 Task: Engineering: Innovation Weeks.
Action: Mouse pressed left at (343, 451)
Screenshot: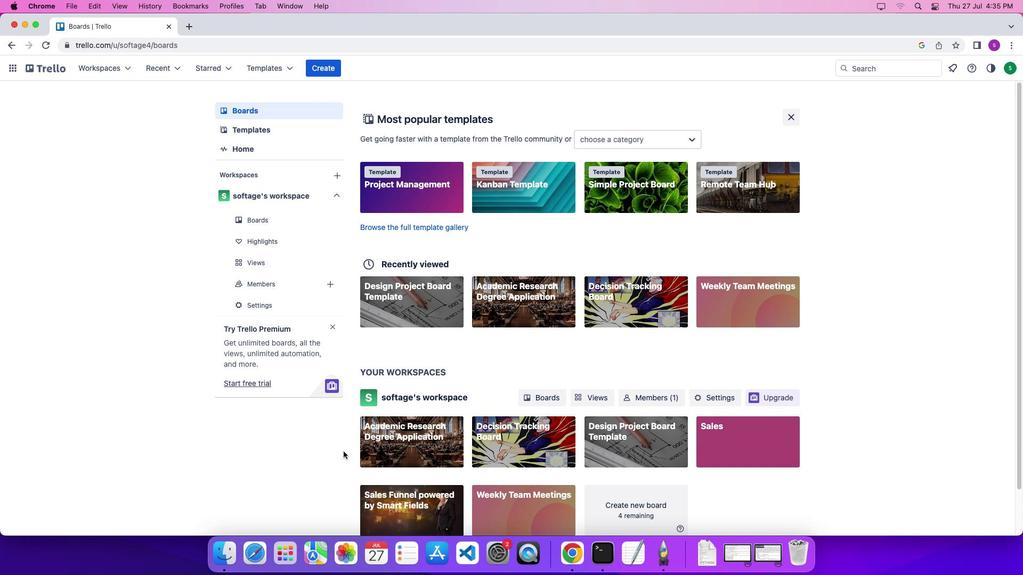 
Action: Mouse moved to (45, 69)
Screenshot: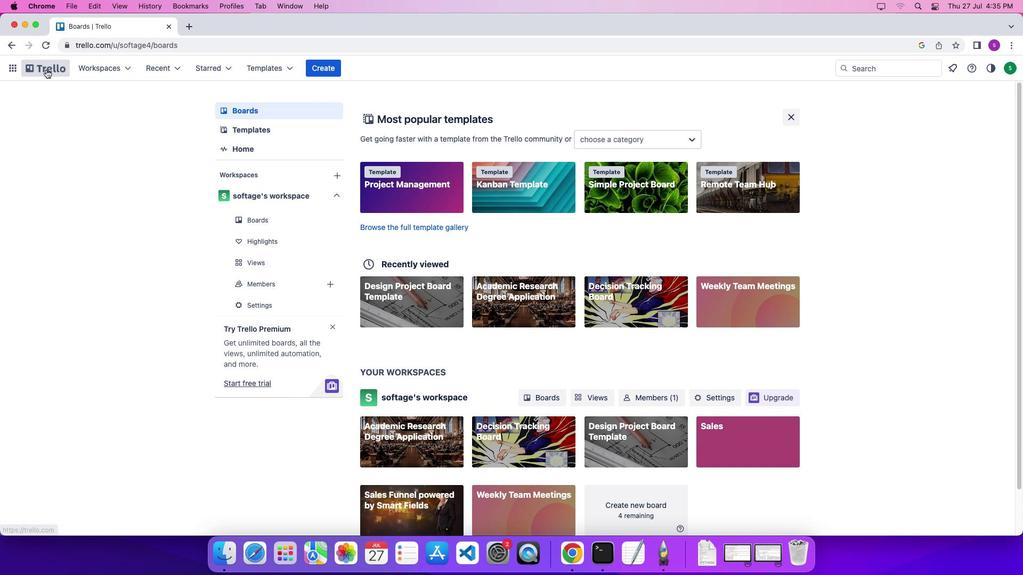 
Action: Mouse pressed left at (45, 69)
Screenshot: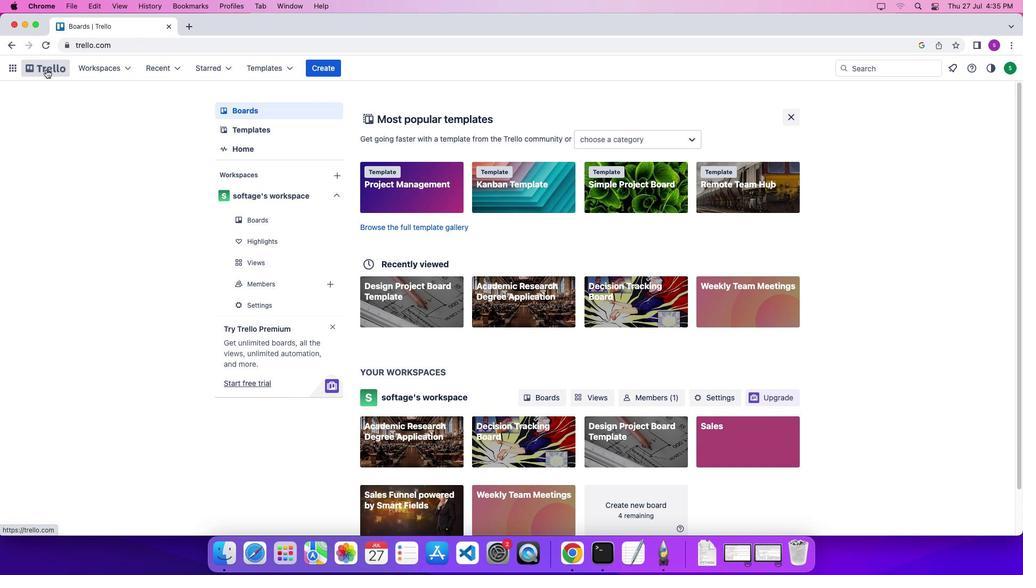 
Action: Mouse moved to (49, 68)
Screenshot: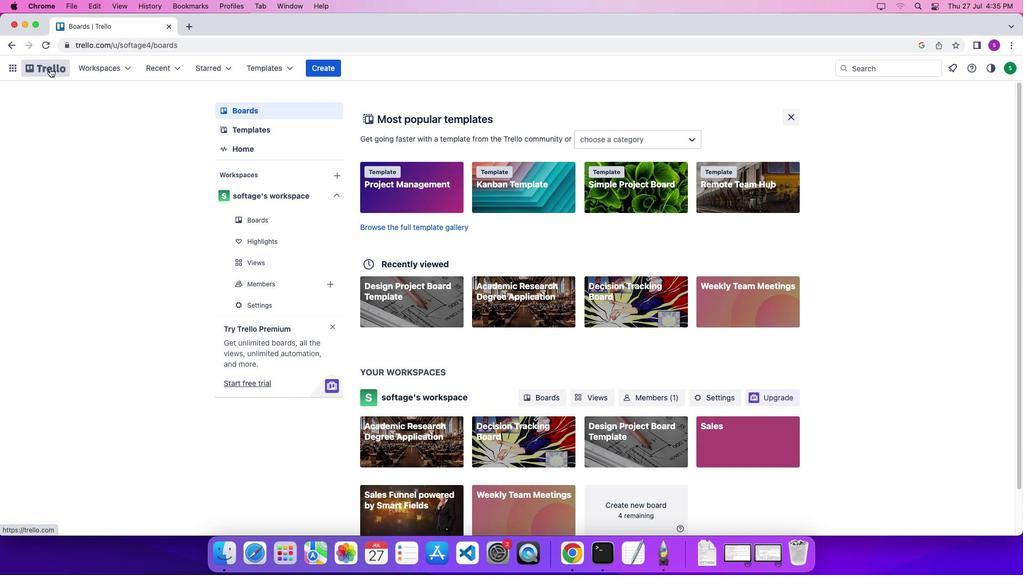 
Action: Mouse pressed left at (49, 68)
Screenshot: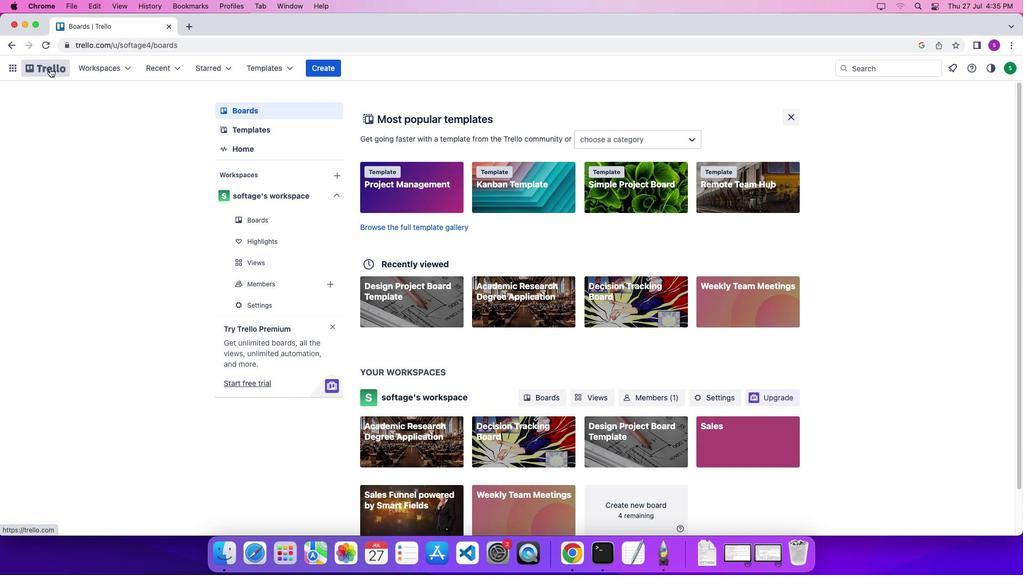 
Action: Mouse moved to (251, 68)
Screenshot: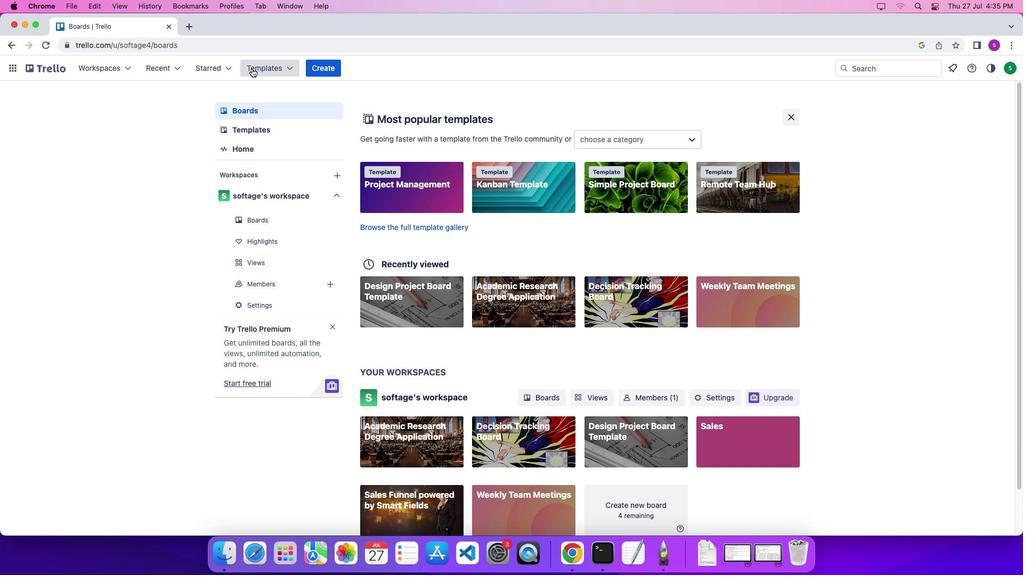 
Action: Mouse pressed left at (251, 68)
Screenshot: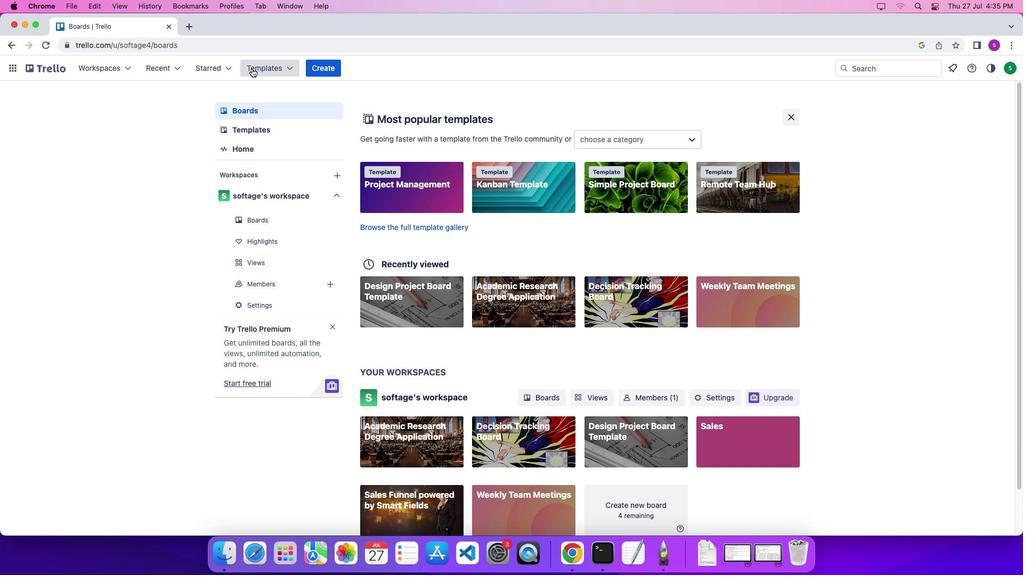 
Action: Mouse moved to (314, 382)
Screenshot: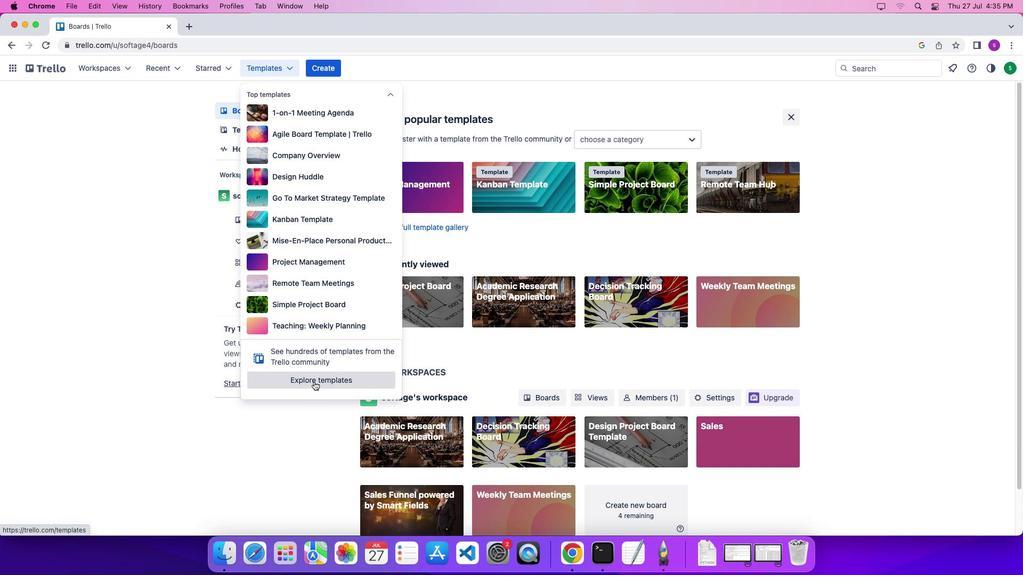 
Action: Mouse pressed left at (314, 382)
Screenshot: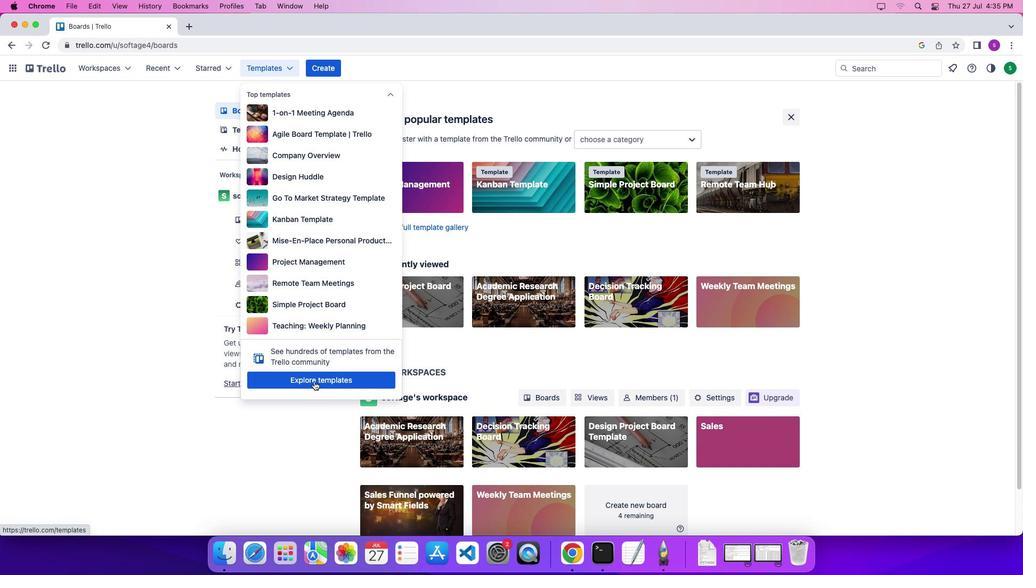 
Action: Mouse moved to (707, 113)
Screenshot: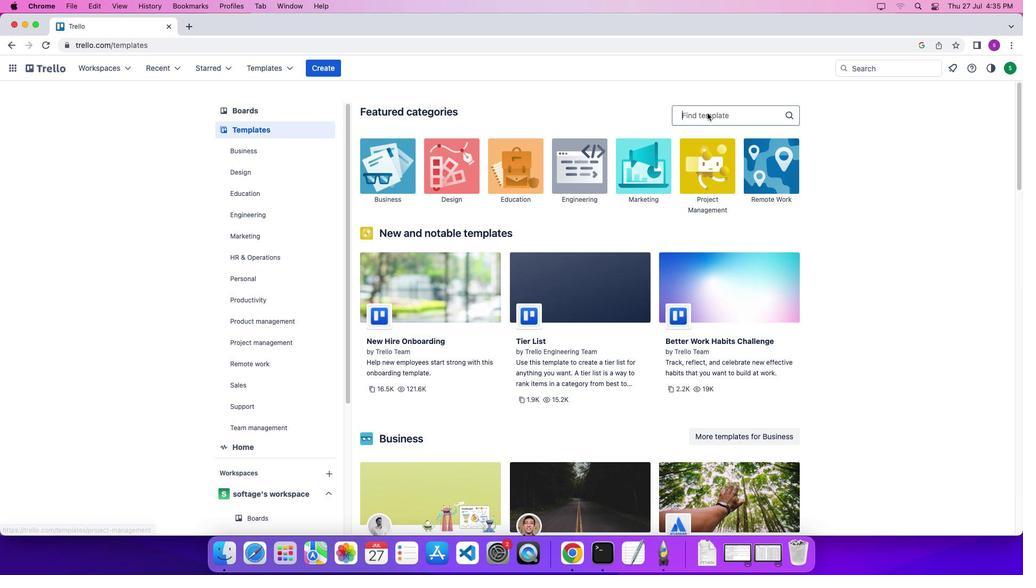
Action: Mouse pressed left at (707, 113)
Screenshot: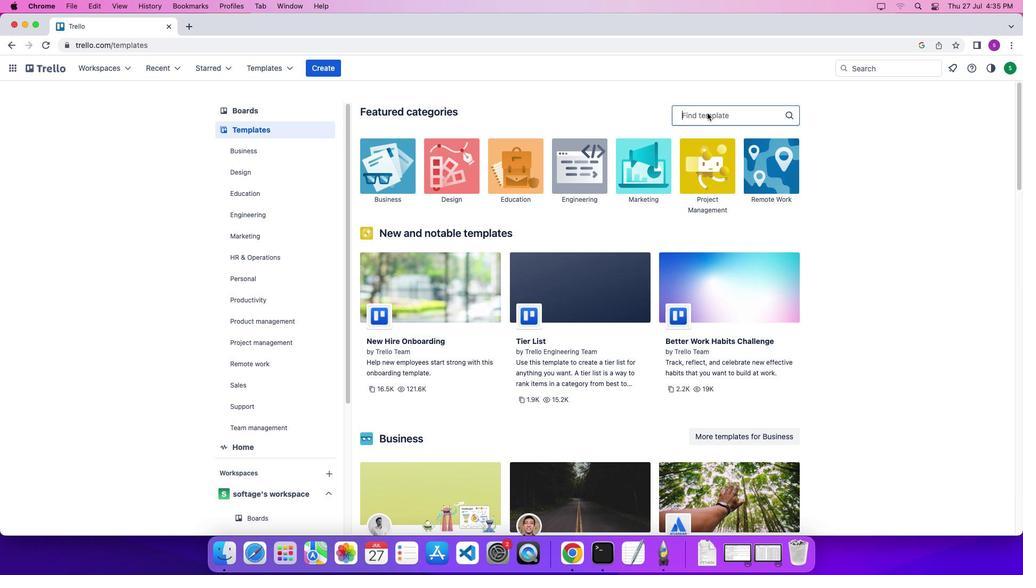 
Action: Mouse moved to (701, 110)
Screenshot: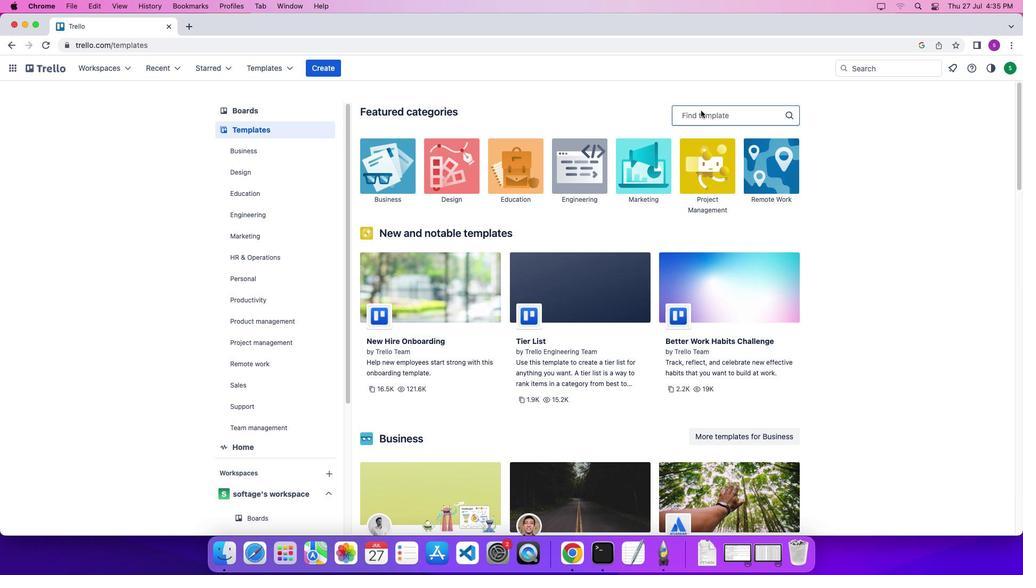
Action: Mouse pressed left at (701, 110)
Screenshot: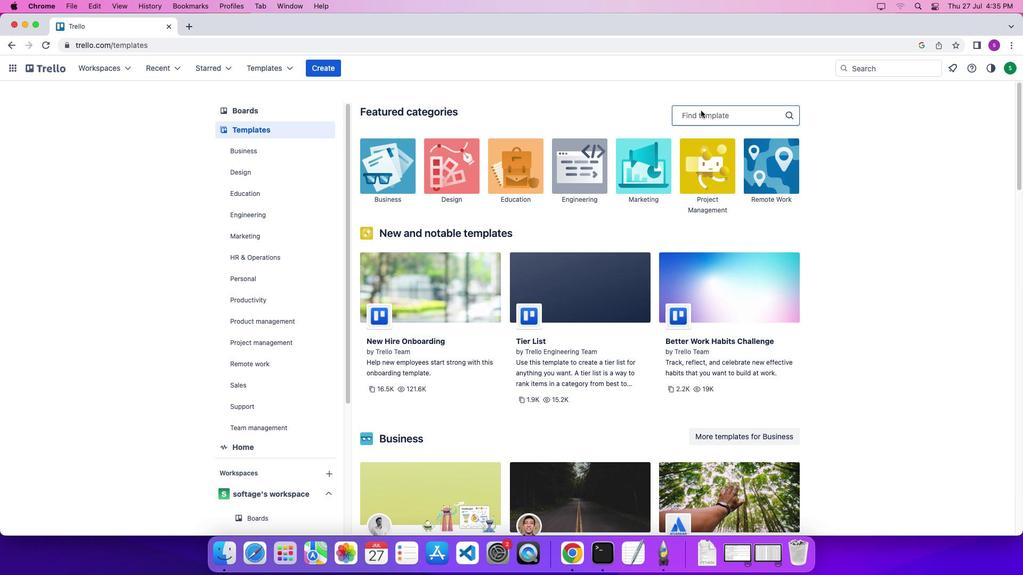 
Action: Key pressed Key.shift'O'Key.backspaceKey.shift'I''n''n''o''v''a''t''i''o''n'Key.spaceKey.shift'W''e''e''k''s'
Screenshot: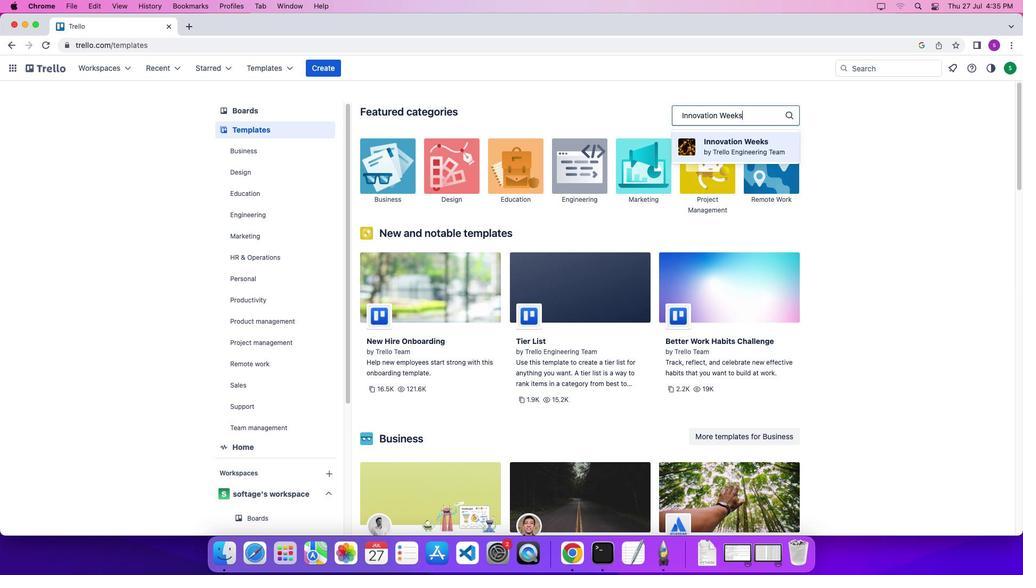 
Action: Mouse moved to (714, 139)
Screenshot: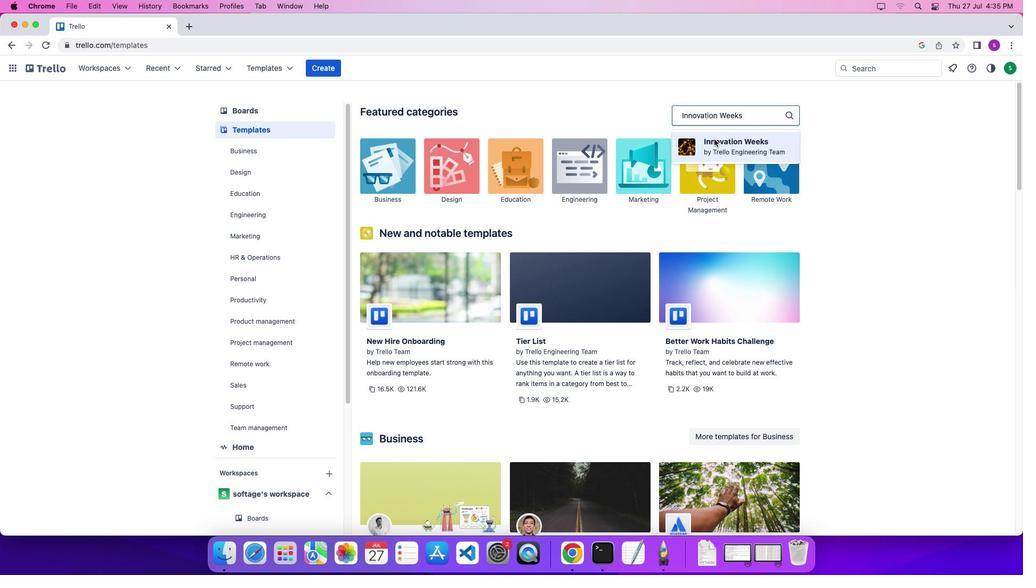 
Action: Mouse pressed left at (714, 139)
Screenshot: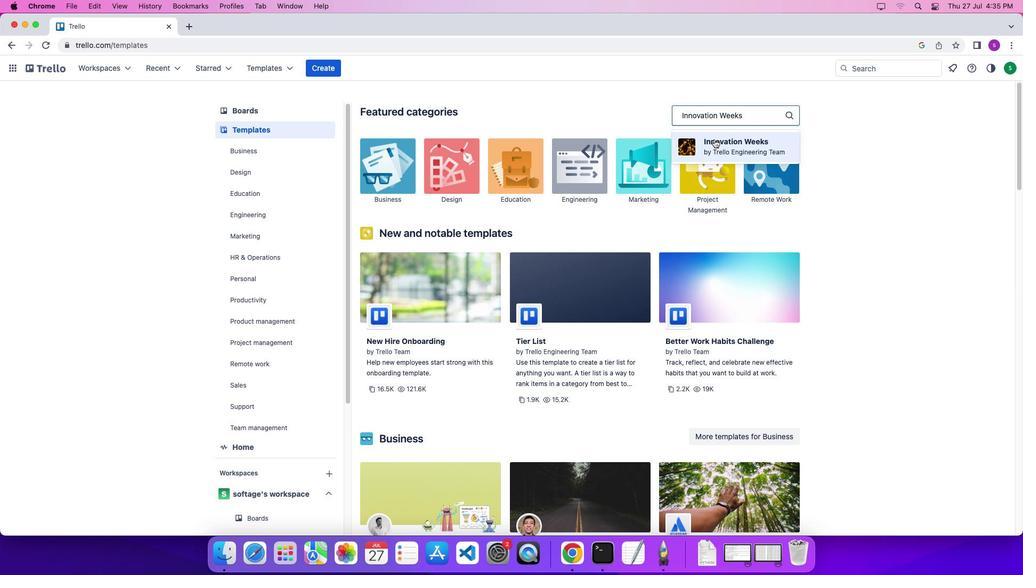 
Action: Mouse moved to (569, 232)
Screenshot: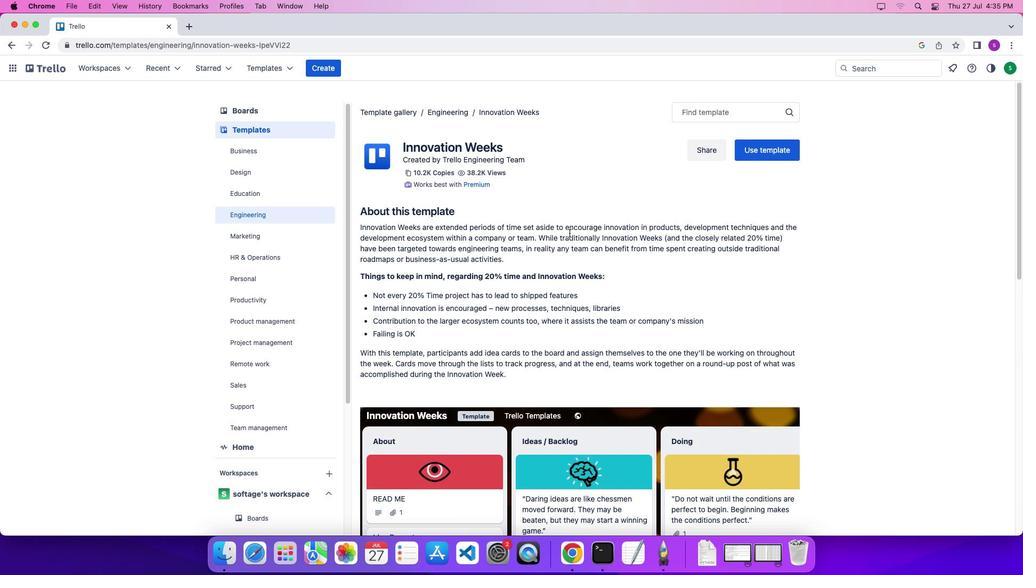 
Action: Mouse scrolled (569, 232) with delta (0, 0)
Screenshot: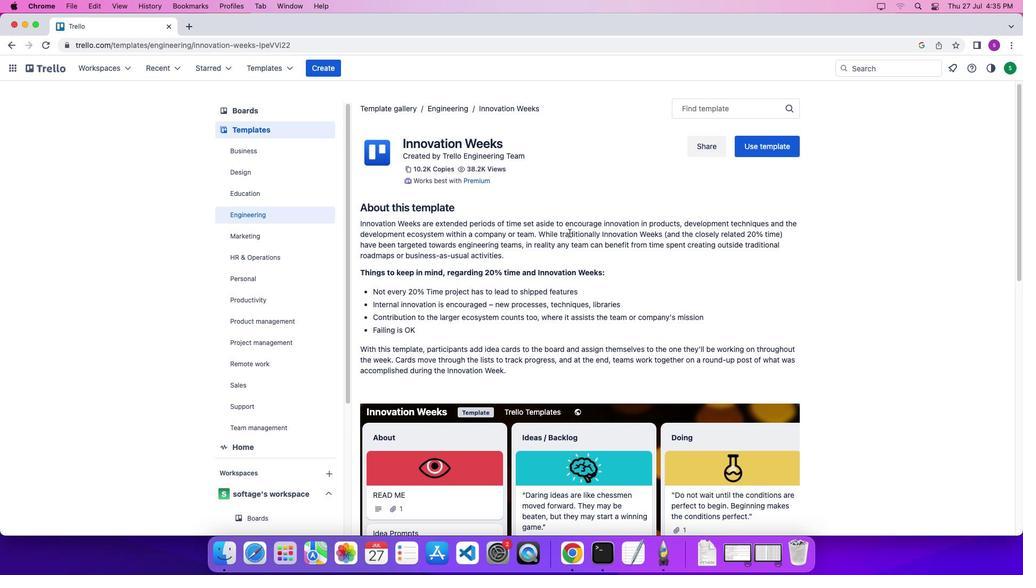 
Action: Mouse scrolled (569, 232) with delta (0, 0)
Screenshot: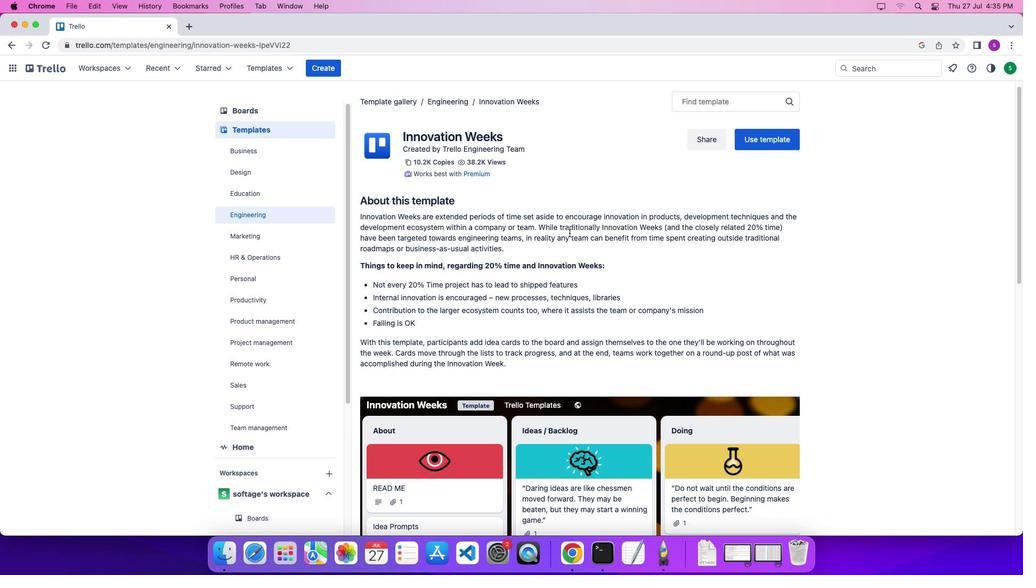 
Action: Mouse scrolled (569, 232) with delta (0, 0)
Screenshot: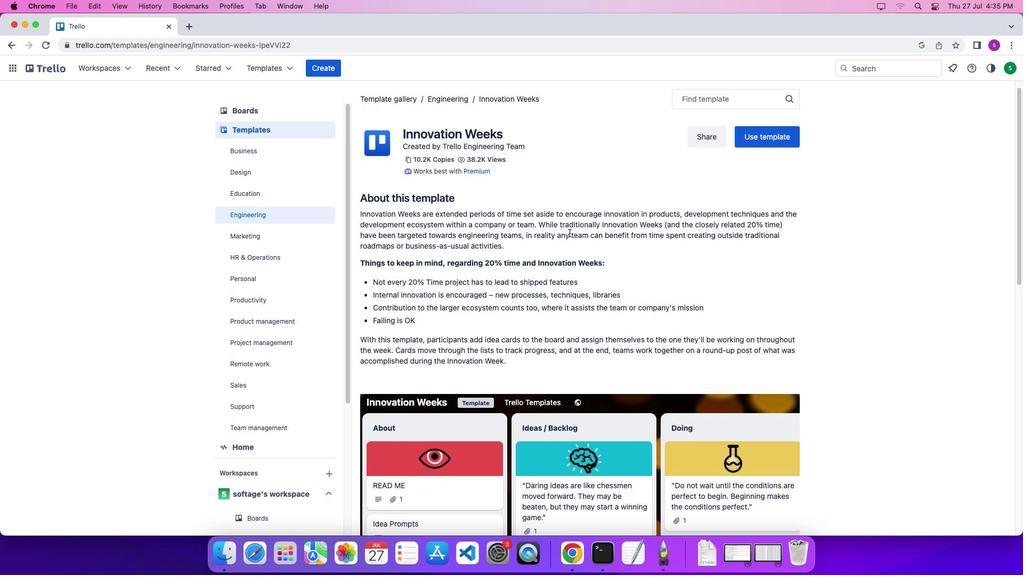 
Action: Mouse moved to (438, 221)
Screenshot: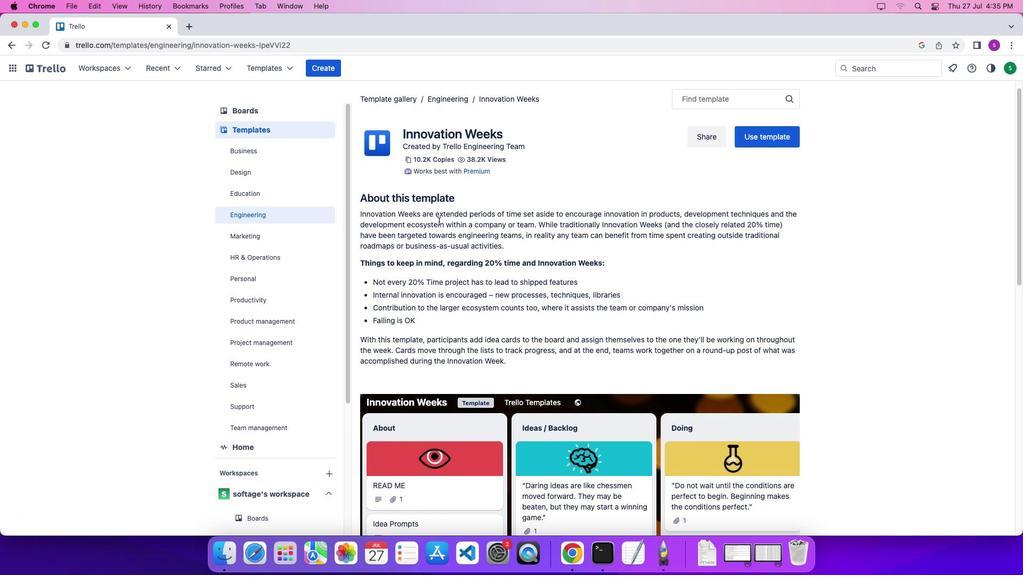 
Action: Mouse scrolled (438, 221) with delta (0, 0)
Screenshot: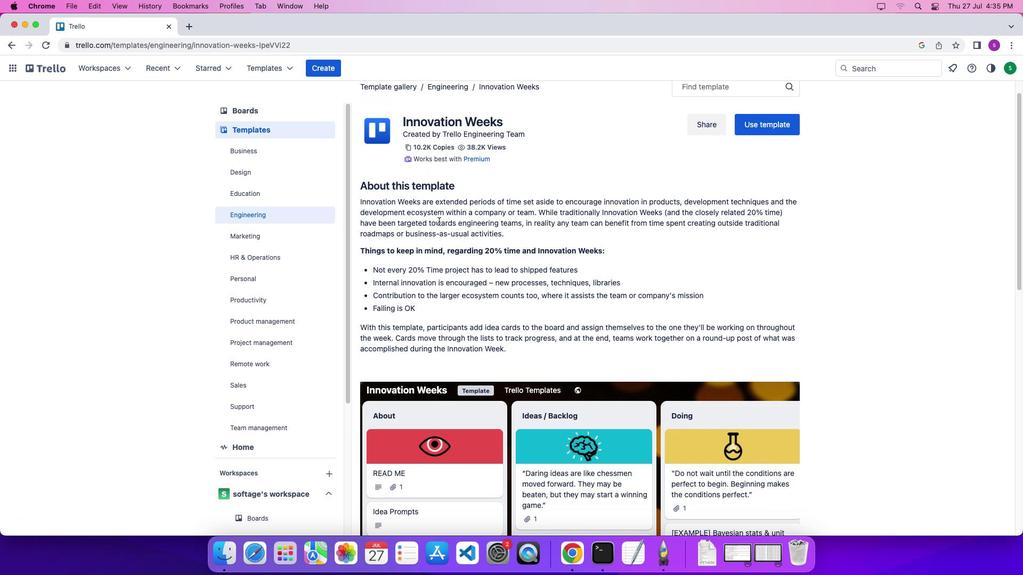 
Action: Mouse scrolled (438, 221) with delta (0, 0)
Screenshot: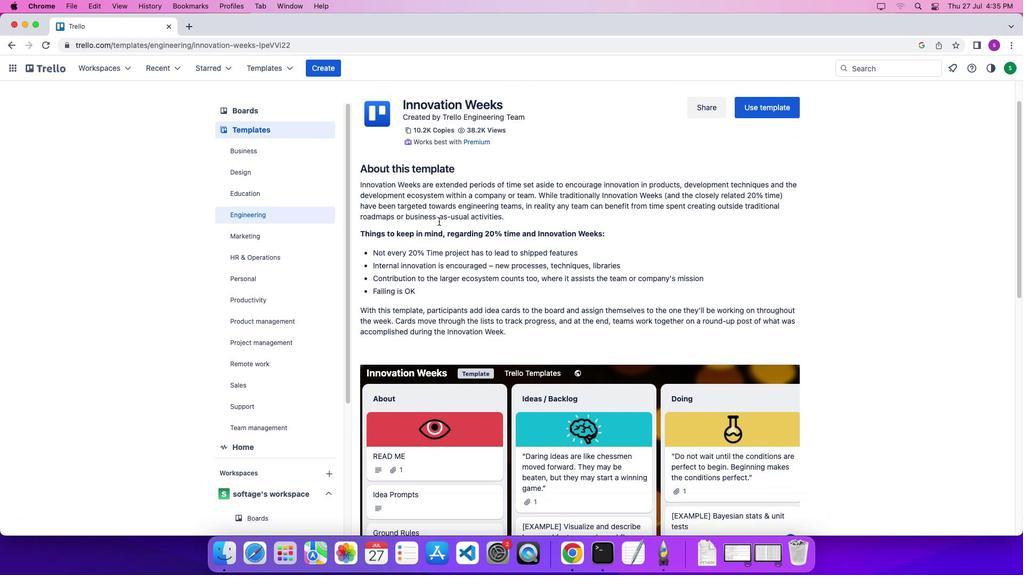 
Action: Mouse scrolled (438, 221) with delta (0, 0)
Screenshot: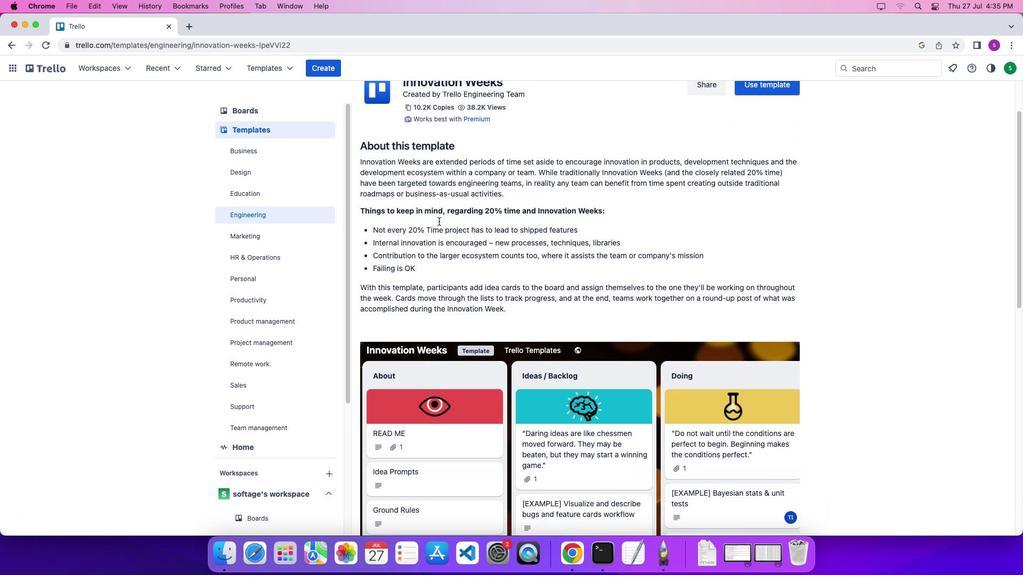 
Action: Mouse scrolled (438, 221) with delta (0, 0)
Screenshot: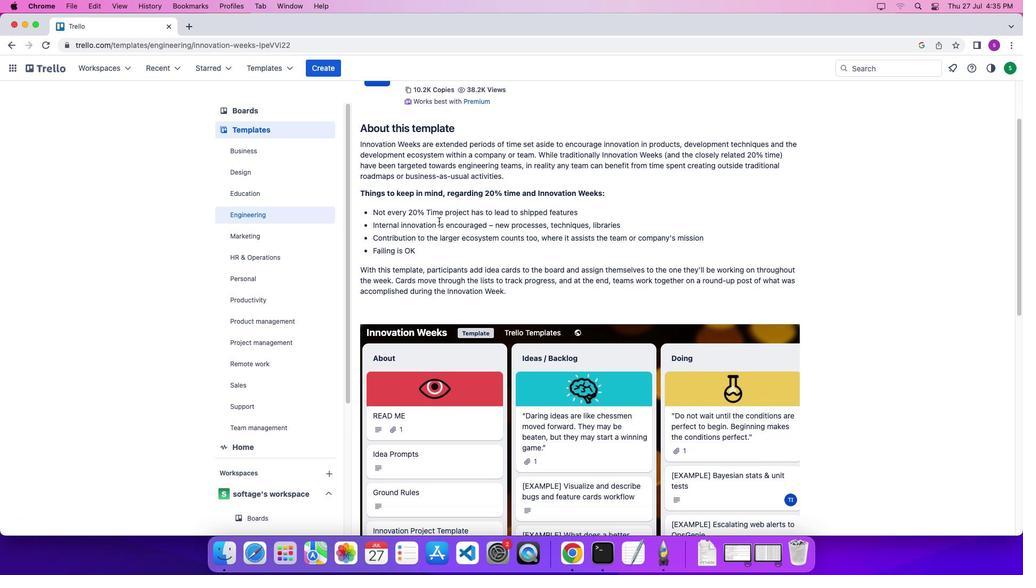 
Action: Mouse scrolled (438, 221) with delta (0, 0)
Screenshot: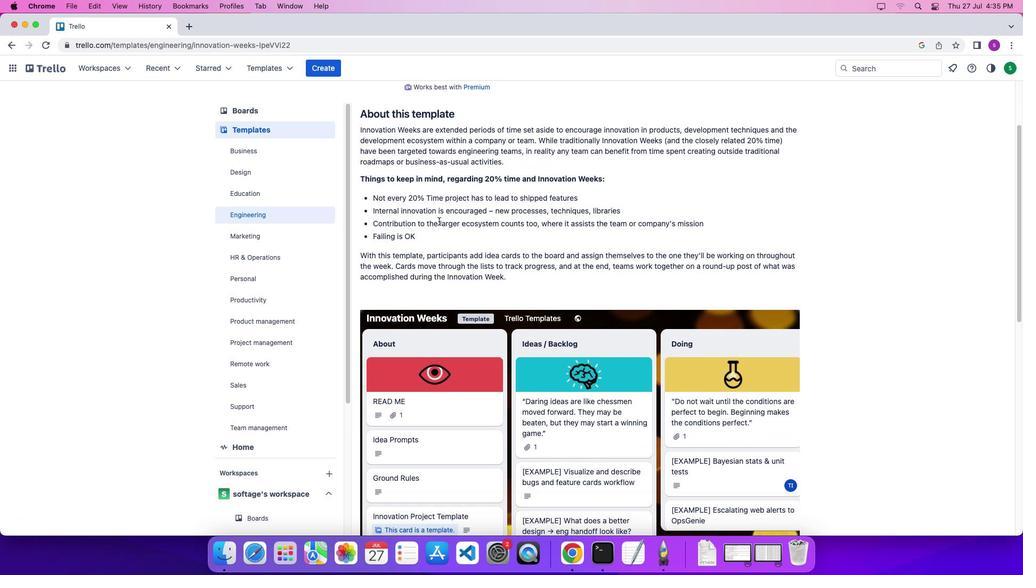 
Action: Mouse scrolled (438, 221) with delta (0, 0)
Screenshot: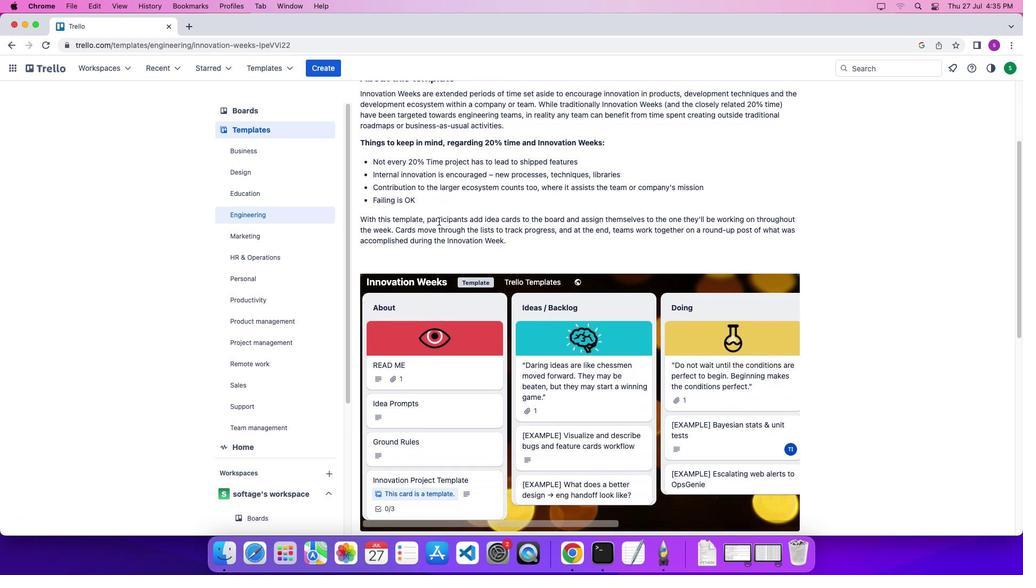 
Action: Mouse scrolled (438, 221) with delta (0, 0)
Screenshot: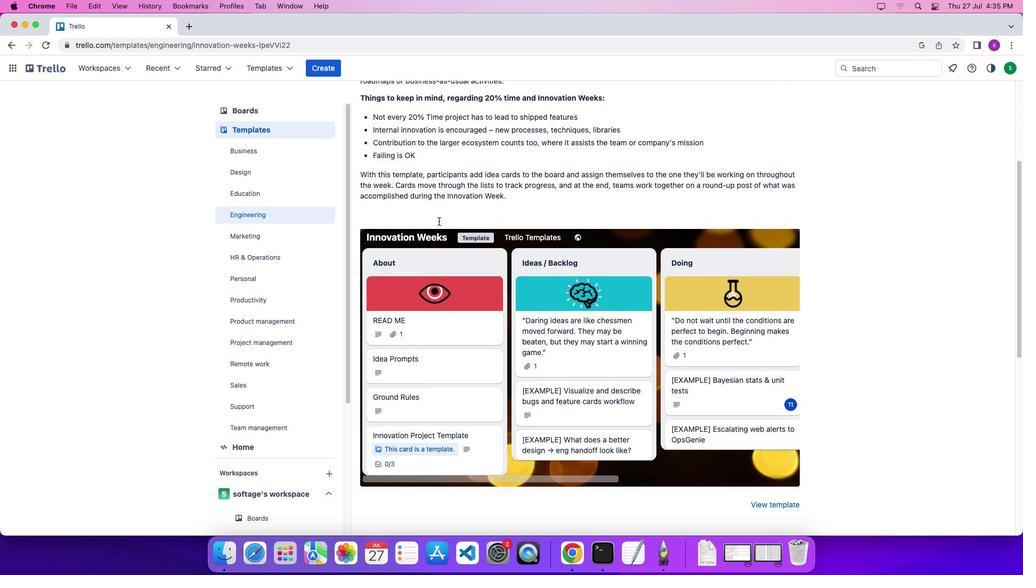 
Action: Mouse scrolled (438, 221) with delta (0, 0)
Screenshot: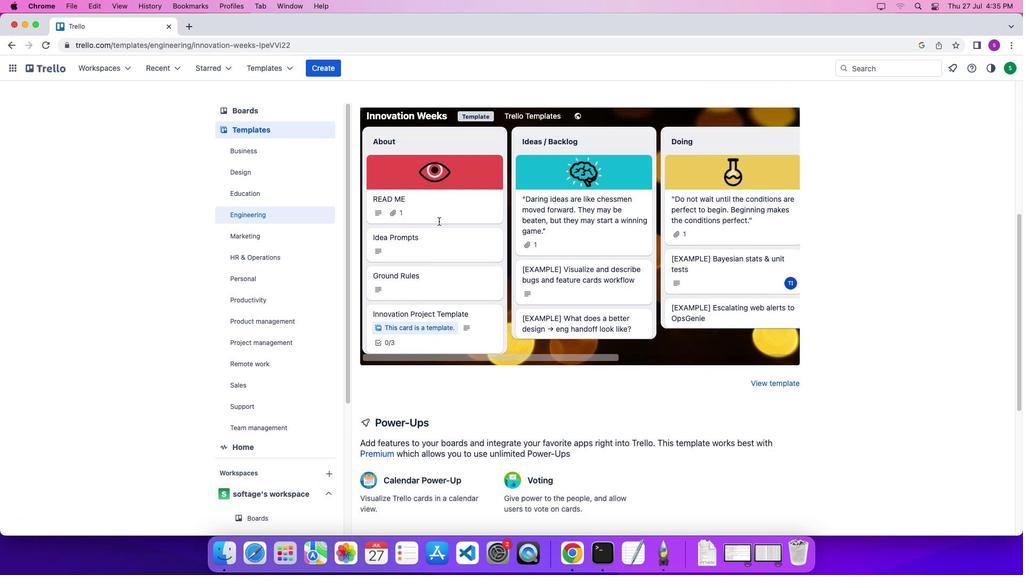 
Action: Mouse scrolled (438, 221) with delta (0, -3)
Screenshot: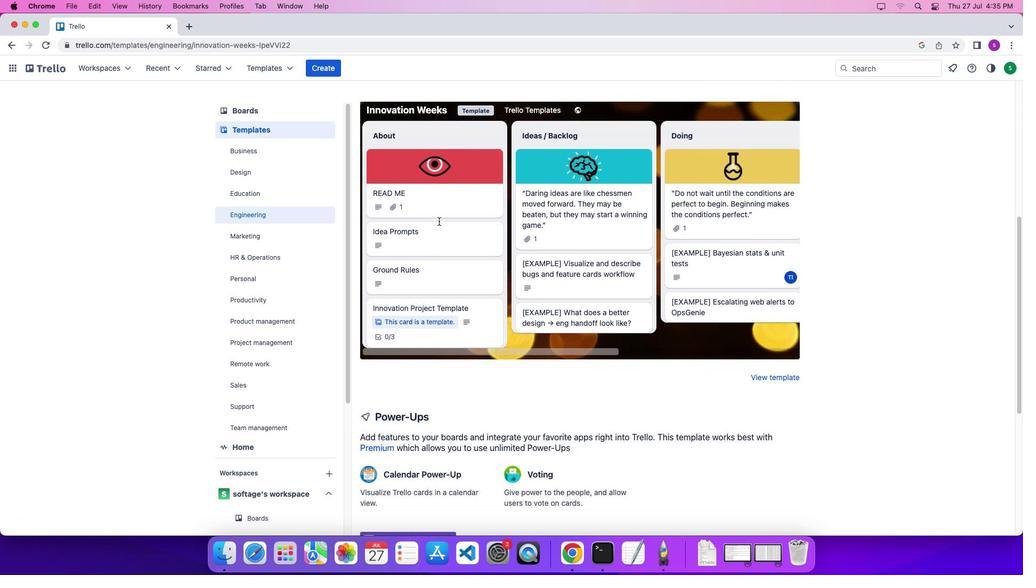 
Action: Mouse scrolled (438, 221) with delta (0, 0)
Screenshot: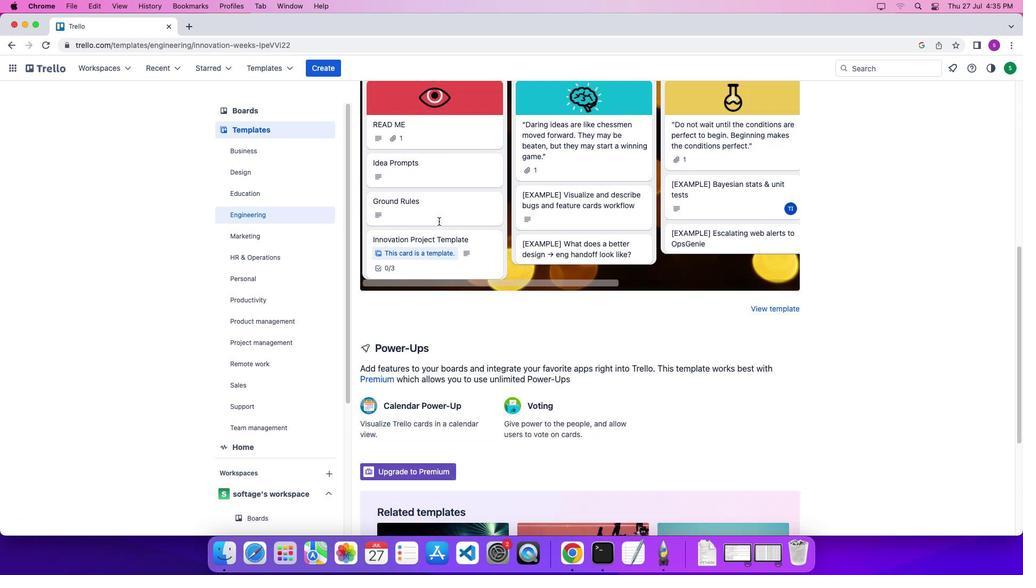 
Action: Mouse scrolled (438, 221) with delta (0, 0)
Screenshot: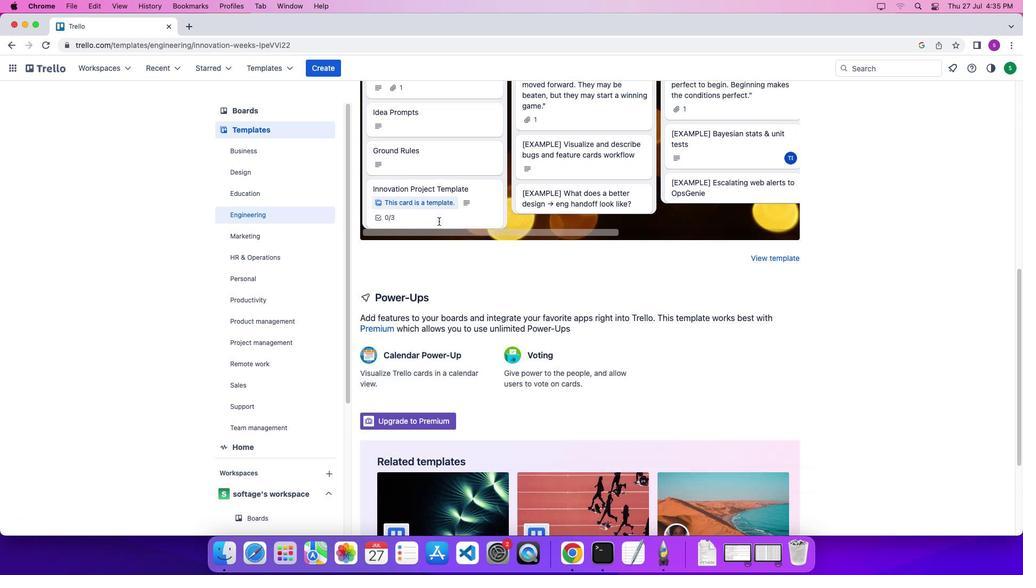 
Action: Mouse scrolled (438, 221) with delta (0, -2)
Screenshot: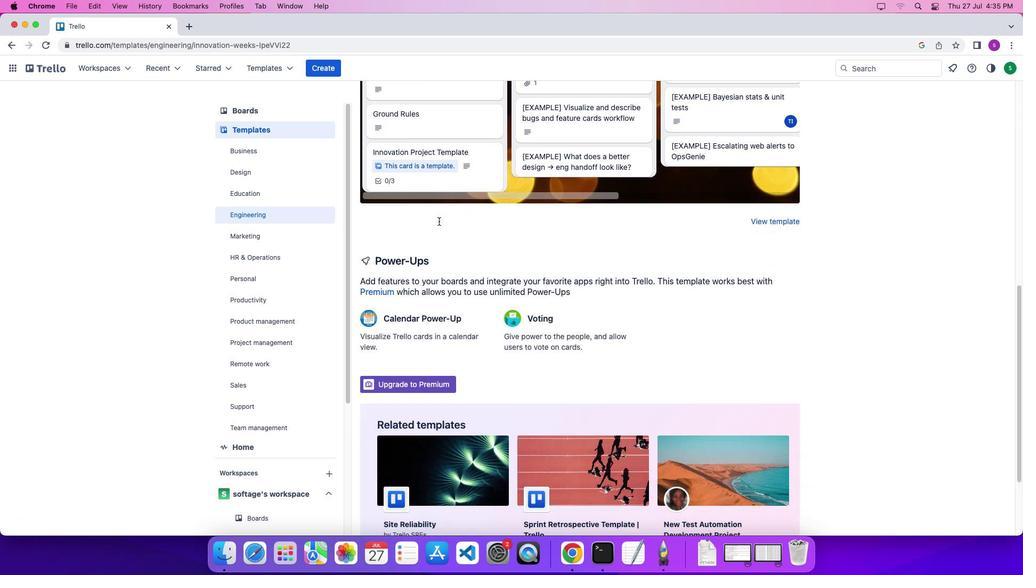 
Action: Mouse scrolled (438, 221) with delta (0, 0)
Screenshot: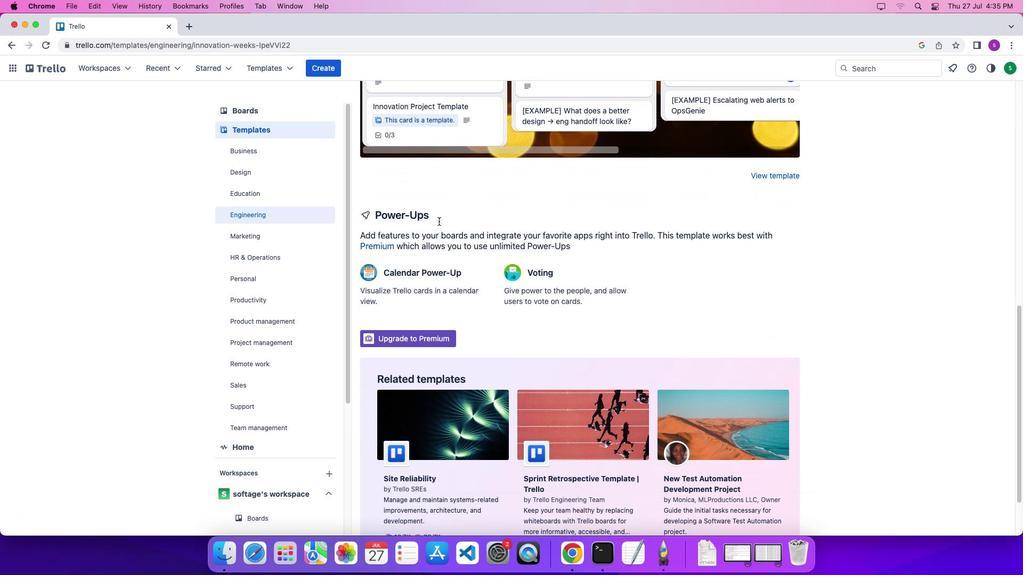 
Action: Mouse scrolled (438, 221) with delta (0, 0)
Screenshot: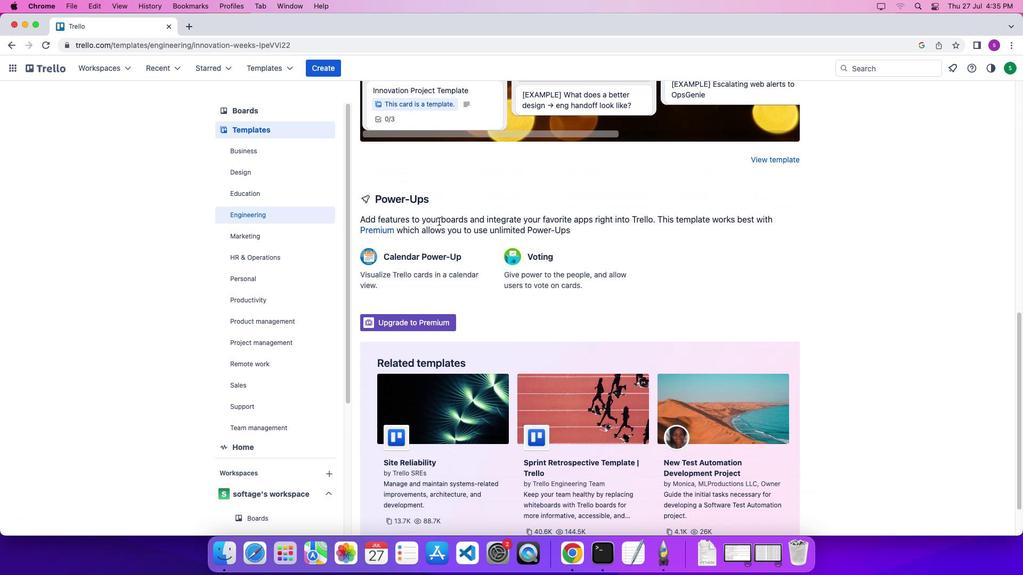 
Action: Mouse scrolled (438, 221) with delta (0, -2)
Screenshot: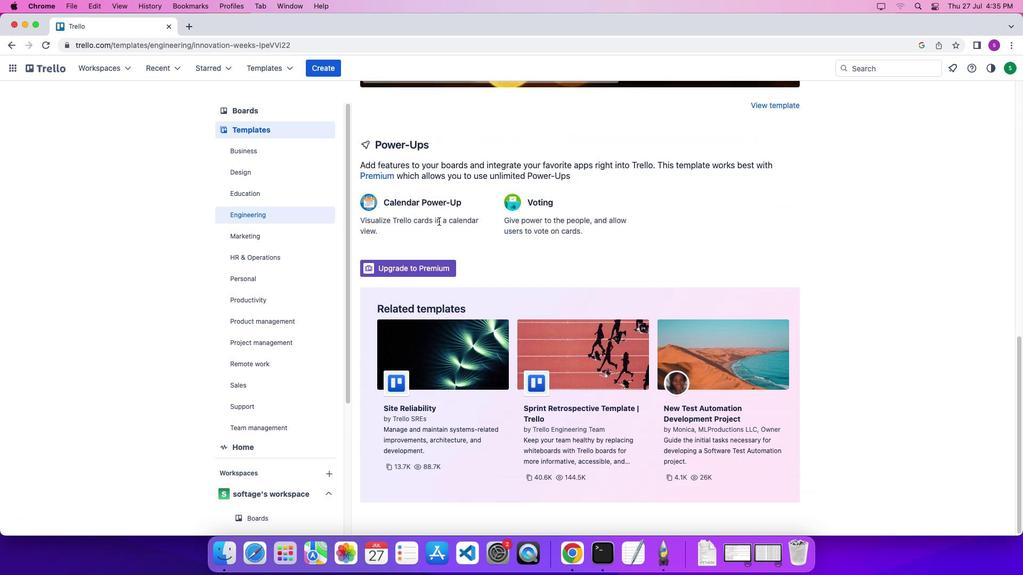 
Action: Mouse scrolled (438, 221) with delta (0, 0)
Screenshot: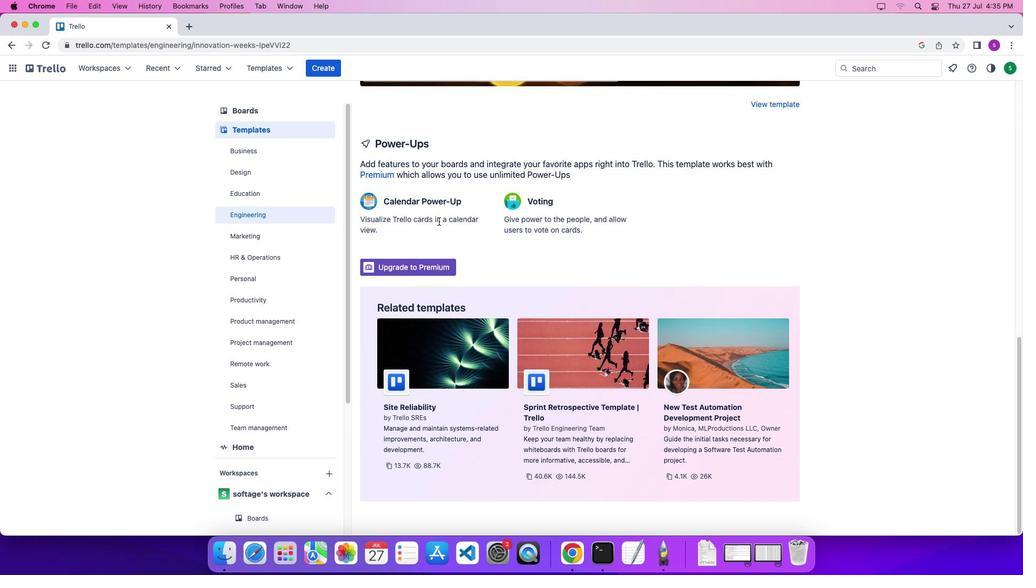 
Action: Mouse scrolled (438, 221) with delta (0, 0)
Screenshot: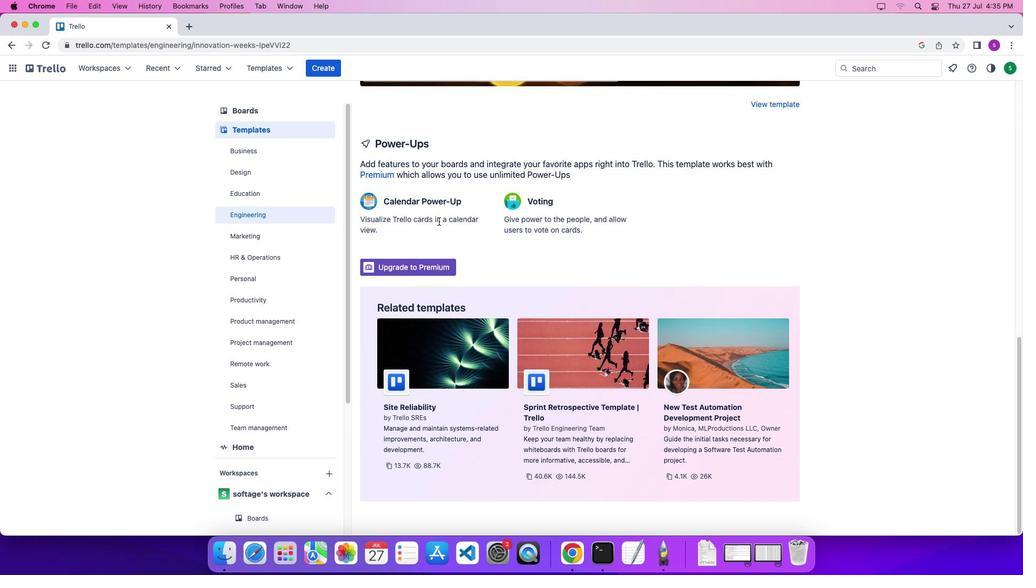 
Action: Mouse scrolled (438, 221) with delta (0, -2)
Screenshot: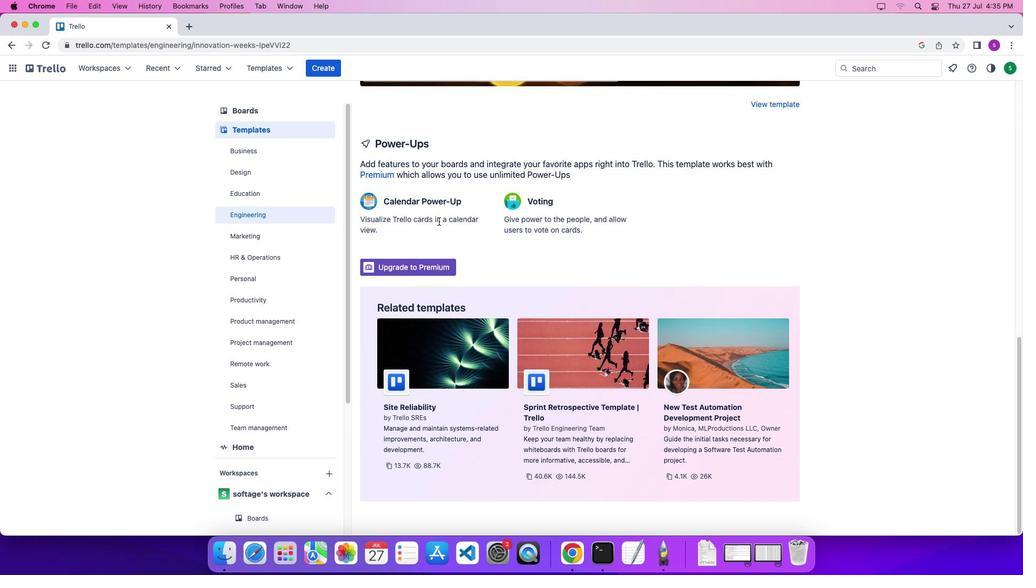 
Action: Mouse scrolled (438, 221) with delta (0, 0)
Screenshot: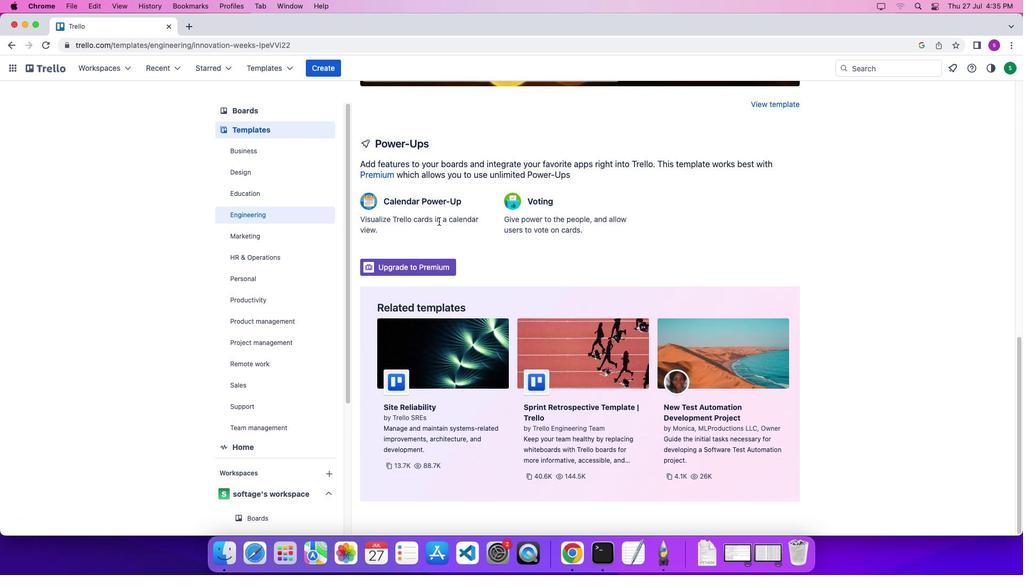 
Action: Mouse scrolled (438, 221) with delta (0, 0)
Screenshot: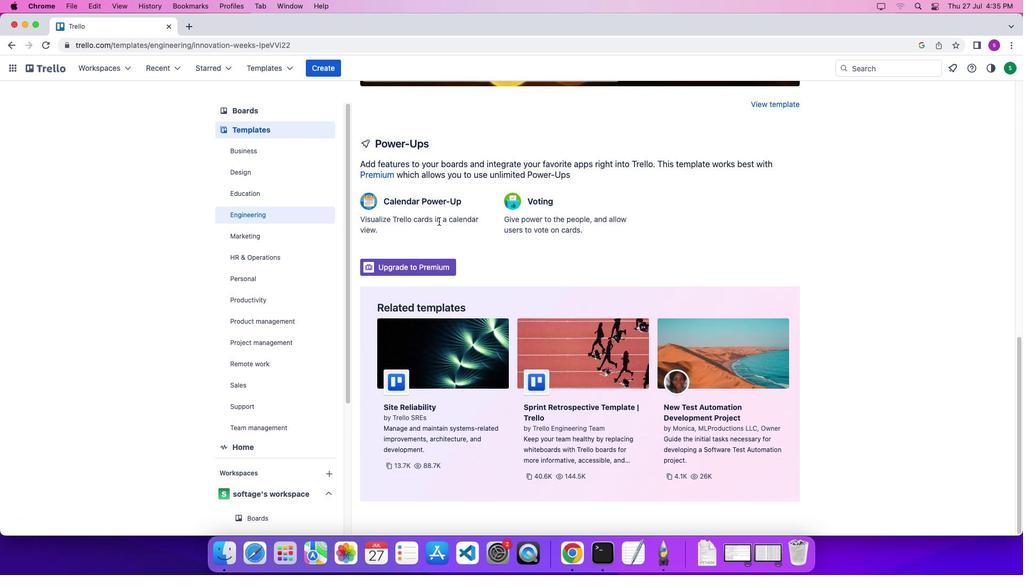 
Action: Mouse scrolled (438, 221) with delta (0, 0)
Screenshot: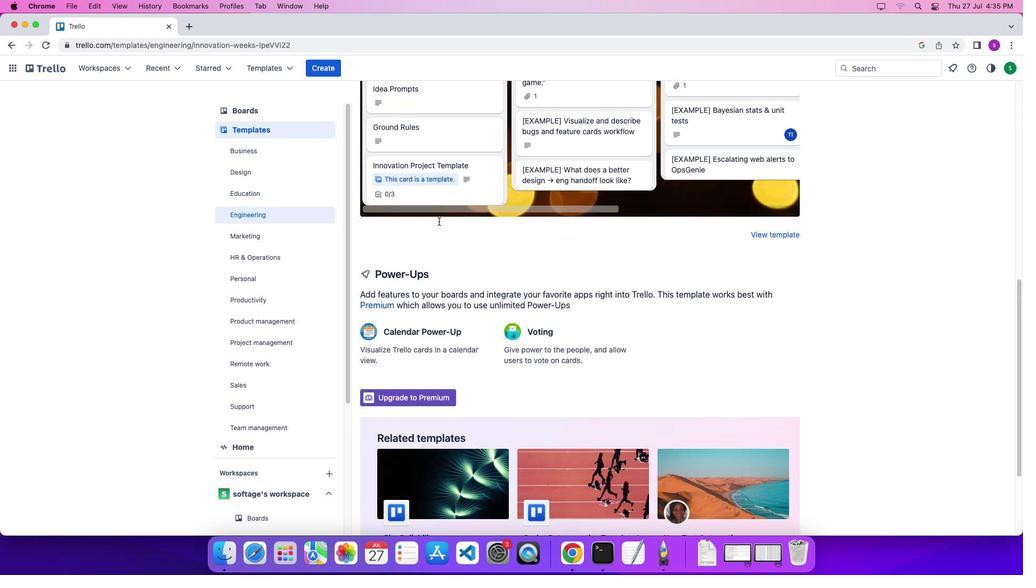 
Action: Mouse scrolled (438, 221) with delta (0, 0)
Screenshot: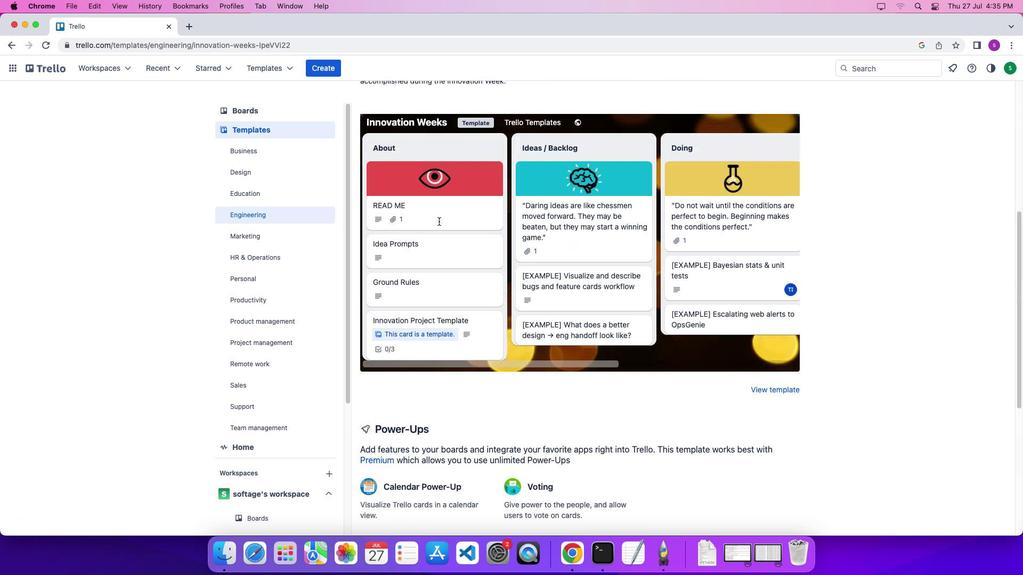 
Action: Mouse scrolled (438, 221) with delta (0, 3)
Screenshot: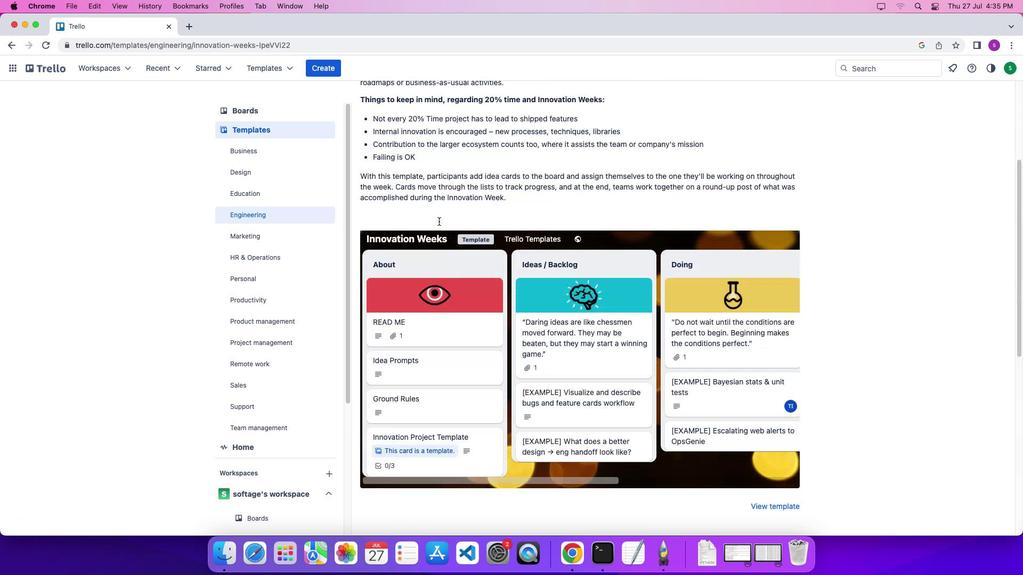 
Action: Mouse scrolled (438, 221) with delta (0, 4)
Screenshot: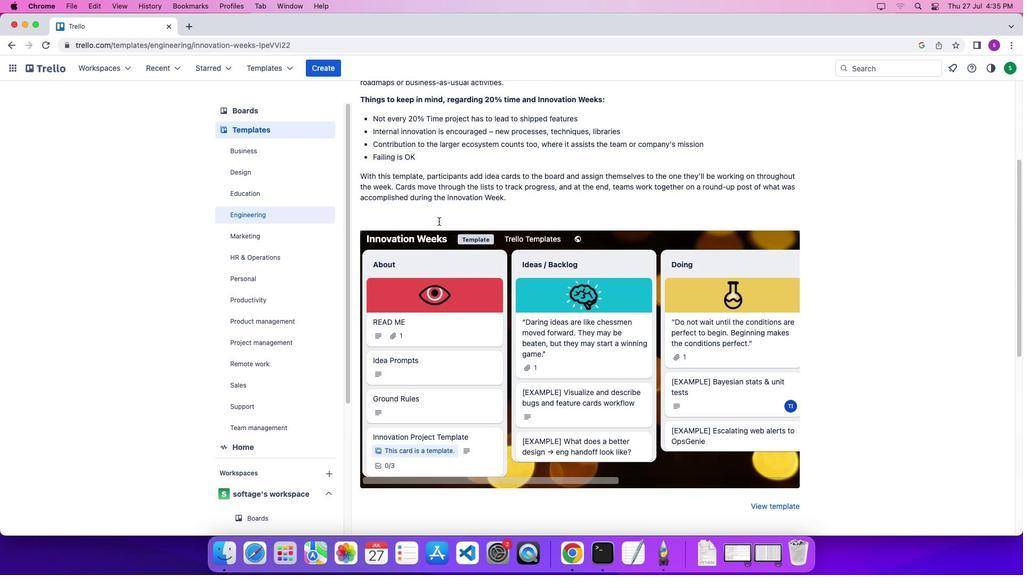 
Action: Mouse scrolled (438, 221) with delta (0, 0)
Screenshot: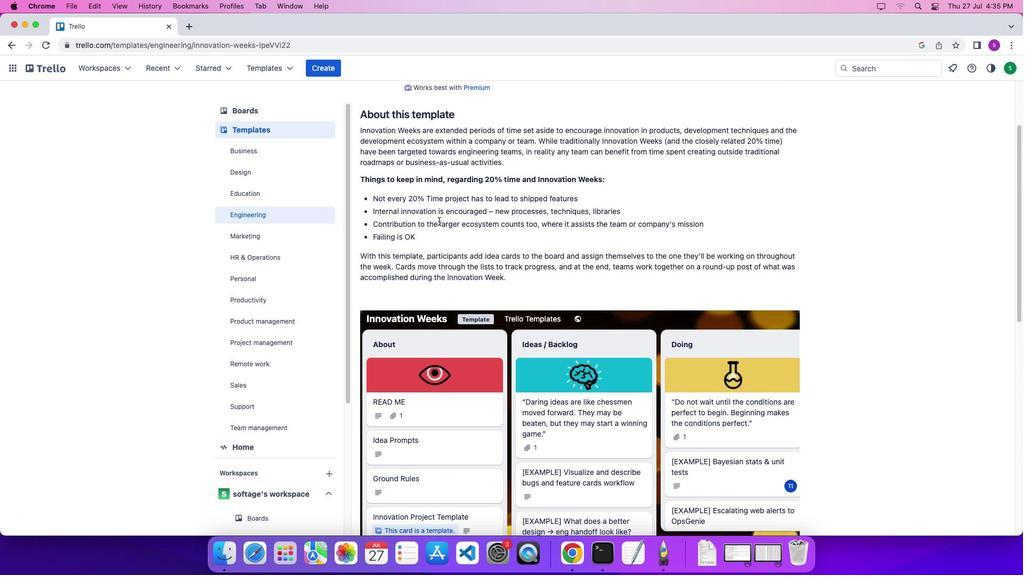
Action: Mouse scrolled (438, 221) with delta (0, 0)
Screenshot: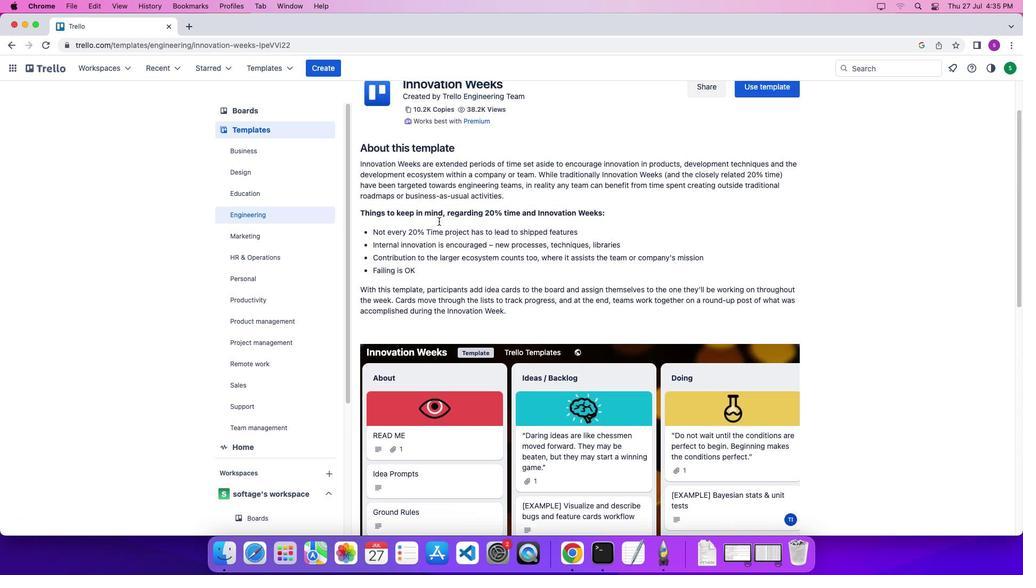 
Action: Mouse scrolled (438, 221) with delta (0, 3)
Screenshot: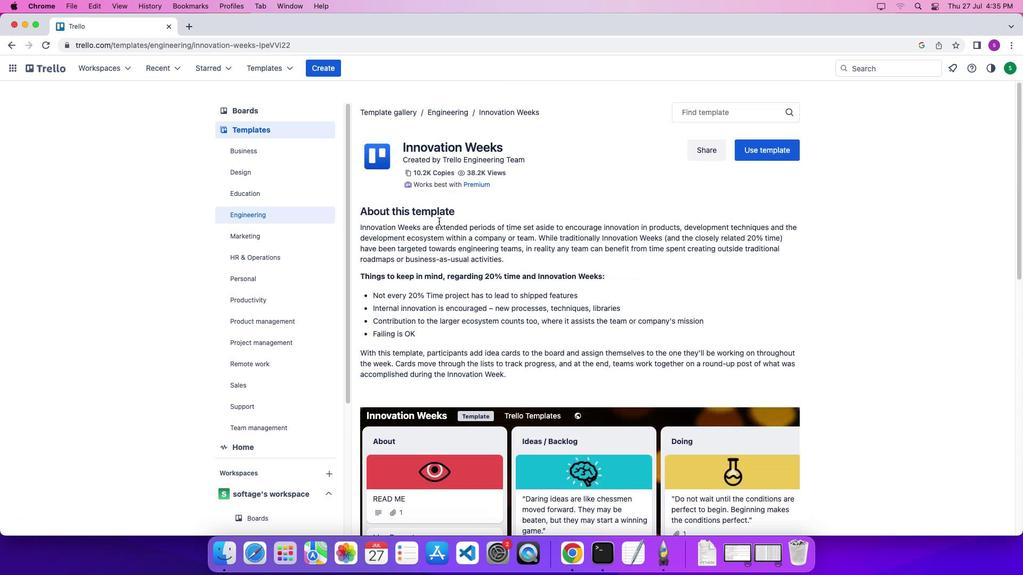 
Action: Mouse scrolled (438, 221) with delta (0, 0)
Screenshot: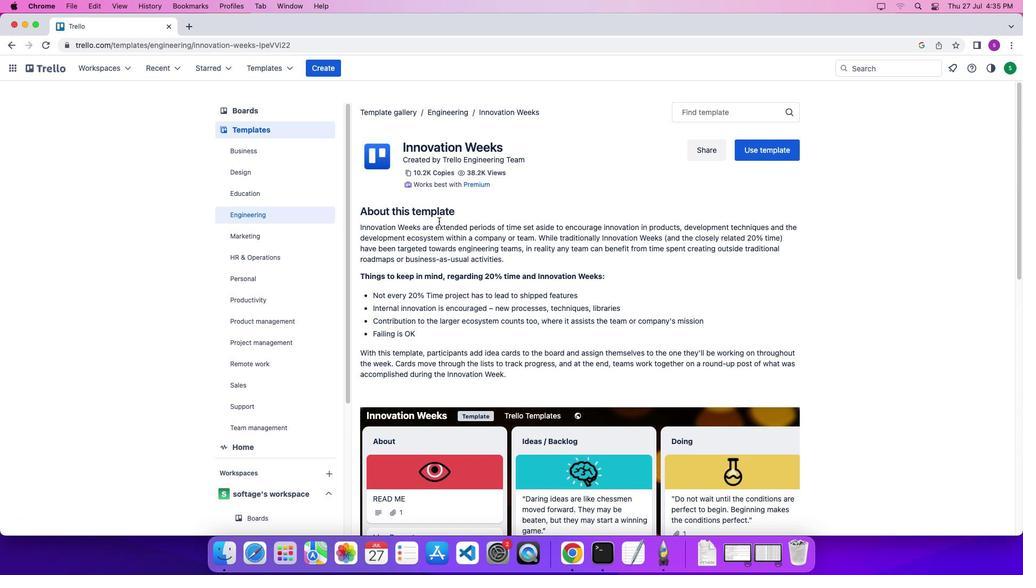 
Action: Mouse scrolled (438, 221) with delta (0, 0)
Screenshot: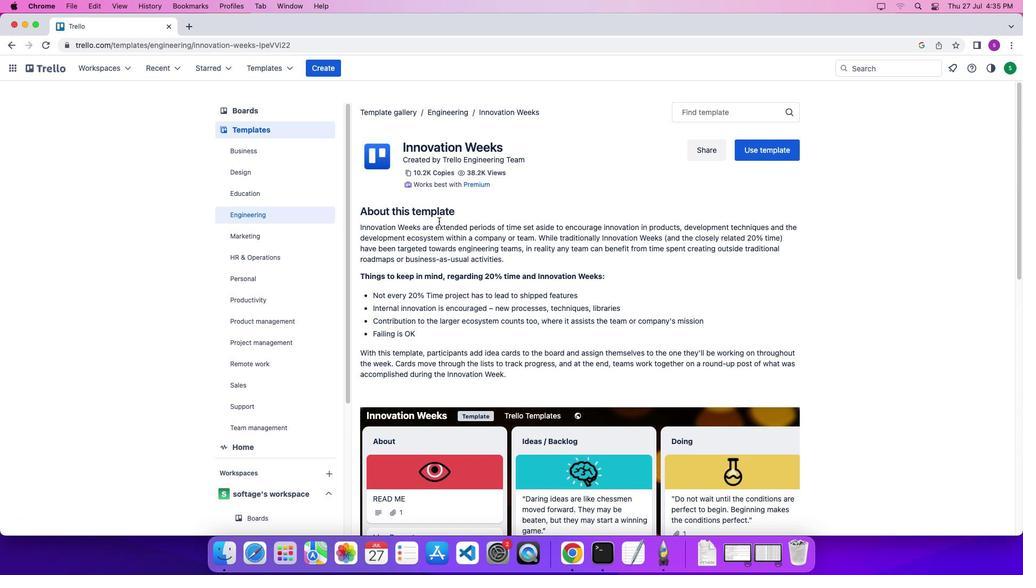 
Action: Mouse scrolled (438, 221) with delta (0, 3)
Screenshot: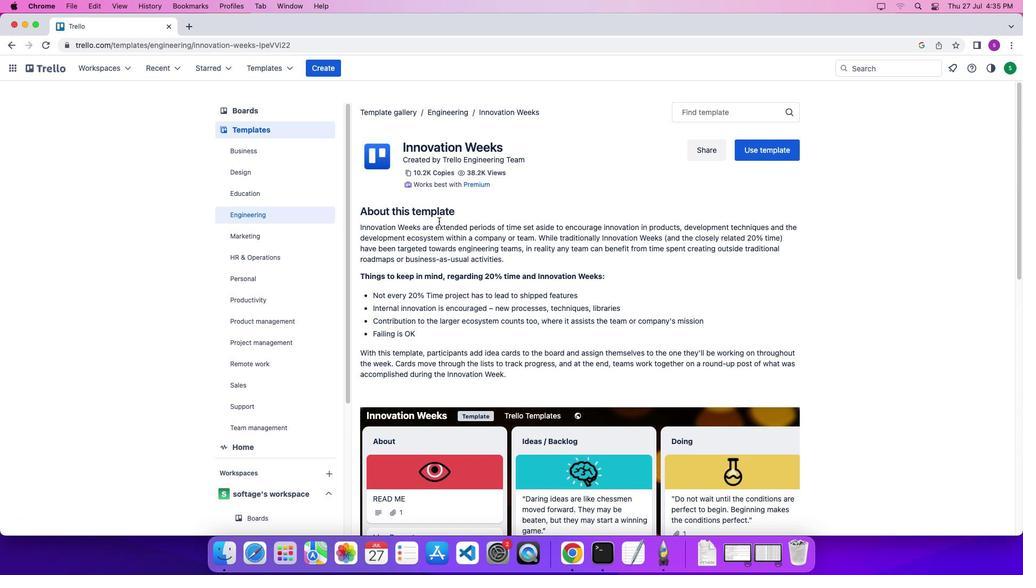
Action: Mouse scrolled (438, 221) with delta (0, 0)
Screenshot: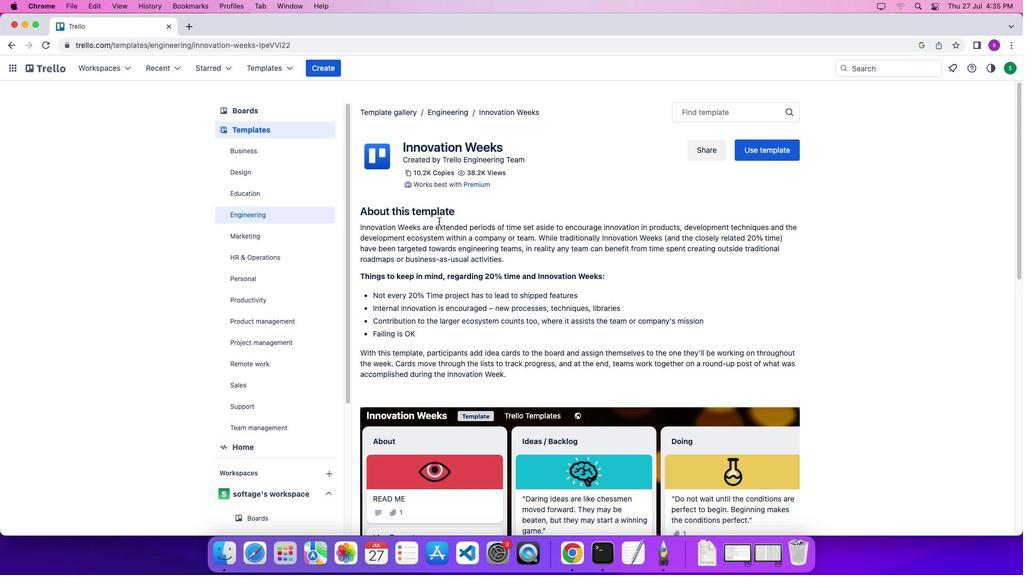 
Action: Mouse scrolled (438, 221) with delta (0, 1)
Screenshot: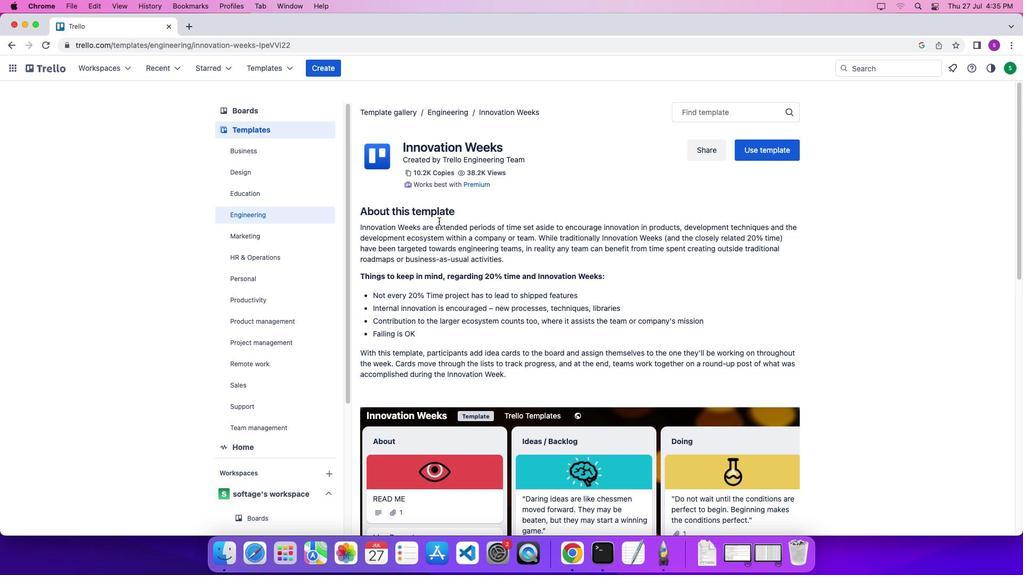 
Action: Mouse scrolled (438, 221) with delta (0, 4)
Screenshot: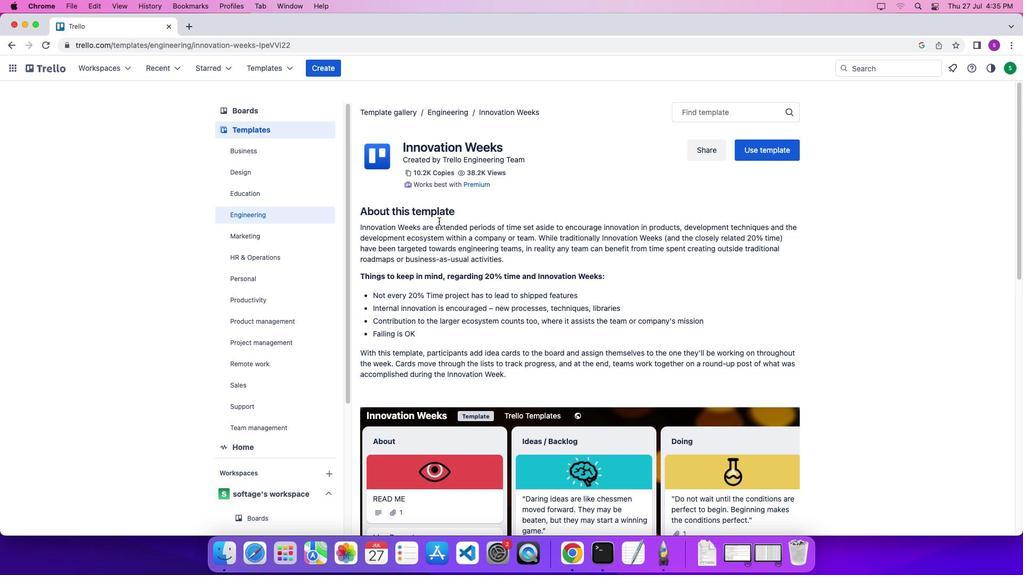 
Action: Mouse scrolled (438, 221) with delta (0, 0)
Screenshot: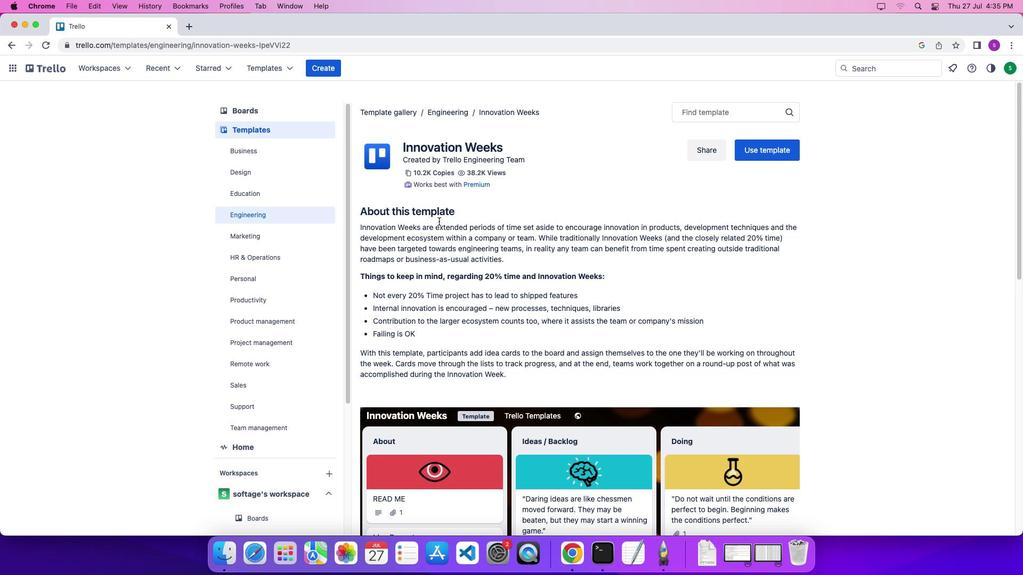 
Action: Mouse scrolled (438, 221) with delta (0, 0)
Screenshot: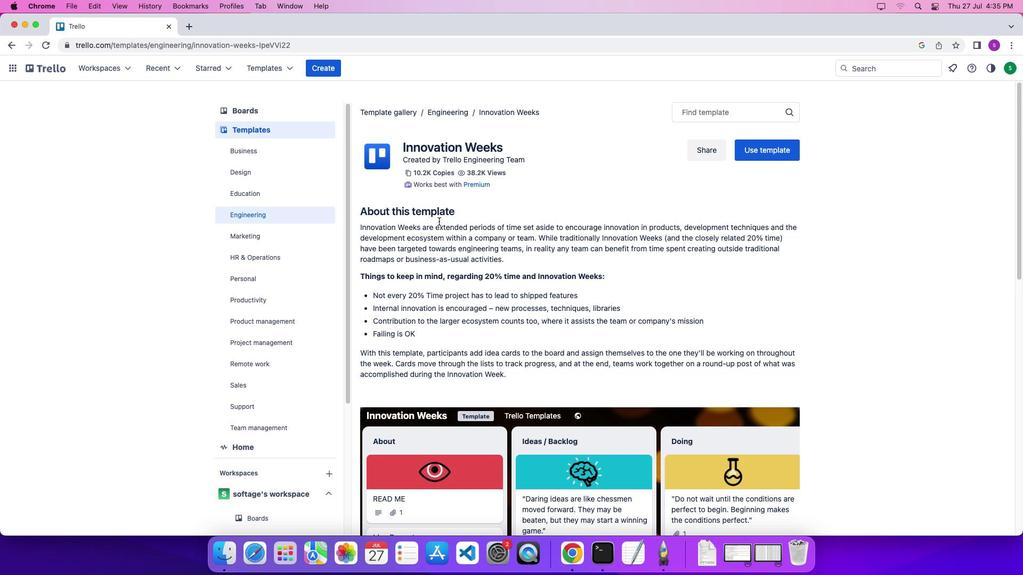 
Action: Mouse scrolled (438, 221) with delta (0, 4)
Screenshot: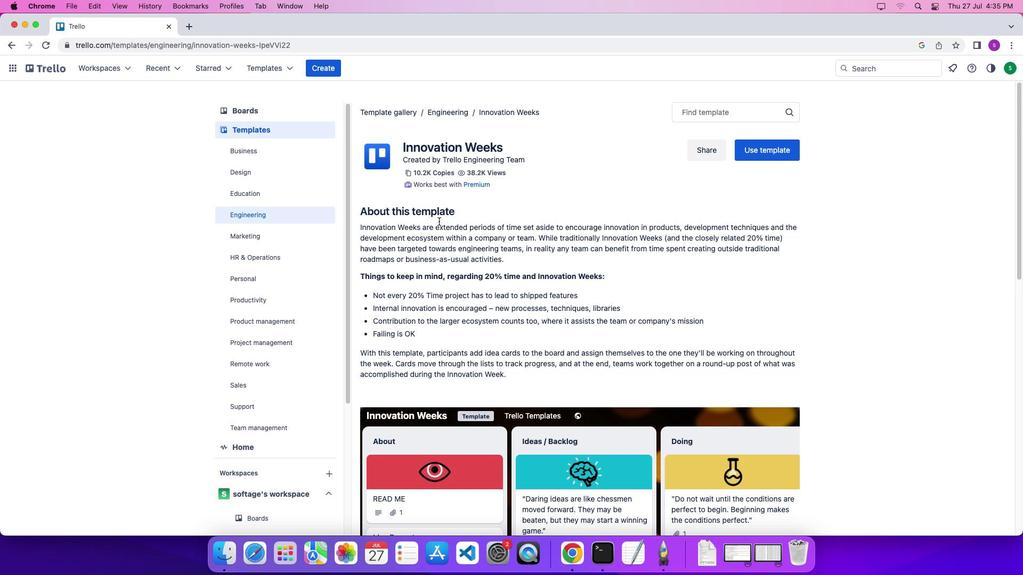 
Action: Mouse scrolled (438, 221) with delta (0, 0)
Screenshot: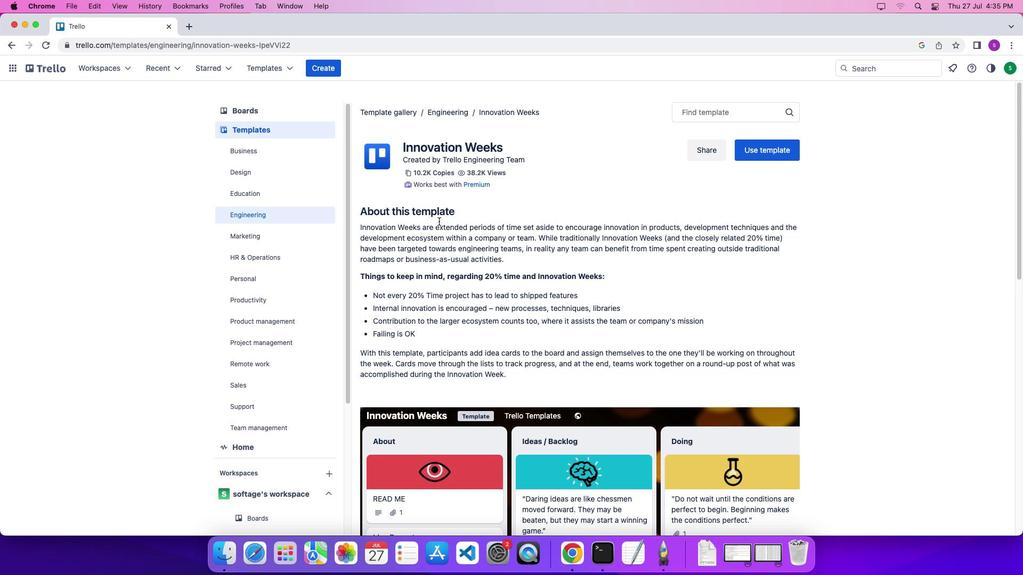
Action: Mouse scrolled (438, 221) with delta (0, 0)
Screenshot: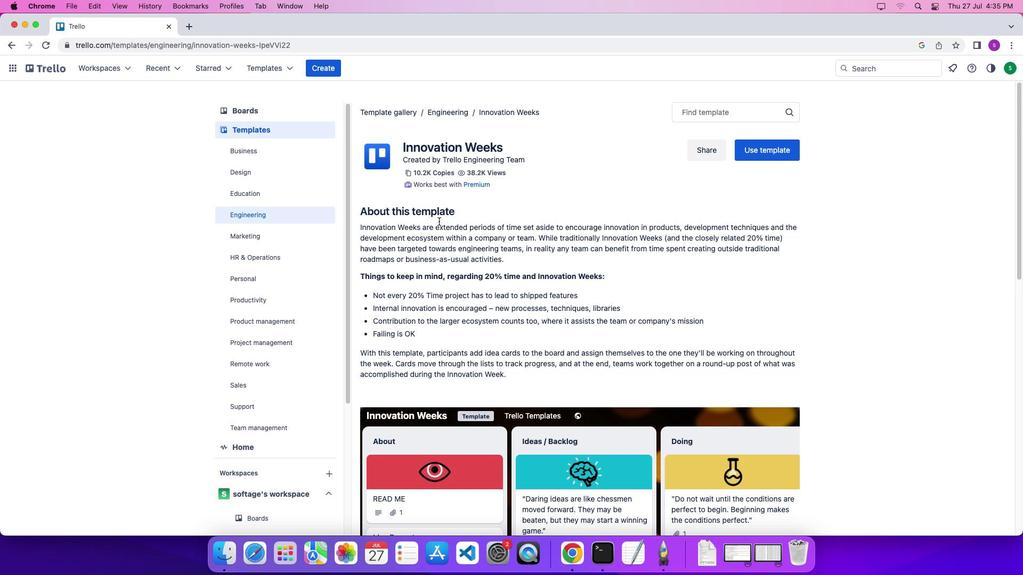 
Action: Mouse scrolled (438, 221) with delta (0, 3)
Screenshot: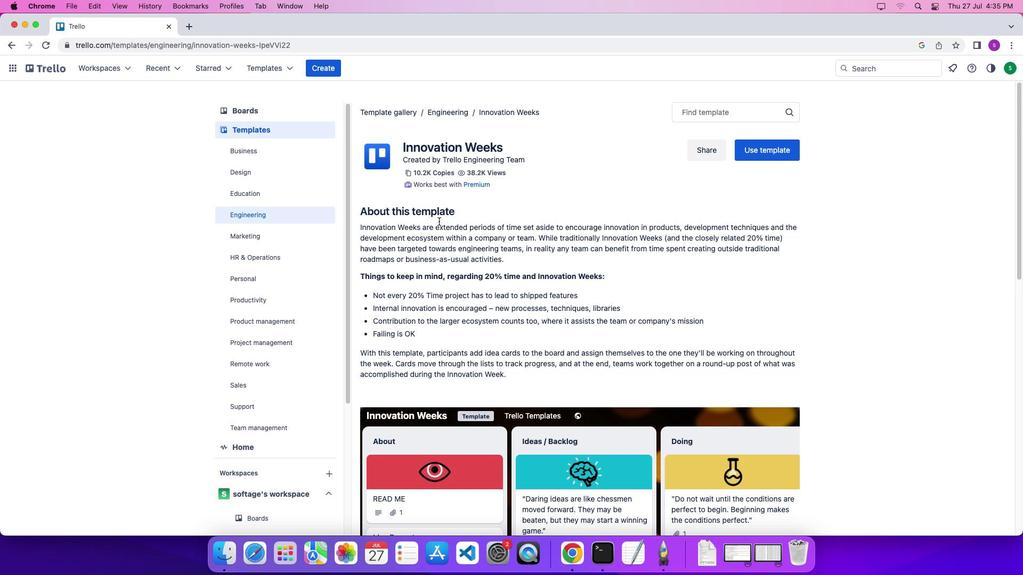 
Action: Mouse moved to (752, 150)
Screenshot: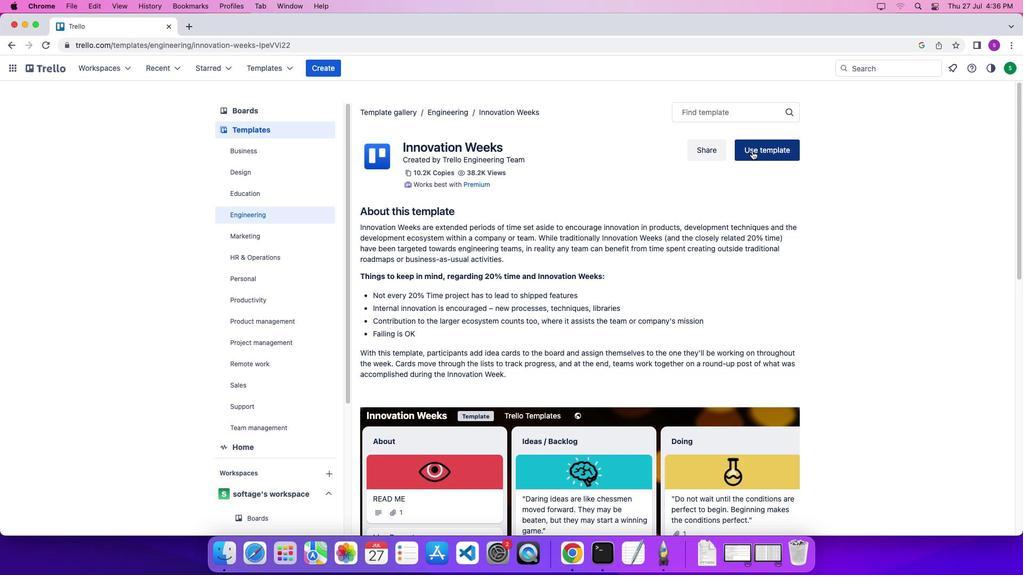 
Action: Mouse pressed left at (752, 150)
Screenshot: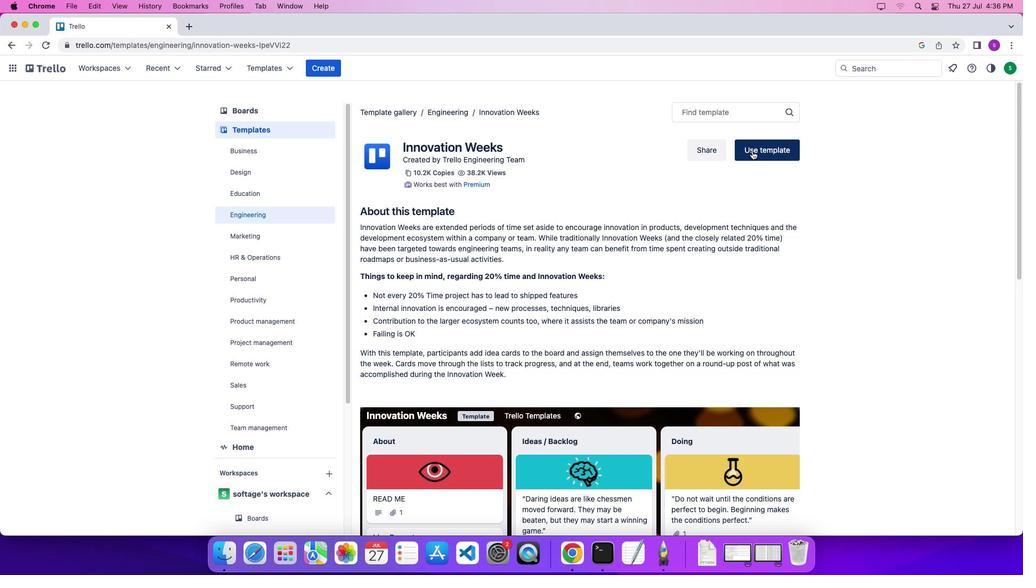 
Action: Mouse moved to (769, 390)
Screenshot: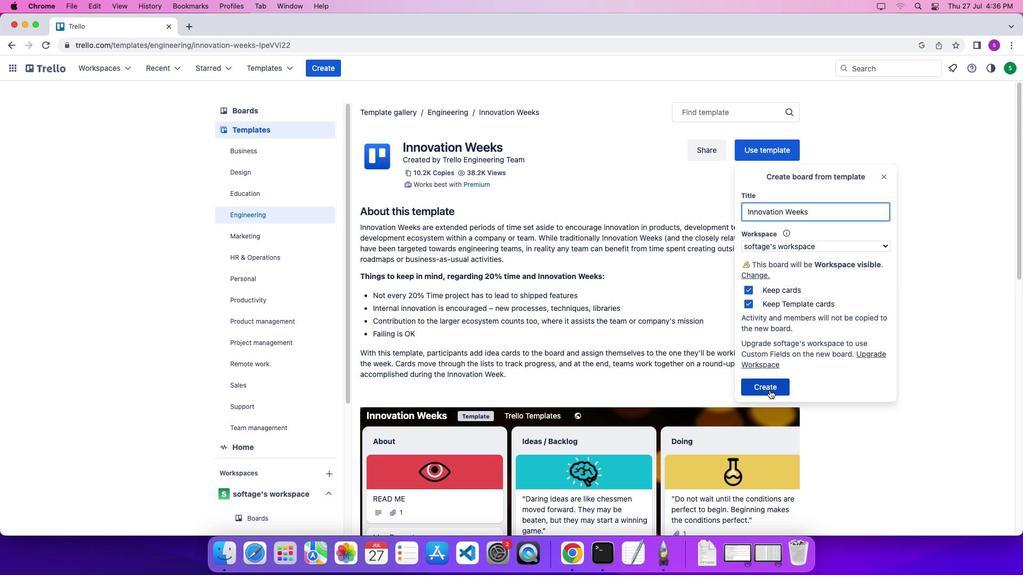 
Action: Mouse pressed left at (769, 390)
Screenshot: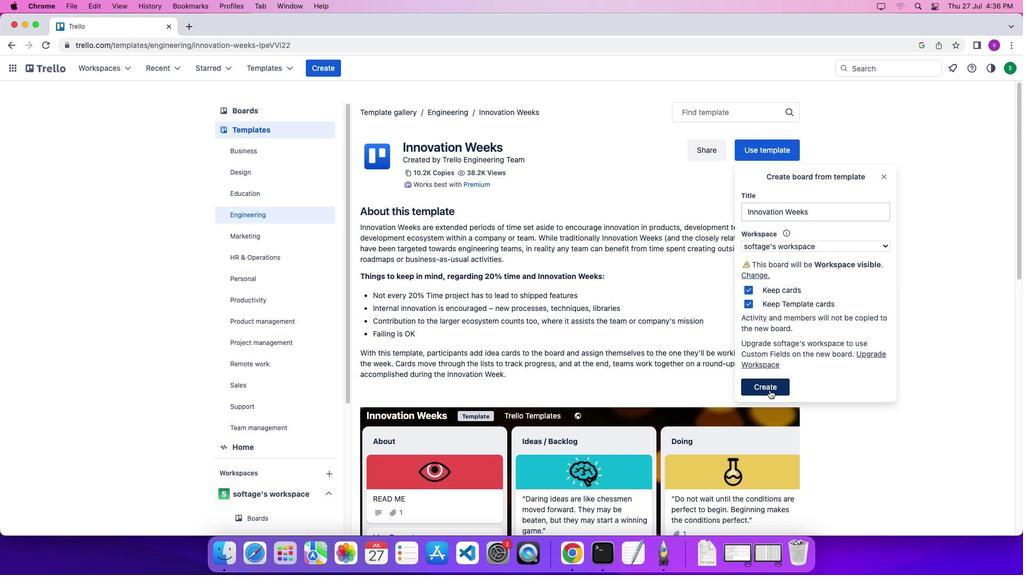 
Action: Mouse moved to (631, 331)
Screenshot: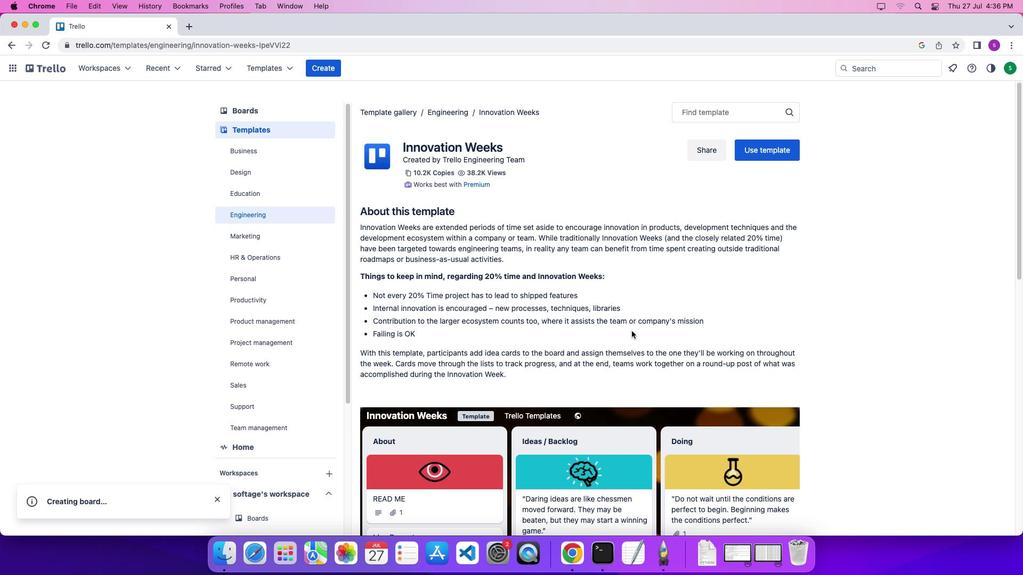 
Action: Mouse scrolled (631, 331) with delta (0, 0)
Screenshot: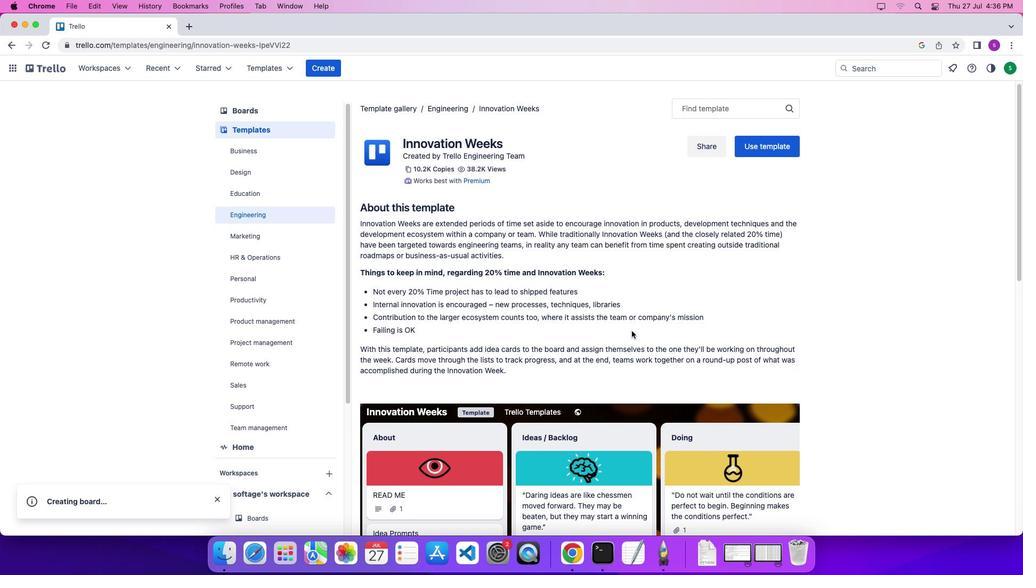 
Action: Mouse scrolled (631, 331) with delta (0, 0)
Screenshot: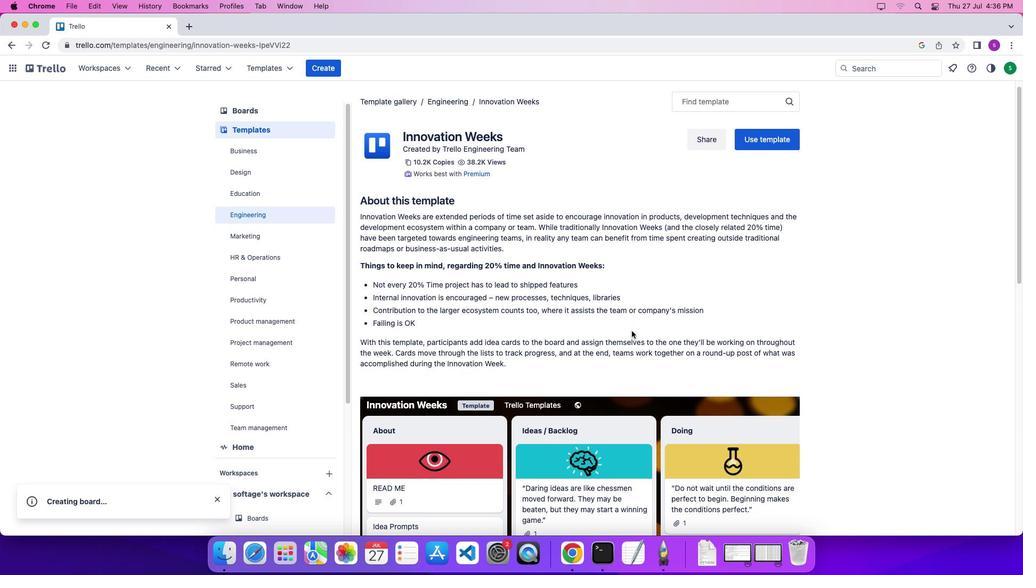
Action: Mouse scrolled (631, 331) with delta (0, 0)
Screenshot: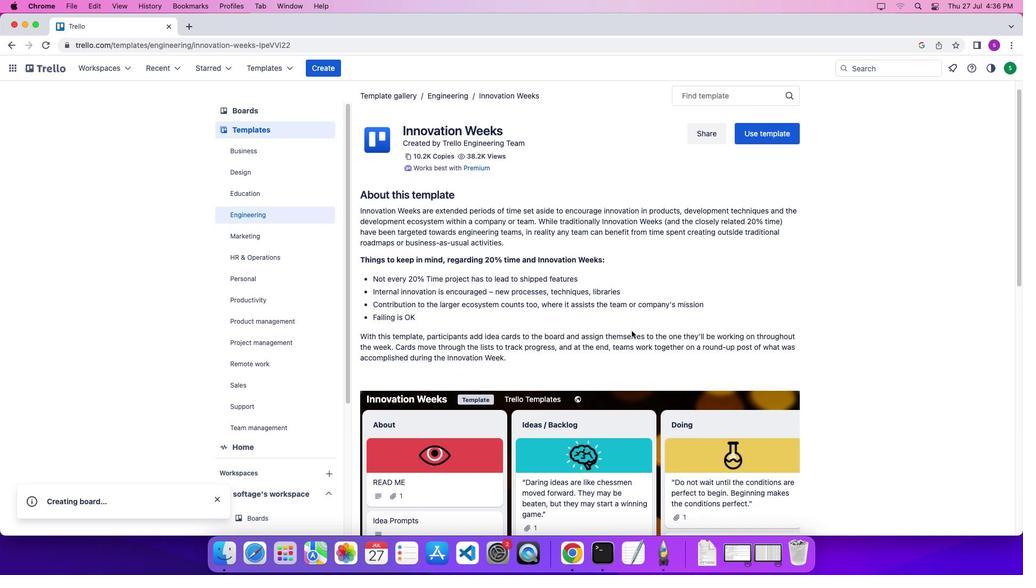
Action: Mouse scrolled (631, 331) with delta (0, 0)
Screenshot: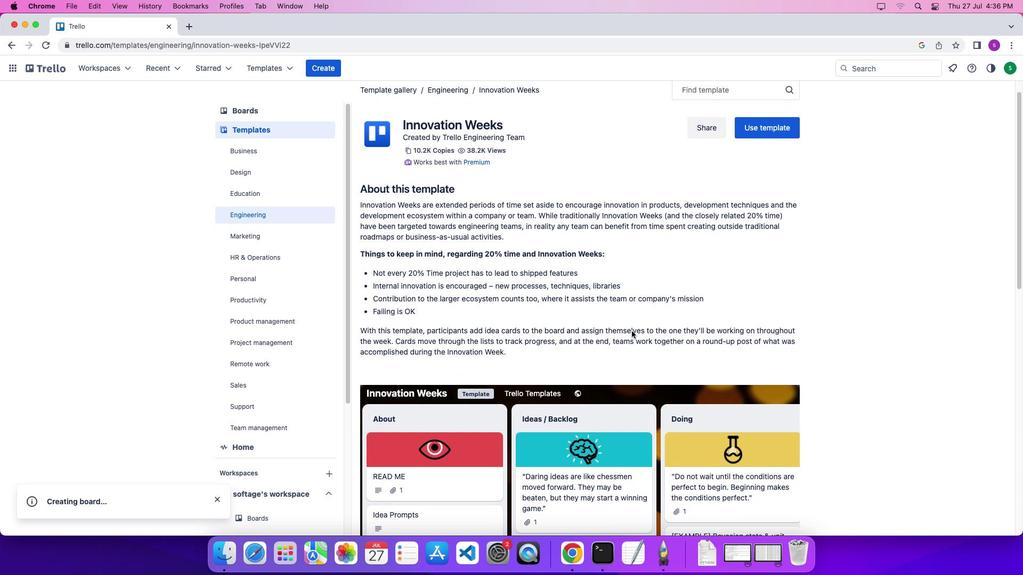 
Action: Mouse moved to (579, 315)
Screenshot: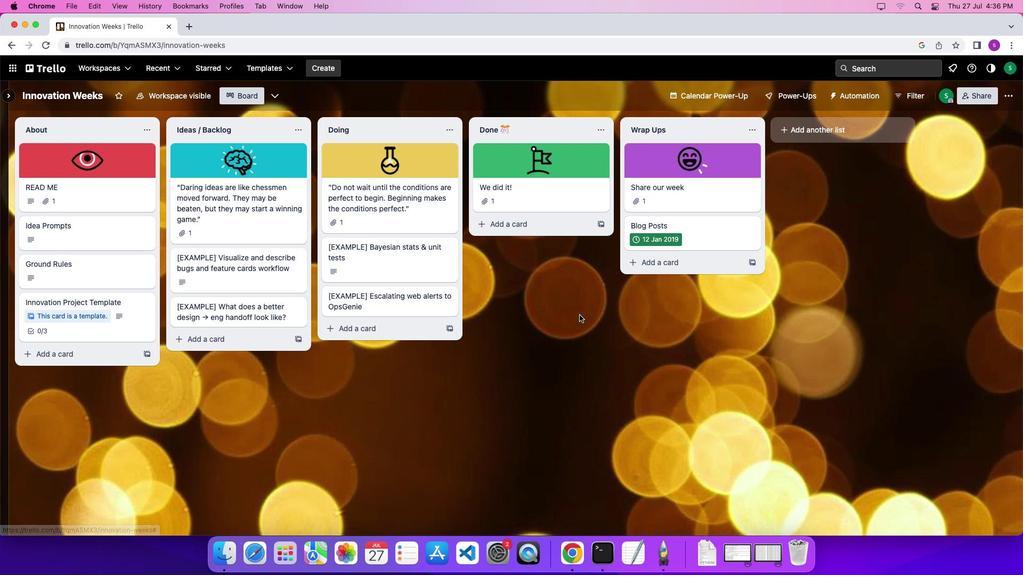 
Action: Mouse scrolled (579, 315) with delta (0, 0)
Screenshot: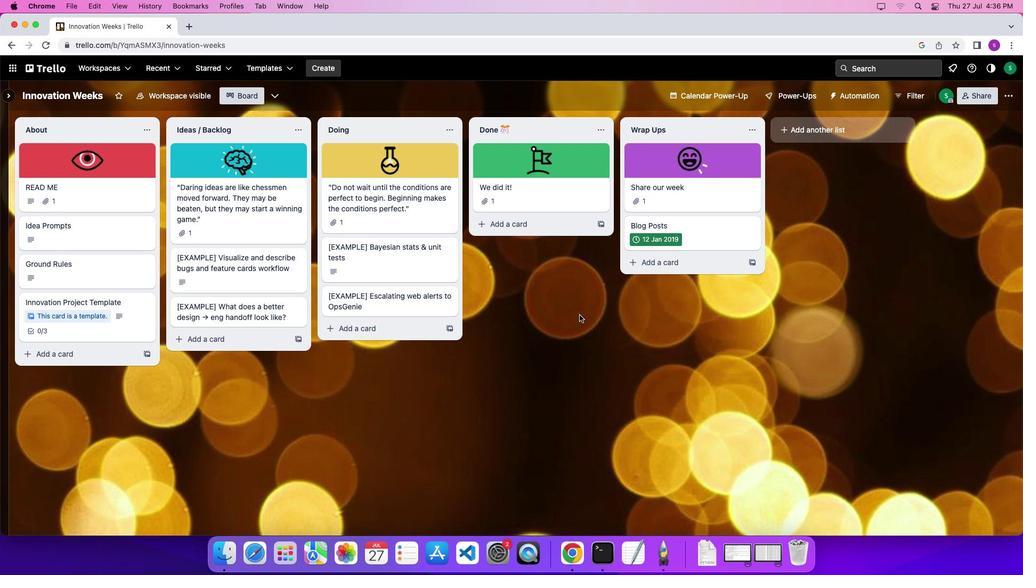 
Action: Mouse scrolled (579, 315) with delta (0, 0)
Screenshot: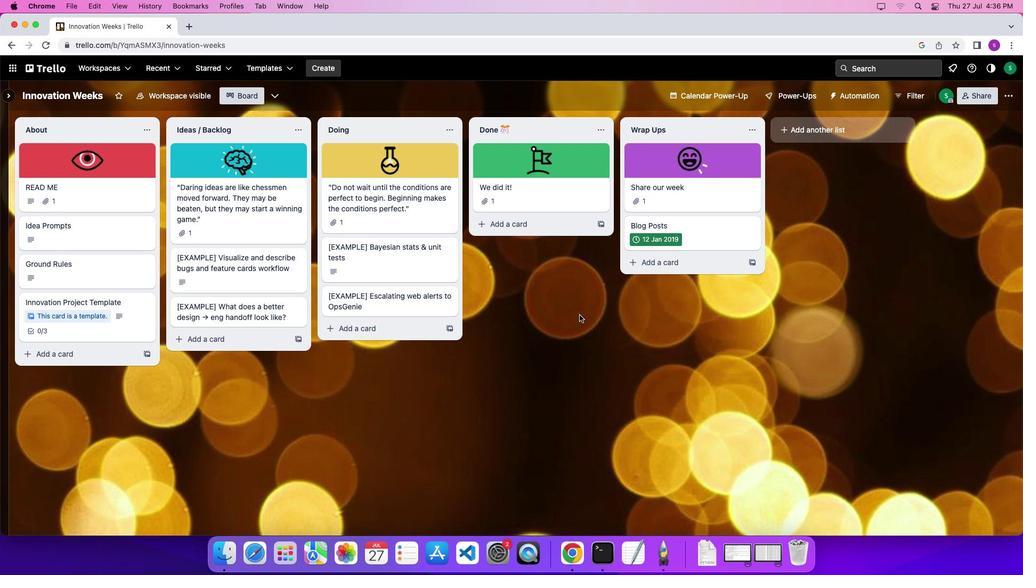 
Action: Mouse scrolled (579, 315) with delta (0, -2)
Screenshot: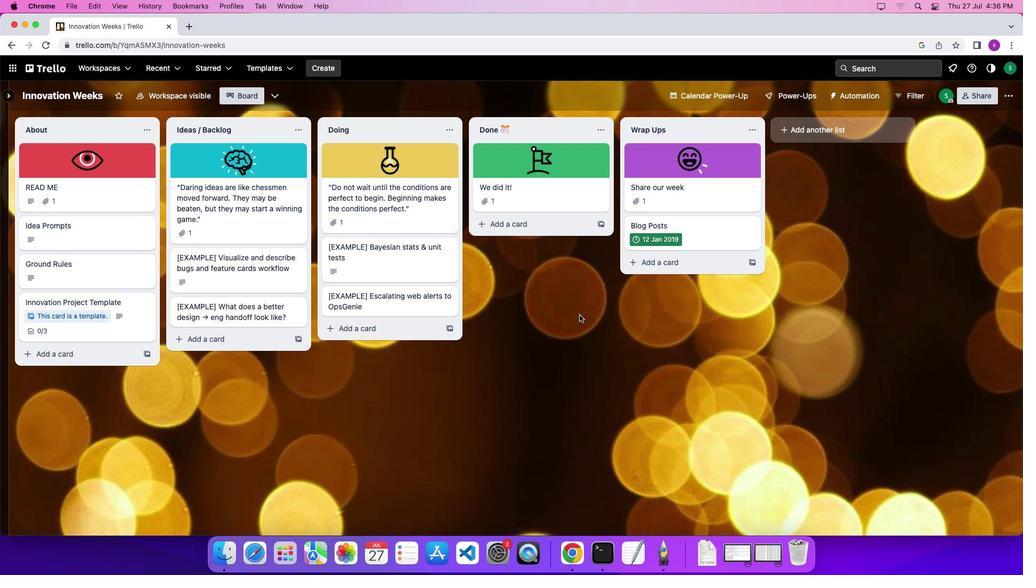 
Action: Mouse scrolled (579, 315) with delta (0, -2)
Screenshot: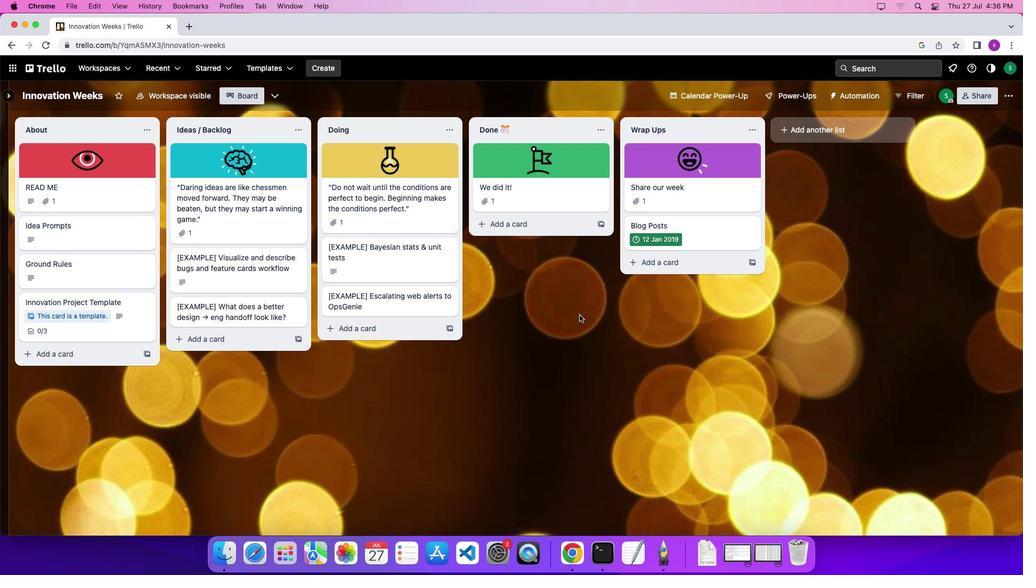 
Action: Mouse scrolled (579, 315) with delta (0, 0)
Screenshot: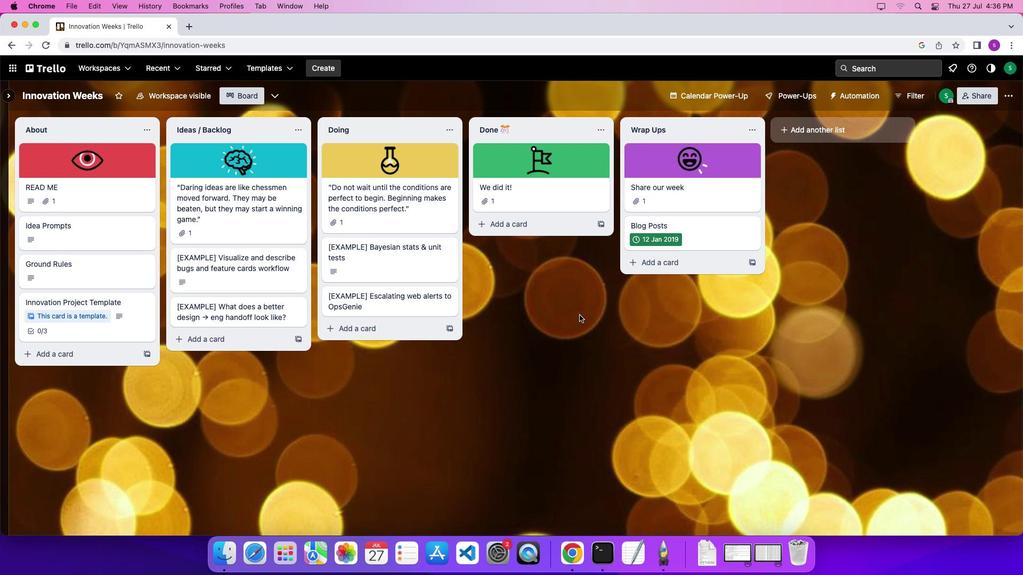 
Action: Mouse scrolled (579, 315) with delta (0, 0)
Screenshot: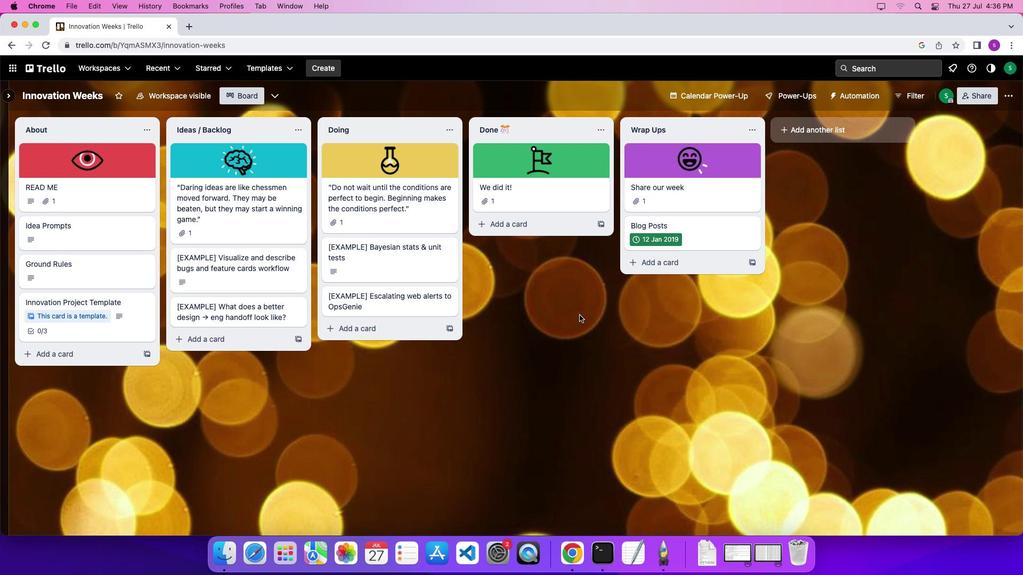 
Action: Mouse scrolled (579, 315) with delta (0, 4)
Screenshot: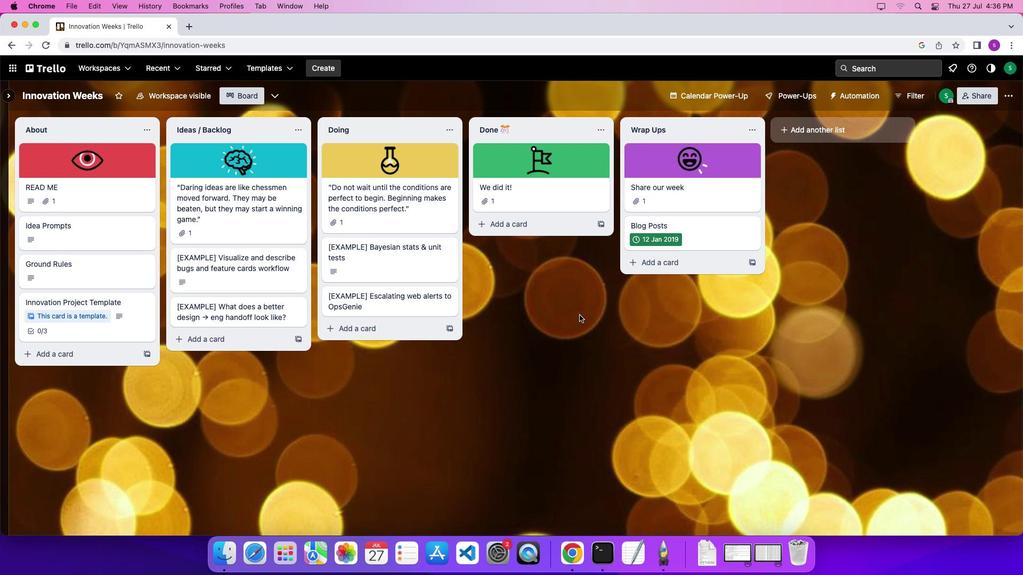 
Action: Mouse scrolled (579, 315) with delta (0, 6)
Screenshot: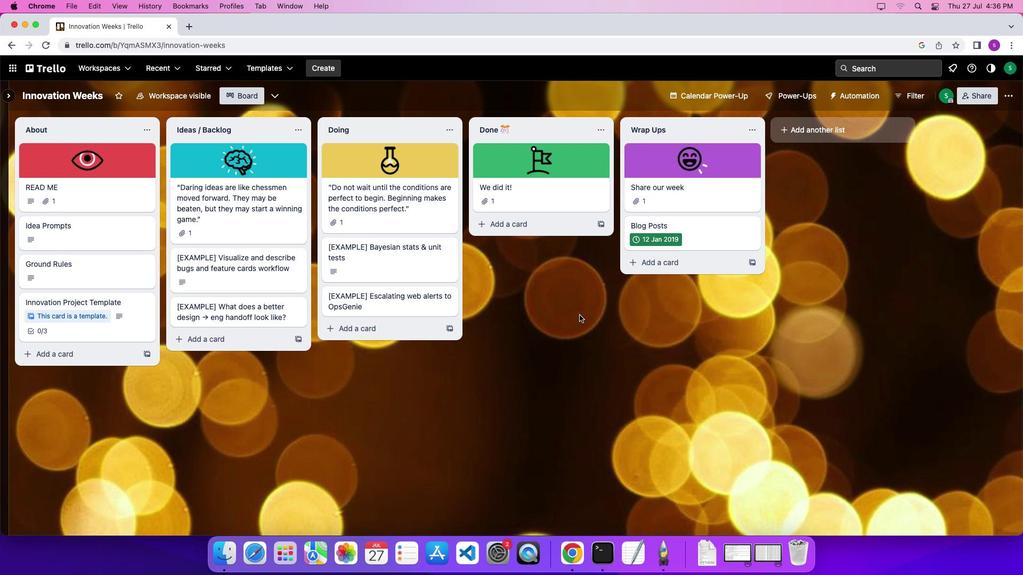 
Action: Mouse scrolled (579, 315) with delta (0, 7)
Screenshot: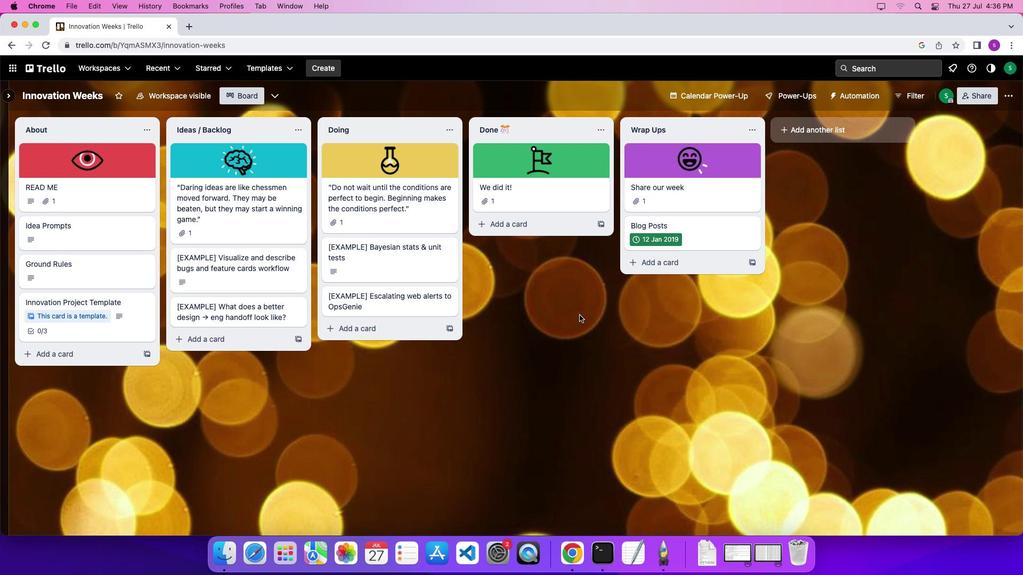 
Action: Mouse moved to (109, 163)
Screenshot: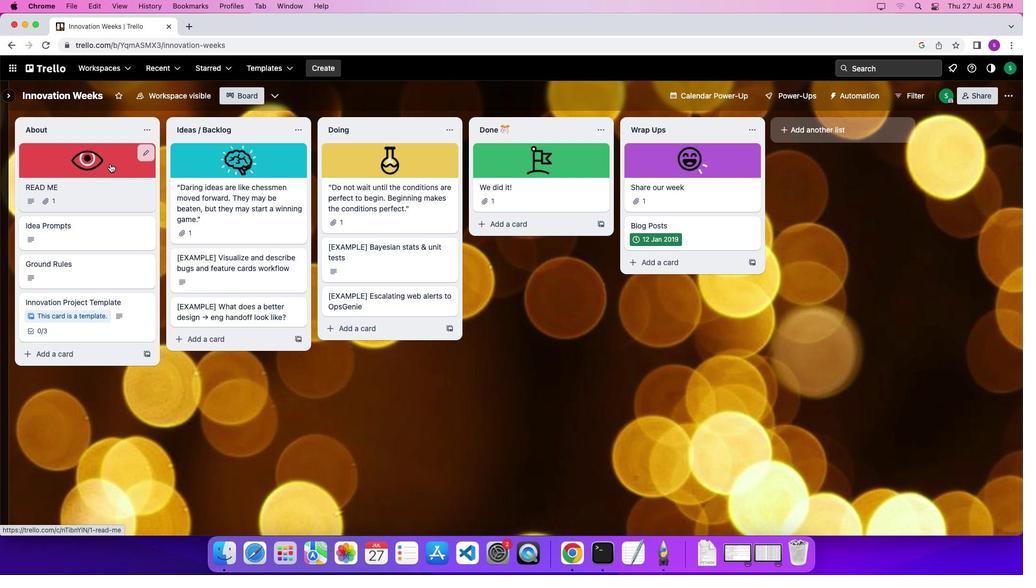 
Action: Mouse pressed left at (109, 163)
Screenshot: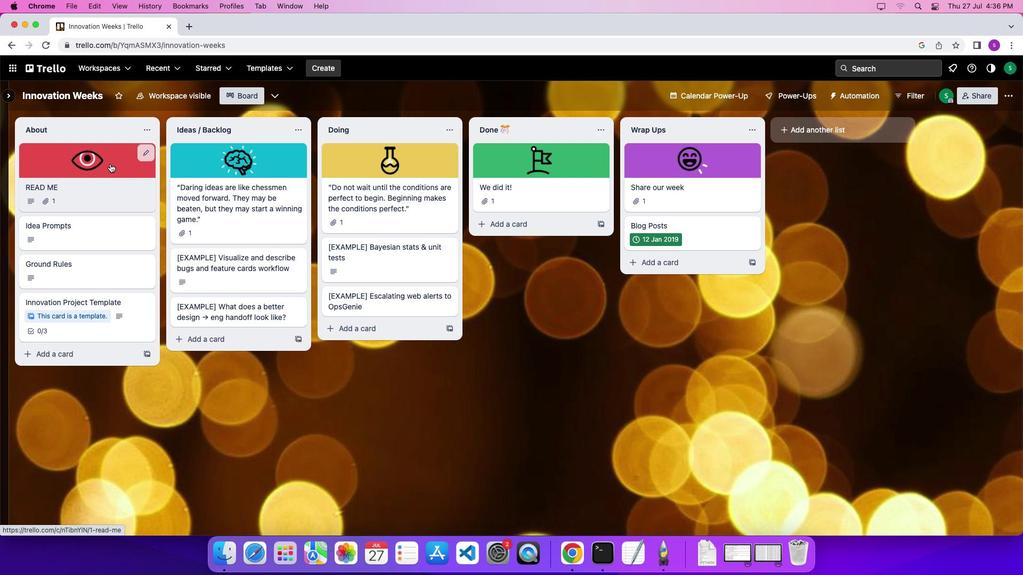 
Action: Mouse moved to (388, 316)
Screenshot: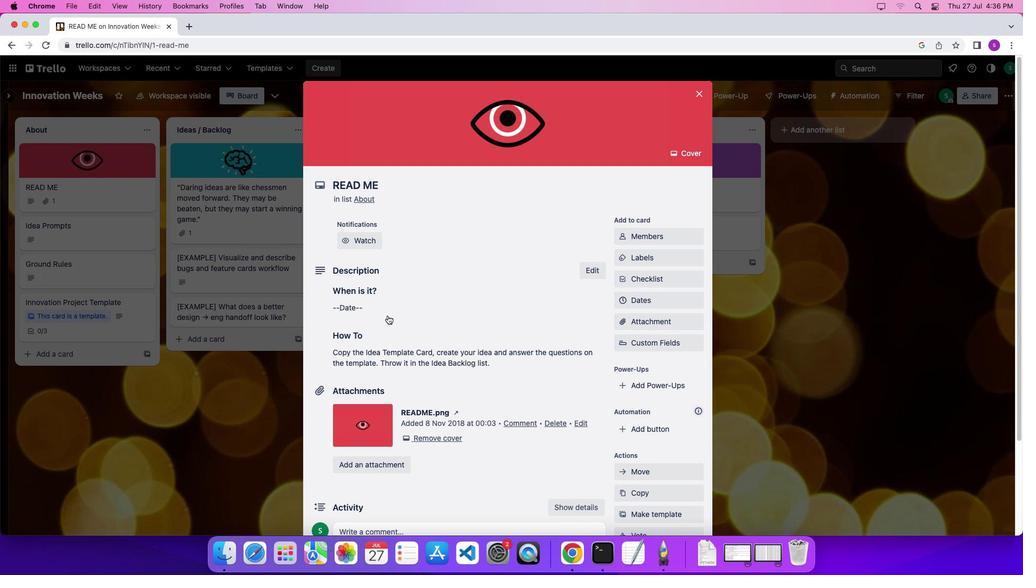 
Action: Mouse scrolled (388, 316) with delta (0, 0)
Screenshot: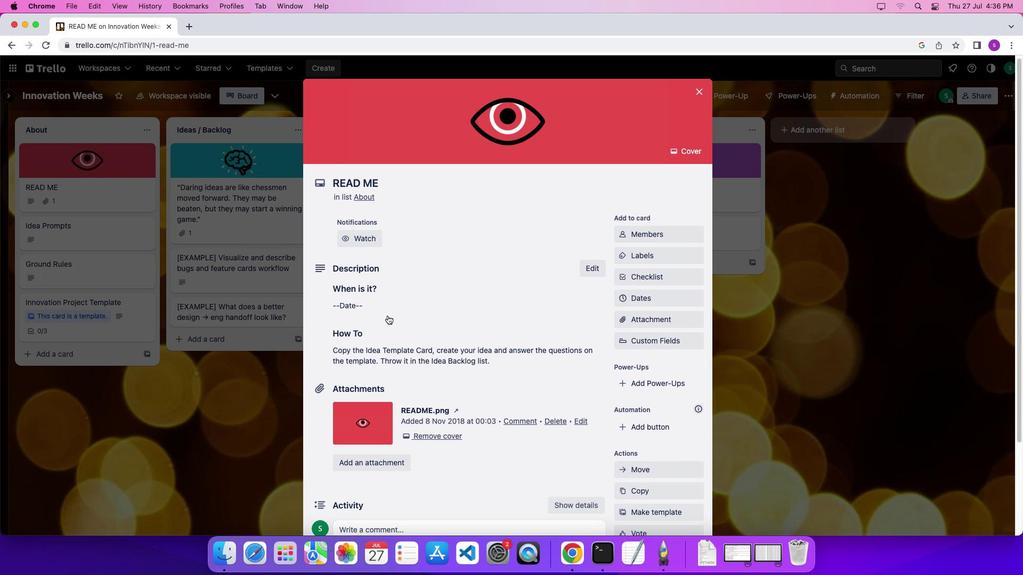 
Action: Mouse scrolled (388, 316) with delta (0, 0)
Screenshot: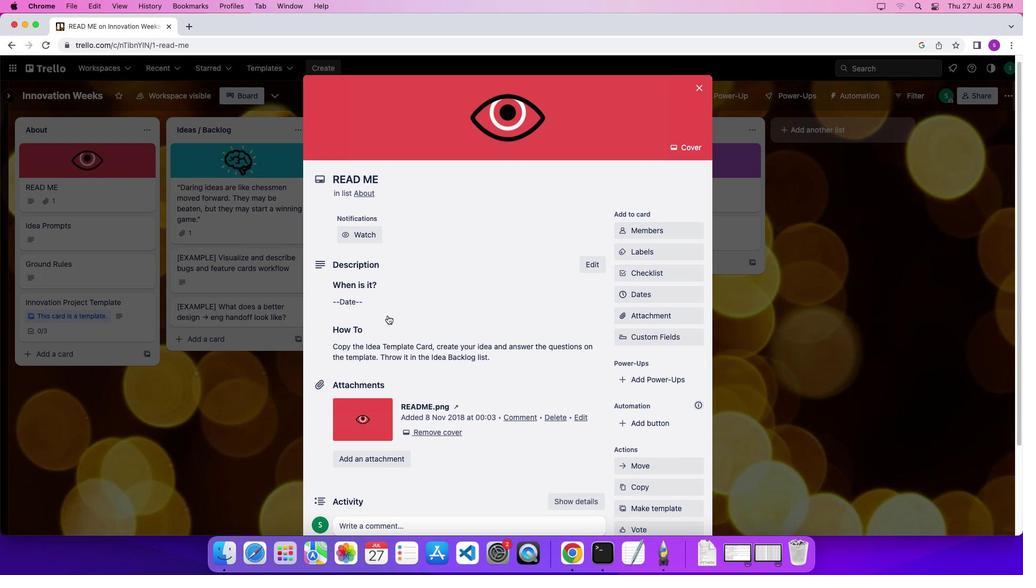 
Action: Mouse scrolled (388, 316) with delta (0, 0)
Screenshot: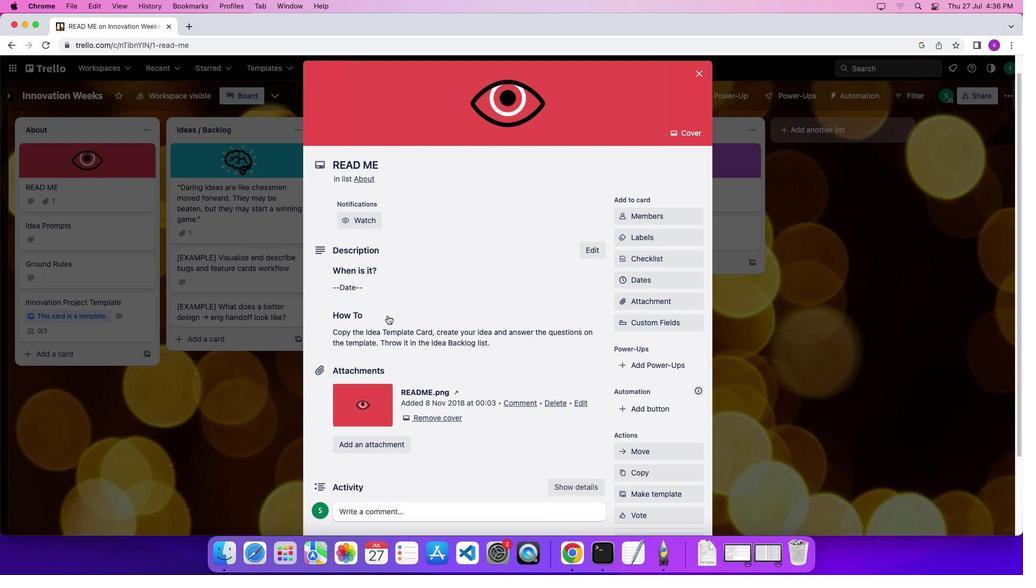 
Action: Mouse scrolled (388, 316) with delta (0, 0)
Screenshot: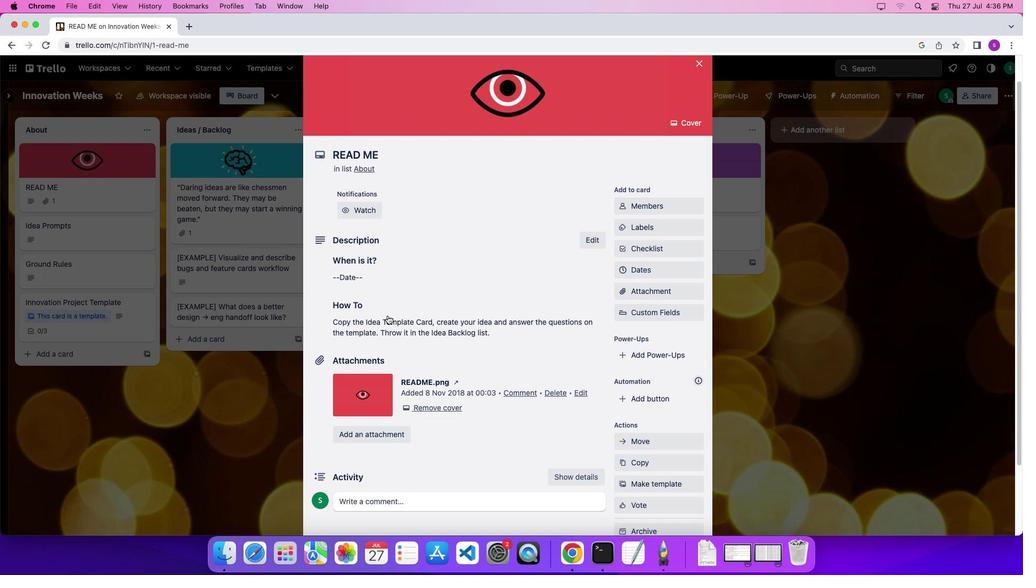 
Action: Mouse scrolled (388, 316) with delta (0, 0)
Screenshot: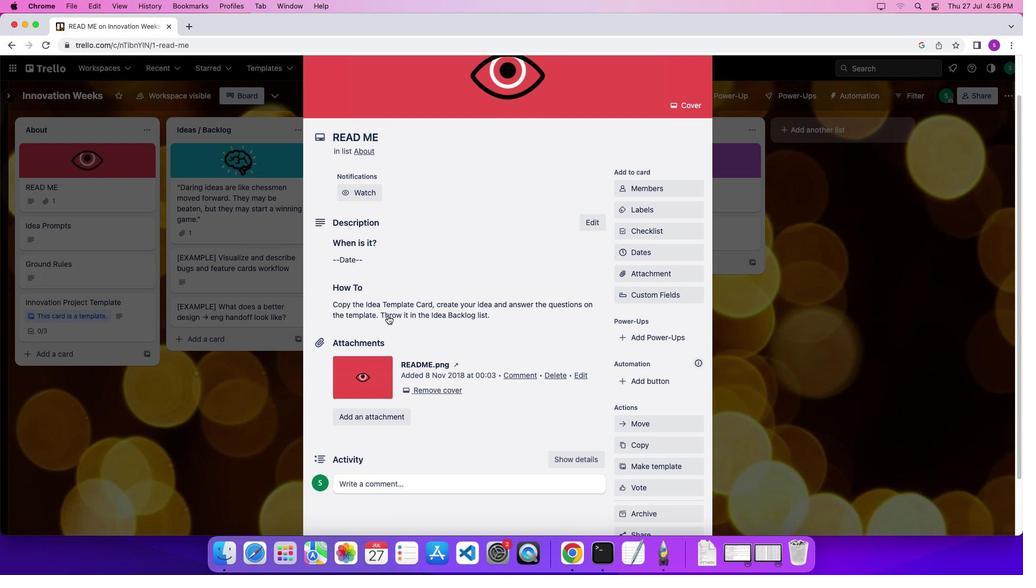 
Action: Mouse scrolled (388, 316) with delta (0, 0)
Screenshot: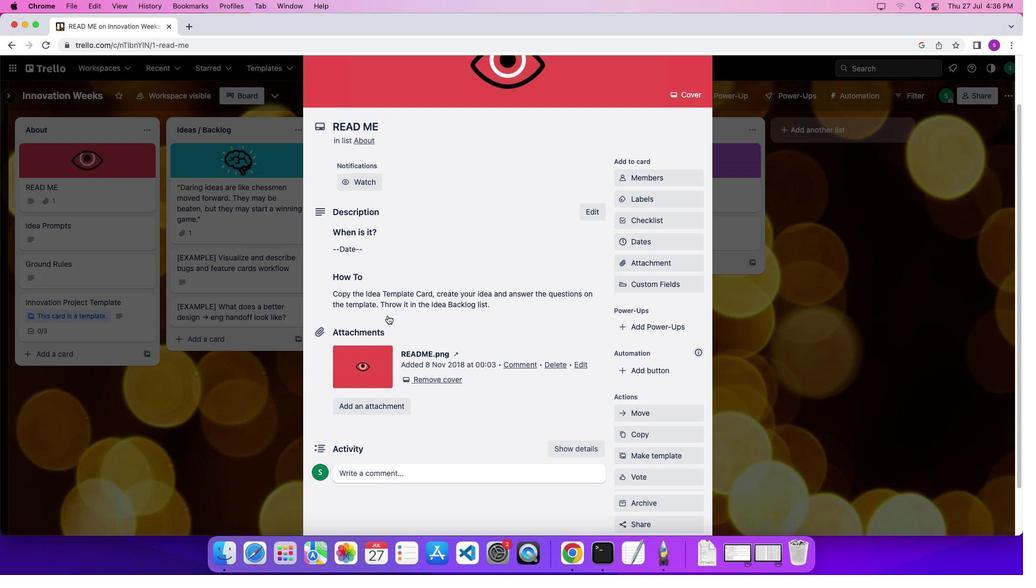 
Action: Mouse scrolled (388, 316) with delta (0, 0)
Screenshot: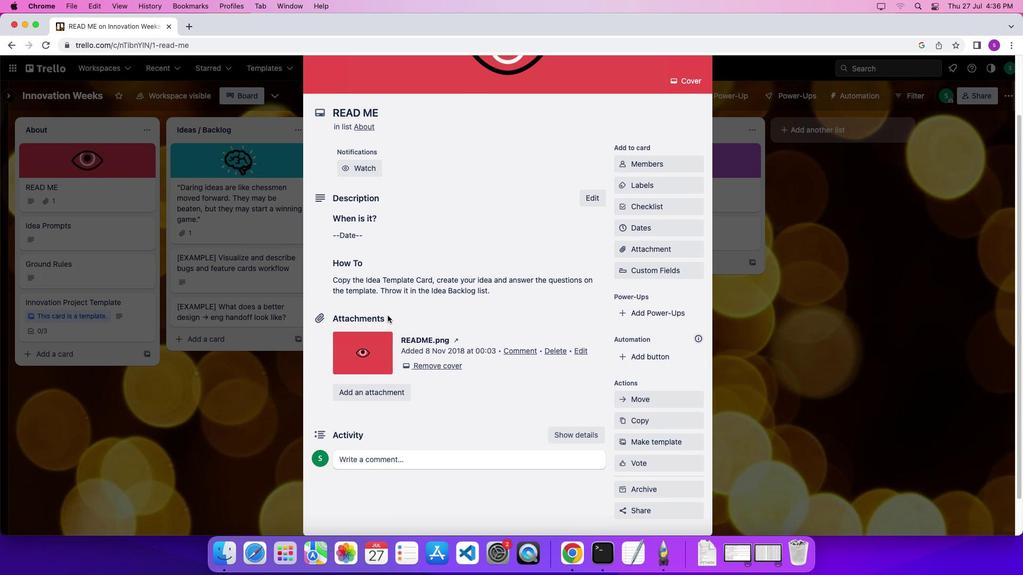 
Action: Mouse scrolled (388, 316) with delta (0, 0)
Screenshot: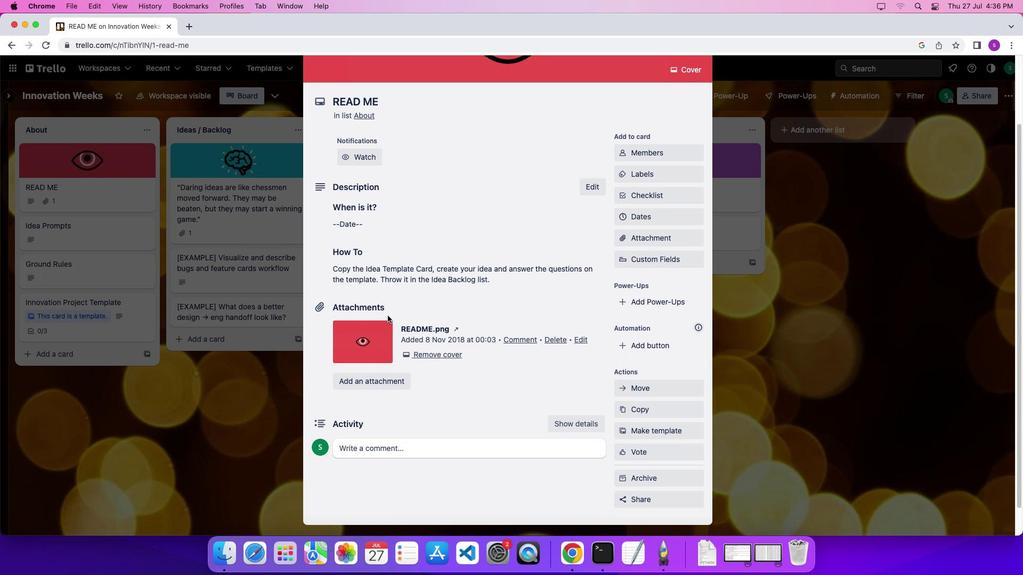
Action: Mouse scrolled (388, 316) with delta (0, 0)
Screenshot: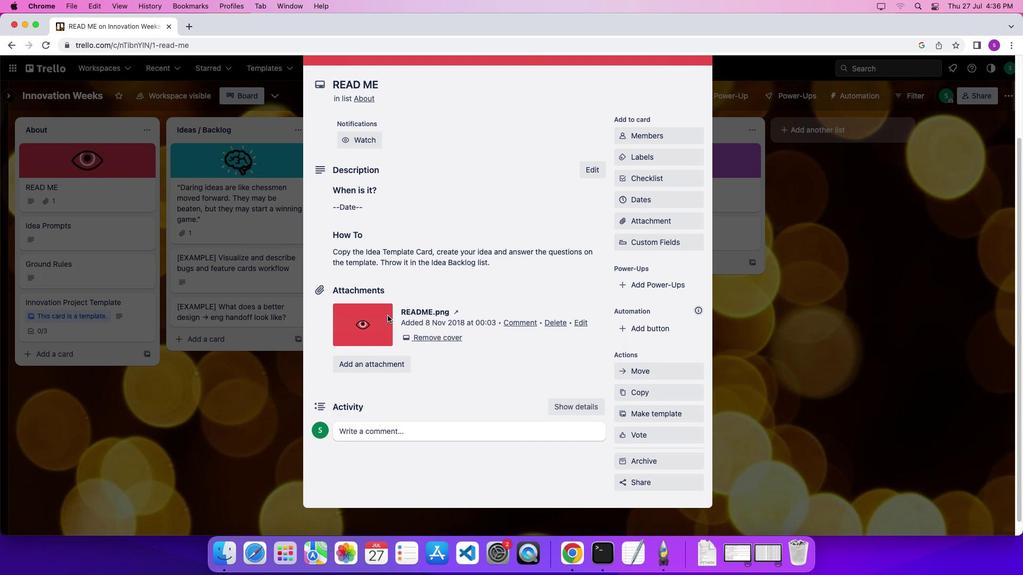 
Action: Mouse scrolled (388, 316) with delta (0, 0)
Screenshot: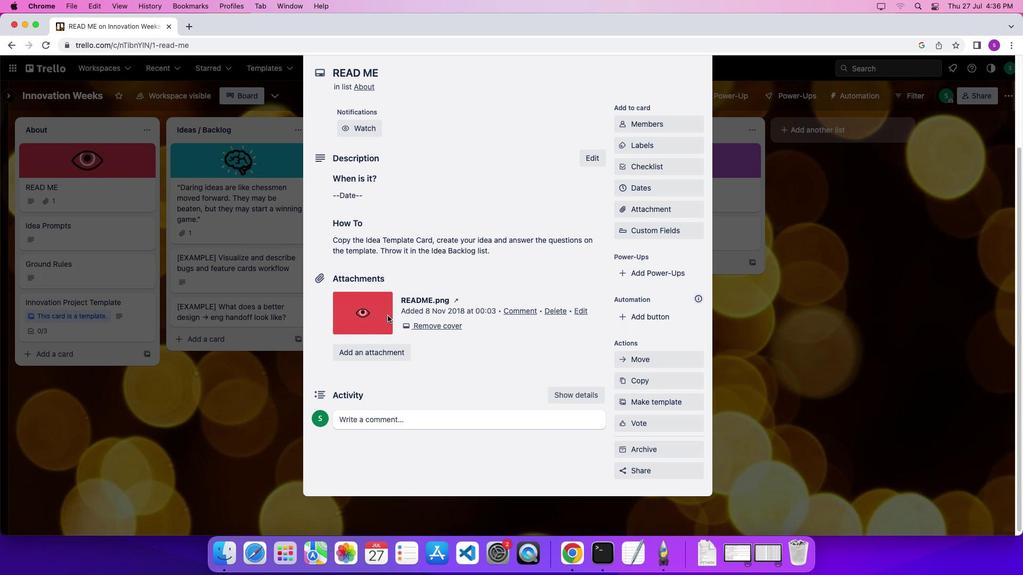
Action: Mouse scrolled (388, 316) with delta (0, -1)
Screenshot: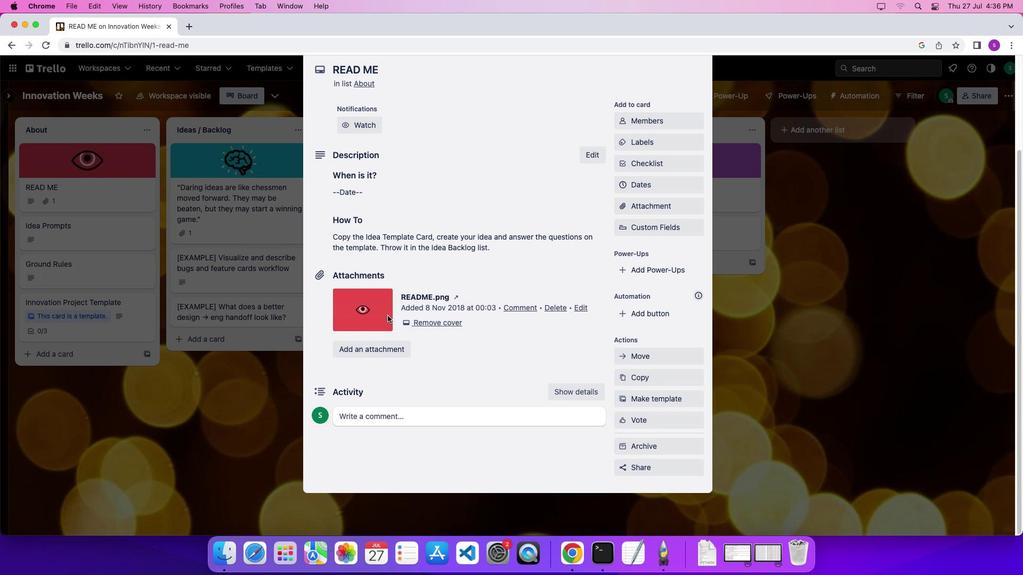 
Action: Mouse scrolled (388, 316) with delta (0, 0)
Screenshot: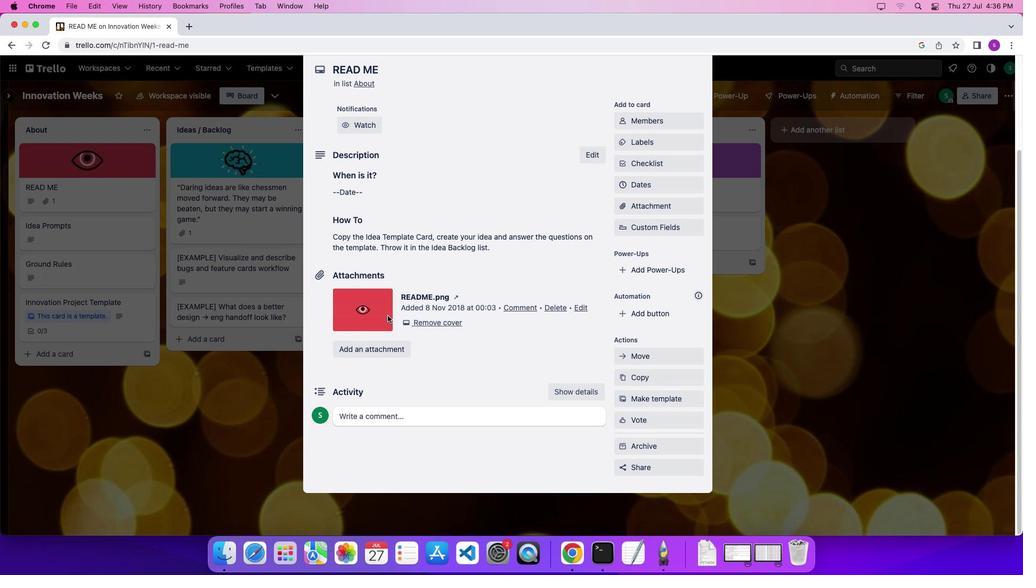 
Action: Mouse scrolled (388, 316) with delta (0, 0)
Screenshot: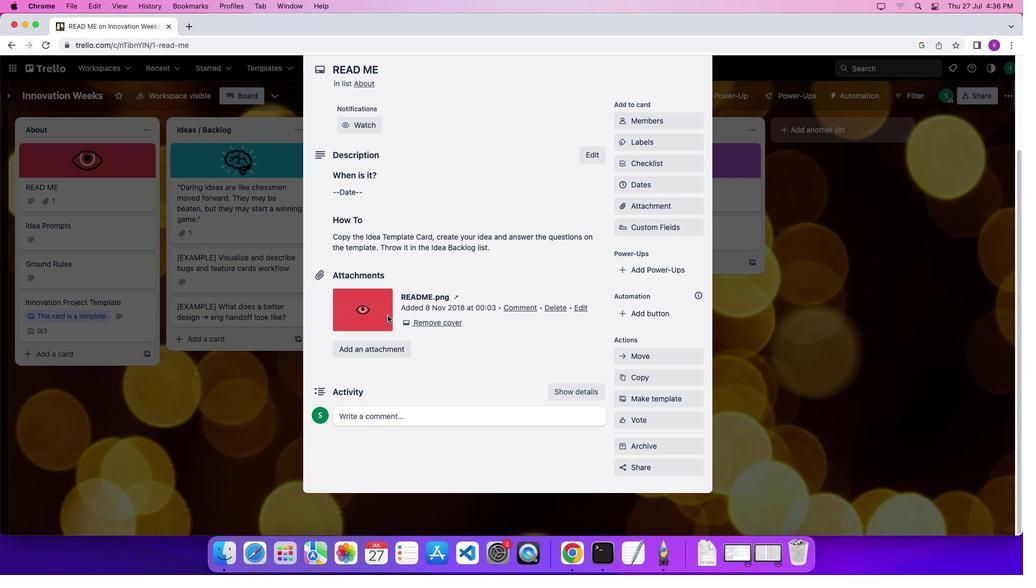 
Action: Mouse scrolled (388, 316) with delta (0, 0)
Screenshot: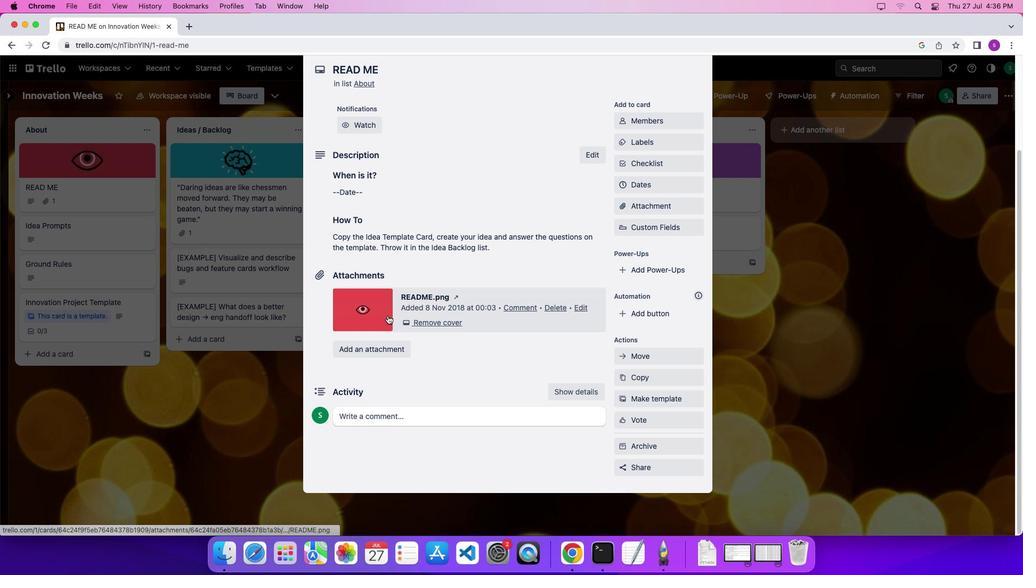 
Action: Mouse scrolled (388, 316) with delta (0, 0)
Screenshot: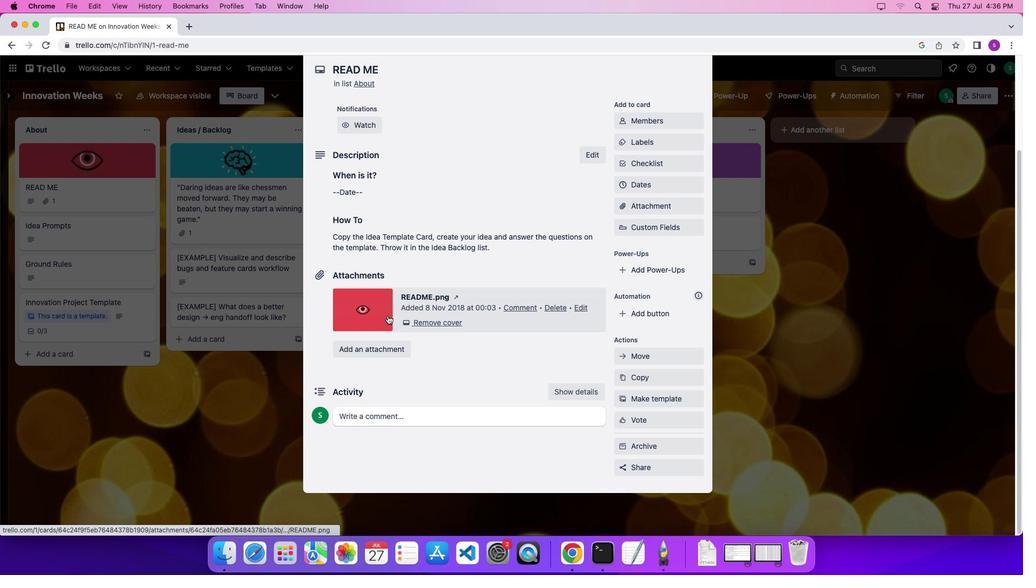 
Action: Mouse scrolled (388, 316) with delta (0, 0)
Screenshot: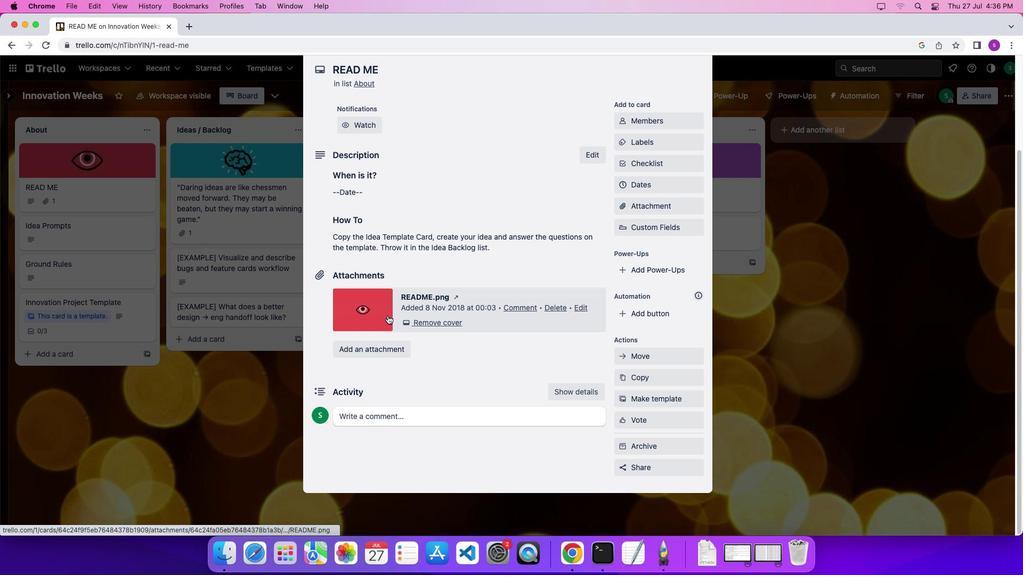 
Action: Mouse scrolled (388, 316) with delta (0, 0)
Screenshot: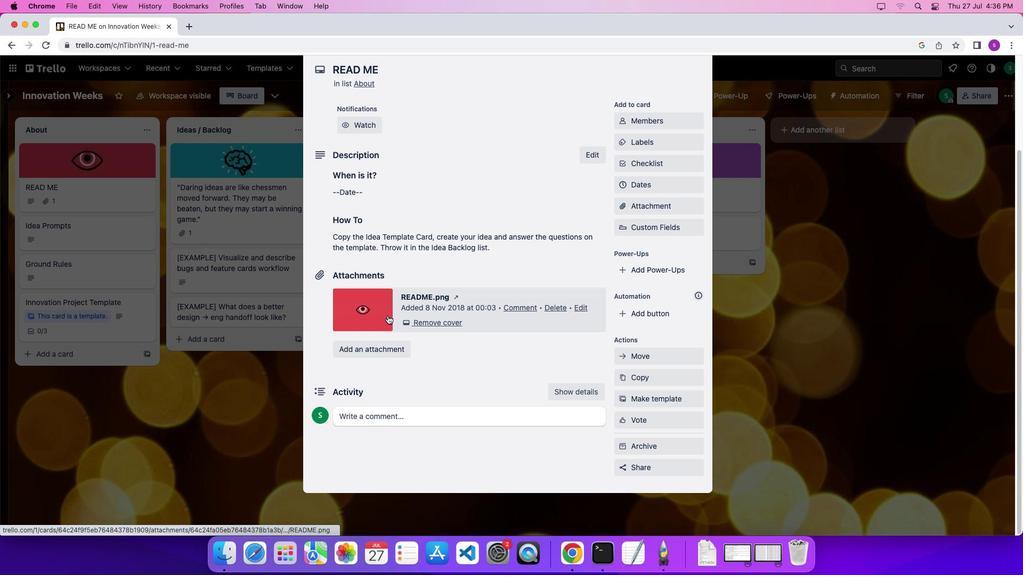 
Action: Mouse scrolled (388, 316) with delta (0, -1)
Screenshot: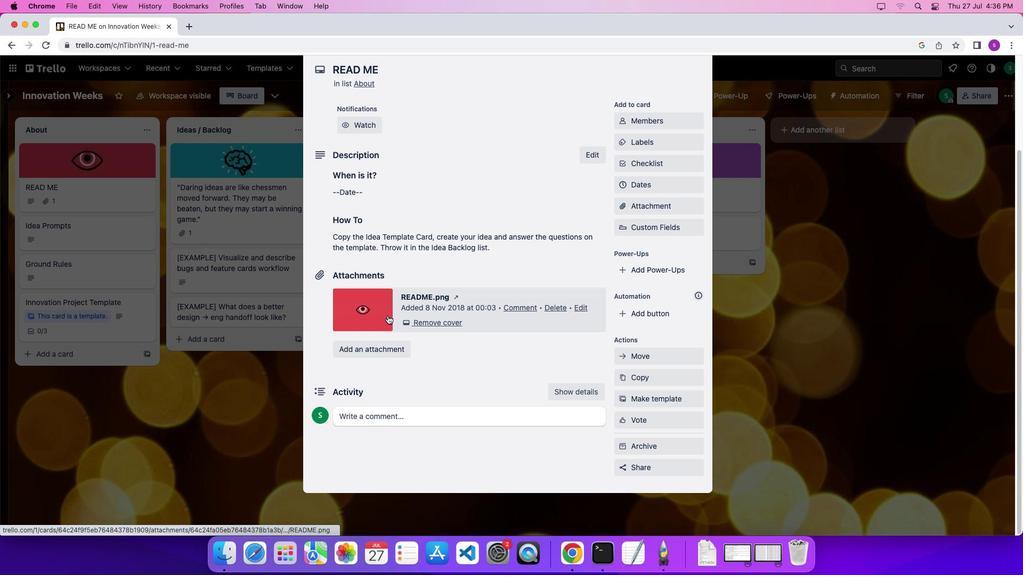 
Action: Mouse scrolled (388, 316) with delta (0, 0)
Screenshot: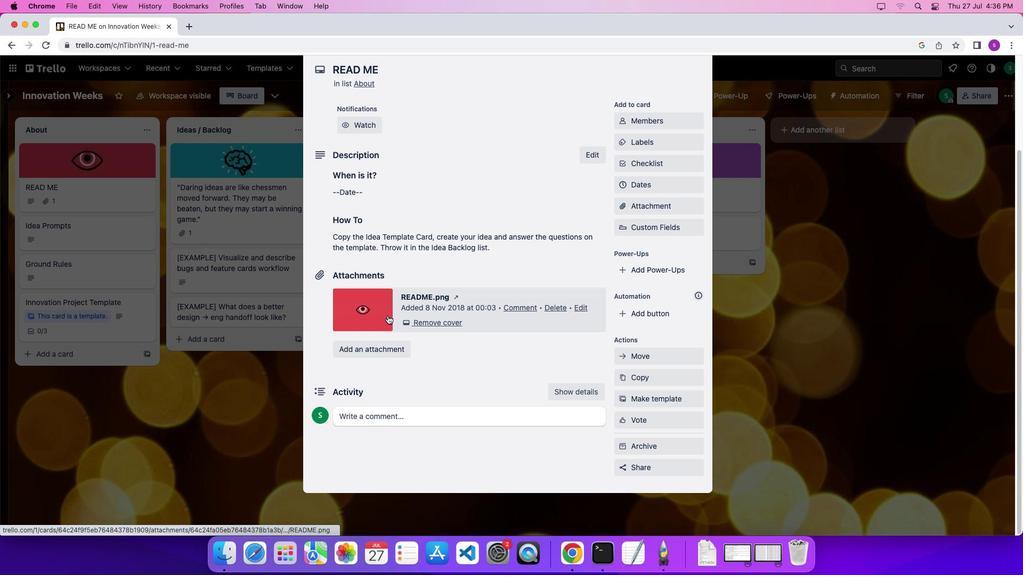 
Action: Mouse scrolled (388, 316) with delta (0, 0)
Screenshot: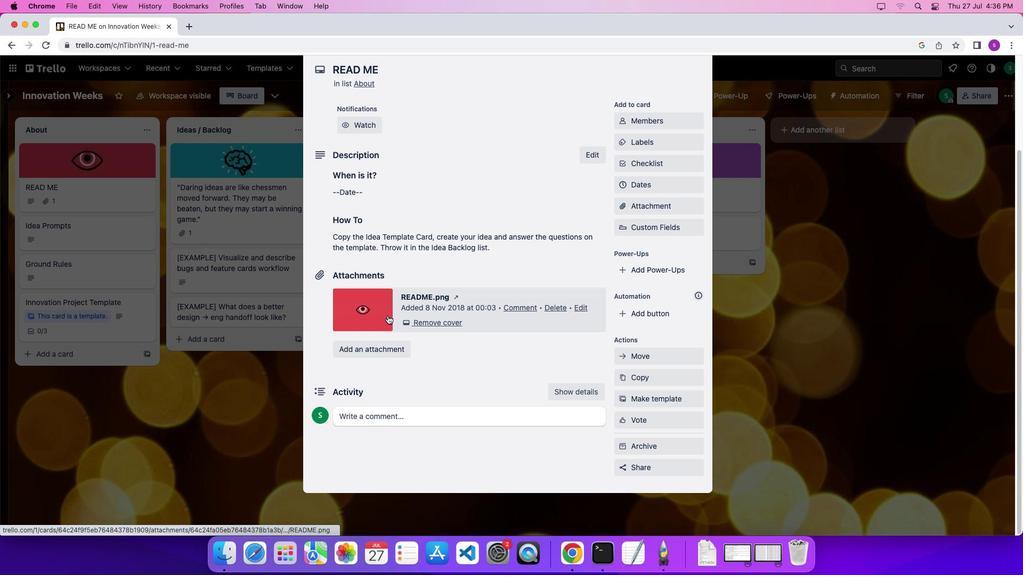 
Action: Mouse scrolled (388, 316) with delta (0, 2)
Screenshot: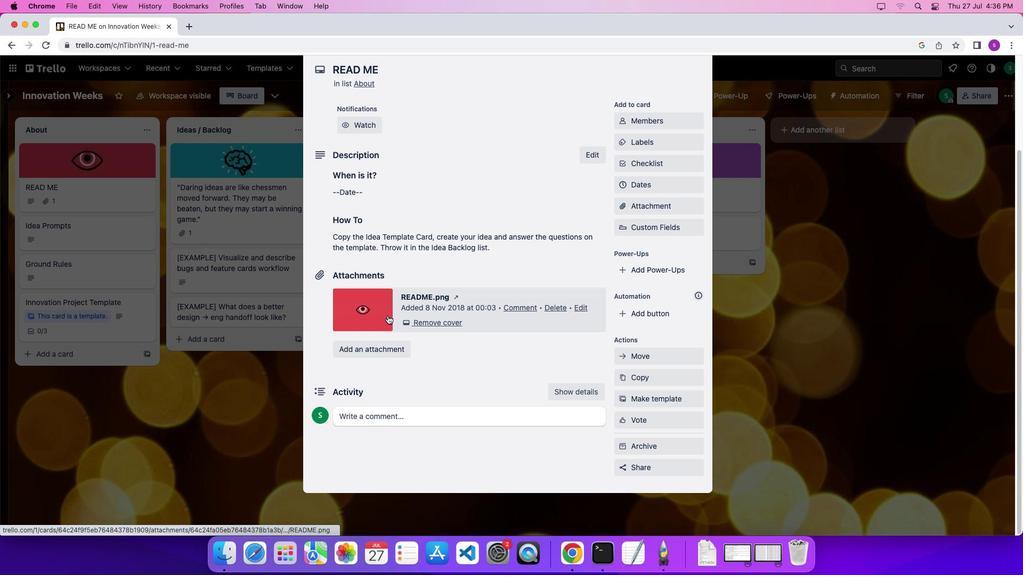 
Action: Mouse scrolled (388, 316) with delta (0, 3)
Screenshot: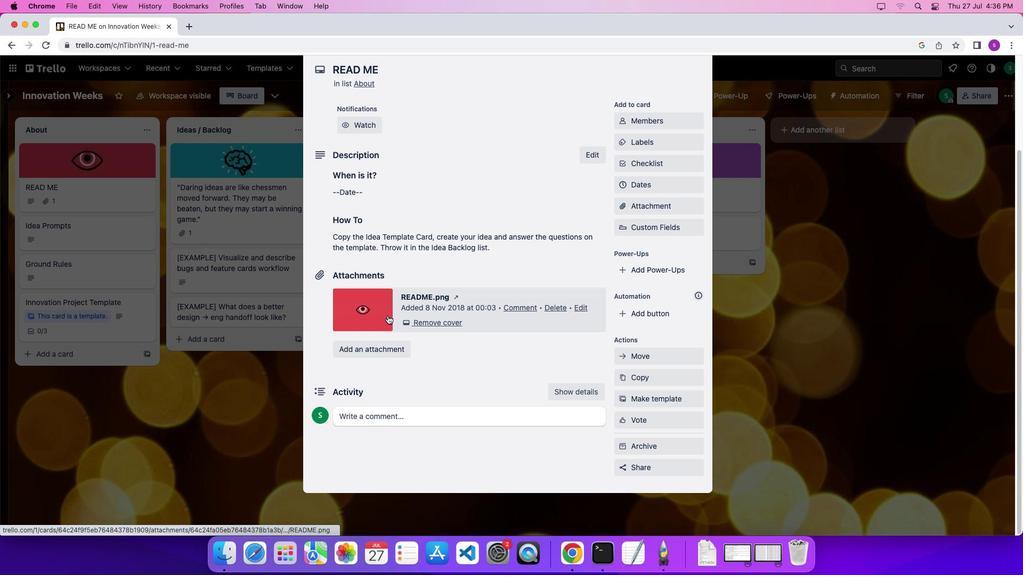 
Action: Mouse scrolled (388, 316) with delta (0, 4)
Screenshot: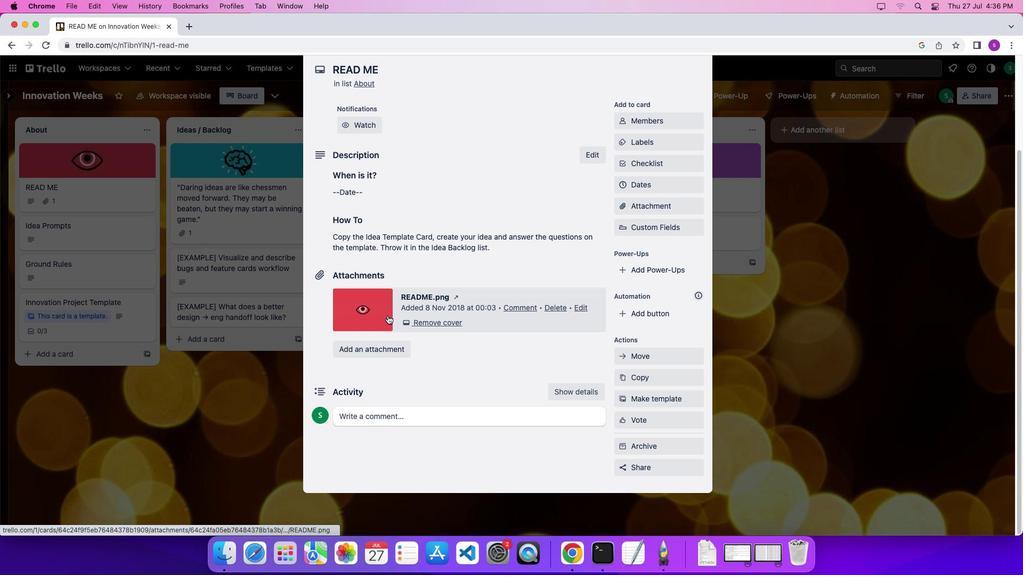 
Action: Mouse scrolled (388, 316) with delta (0, 5)
Screenshot: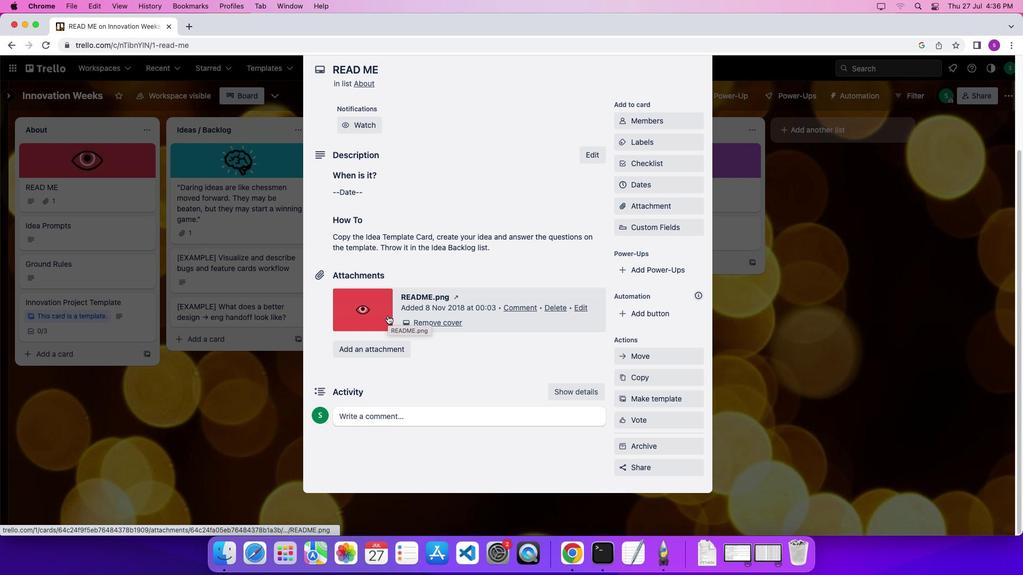 
Action: Mouse scrolled (388, 316) with delta (0, 0)
Screenshot: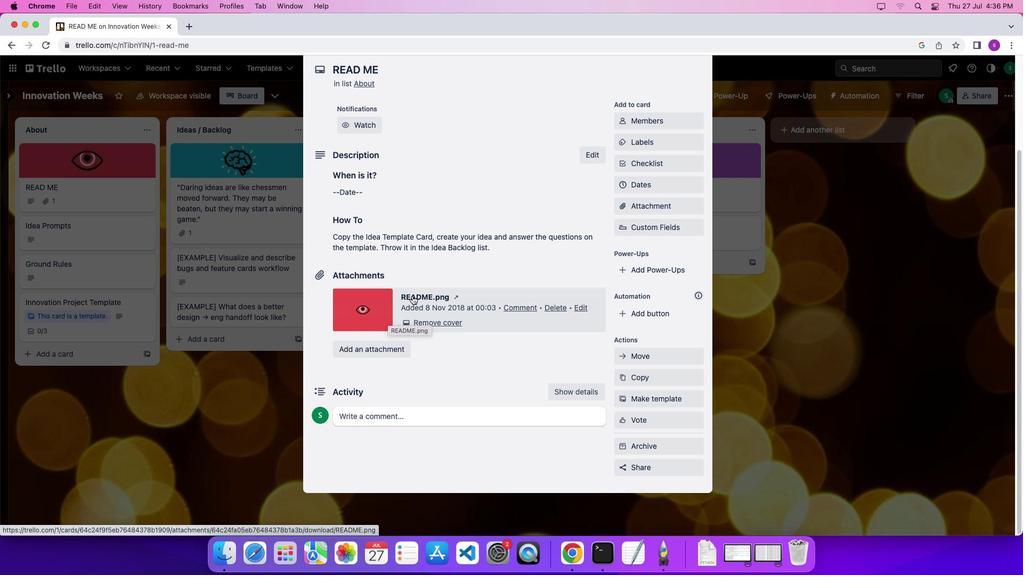 
Action: Mouse scrolled (388, 316) with delta (0, 0)
Screenshot: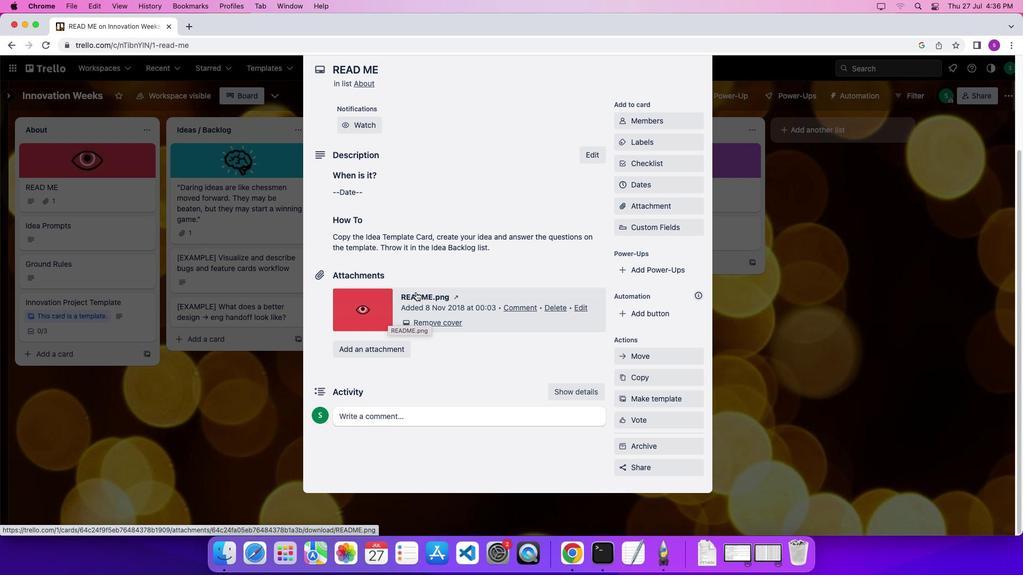 
Action: Mouse moved to (376, 300)
Screenshot: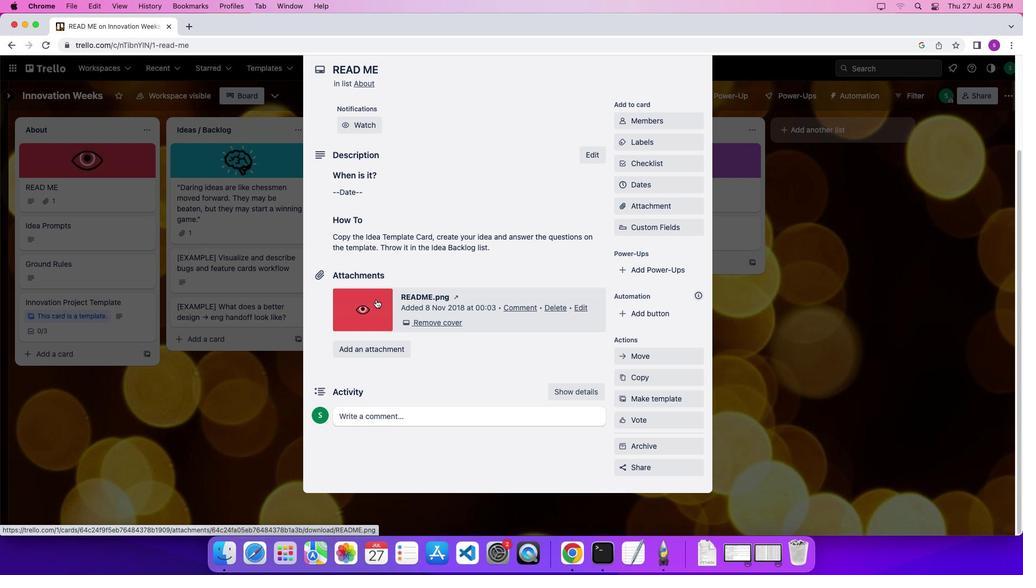 
Action: Mouse pressed left at (376, 300)
Screenshot: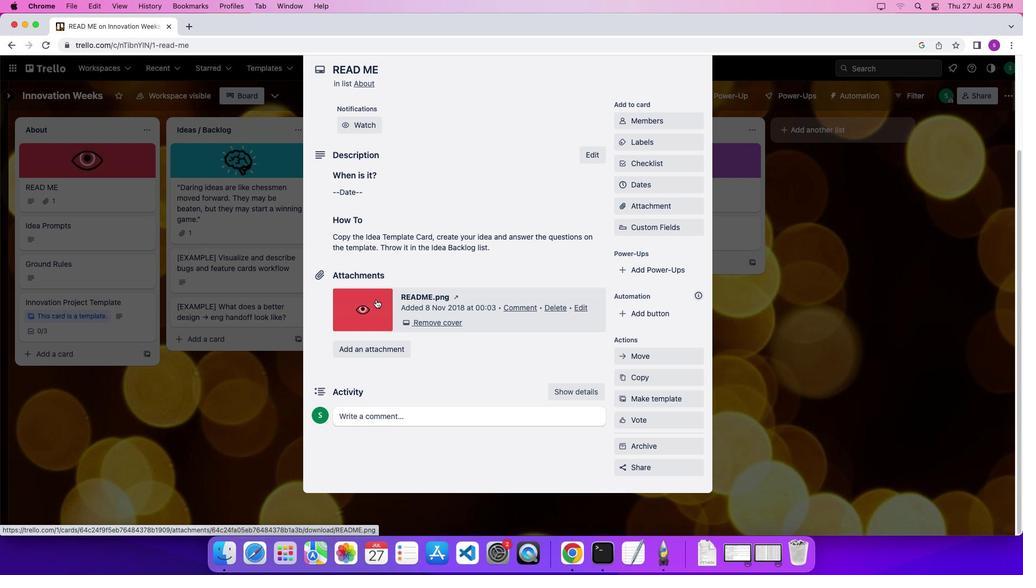 
Action: Mouse moved to (868, 134)
Screenshot: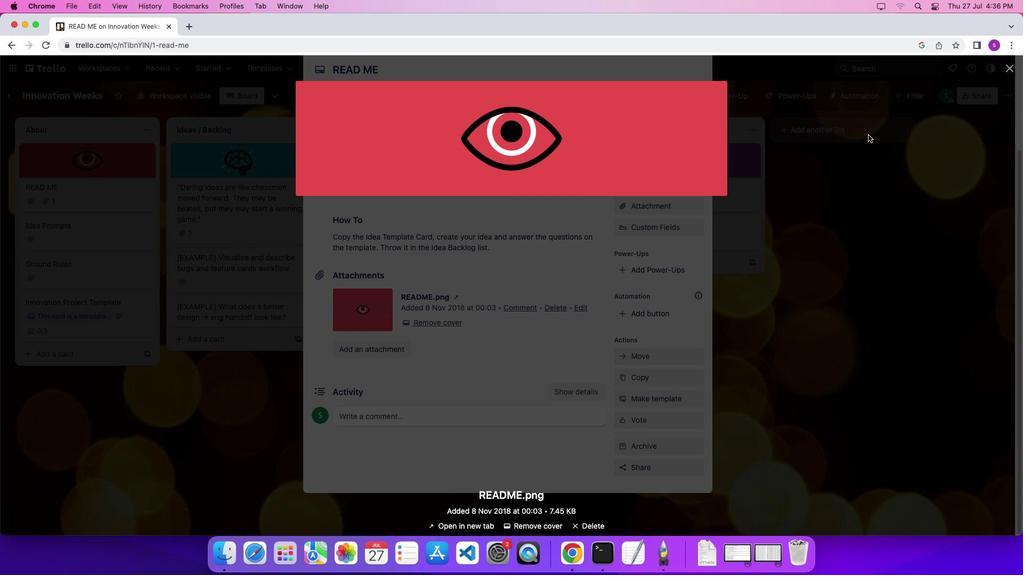 
Action: Mouse pressed left at (868, 134)
Screenshot: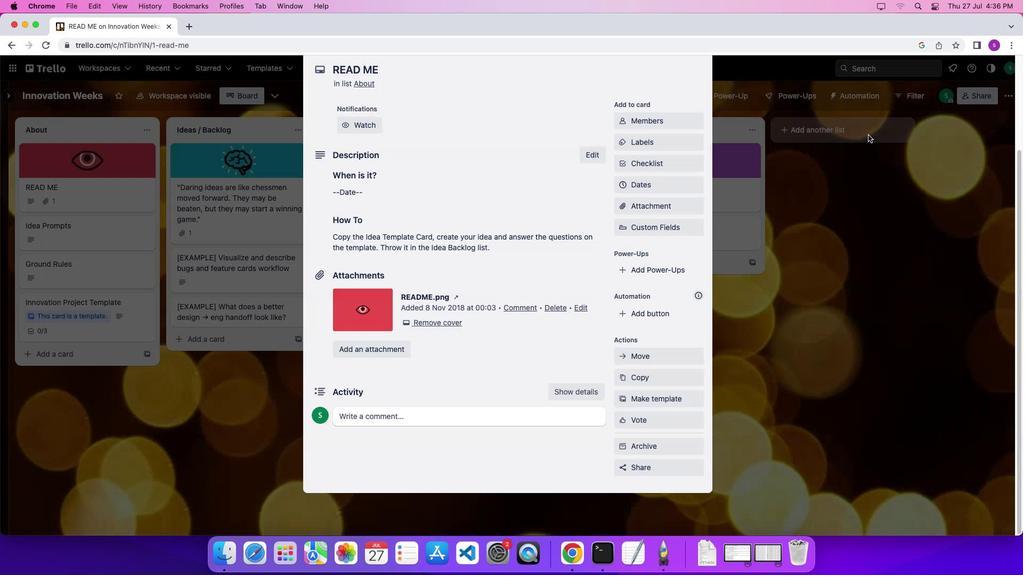 
Action: Mouse moved to (535, 295)
Screenshot: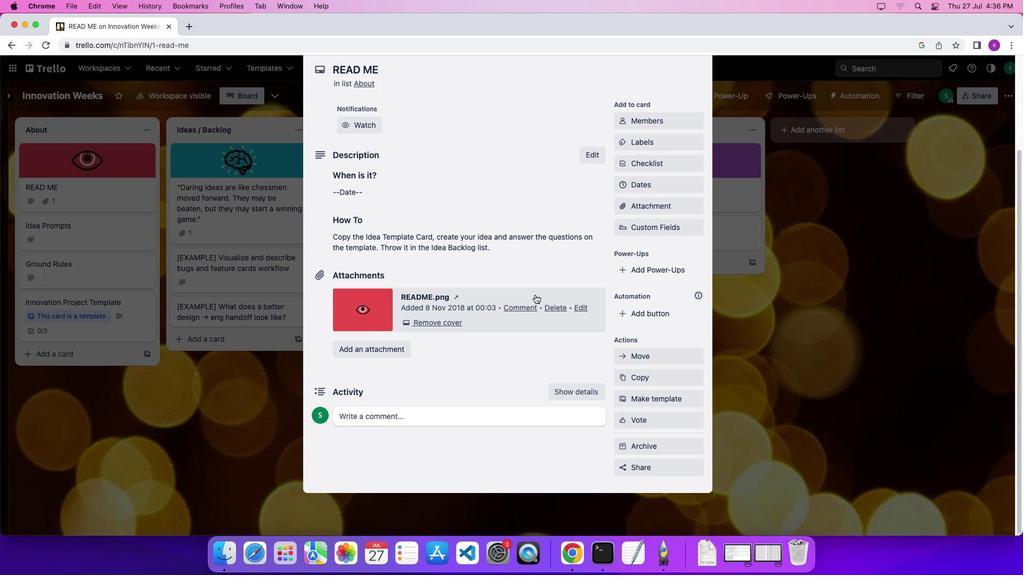 
Action: Mouse scrolled (535, 295) with delta (0, 0)
Screenshot: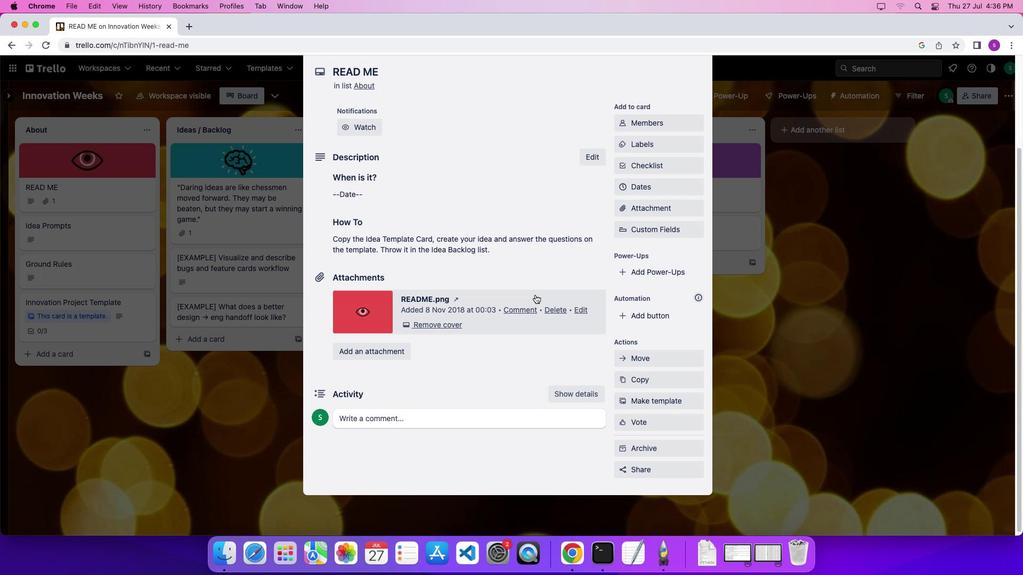 
Action: Mouse scrolled (535, 295) with delta (0, 0)
Screenshot: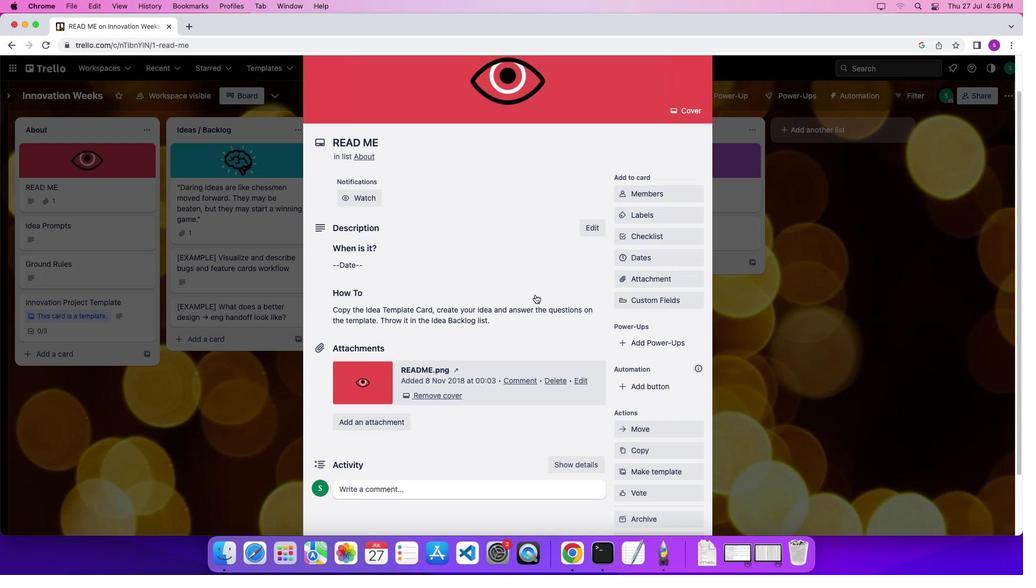 
Action: Mouse scrolled (535, 295) with delta (0, 0)
Screenshot: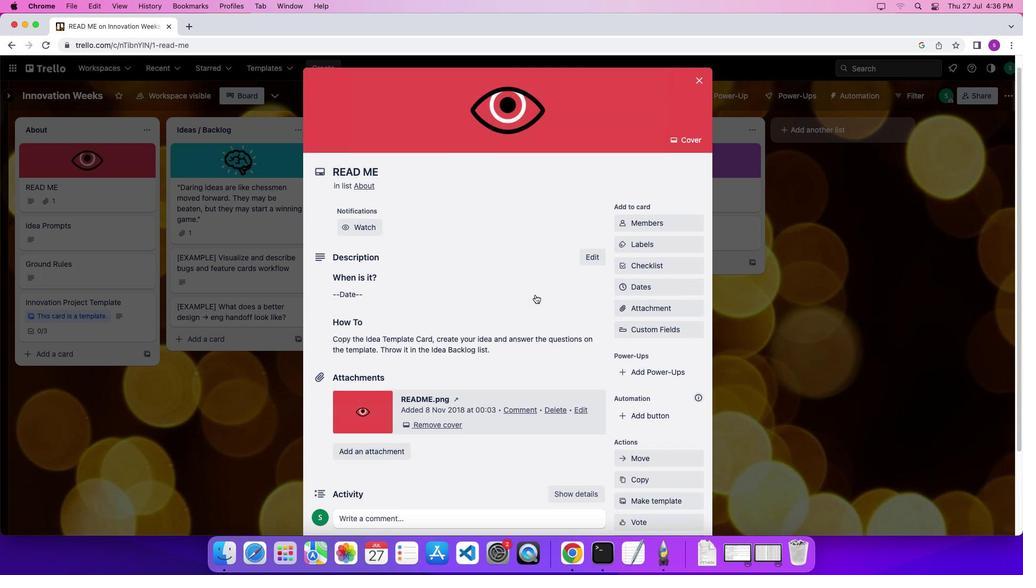 
Action: Mouse scrolled (535, 295) with delta (0, 4)
Screenshot: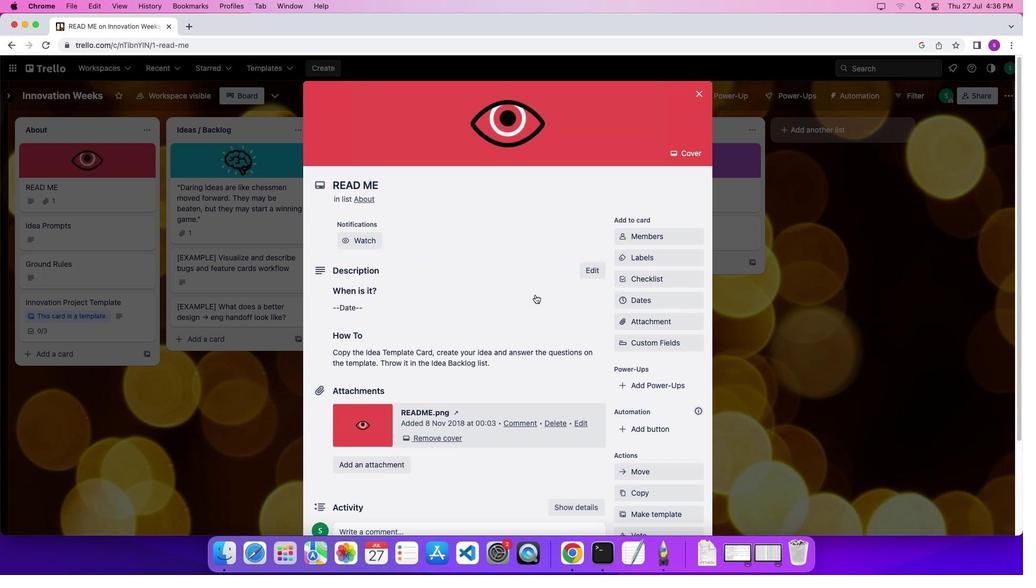 
Action: Mouse scrolled (535, 295) with delta (0, 6)
Screenshot: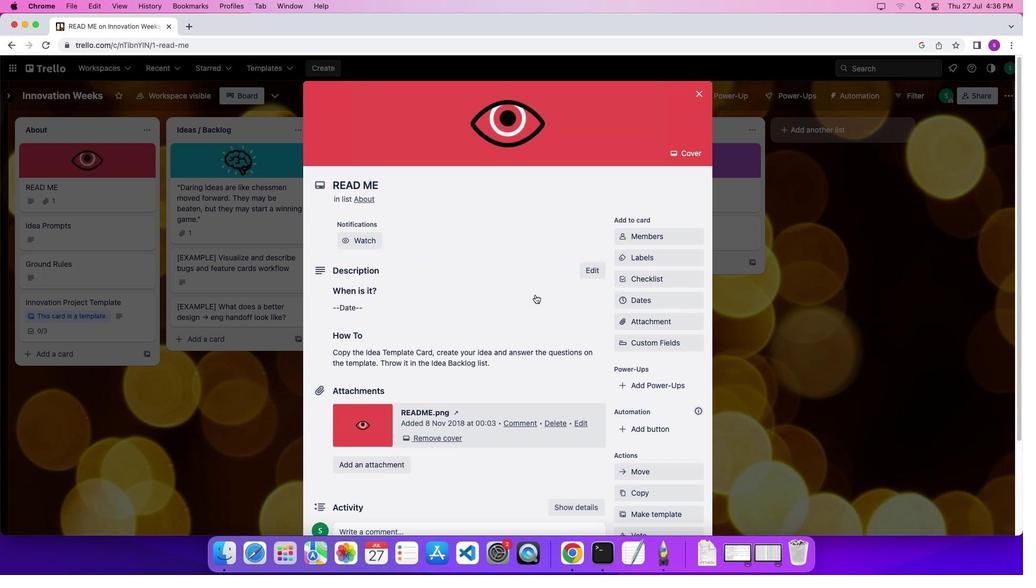 
Action: Mouse scrolled (535, 295) with delta (0, 7)
Screenshot: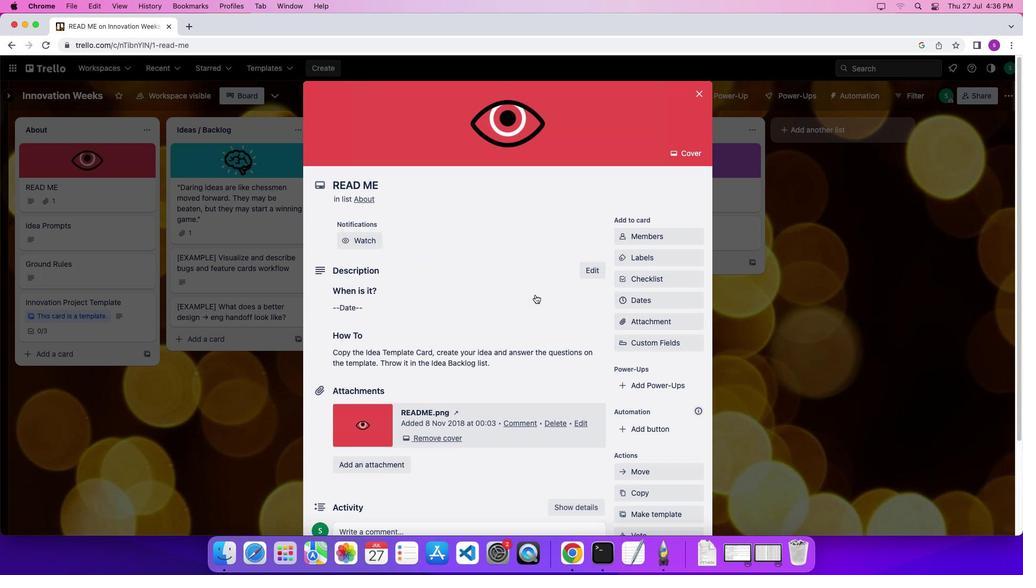 
Action: Mouse moved to (699, 93)
Screenshot: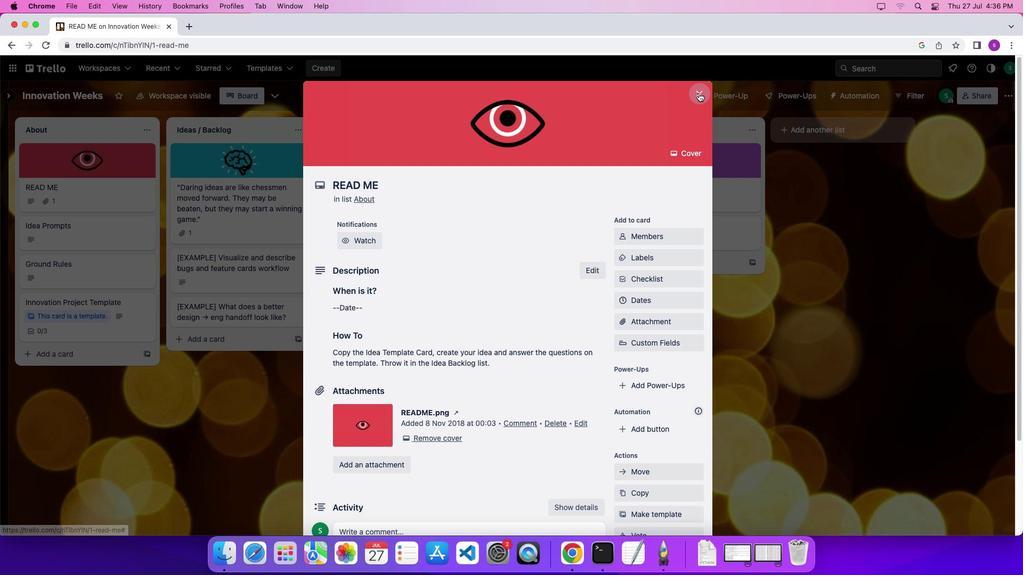 
Action: Mouse pressed left at (699, 93)
Screenshot: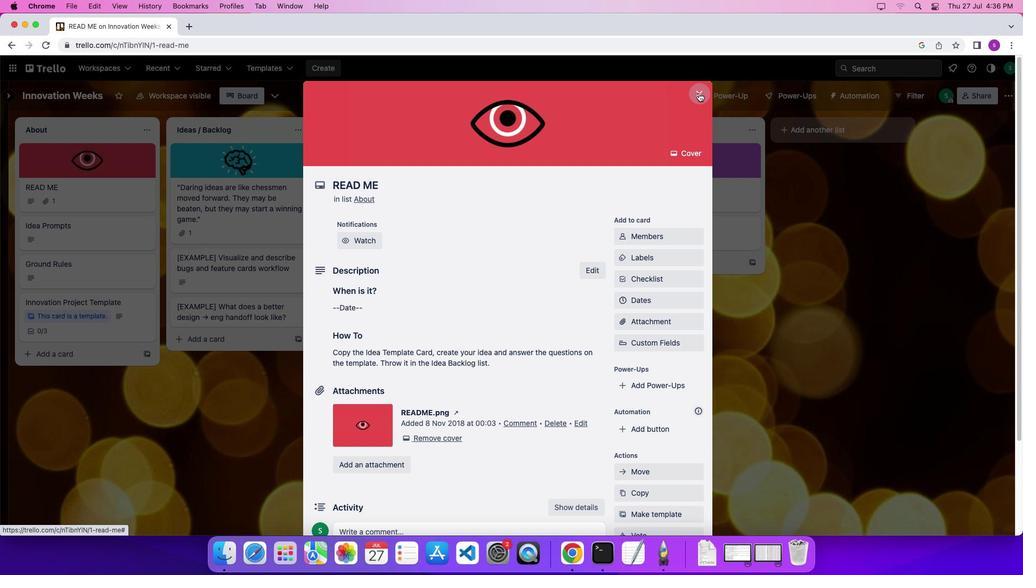 
Action: Mouse moved to (235, 186)
Screenshot: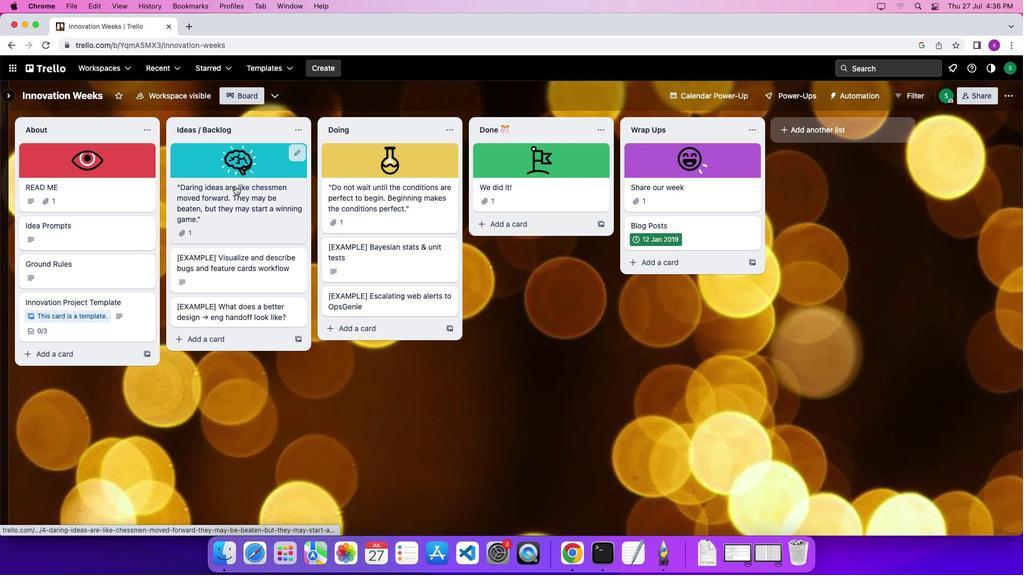 
Action: Mouse pressed left at (235, 186)
Screenshot: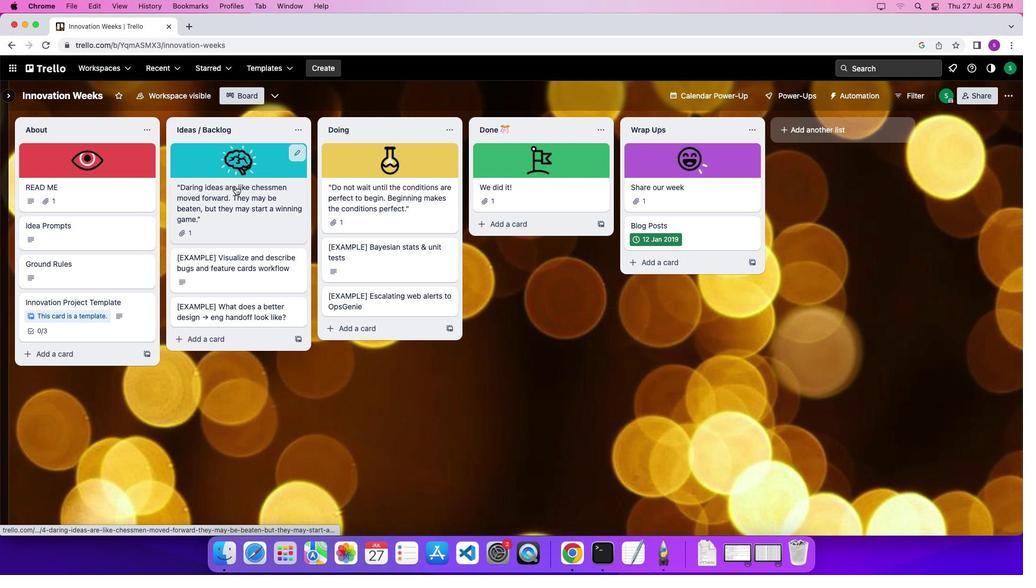 
Action: Mouse moved to (410, 213)
Screenshot: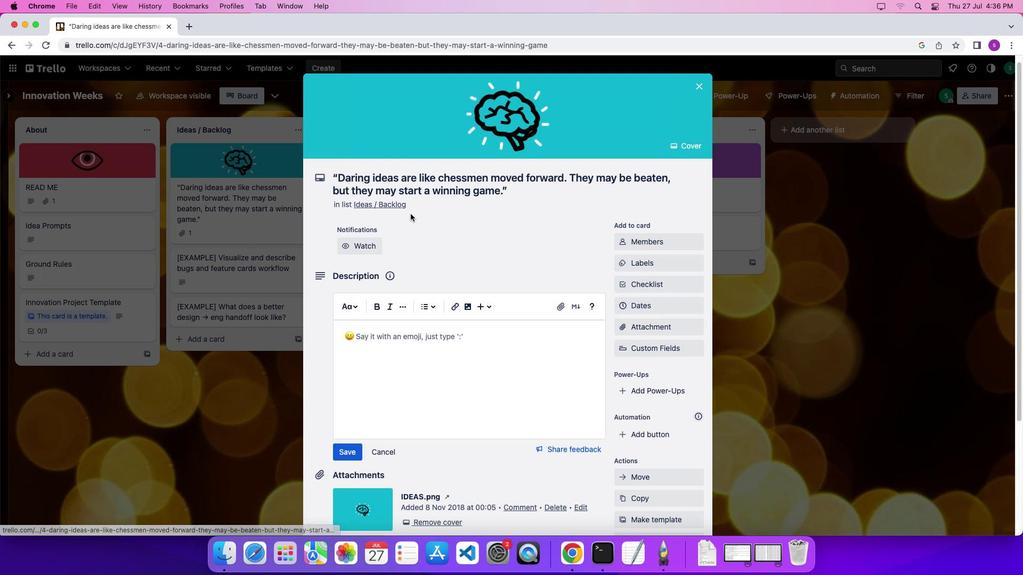
Action: Mouse scrolled (410, 213) with delta (0, 0)
Screenshot: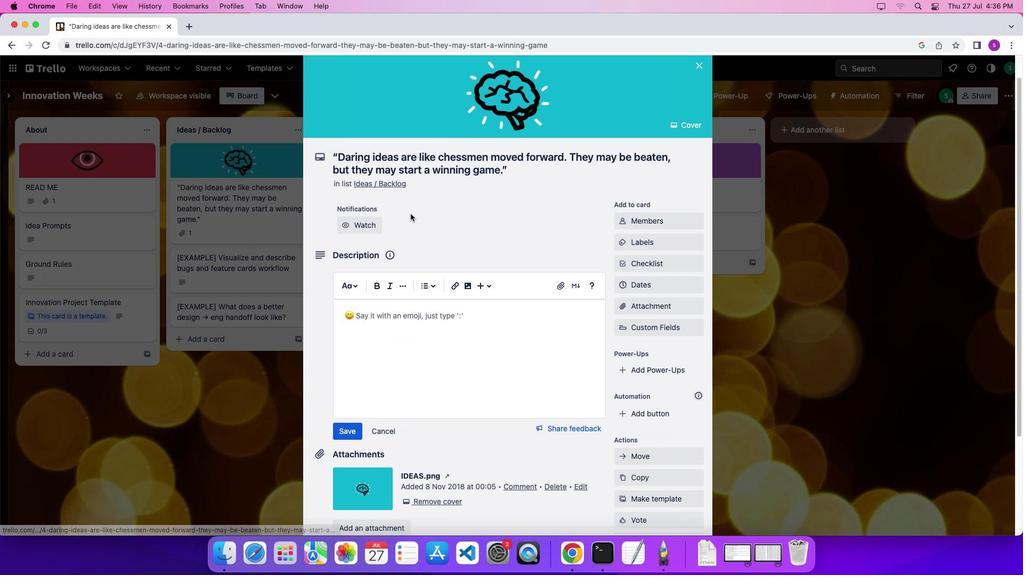 
Action: Mouse scrolled (410, 213) with delta (0, 0)
Screenshot: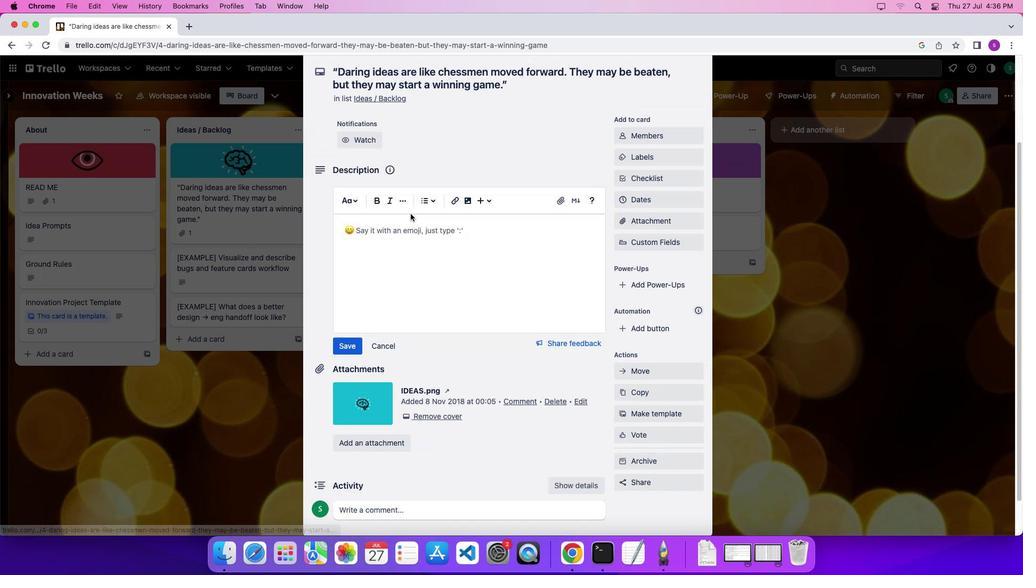 
Action: Mouse scrolled (410, 213) with delta (0, -2)
Screenshot: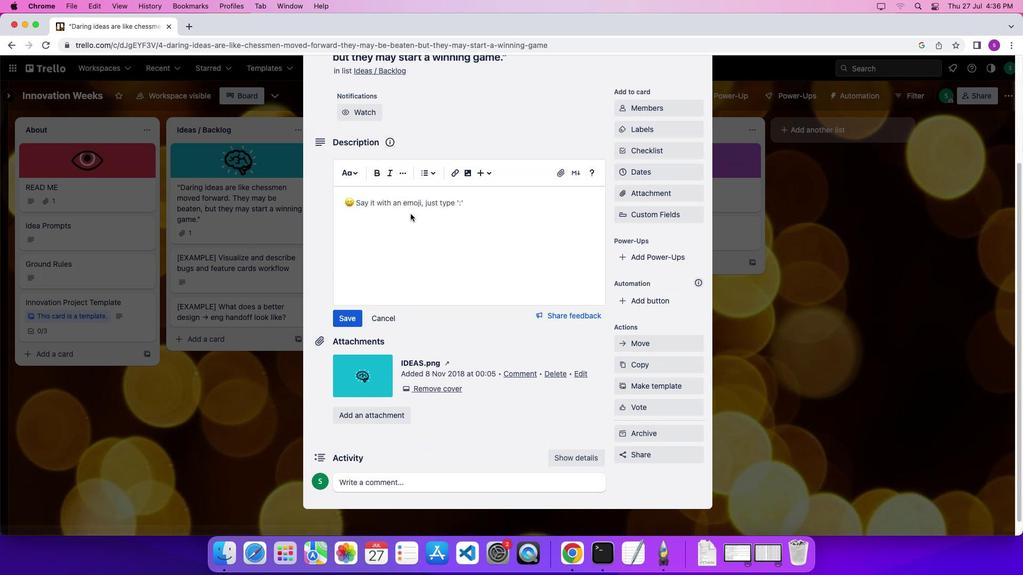 
Action: Mouse scrolled (410, 213) with delta (0, 0)
Screenshot: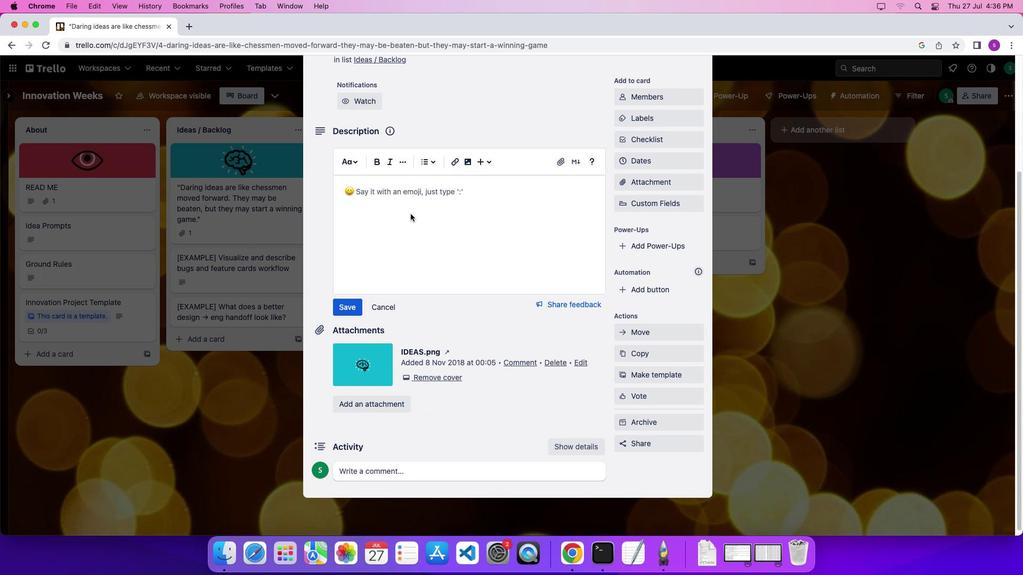 
Action: Mouse scrolled (410, 213) with delta (0, 0)
Screenshot: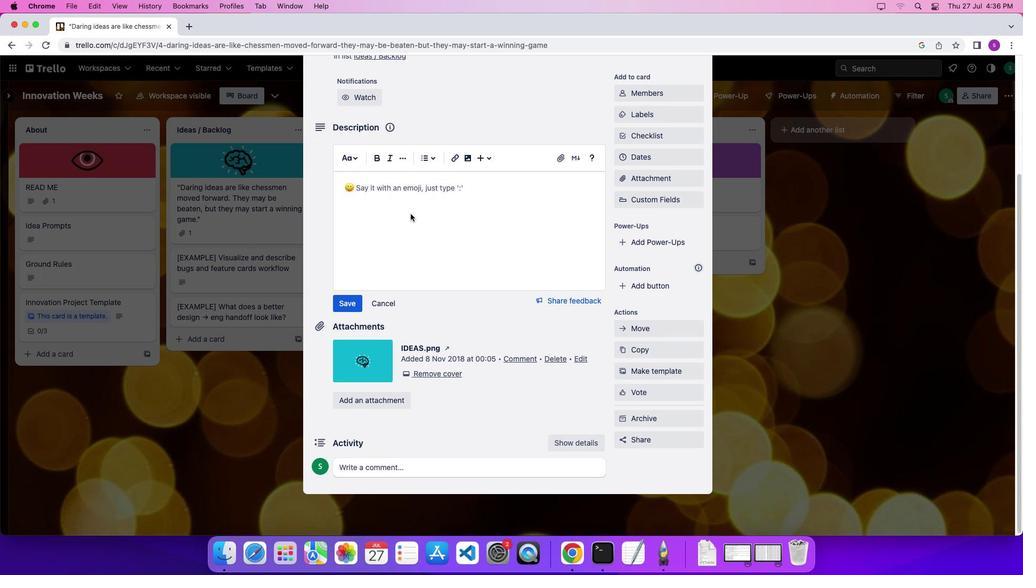 
Action: Mouse scrolled (410, 213) with delta (0, 0)
Screenshot: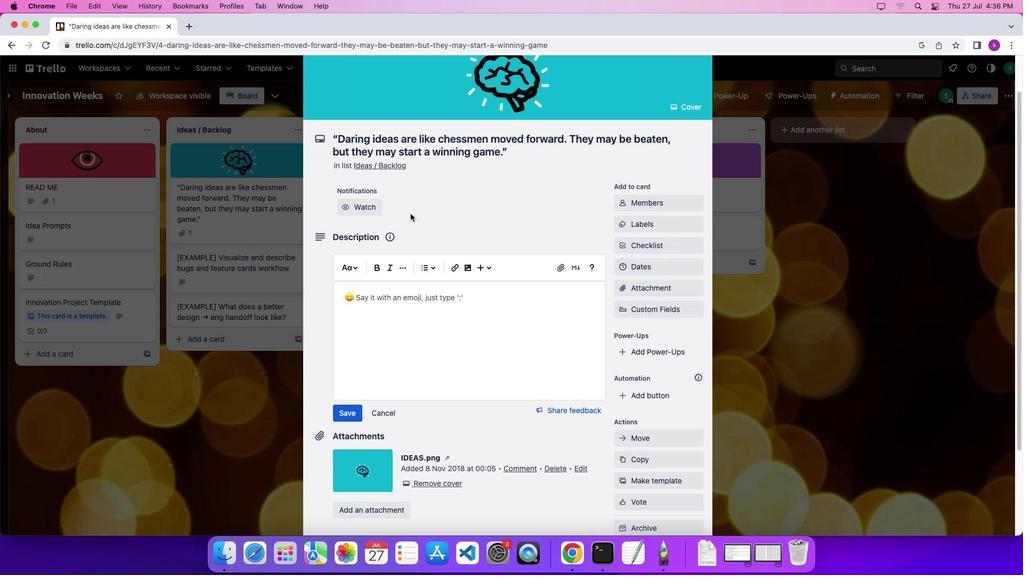 
Action: Mouse scrolled (410, 213) with delta (0, 0)
Screenshot: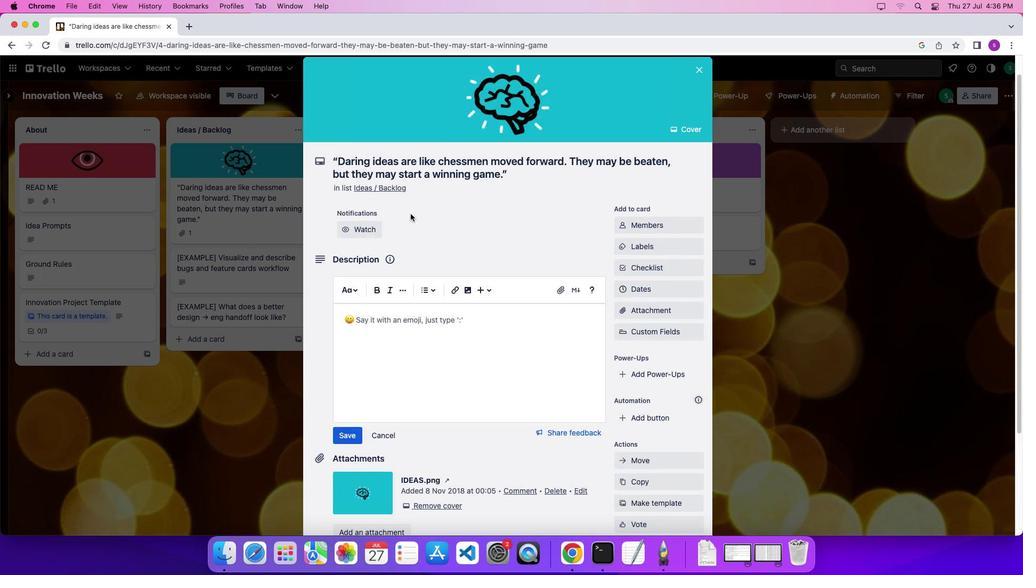
Action: Mouse scrolled (410, 213) with delta (0, 3)
Screenshot: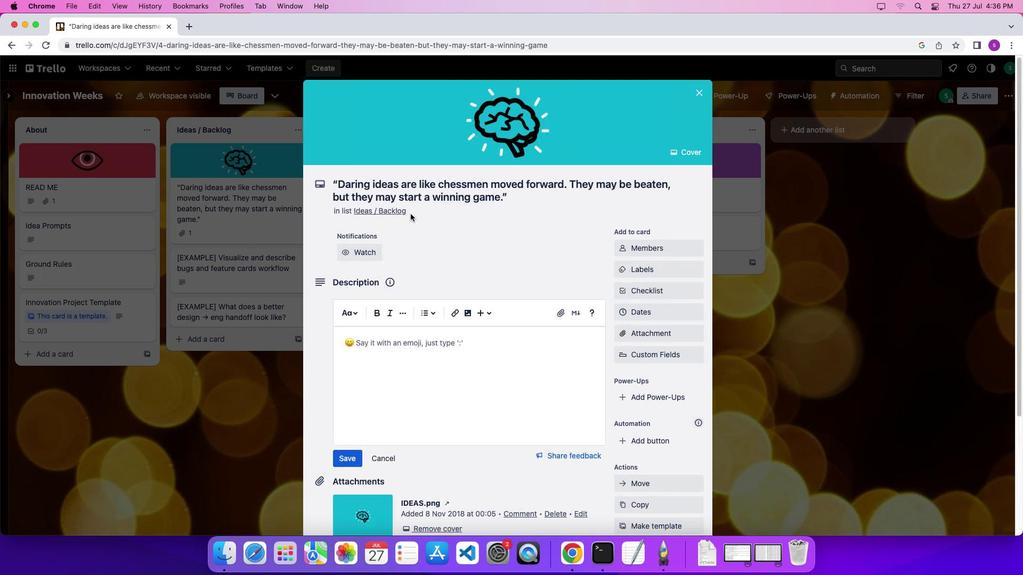 
Action: Mouse scrolled (410, 213) with delta (0, 0)
Screenshot: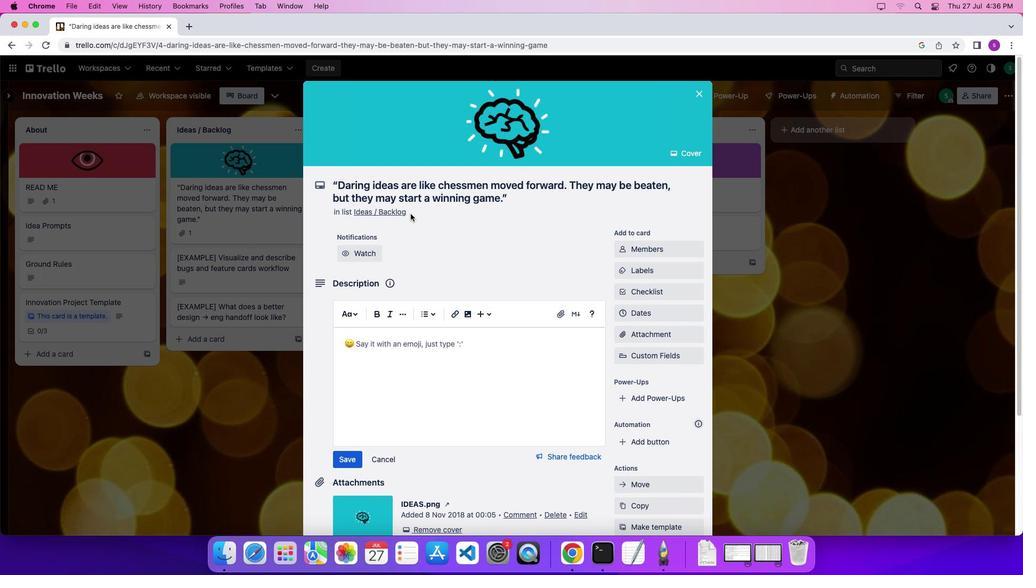 
Action: Mouse scrolled (410, 213) with delta (0, 0)
Screenshot: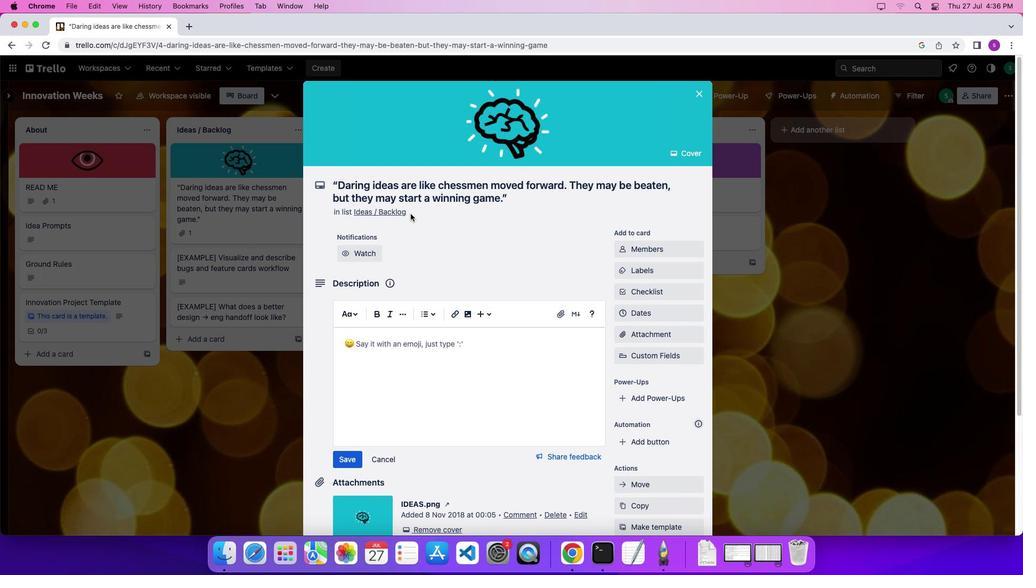 
Action: Mouse scrolled (410, 213) with delta (0, 1)
Screenshot: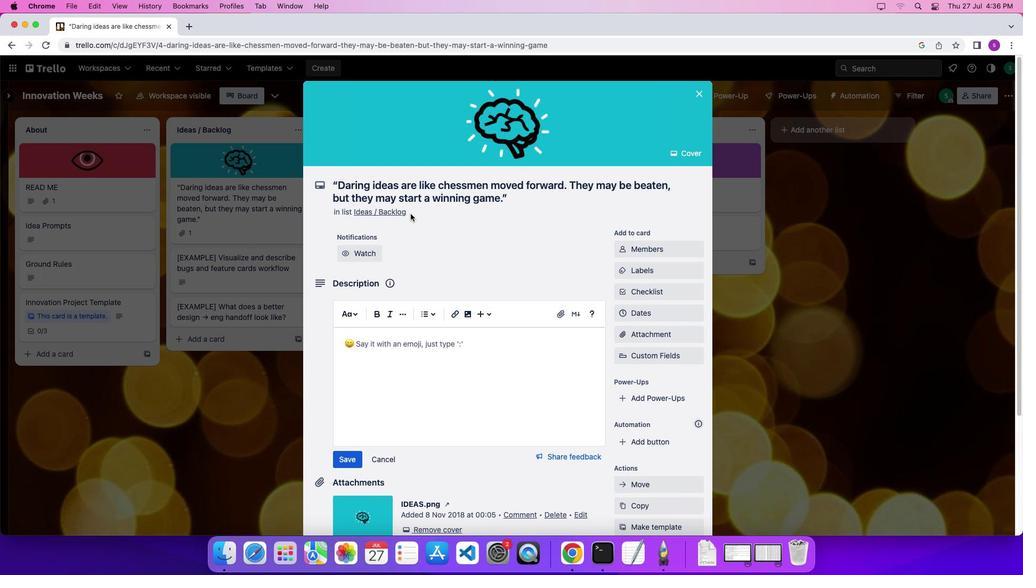 
Action: Mouse moved to (702, 89)
Screenshot: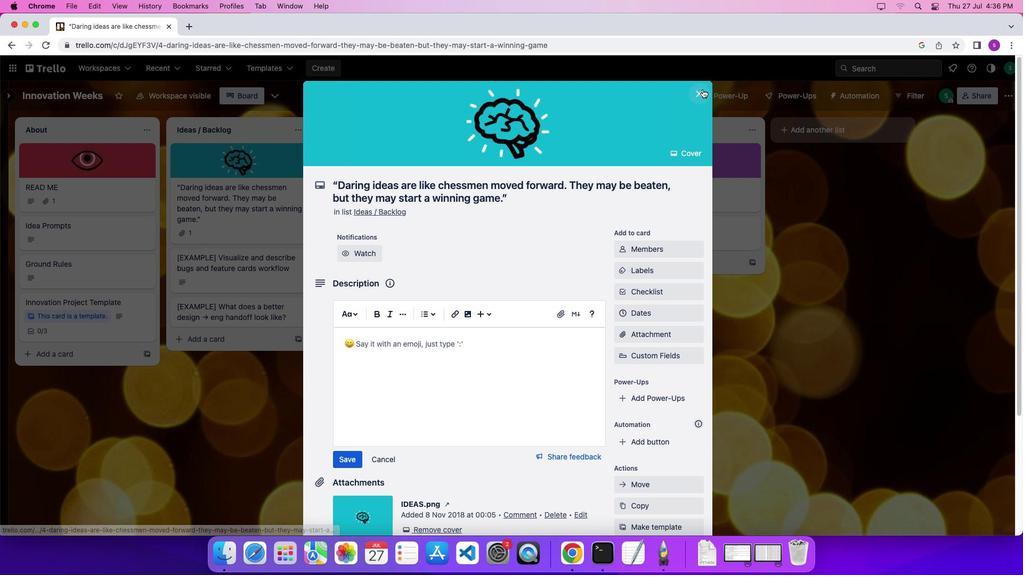 
Action: Mouse pressed left at (702, 89)
Screenshot: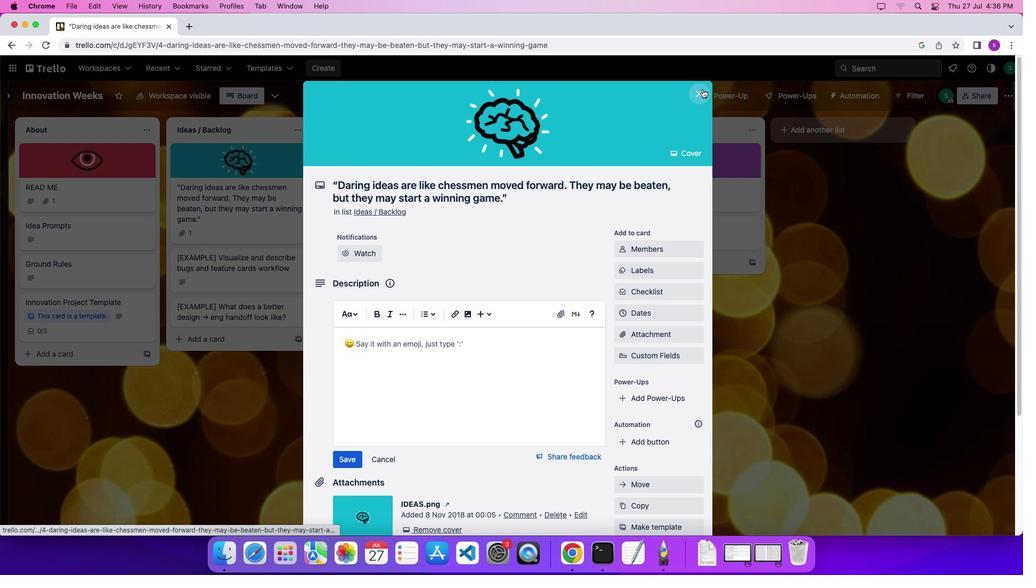 
Action: Mouse moved to (413, 192)
Screenshot: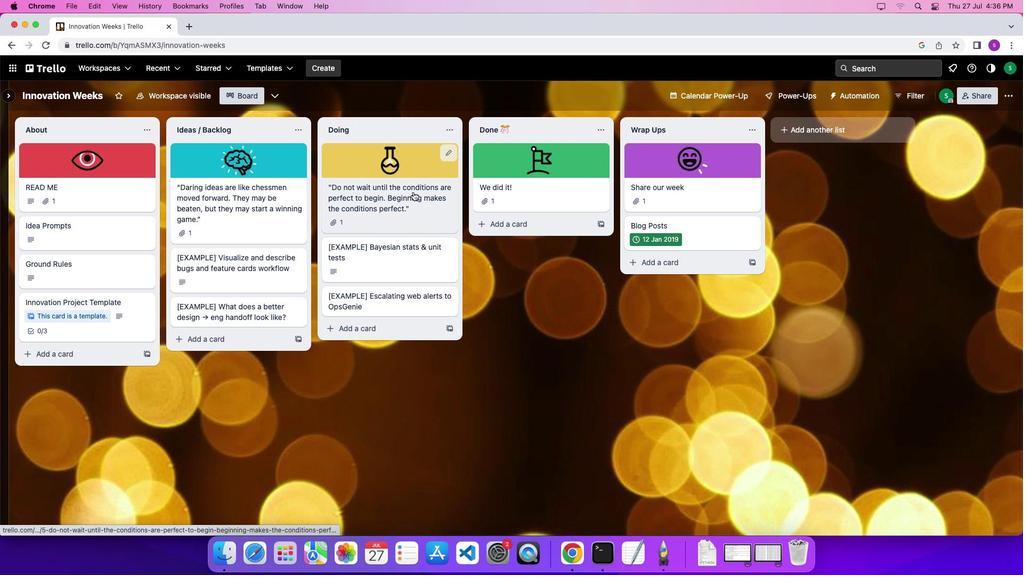 
Action: Mouse pressed left at (413, 192)
Screenshot: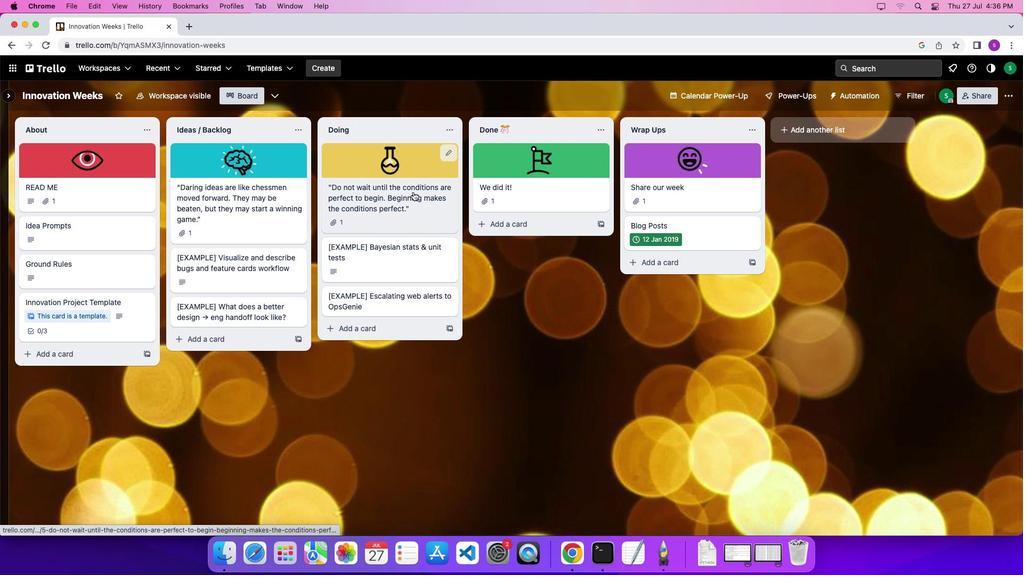 
Action: Mouse moved to (437, 334)
Screenshot: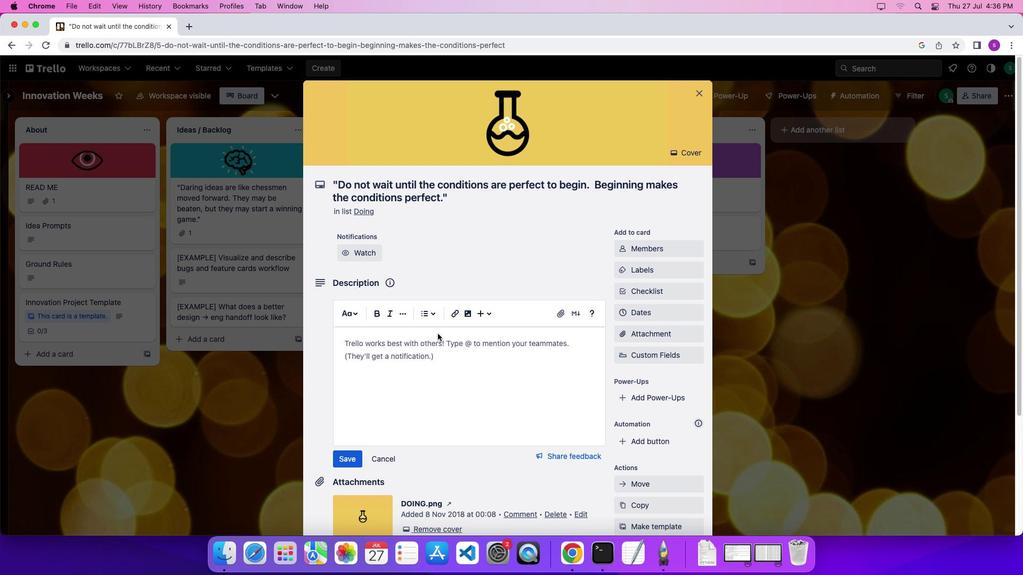 
Action: Mouse scrolled (437, 334) with delta (0, 0)
Screenshot: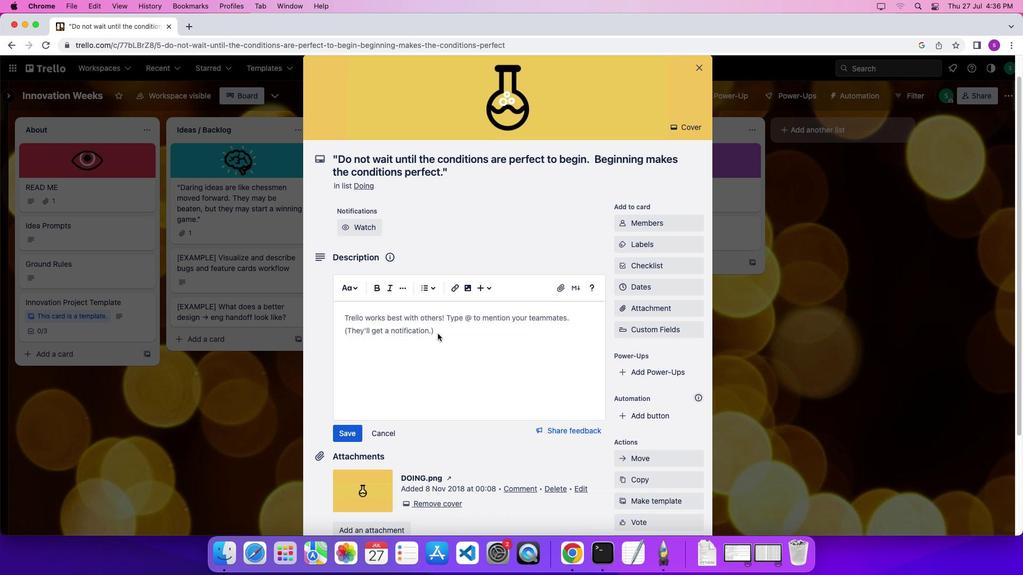
Action: Mouse scrolled (437, 334) with delta (0, 0)
Screenshot: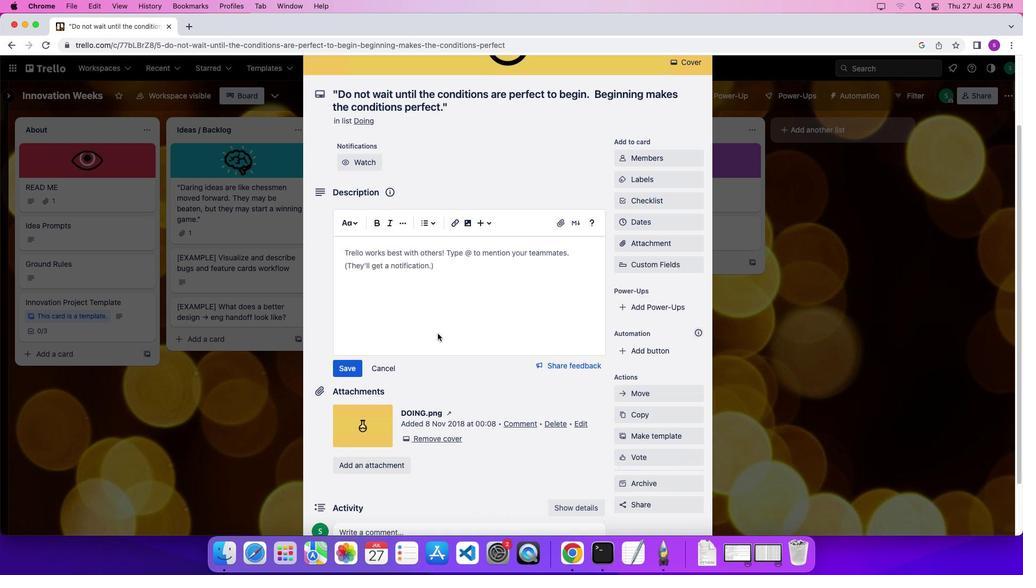 
Action: Mouse scrolled (437, 334) with delta (0, -2)
Screenshot: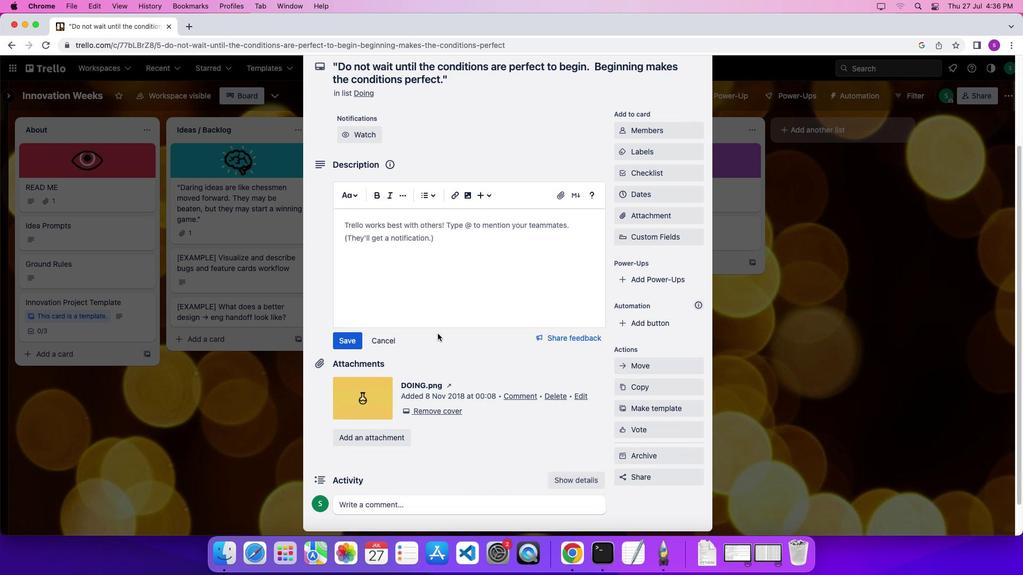 
Action: Mouse scrolled (437, 334) with delta (0, 0)
Screenshot: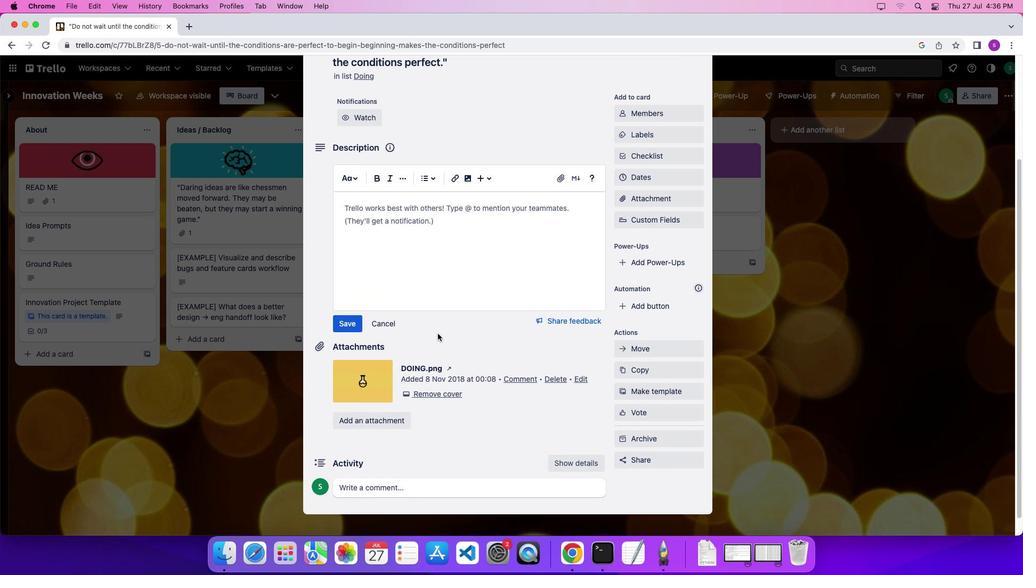
Action: Mouse scrolled (437, 334) with delta (0, 0)
Screenshot: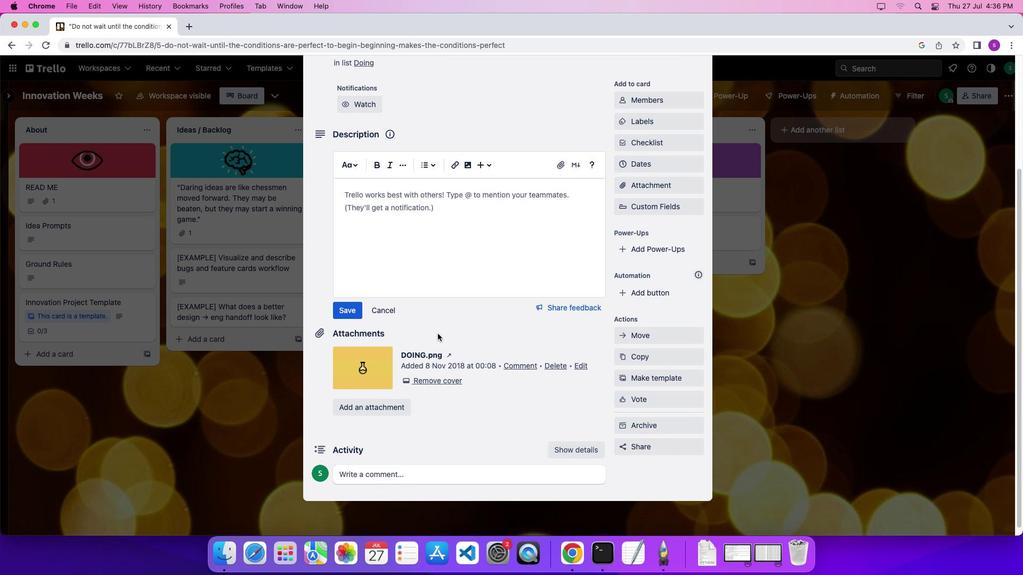 
Action: Mouse scrolled (437, 334) with delta (0, -1)
Screenshot: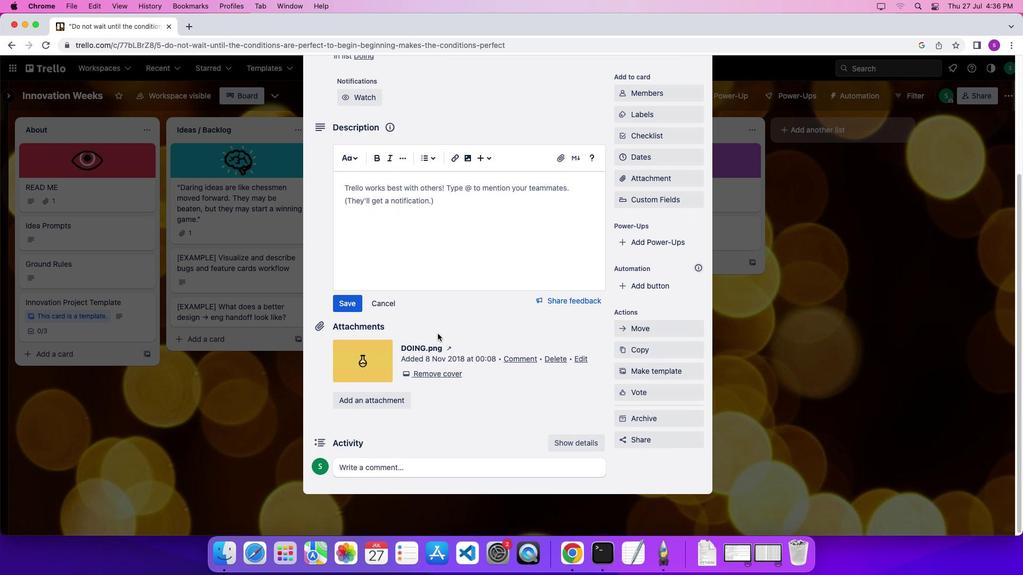 
Action: Mouse scrolled (437, 334) with delta (0, 0)
Screenshot: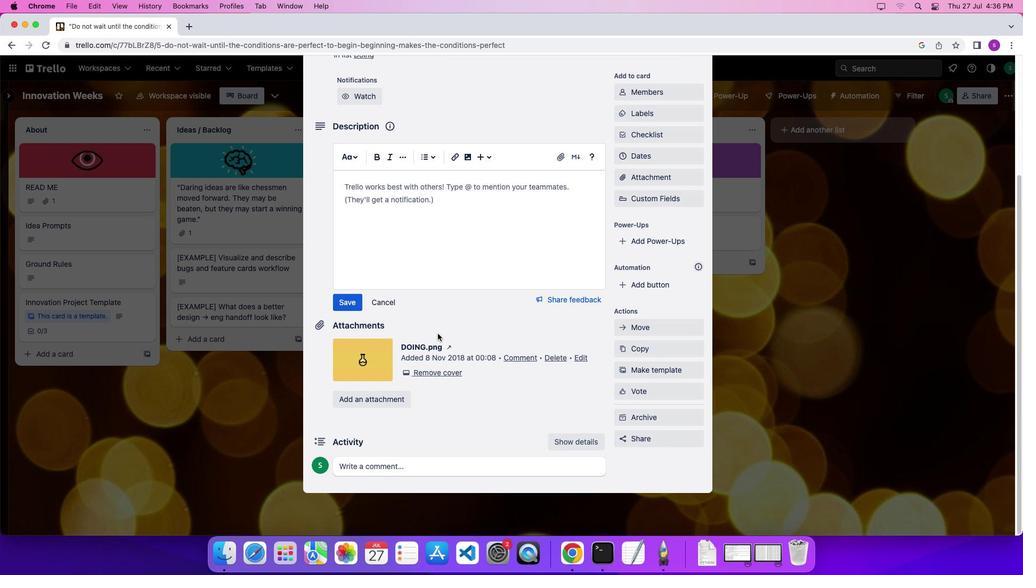 
Action: Mouse scrolled (437, 334) with delta (0, 0)
Screenshot: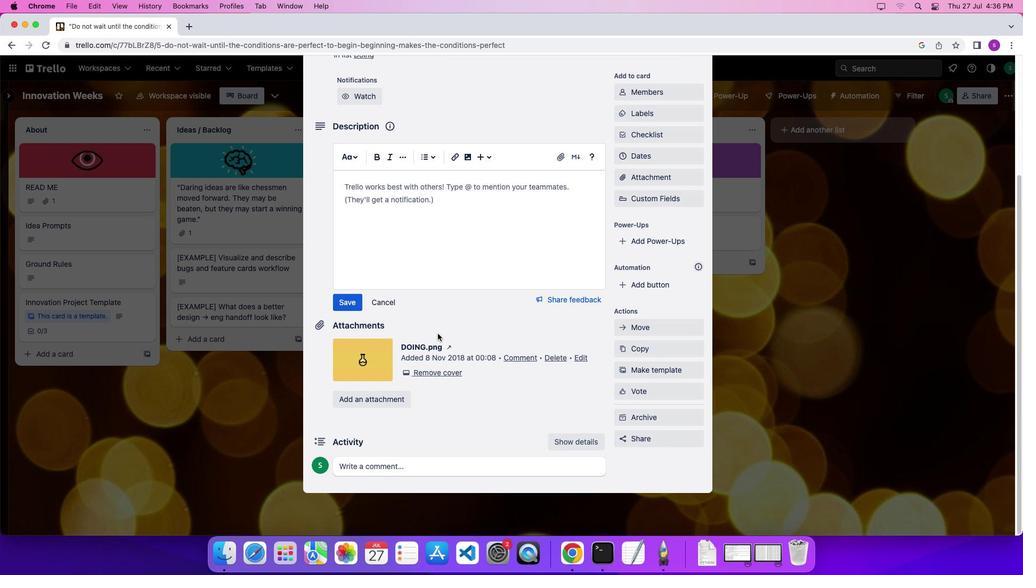 
Action: Mouse scrolled (437, 334) with delta (0, -1)
Screenshot: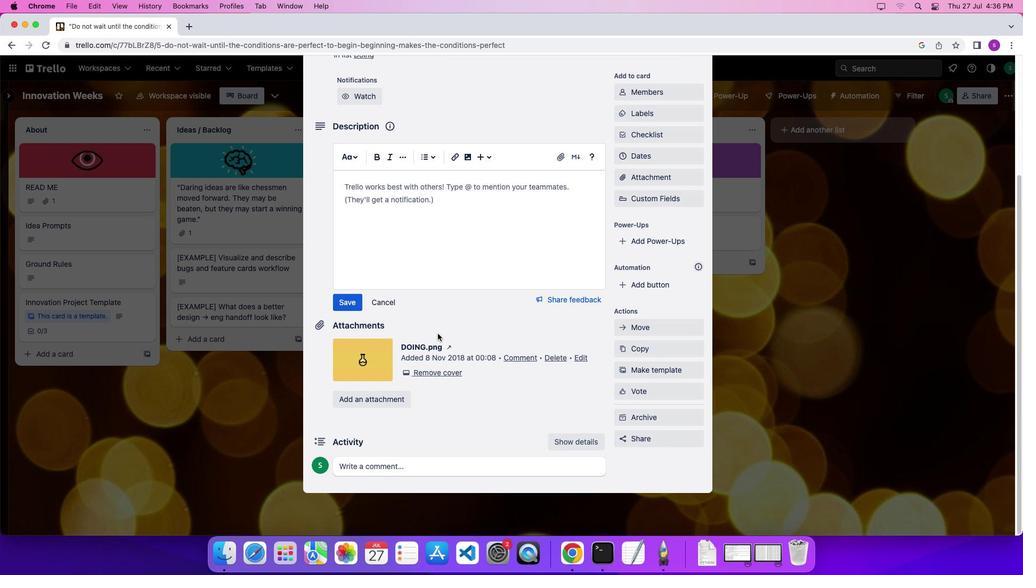 
Action: Mouse scrolled (437, 334) with delta (0, 0)
Screenshot: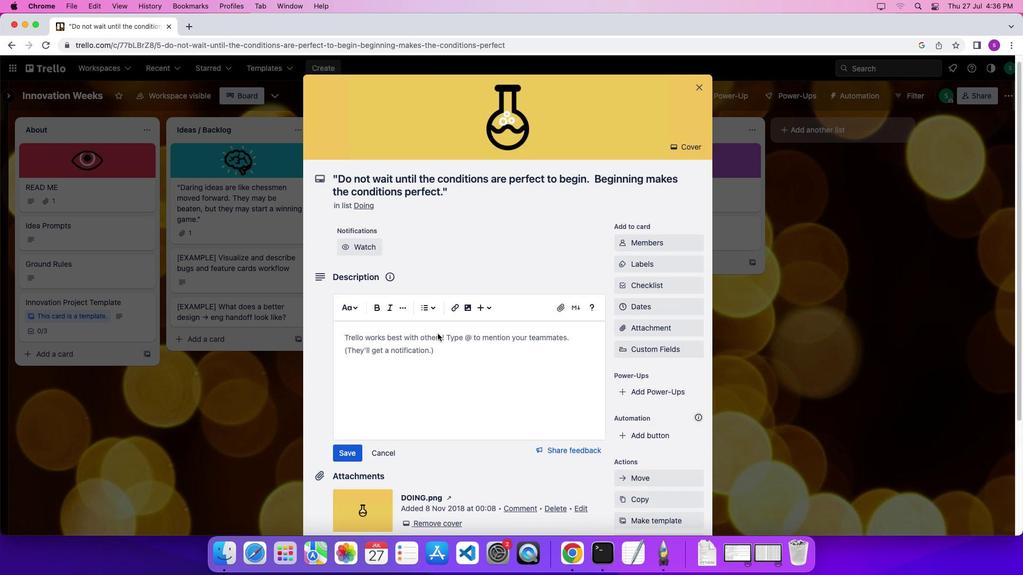 
Action: Mouse scrolled (437, 334) with delta (0, 0)
Screenshot: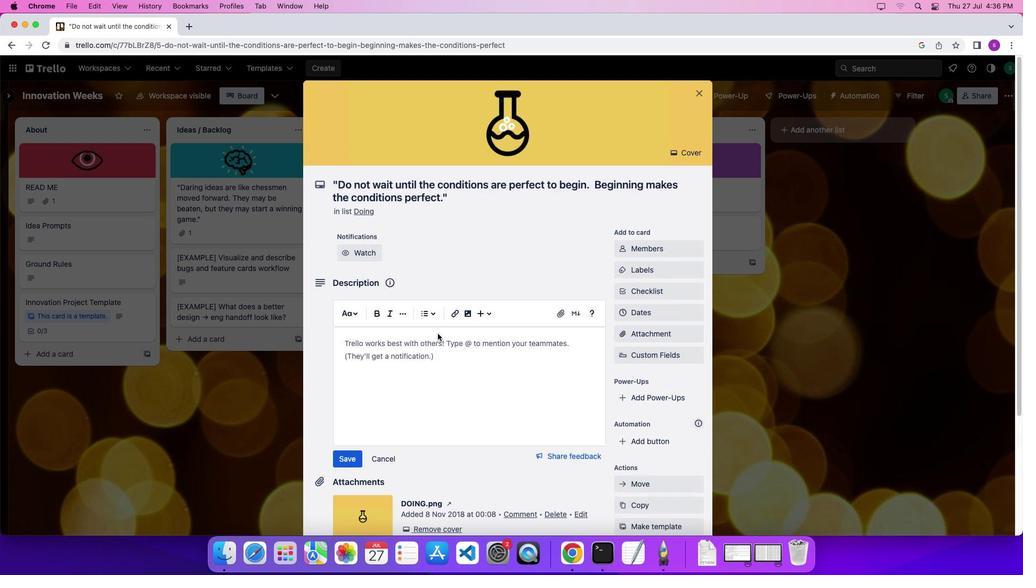 
Action: Mouse scrolled (437, 334) with delta (0, 3)
Screenshot: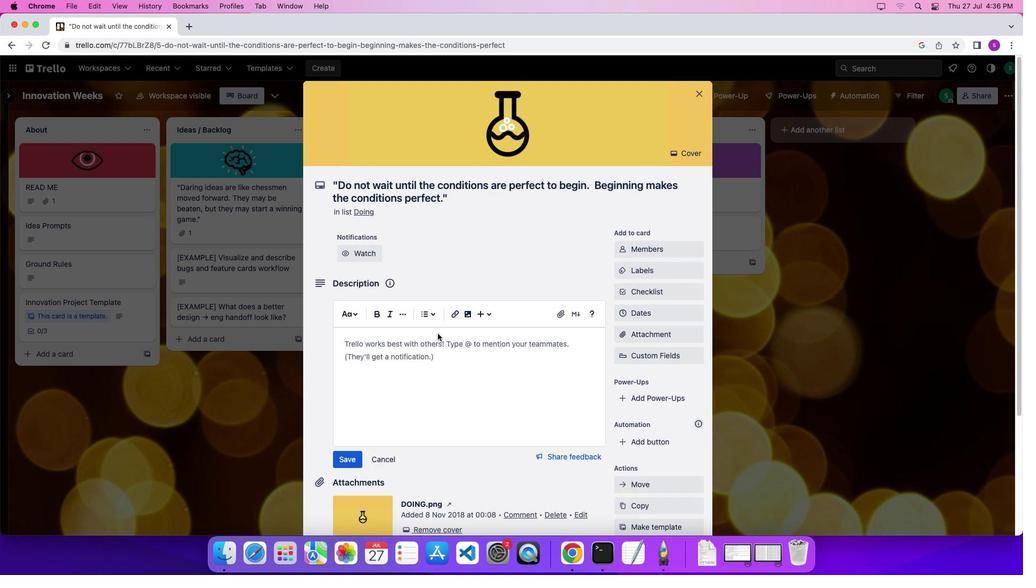 
Action: Mouse scrolled (437, 334) with delta (0, 5)
Screenshot: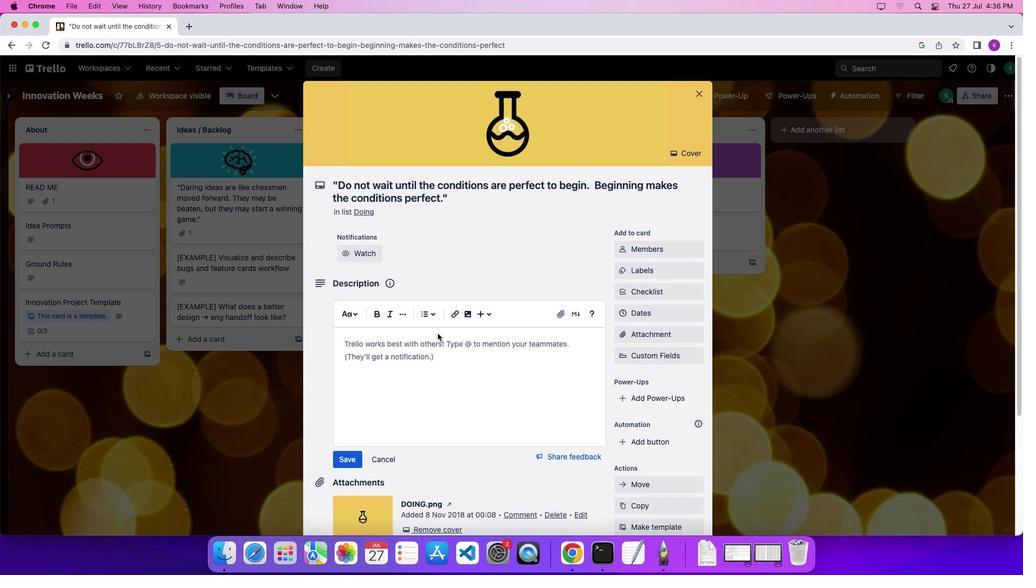 
Action: Mouse scrolled (437, 334) with delta (0, 0)
Screenshot: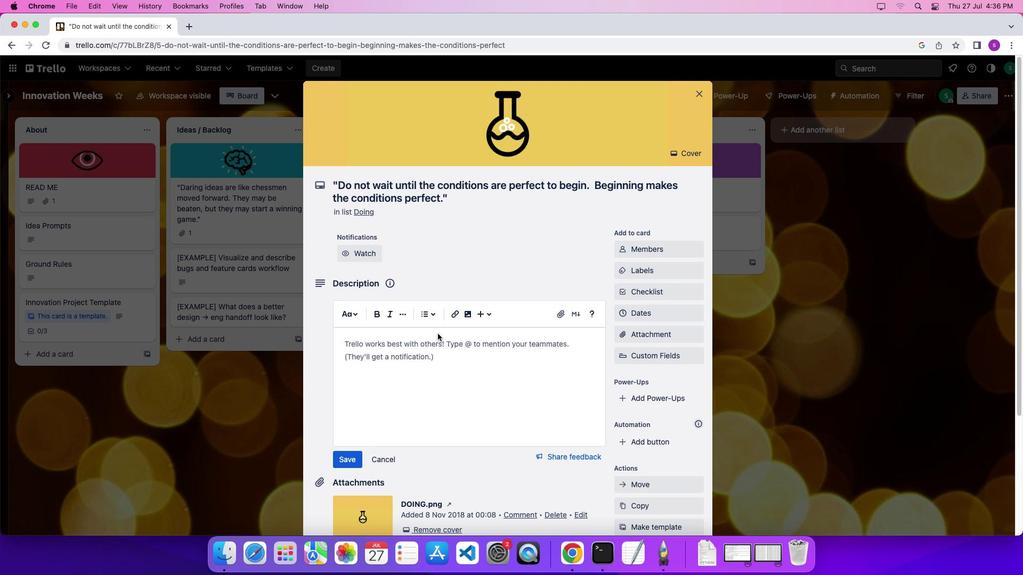 
Action: Mouse scrolled (437, 334) with delta (0, 0)
Screenshot: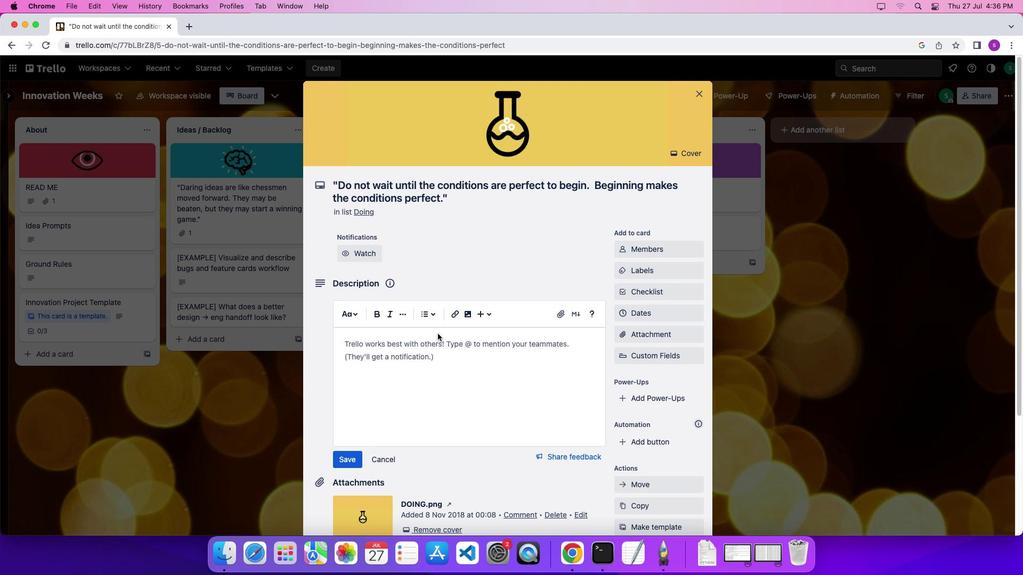 
Action: Mouse scrolled (437, 334) with delta (0, 0)
Screenshot: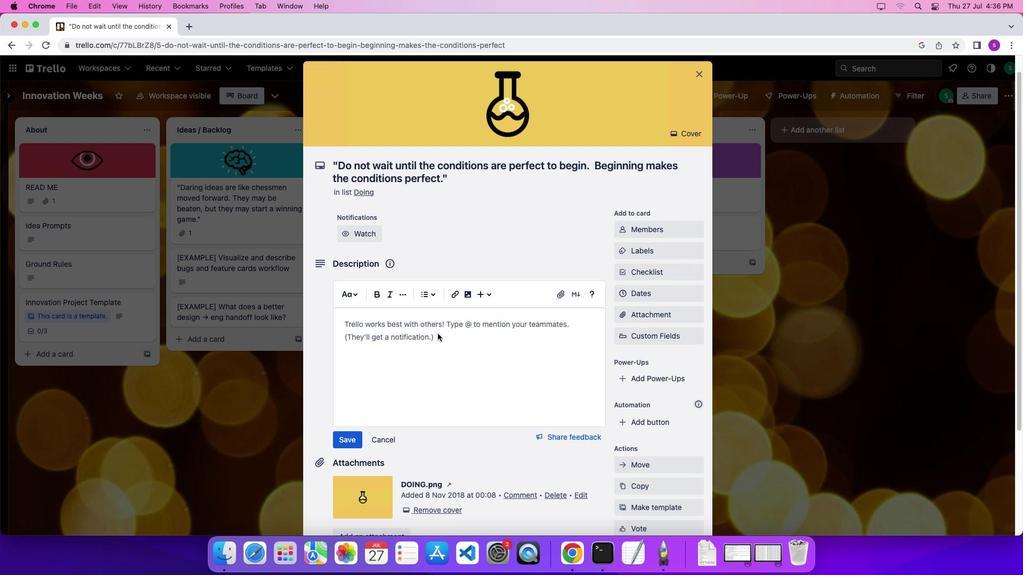 
Action: Mouse scrolled (437, 334) with delta (0, 0)
Screenshot: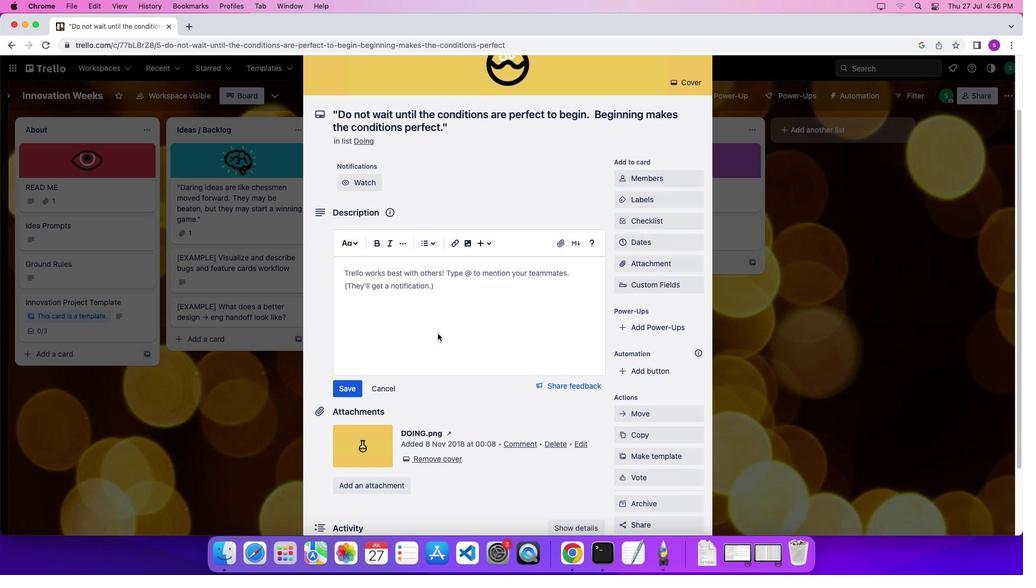 
Action: Mouse scrolled (437, 334) with delta (0, -1)
Screenshot: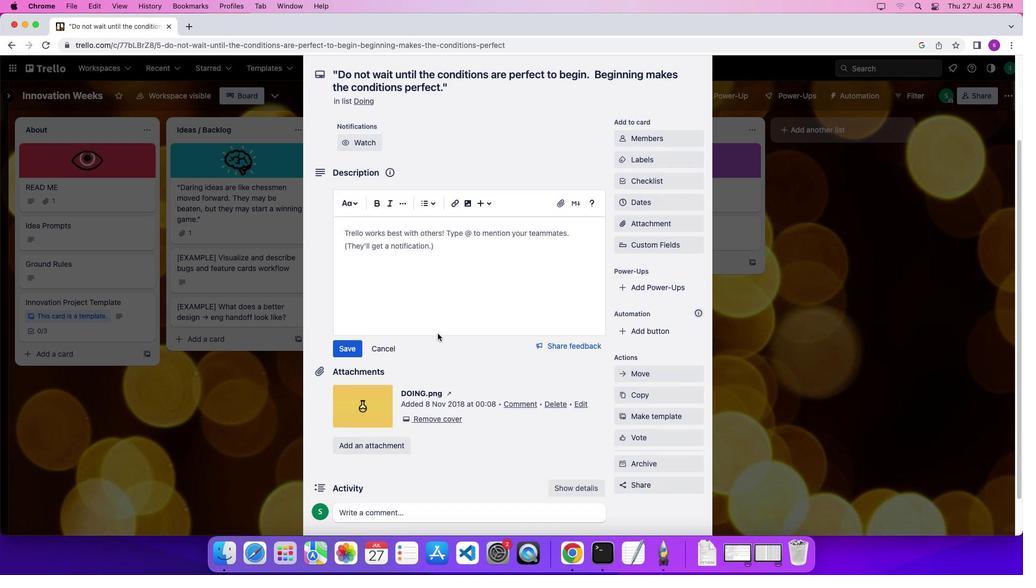 
Action: Mouse scrolled (437, 334) with delta (0, 0)
Screenshot: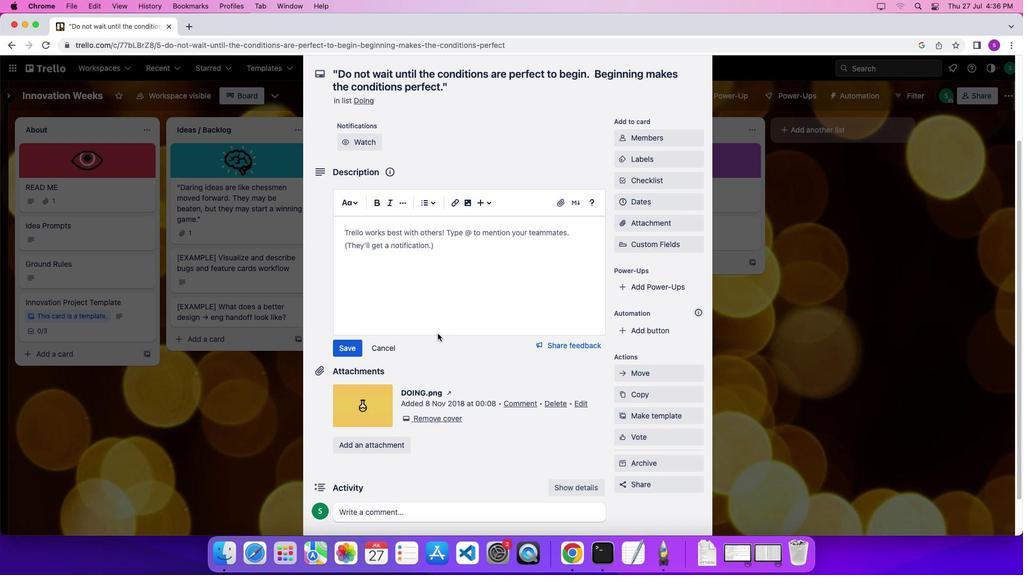 
Action: Mouse scrolled (437, 334) with delta (0, 0)
Screenshot: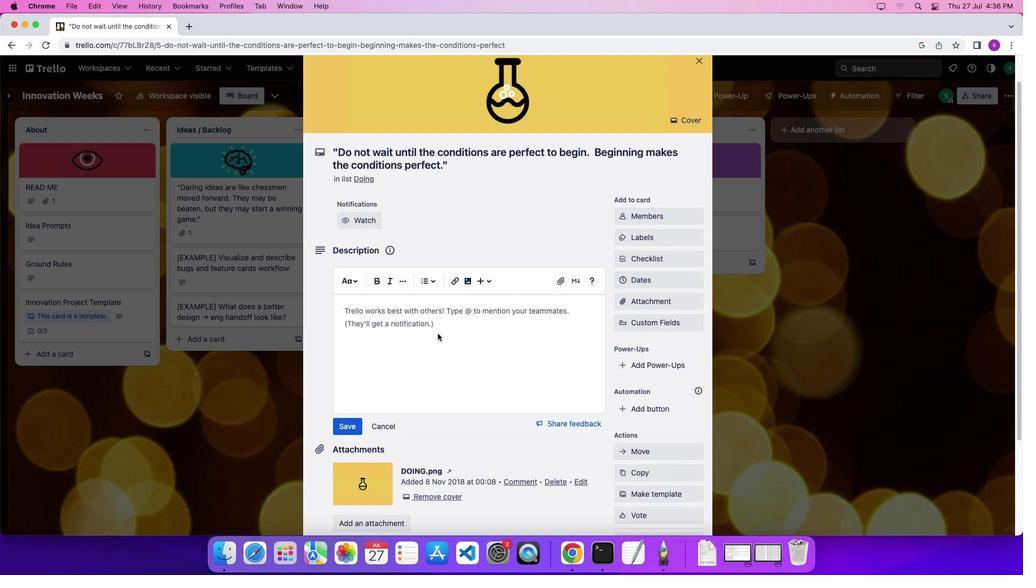 
Action: Mouse scrolled (437, 334) with delta (0, 1)
Screenshot: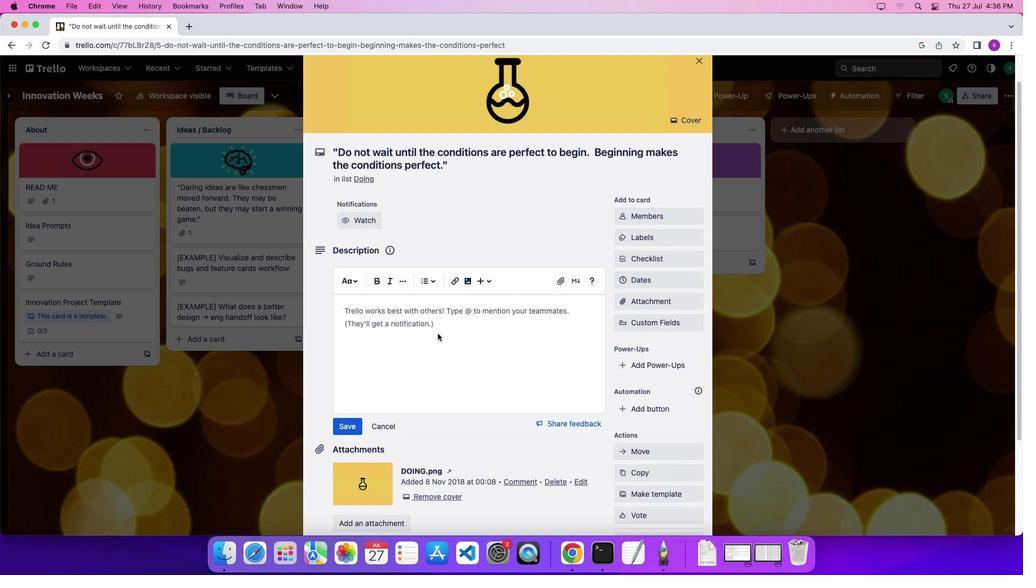 
Action: Mouse scrolled (437, 334) with delta (0, 4)
Screenshot: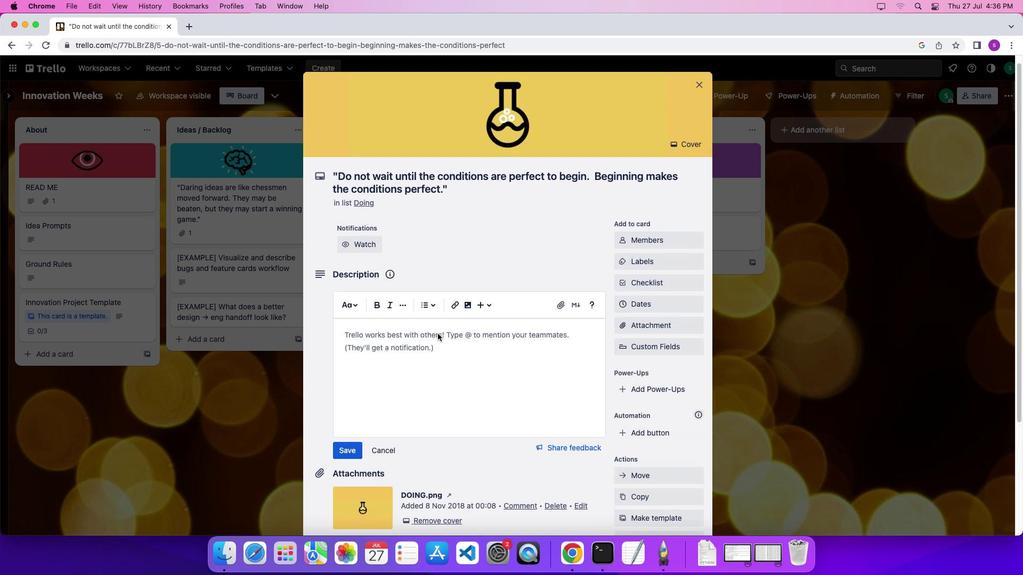 
Action: Mouse moved to (703, 92)
Screenshot: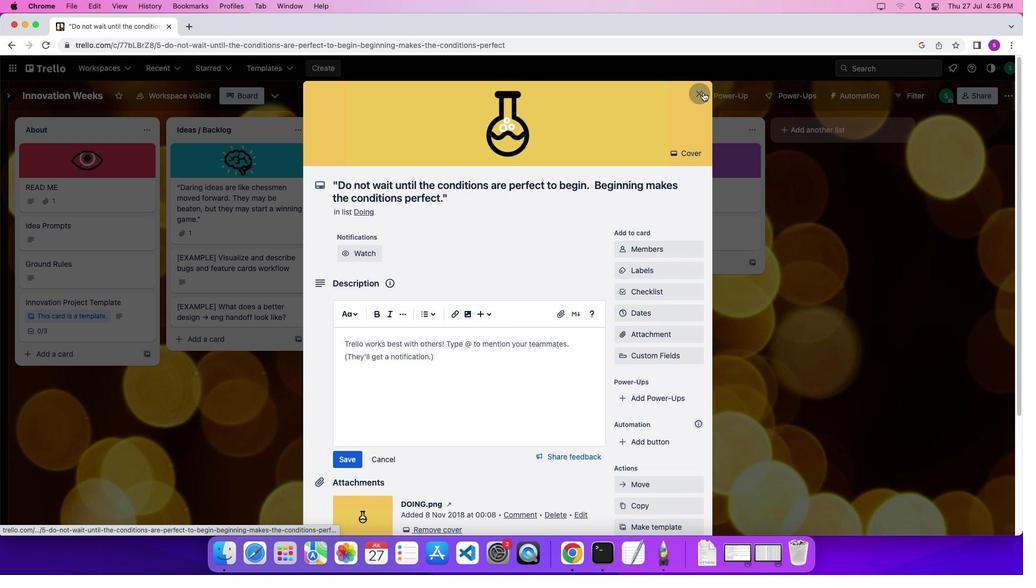 
Action: Mouse pressed left at (703, 92)
Screenshot: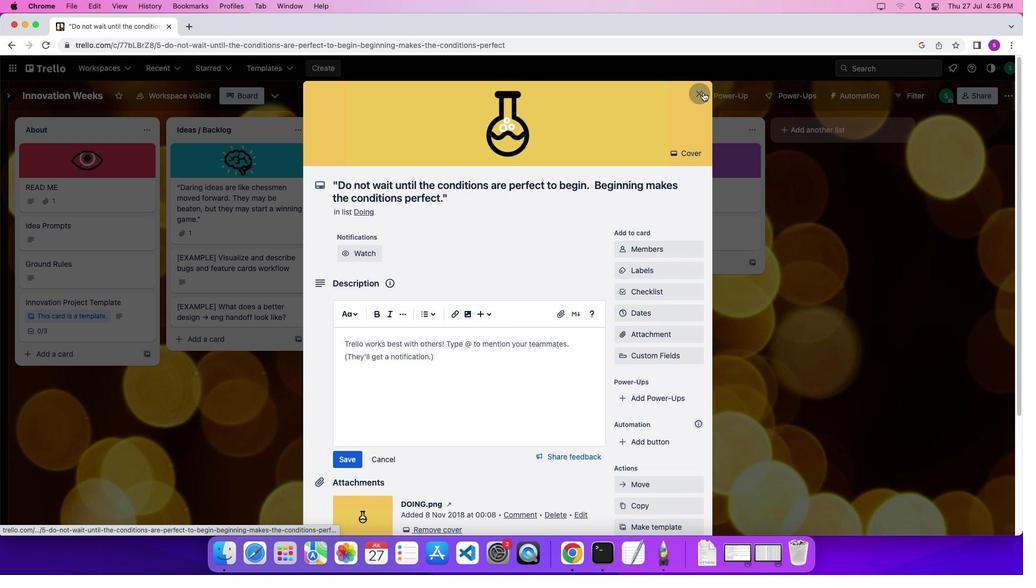 
Action: Mouse moved to (554, 169)
Screenshot: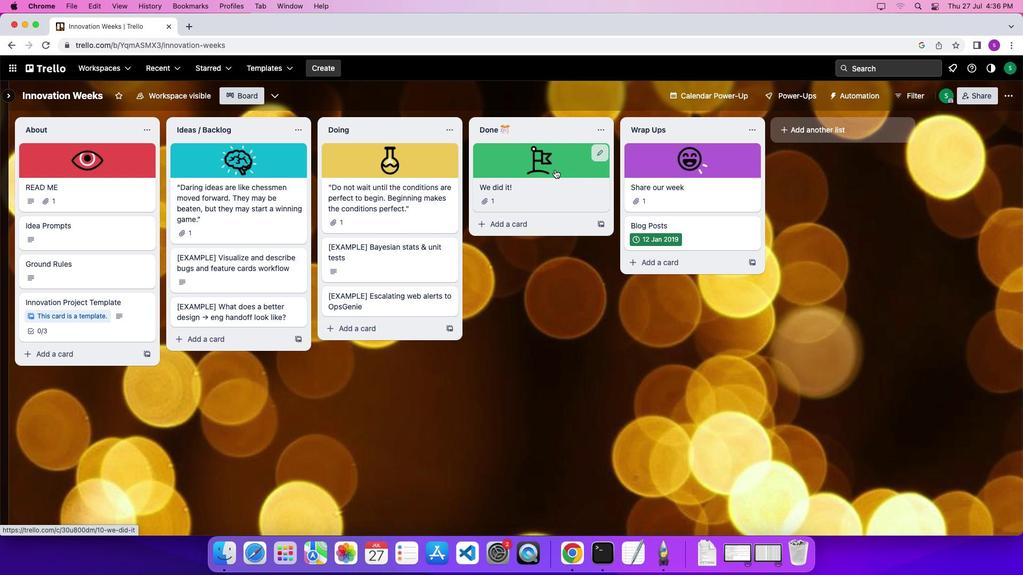 
Action: Mouse pressed left at (554, 169)
Screenshot: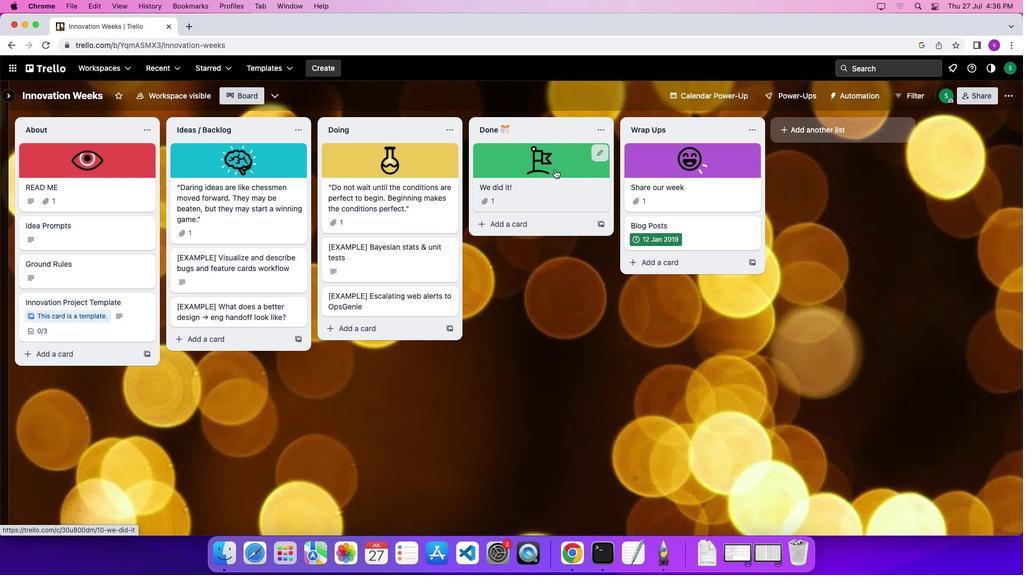 
Action: Mouse moved to (551, 322)
Screenshot: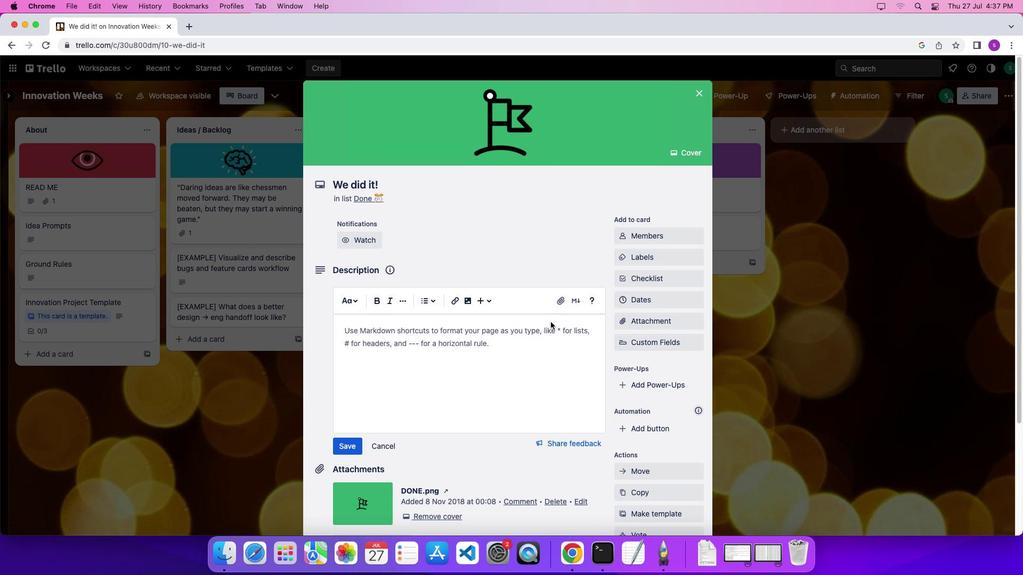 
Action: Mouse scrolled (551, 322) with delta (0, 0)
Screenshot: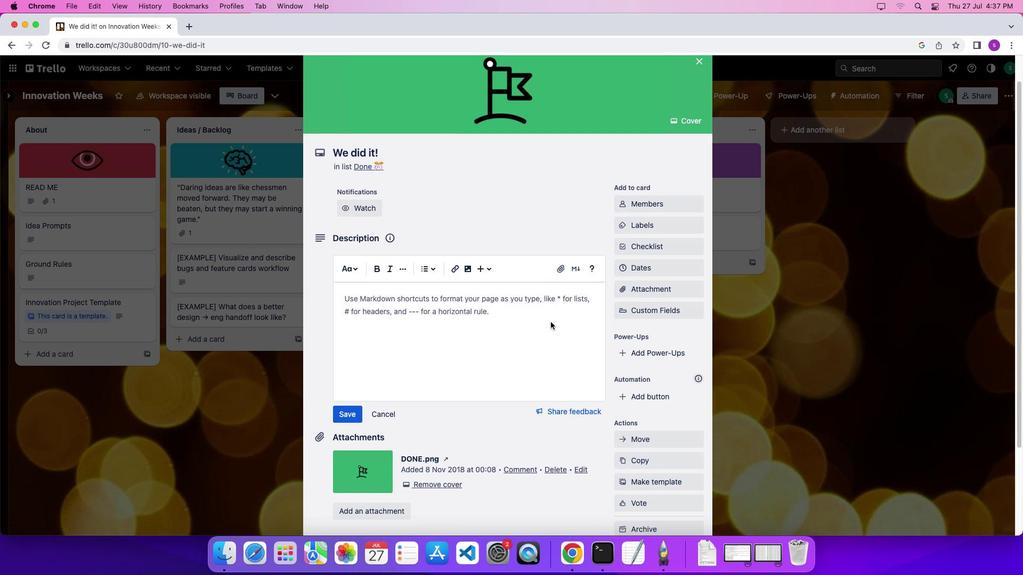 
Action: Mouse scrolled (551, 322) with delta (0, 0)
Screenshot: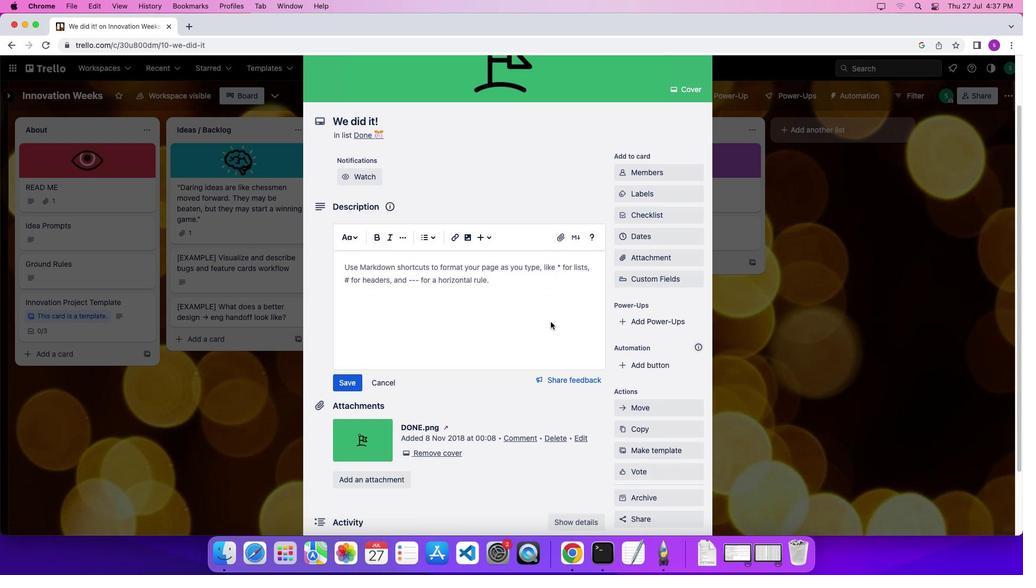 
Action: Mouse scrolled (551, 322) with delta (0, -2)
Screenshot: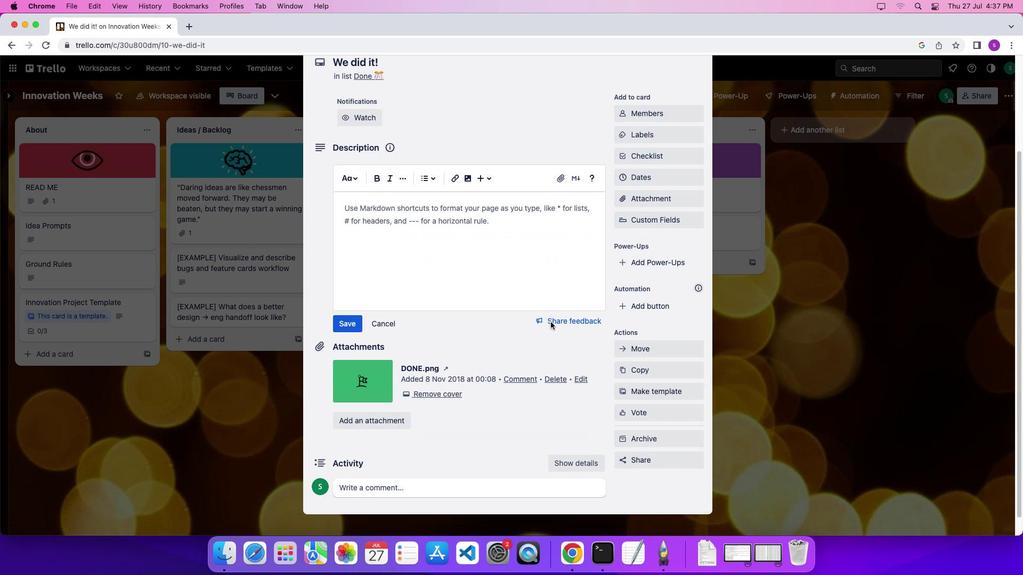 
Action: Mouse scrolled (551, 322) with delta (0, 0)
Screenshot: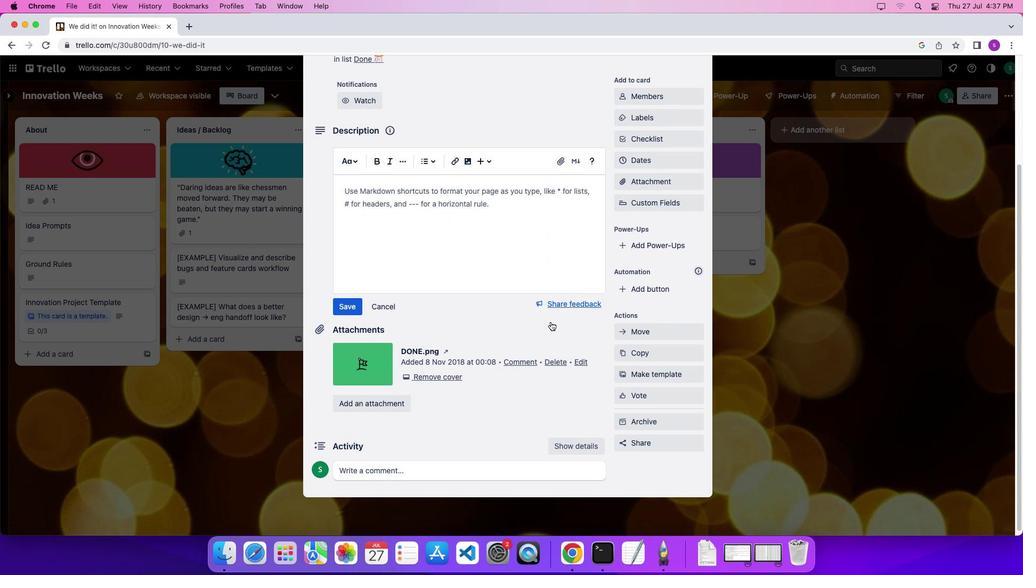 
Action: Mouse scrolled (551, 322) with delta (0, 0)
Screenshot: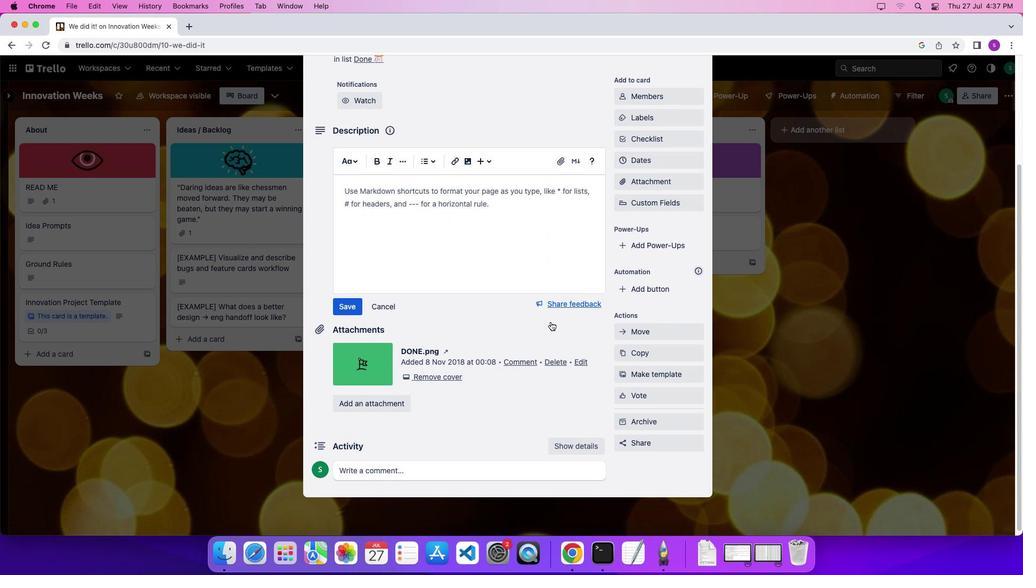 
Action: Mouse scrolled (551, 322) with delta (0, -2)
Screenshot: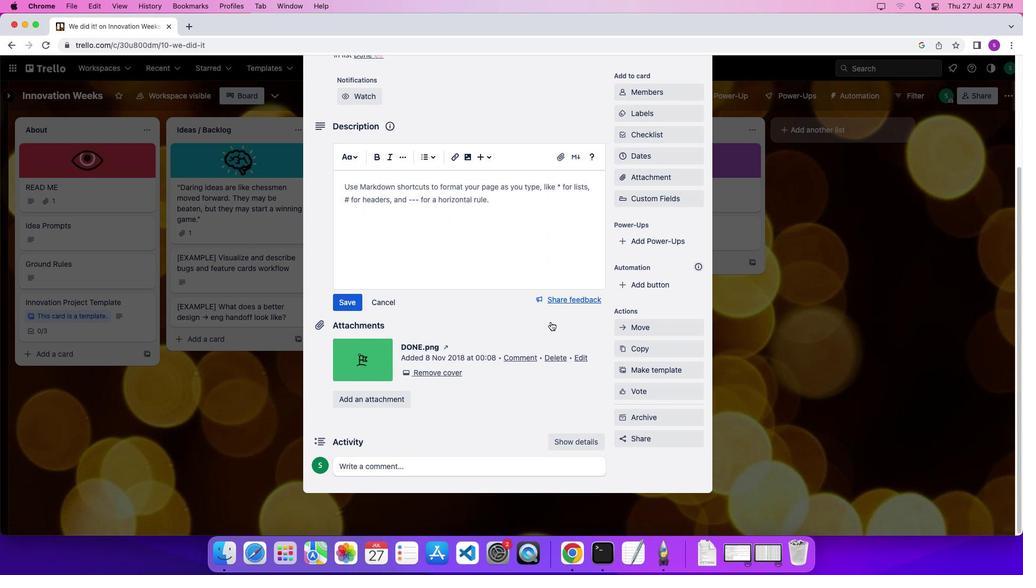 
Action: Mouse scrolled (551, 322) with delta (0, 0)
Screenshot: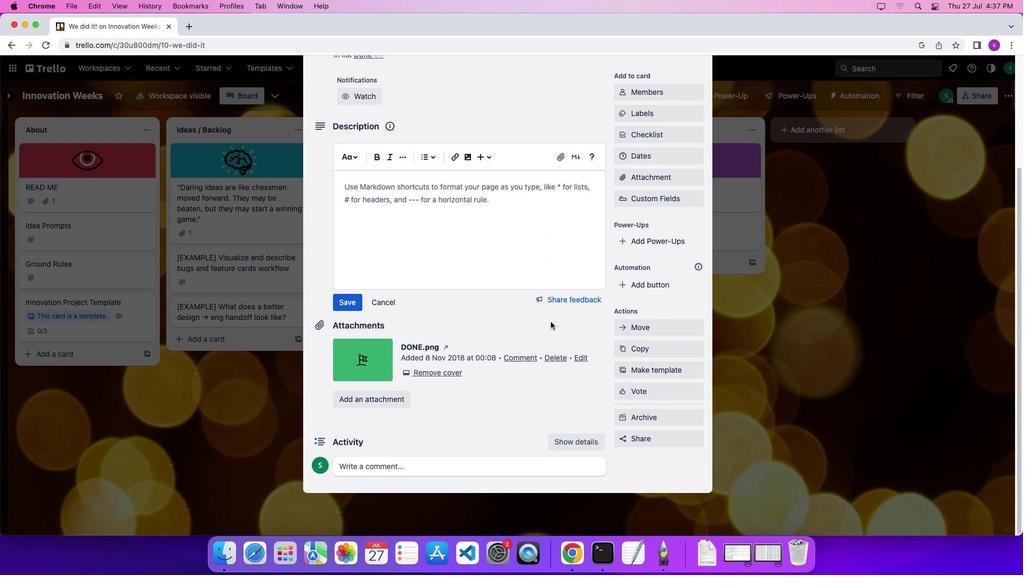 
Action: Mouse scrolled (551, 322) with delta (0, 0)
Screenshot: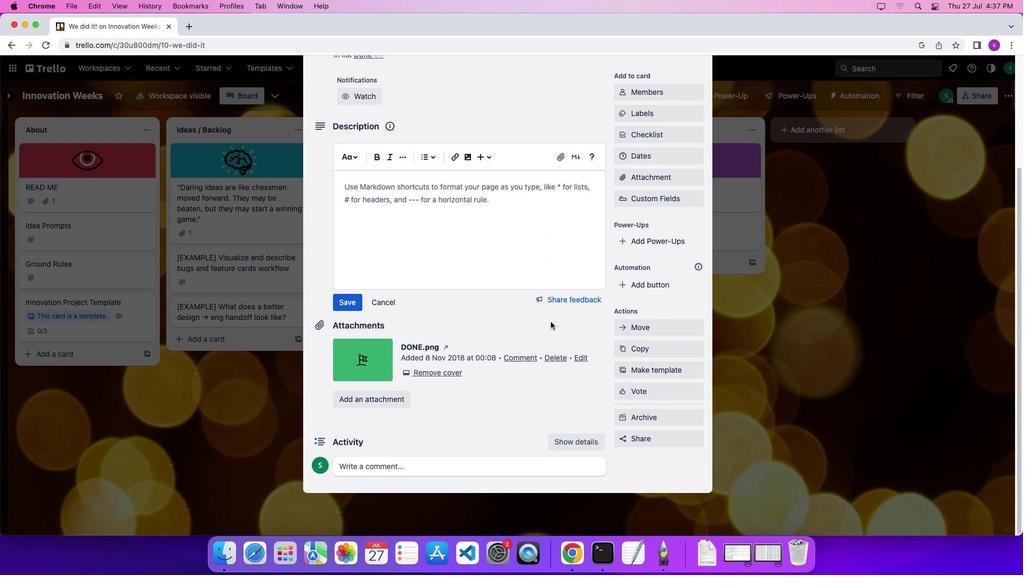 
Action: Mouse scrolled (551, 322) with delta (0, -3)
Screenshot: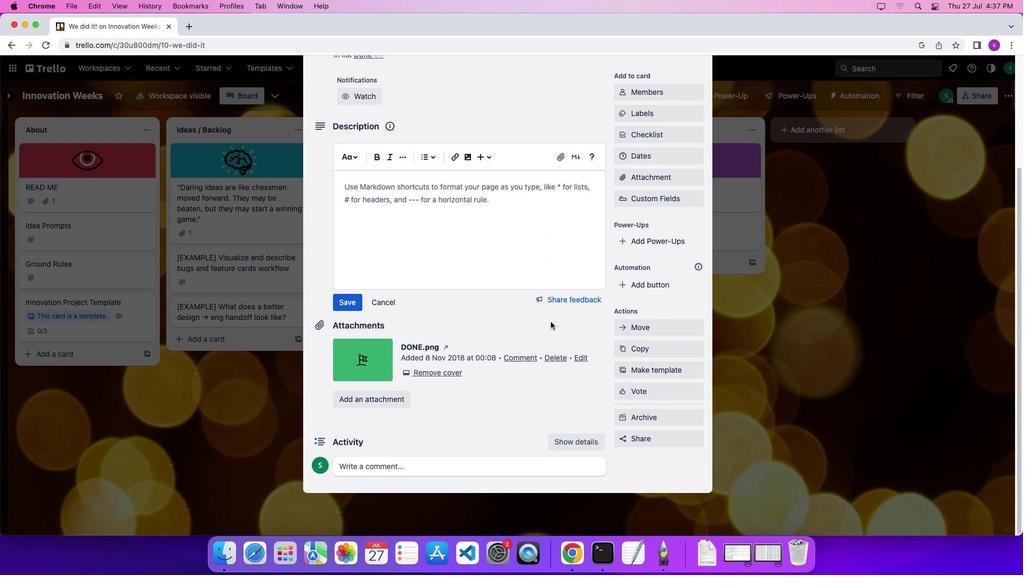 
Action: Mouse scrolled (551, 322) with delta (0, -2)
Screenshot: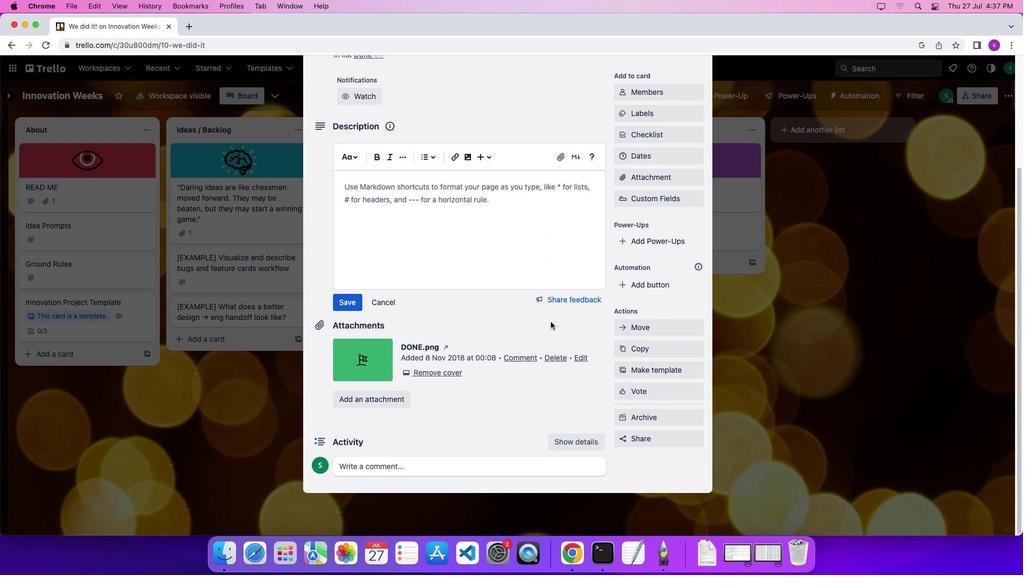 
Action: Mouse moved to (450, 359)
Screenshot: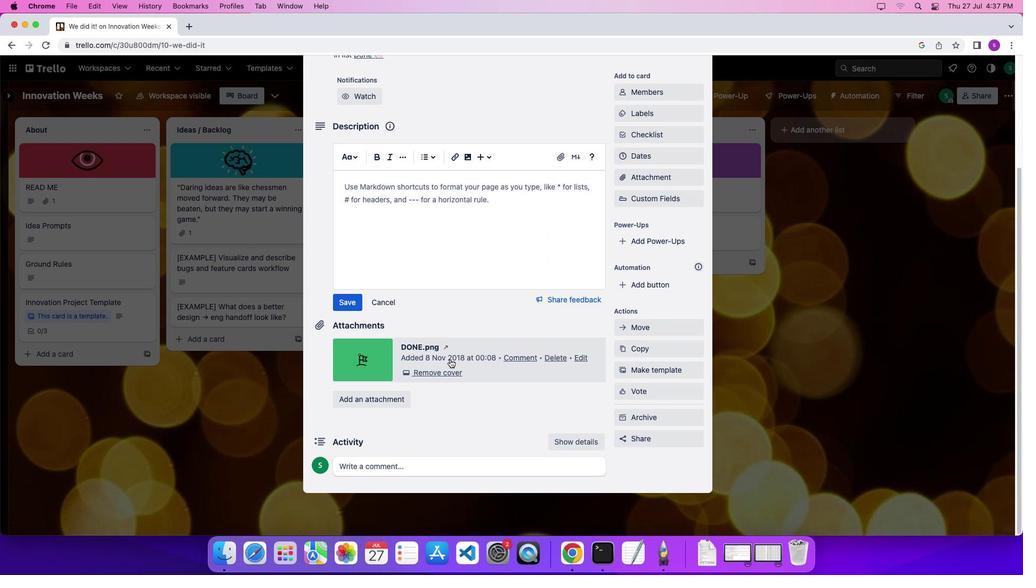 
Action: Mouse pressed left at (450, 359)
Screenshot: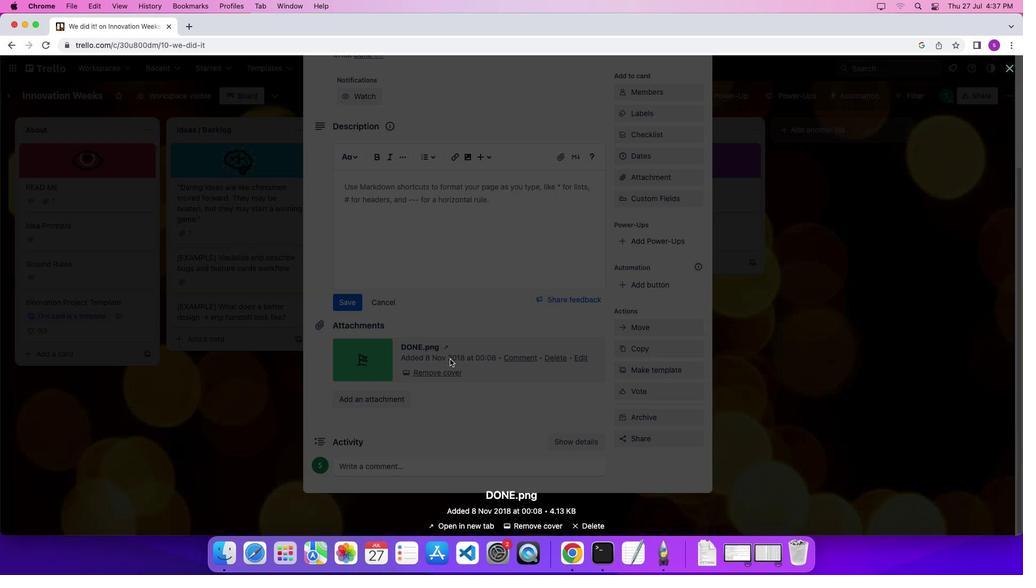 
Action: Mouse moved to (719, 230)
Screenshot: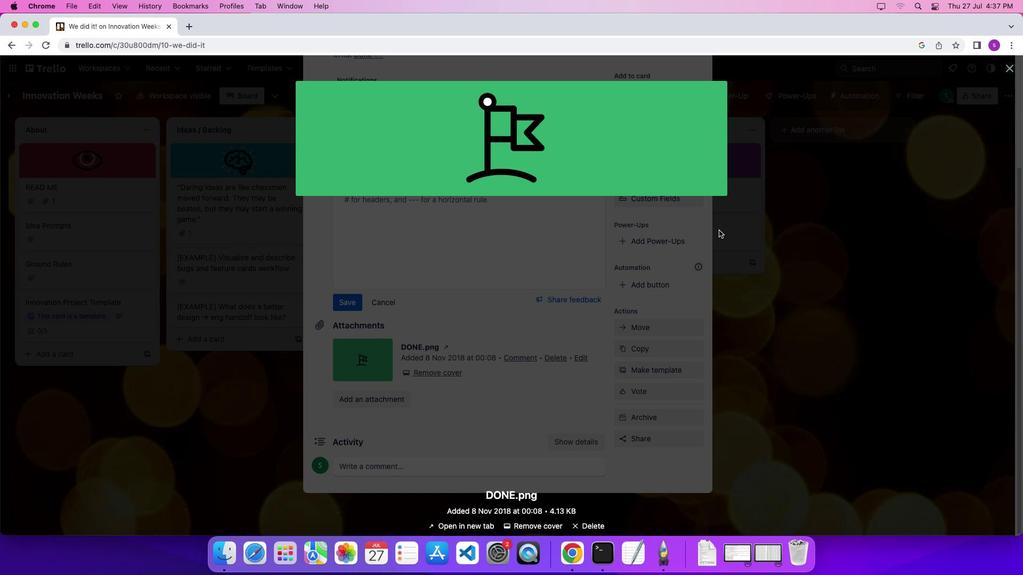 
Action: Mouse pressed left at (719, 230)
Screenshot: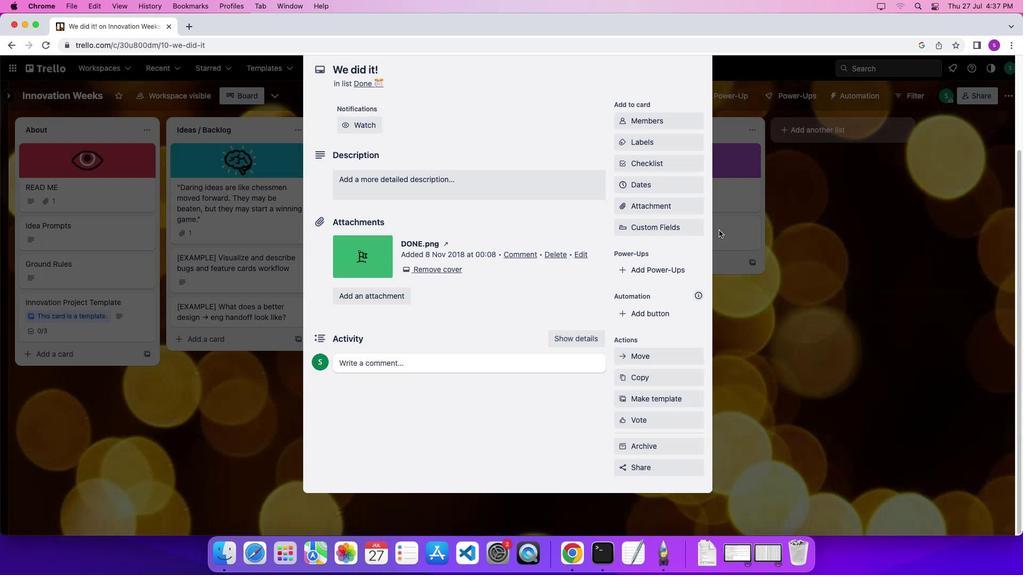 
Action: Mouse moved to (719, 230)
Screenshot: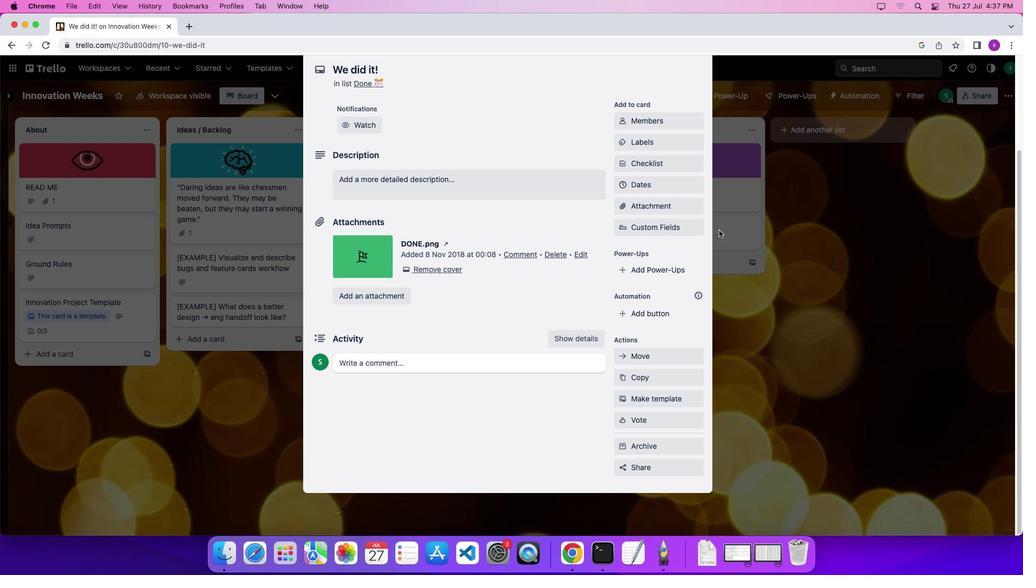 
Action: Mouse scrolled (719, 230) with delta (0, 0)
Screenshot: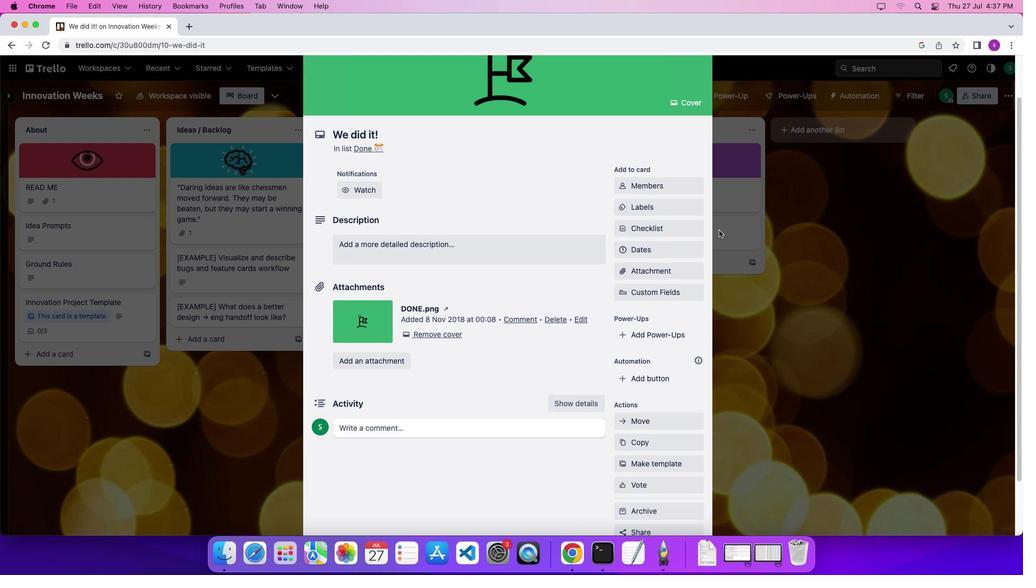 
Action: Mouse scrolled (719, 230) with delta (0, 0)
Screenshot: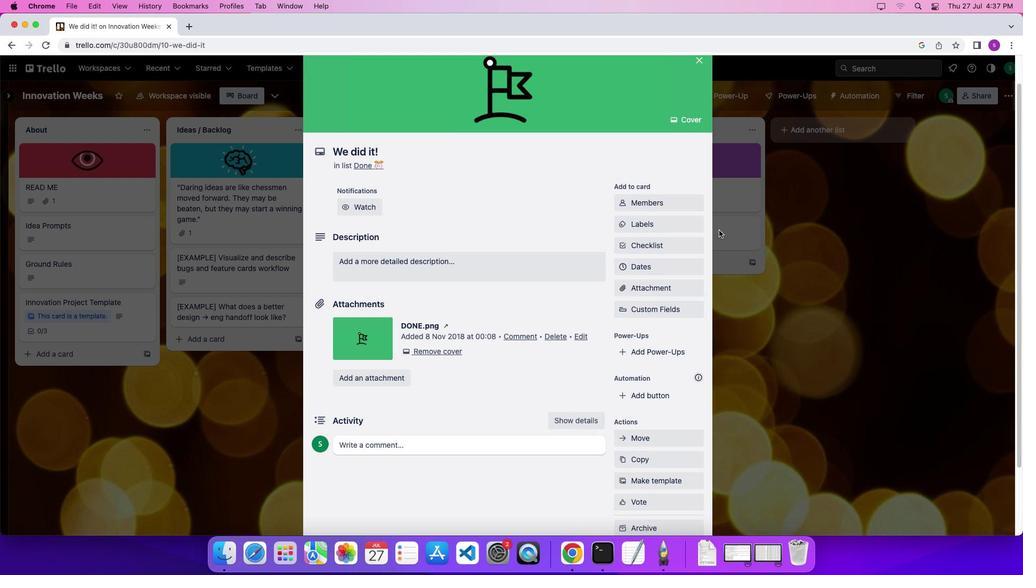 
Action: Mouse scrolled (719, 230) with delta (0, 4)
Screenshot: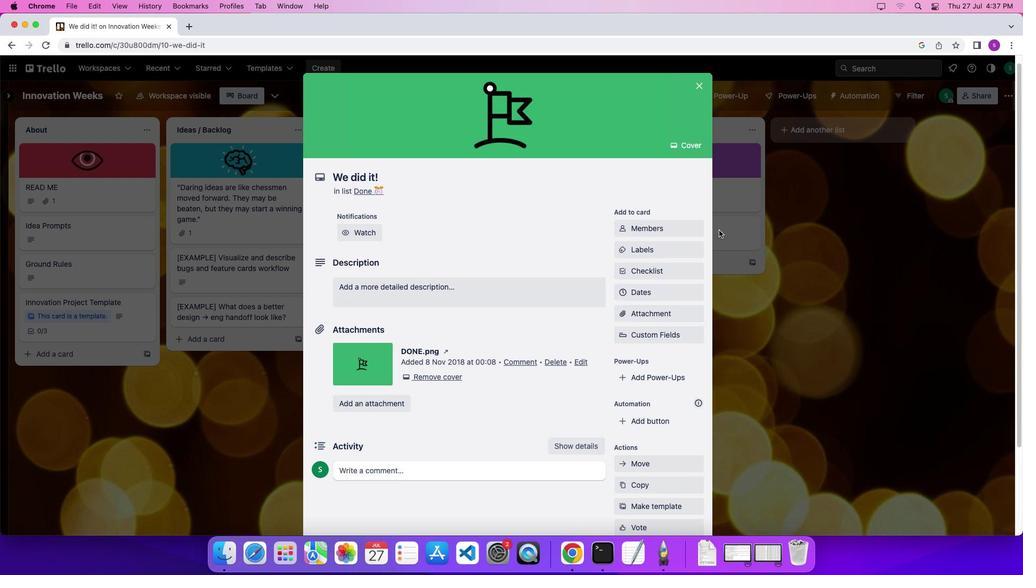 
Action: Mouse scrolled (719, 230) with delta (0, 6)
Screenshot: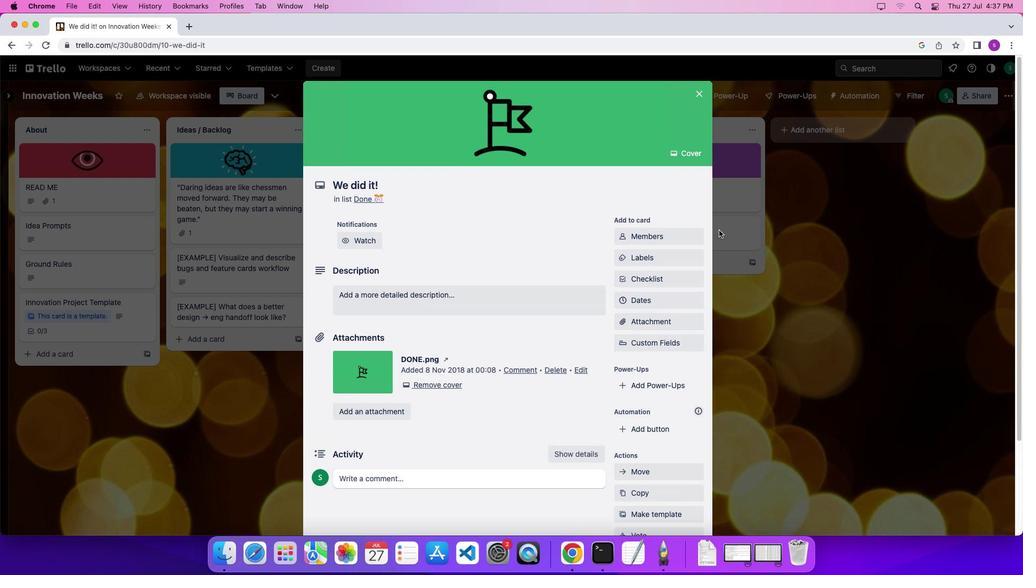 
Action: Mouse scrolled (719, 230) with delta (0, 7)
Screenshot: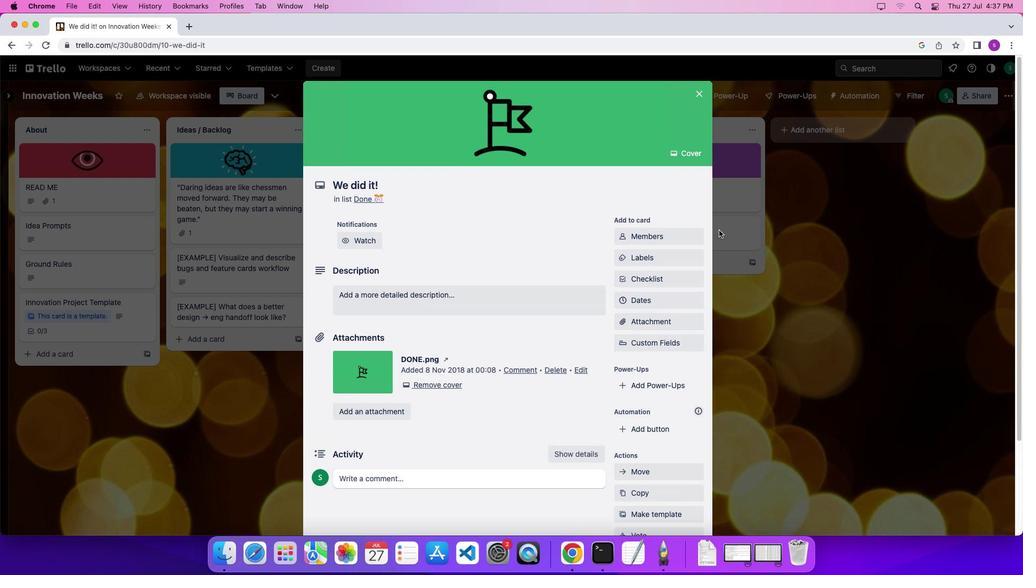 
Action: Mouse moved to (701, 89)
Screenshot: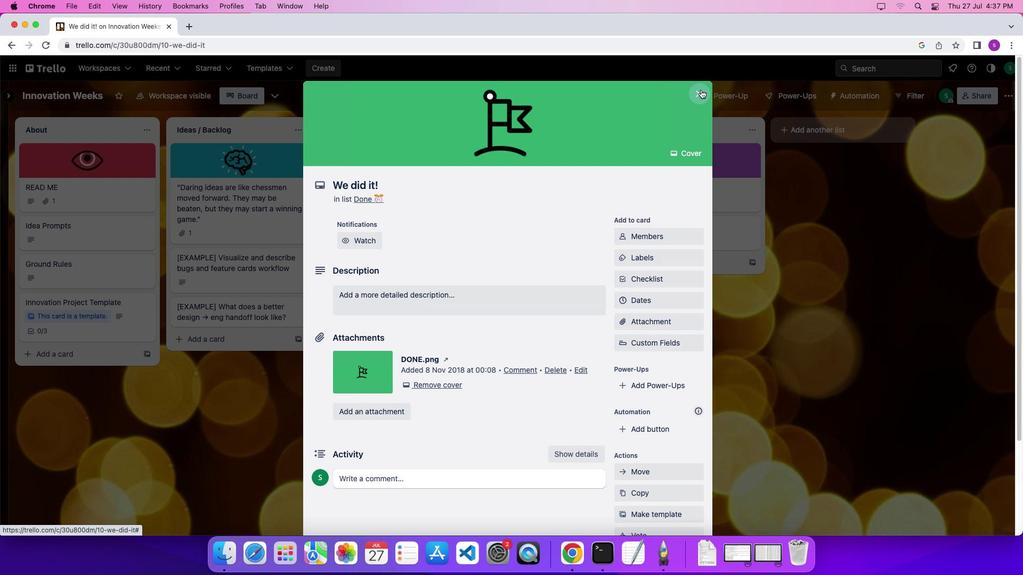 
Action: Mouse pressed left at (701, 89)
Screenshot: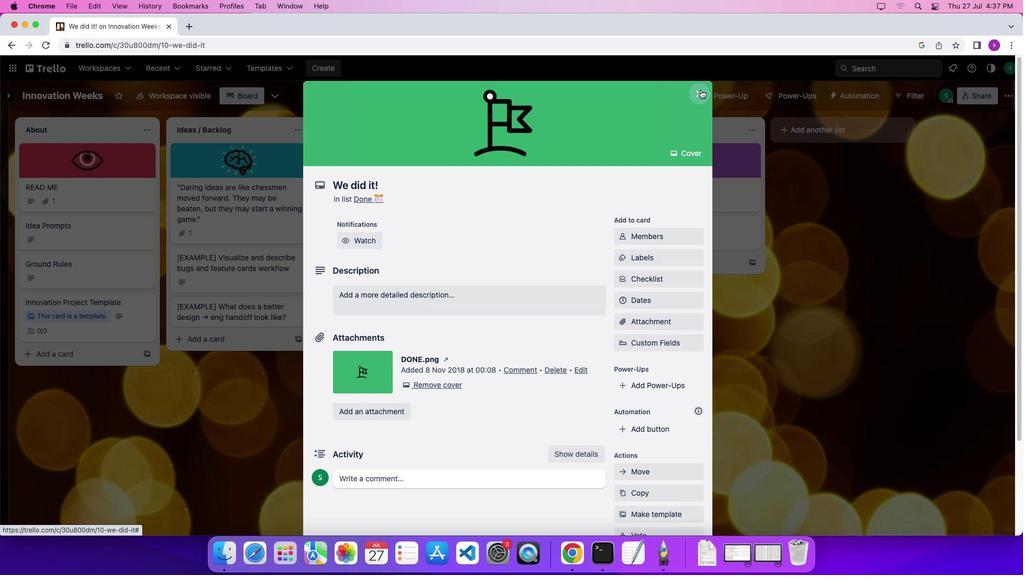 
Action: Mouse moved to (685, 156)
Screenshot: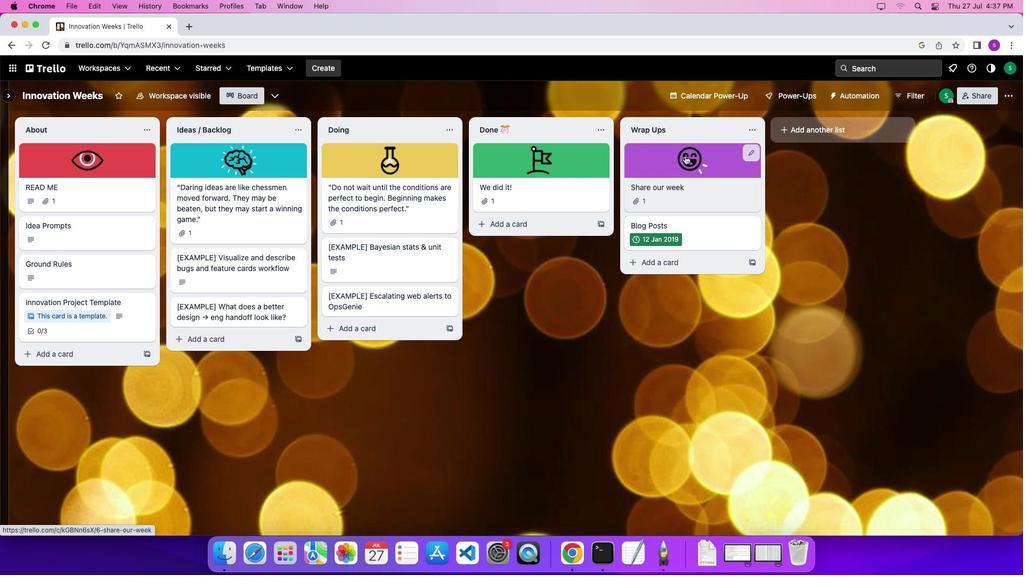 
Action: Mouse pressed left at (685, 156)
Screenshot: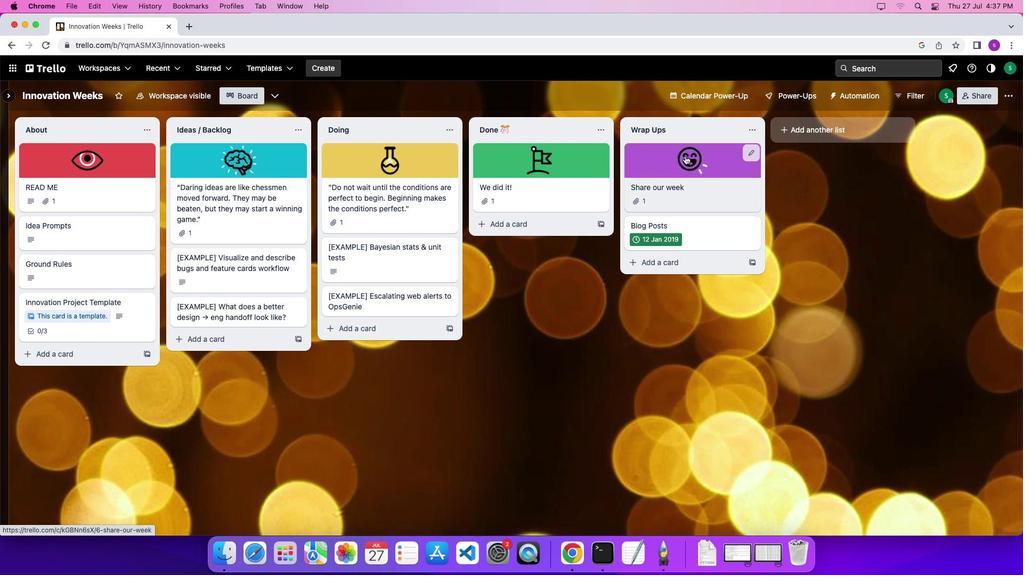 
Action: Mouse moved to (656, 263)
Screenshot: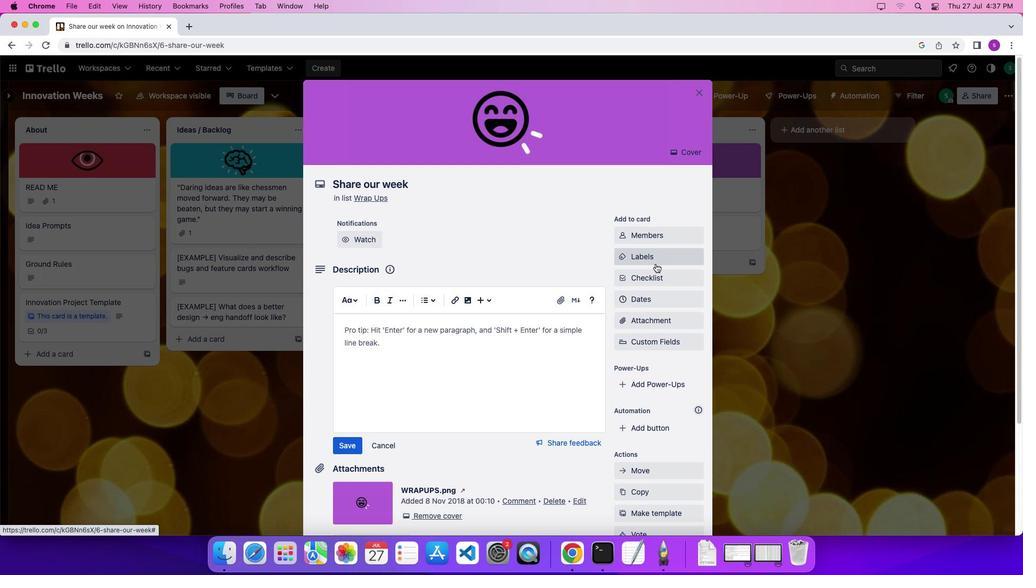 
Action: Mouse scrolled (656, 263) with delta (0, 0)
Screenshot: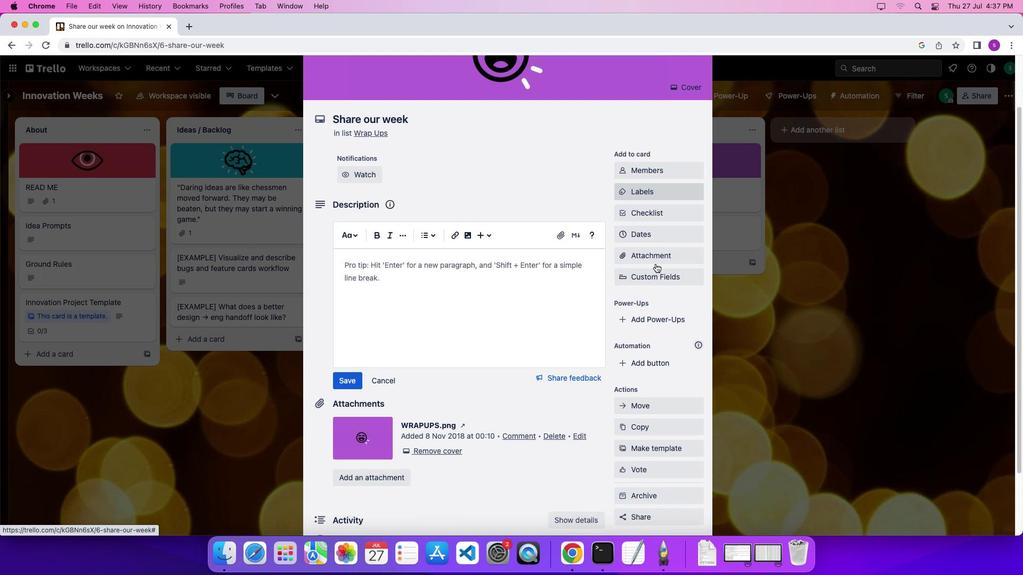 
Action: Mouse scrolled (656, 263) with delta (0, 0)
Screenshot: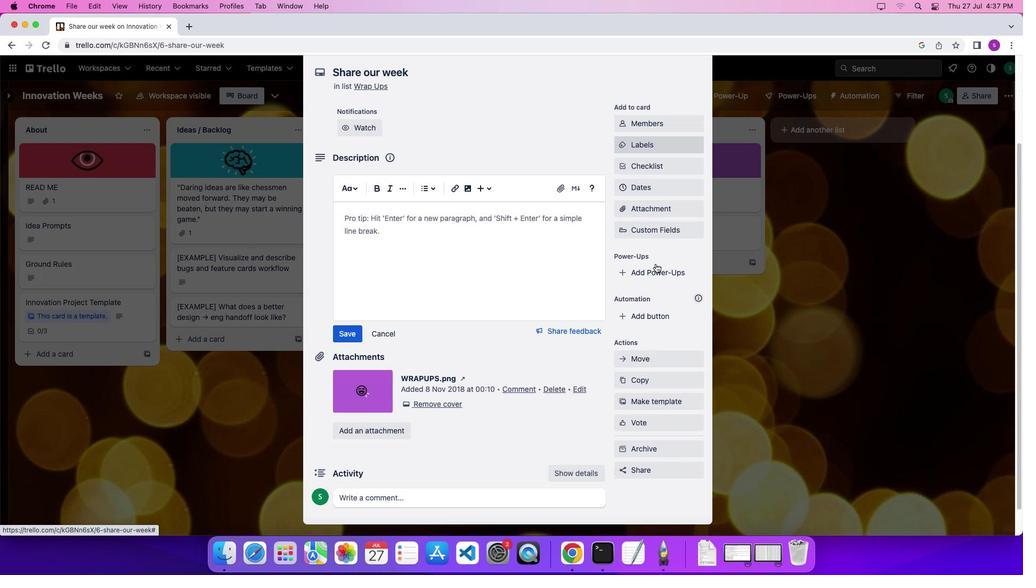 
Action: Mouse scrolled (656, 263) with delta (0, -3)
Screenshot: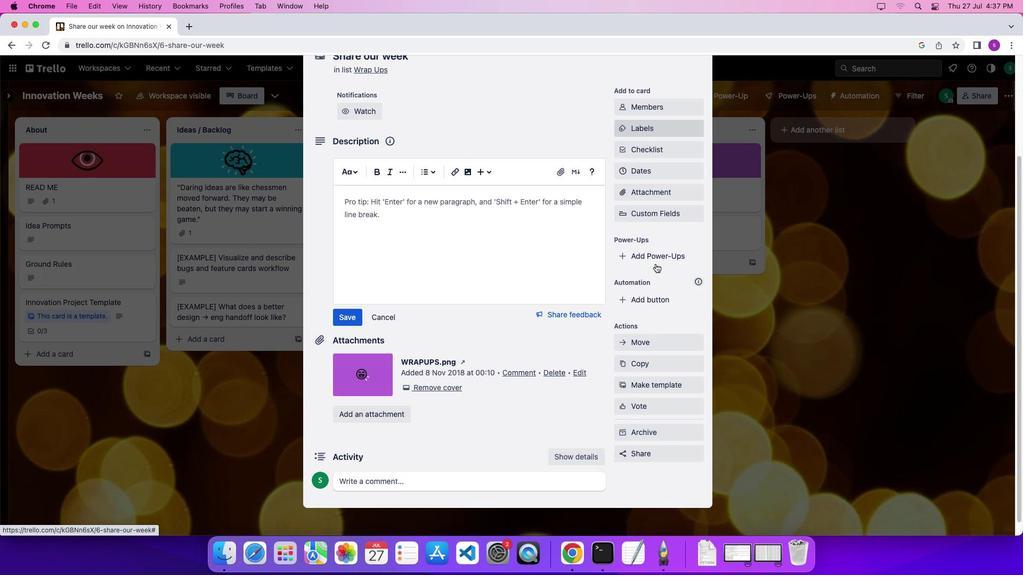 
Action: Mouse scrolled (656, 263) with delta (0, -5)
Screenshot: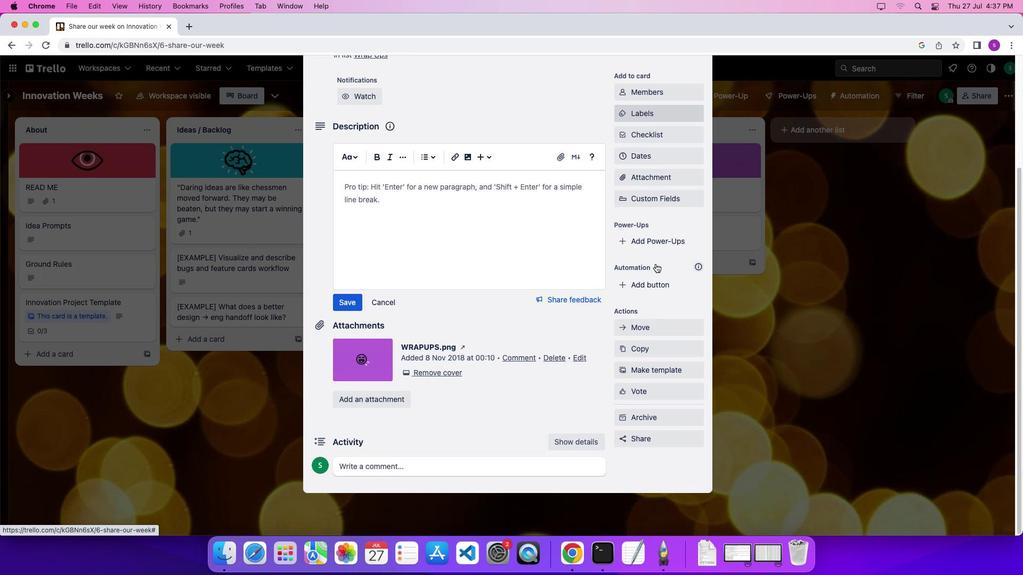 
Action: Mouse scrolled (656, 263) with delta (0, 0)
Screenshot: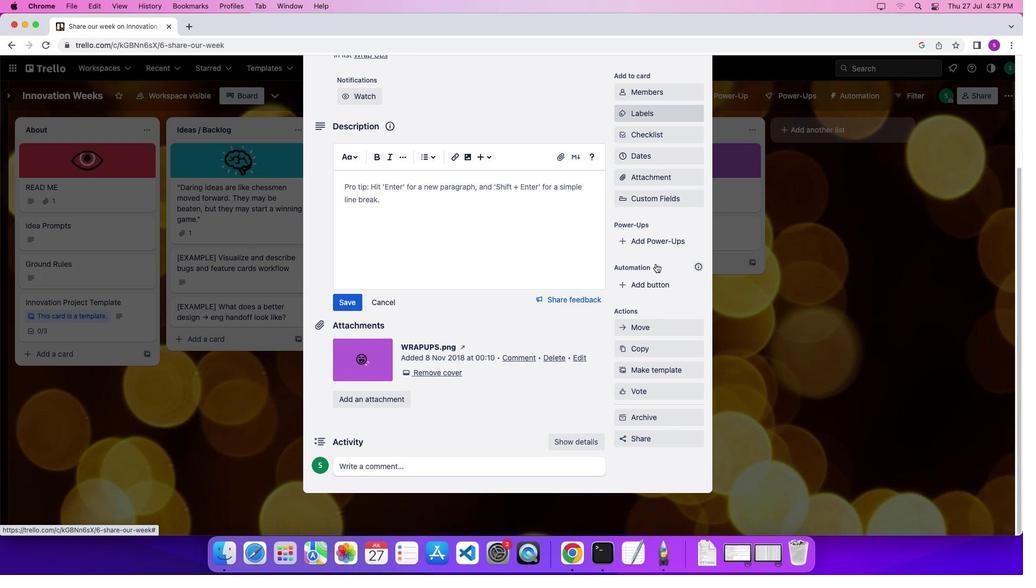 
Action: Mouse scrolled (656, 263) with delta (0, 0)
Screenshot: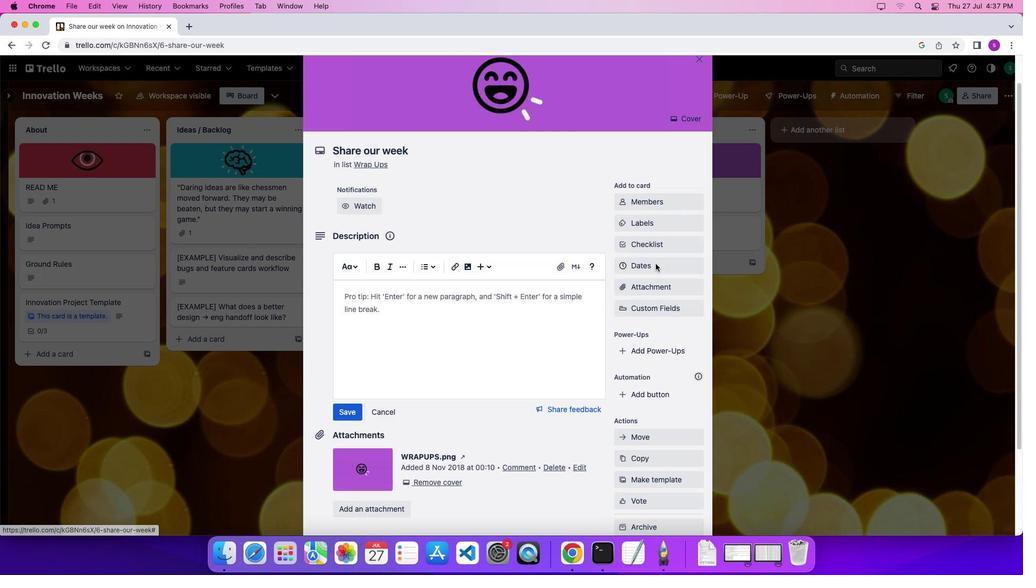 
Action: Mouse scrolled (656, 263) with delta (0, 0)
Screenshot: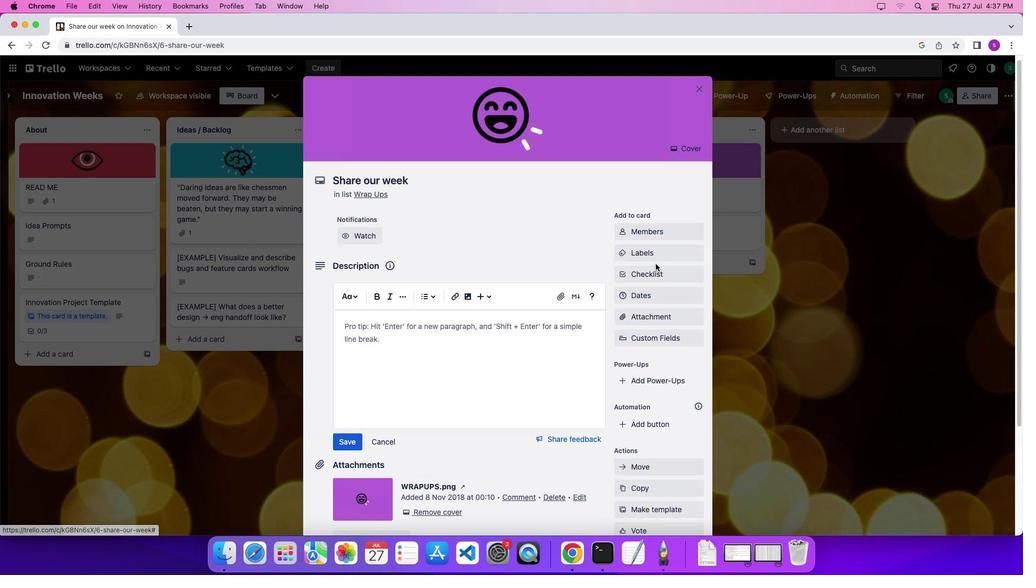 
Action: Mouse scrolled (656, 263) with delta (0, 4)
Screenshot: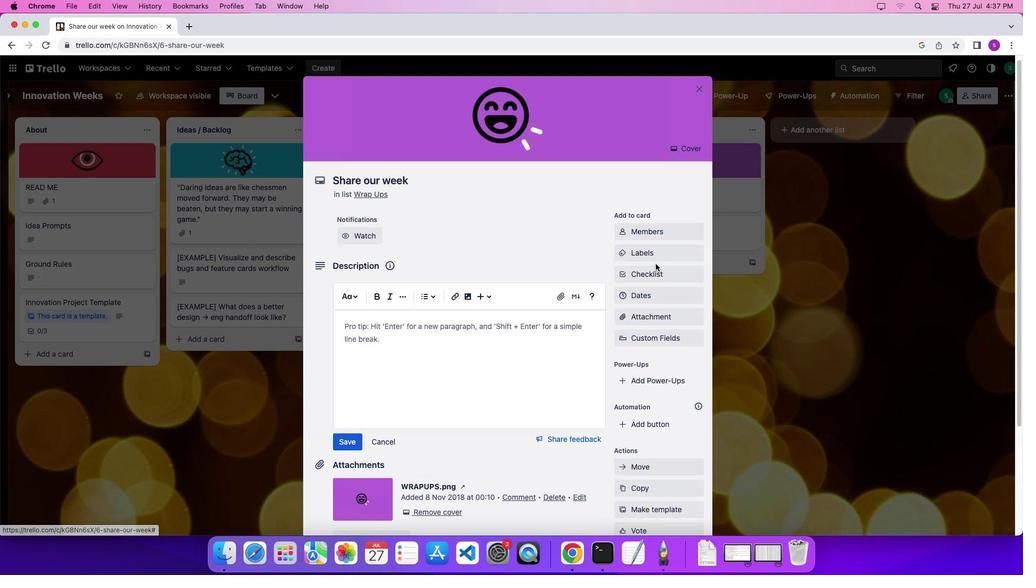 
Action: Mouse scrolled (656, 263) with delta (0, 6)
Screenshot: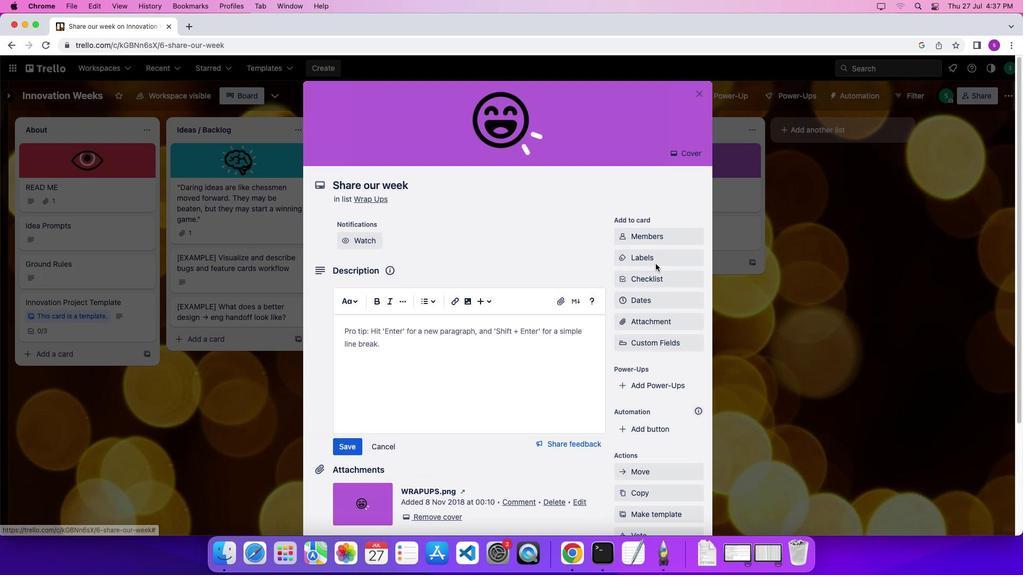 
Action: Mouse scrolled (656, 263) with delta (0, 7)
Screenshot: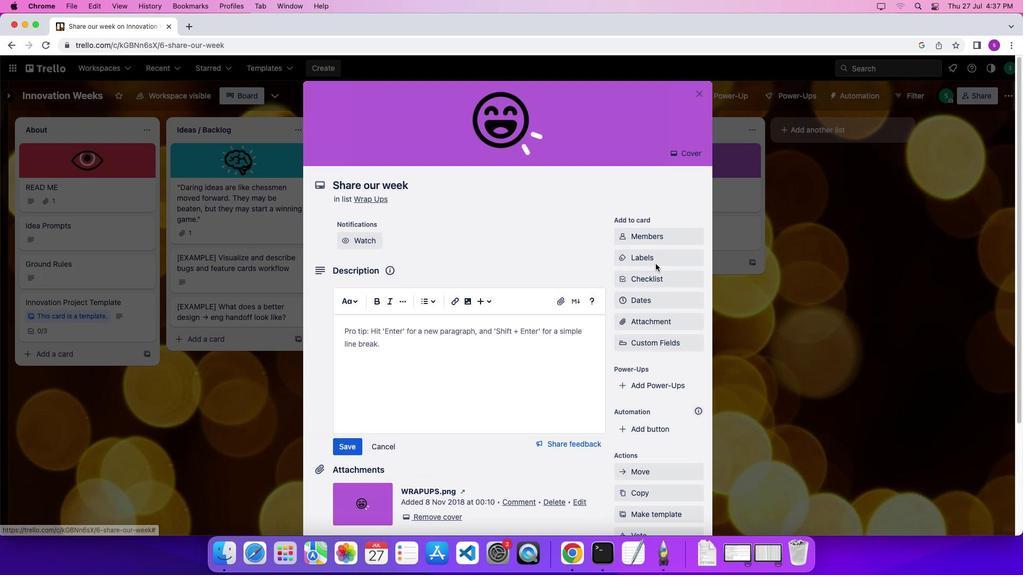 
Action: Mouse moved to (702, 89)
Screenshot: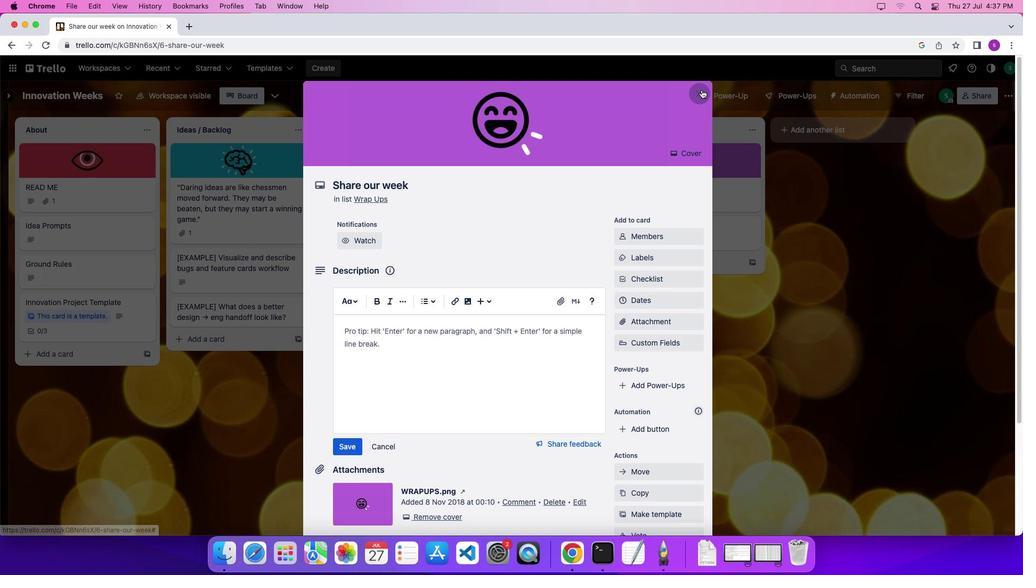 
Action: Mouse pressed left at (702, 89)
Screenshot: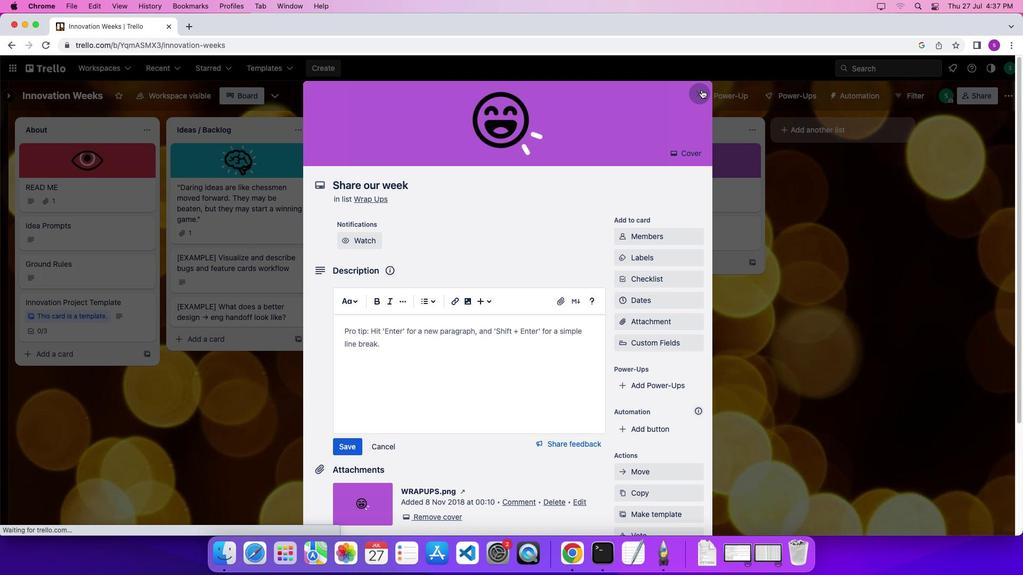 
Action: Mouse moved to (227, 278)
Screenshot: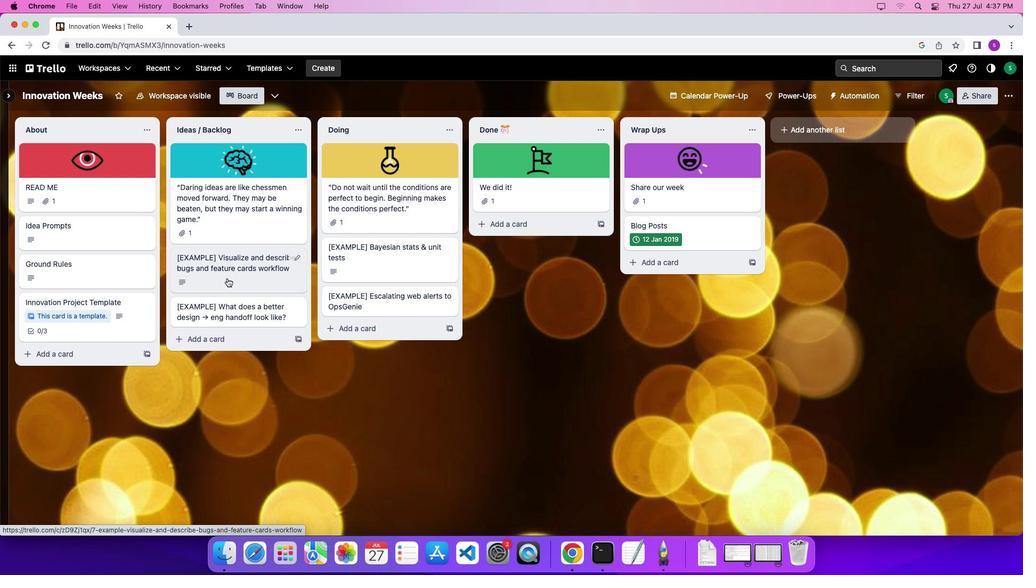 
Action: Mouse pressed left at (227, 278)
Screenshot: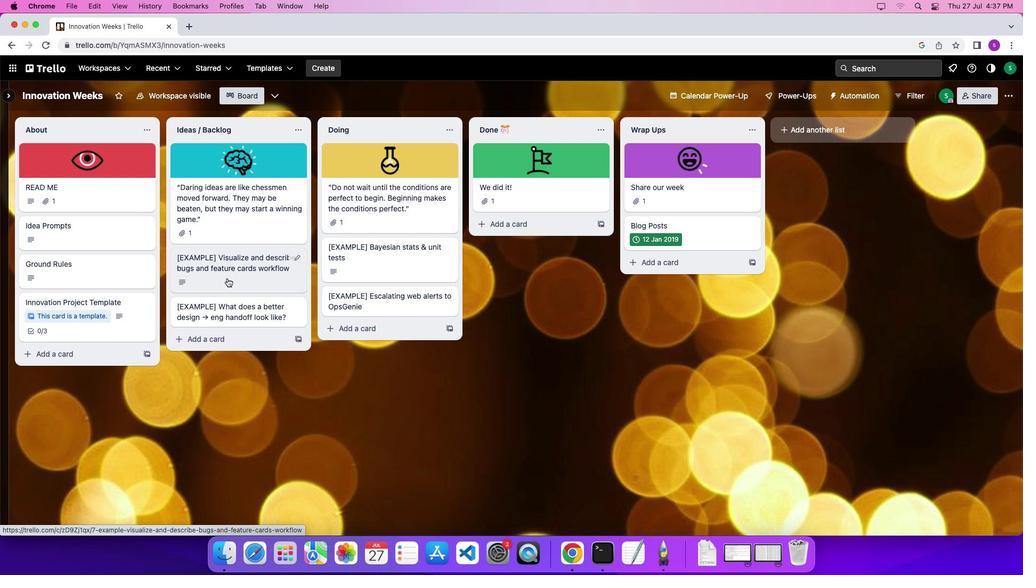 
Action: Mouse moved to (377, 225)
Screenshot: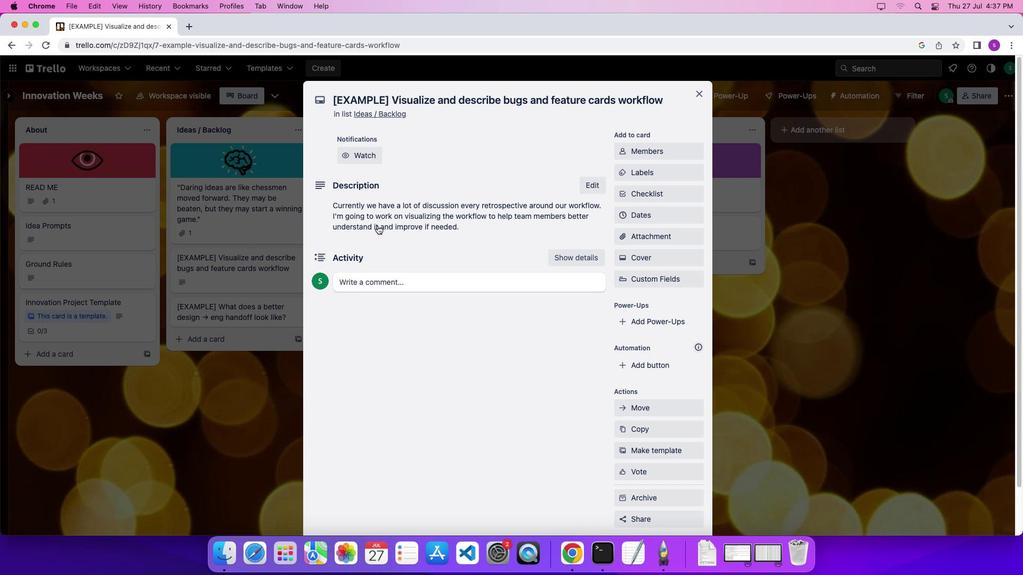 
Action: Mouse pressed left at (377, 225)
Screenshot: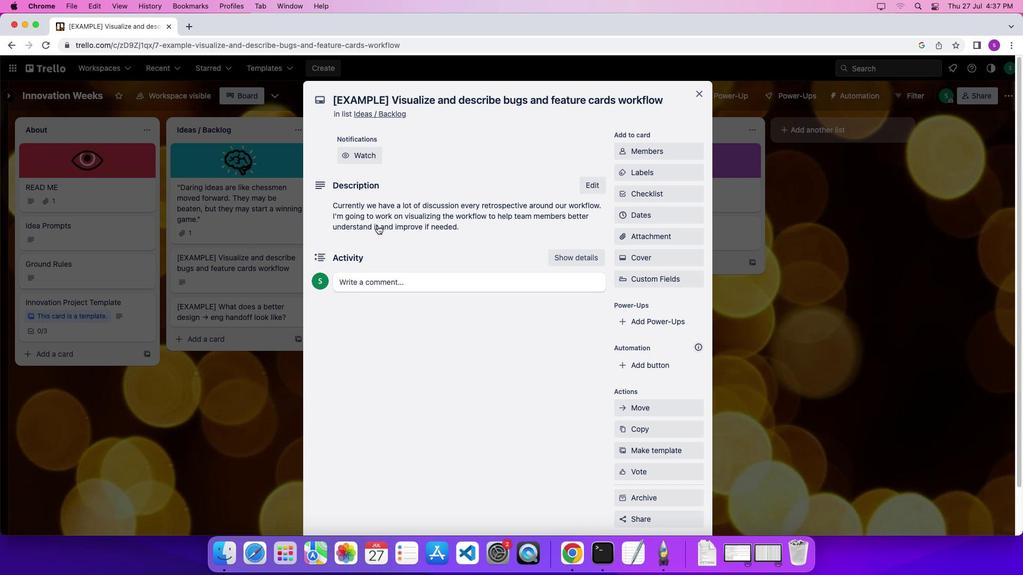 
Action: Mouse moved to (696, 97)
Screenshot: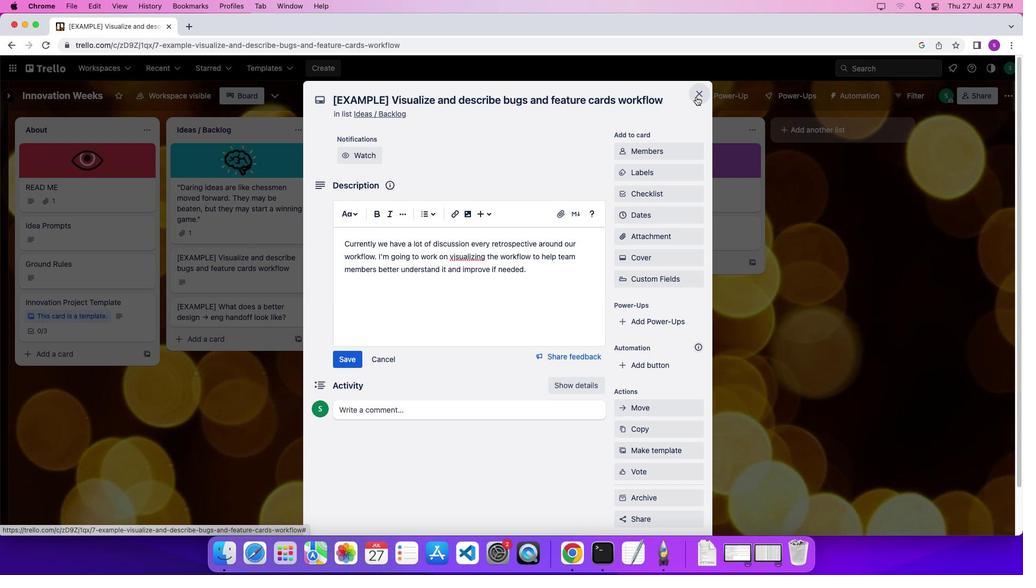 
Action: Mouse pressed left at (696, 97)
Screenshot: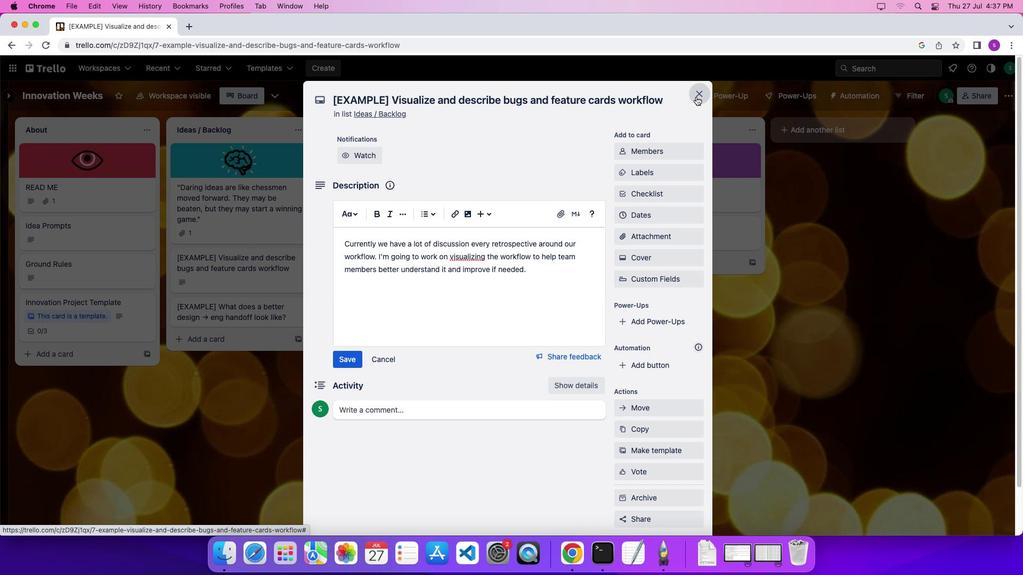 
Action: Mouse moved to (372, 303)
Screenshot: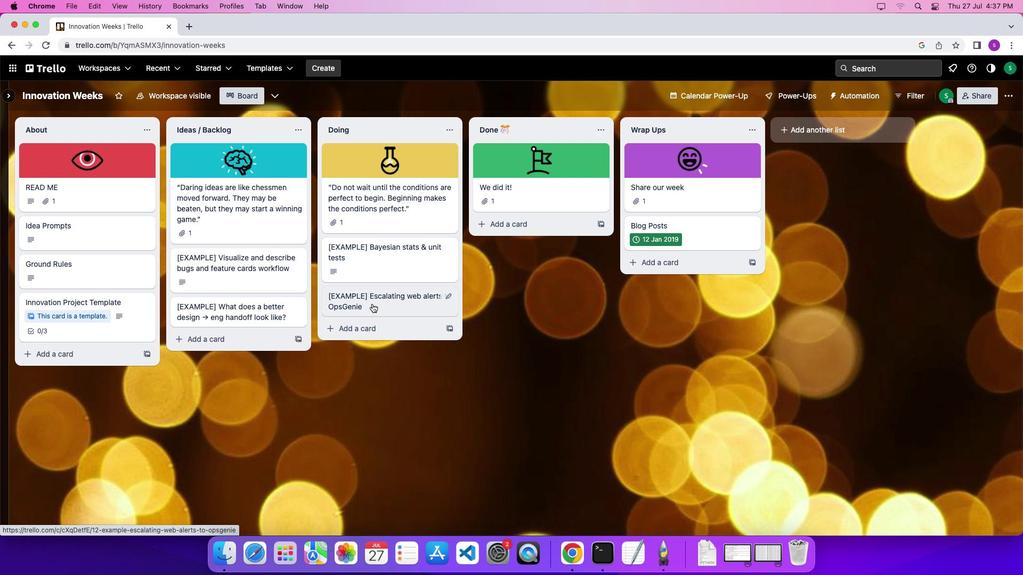 
Action: Mouse pressed left at (372, 303)
Screenshot: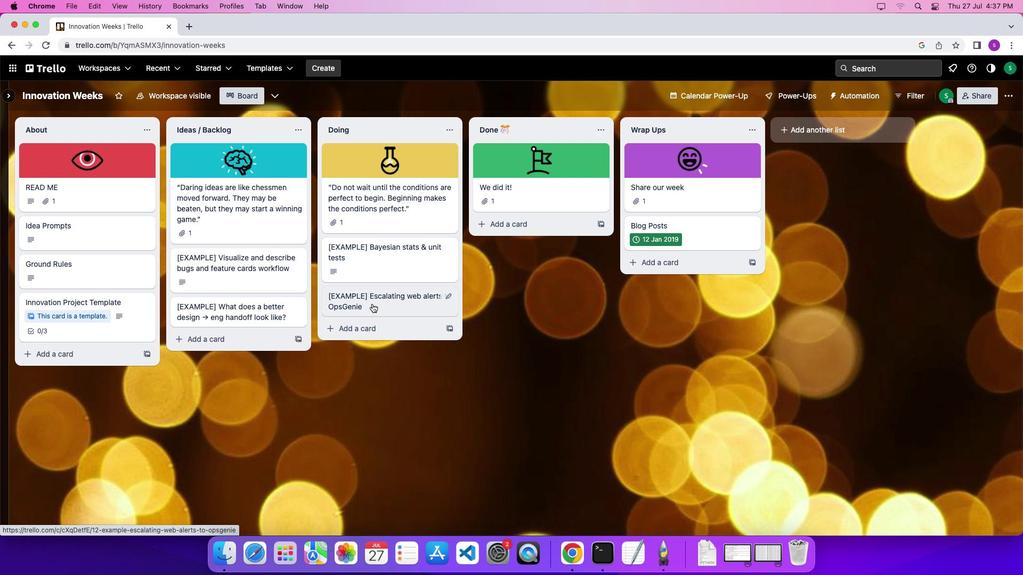 
Action: Mouse moved to (699, 95)
Screenshot: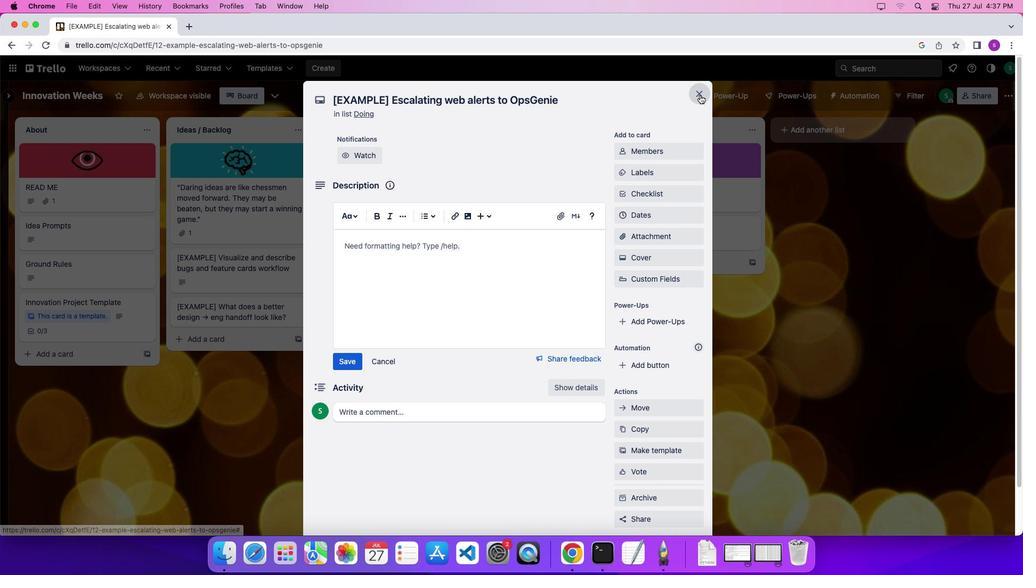 
Action: Mouse pressed left at (699, 95)
Screenshot: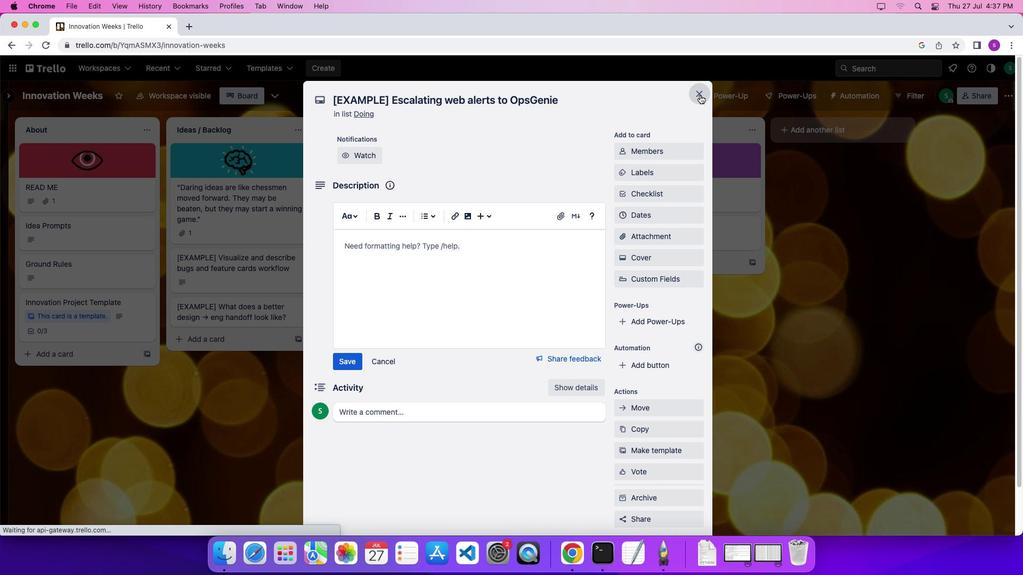 
Action: Mouse moved to (750, 126)
Screenshot: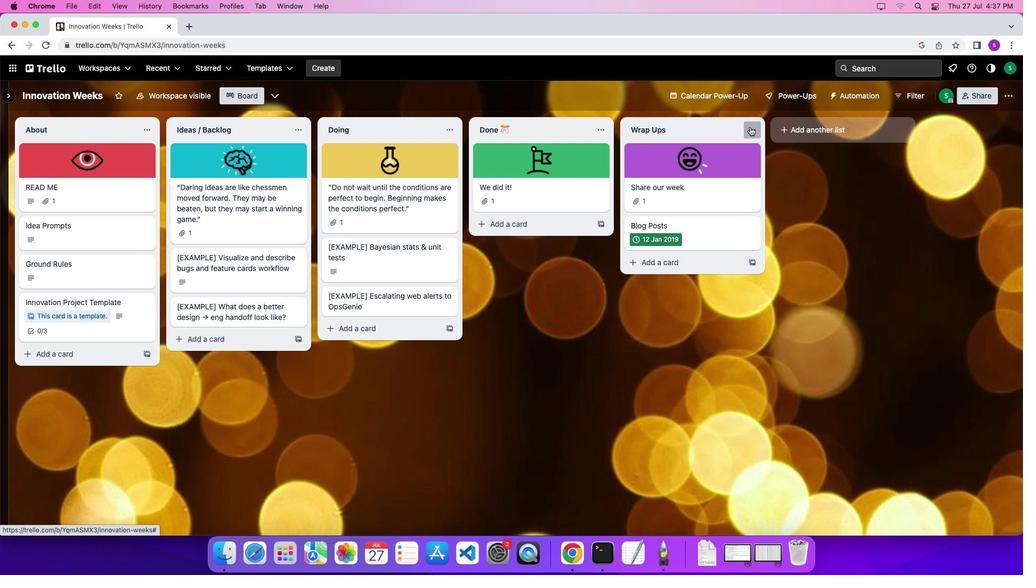 
Action: Mouse pressed left at (750, 126)
Screenshot: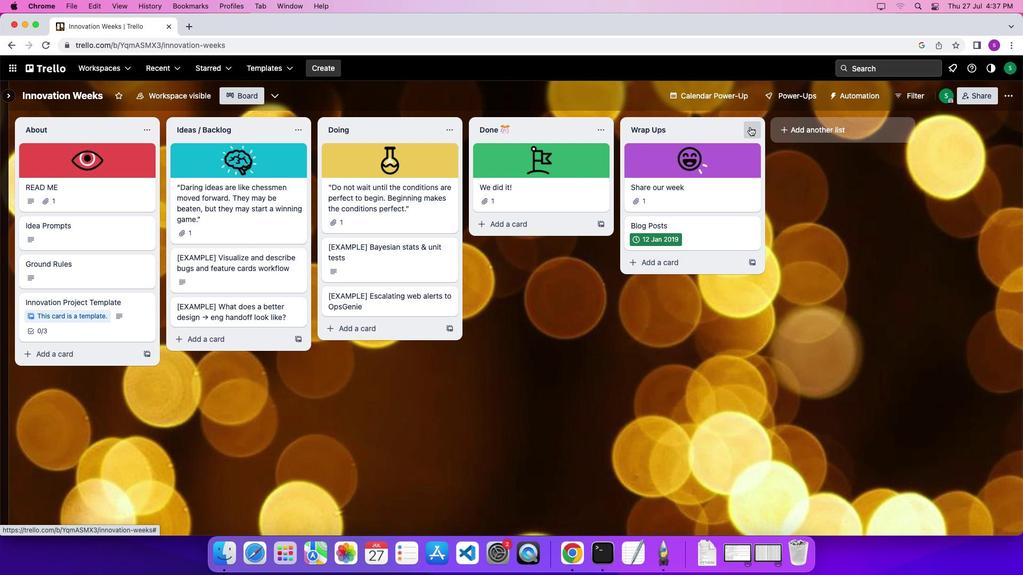 
Action: Mouse moved to (792, 417)
Screenshot: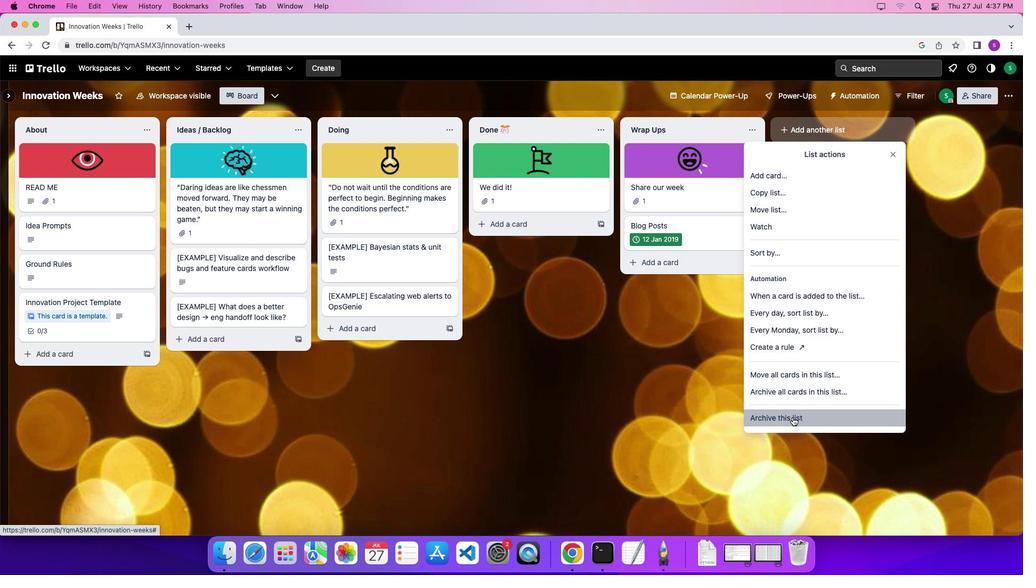 
Action: Mouse pressed left at (792, 417)
Screenshot: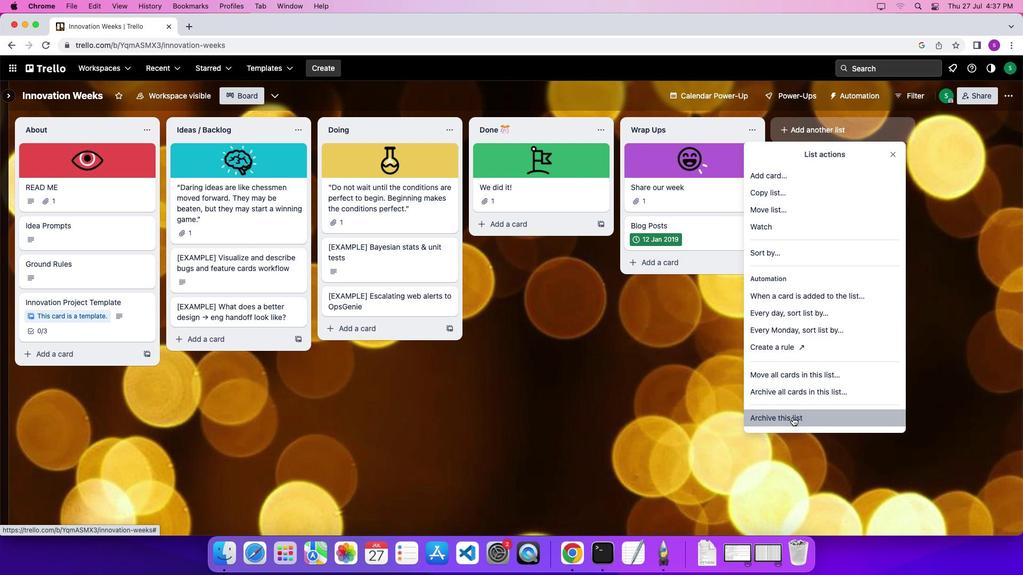 
Action: Mouse scrolled (792, 417) with delta (0, 0)
Screenshot: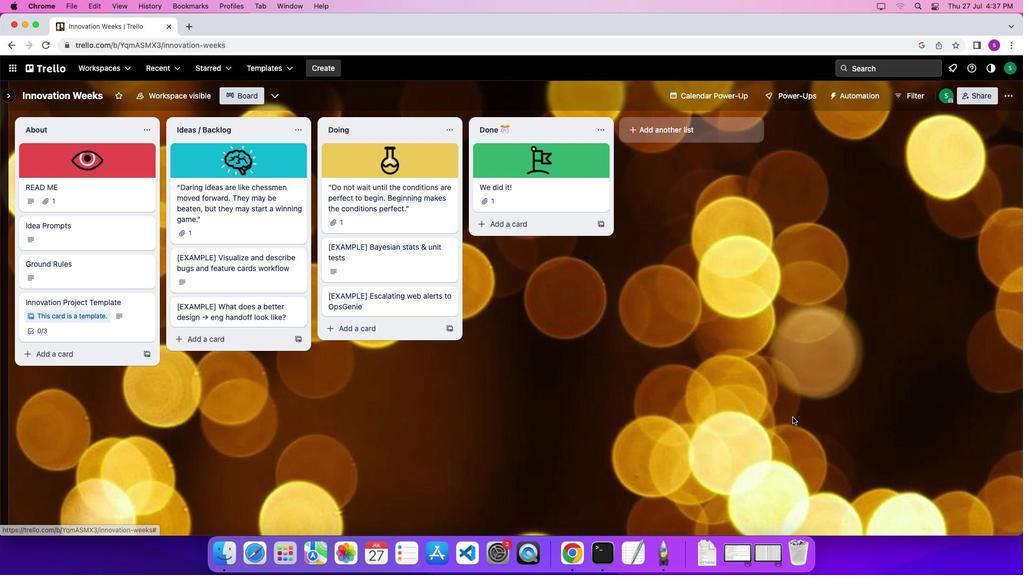 
Action: Mouse moved to (602, 130)
Screenshot: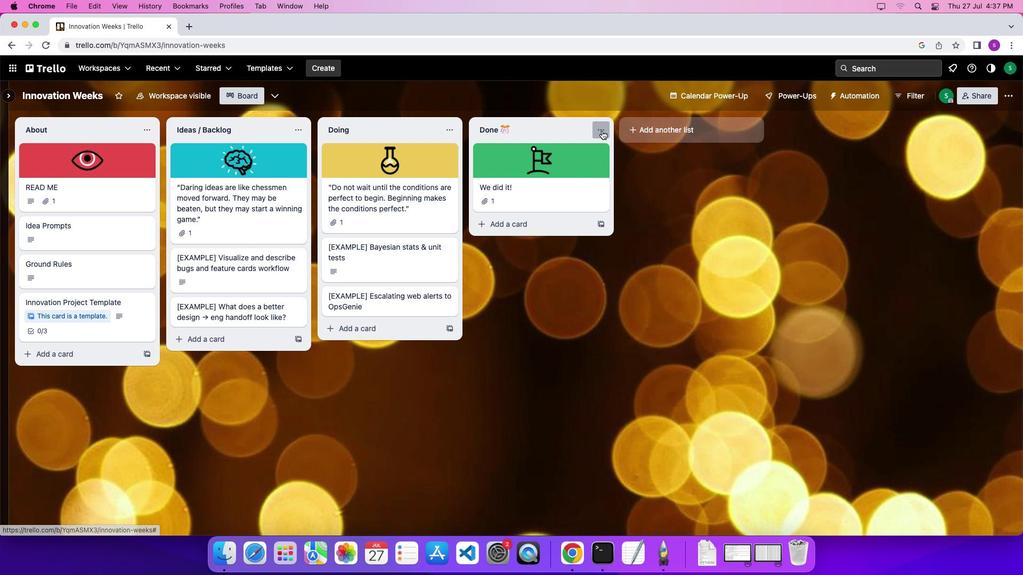 
Action: Mouse pressed left at (602, 130)
Screenshot: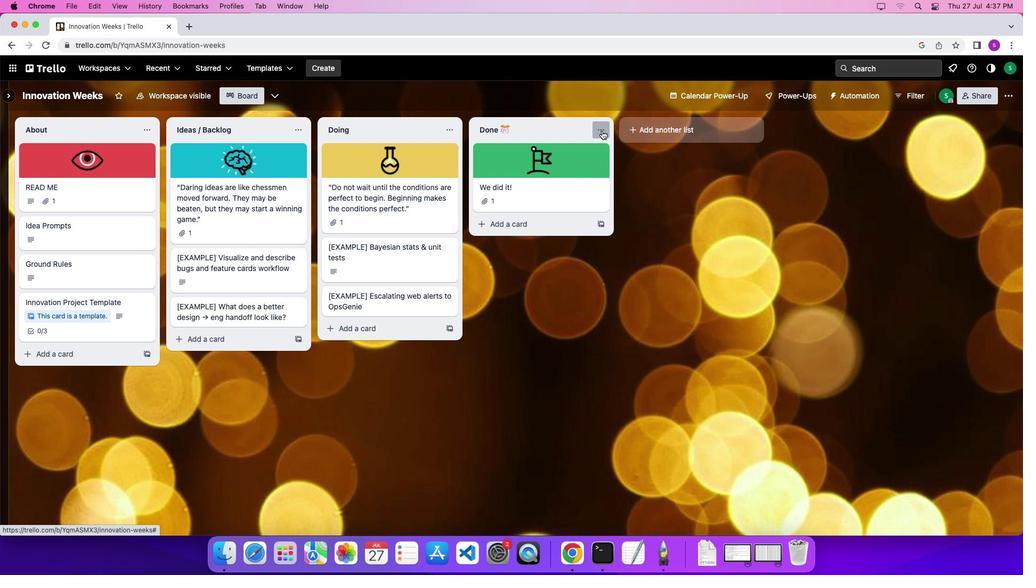 
Action: Mouse moved to (633, 393)
Screenshot: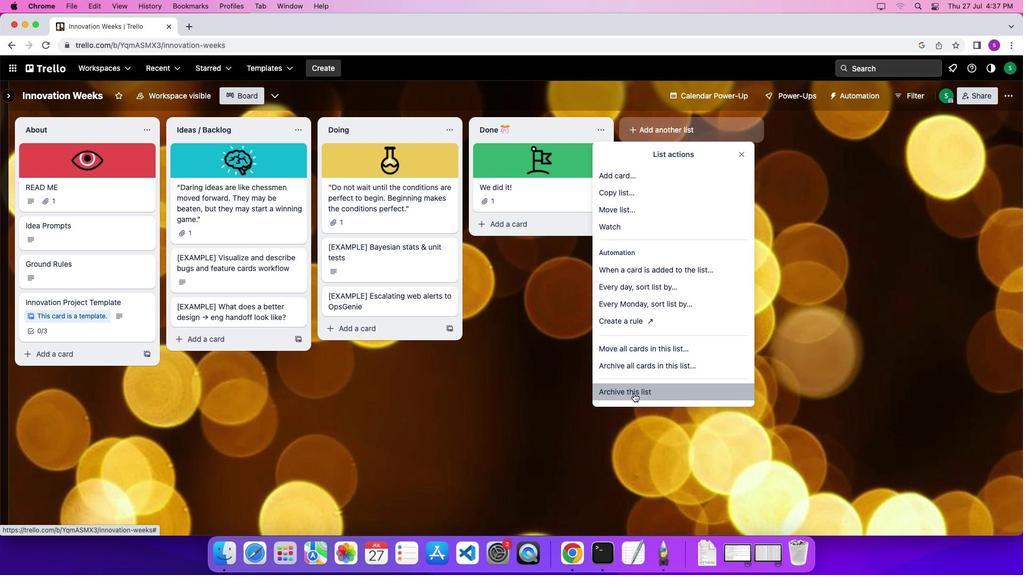 
Action: Mouse pressed left at (633, 393)
Screenshot: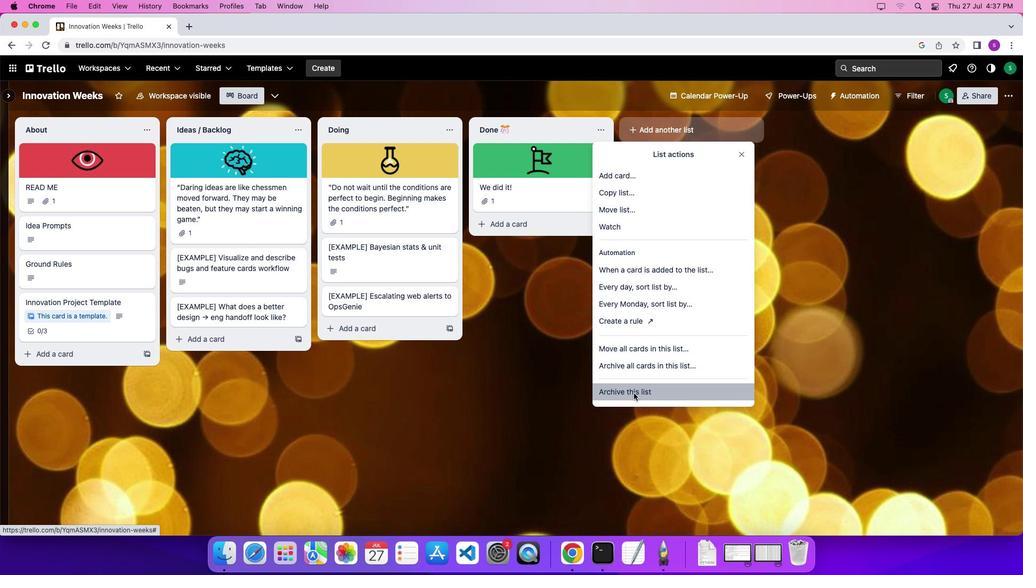 
Action: Mouse moved to (450, 132)
Screenshot: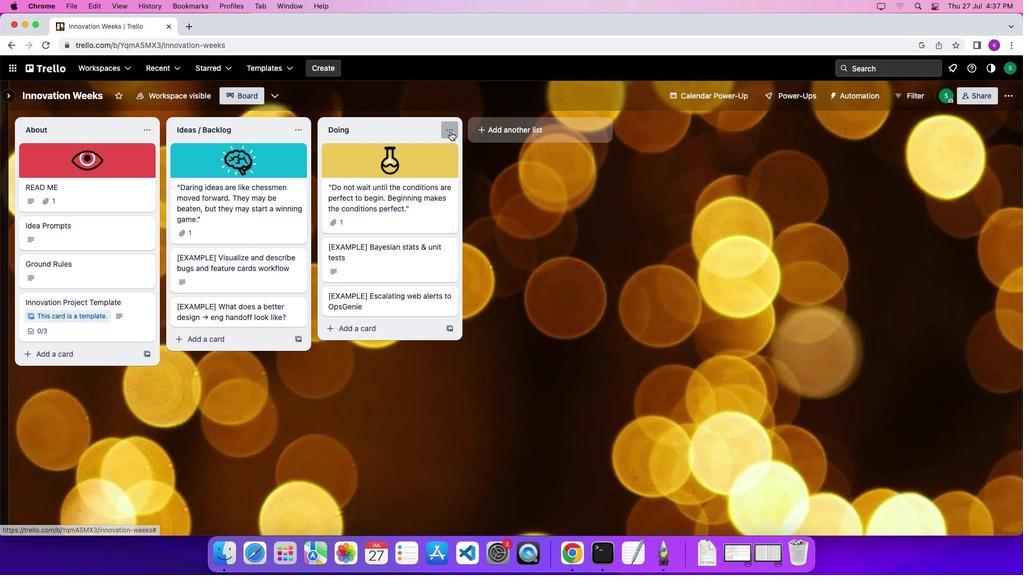 
Action: Mouse pressed left at (450, 132)
Screenshot: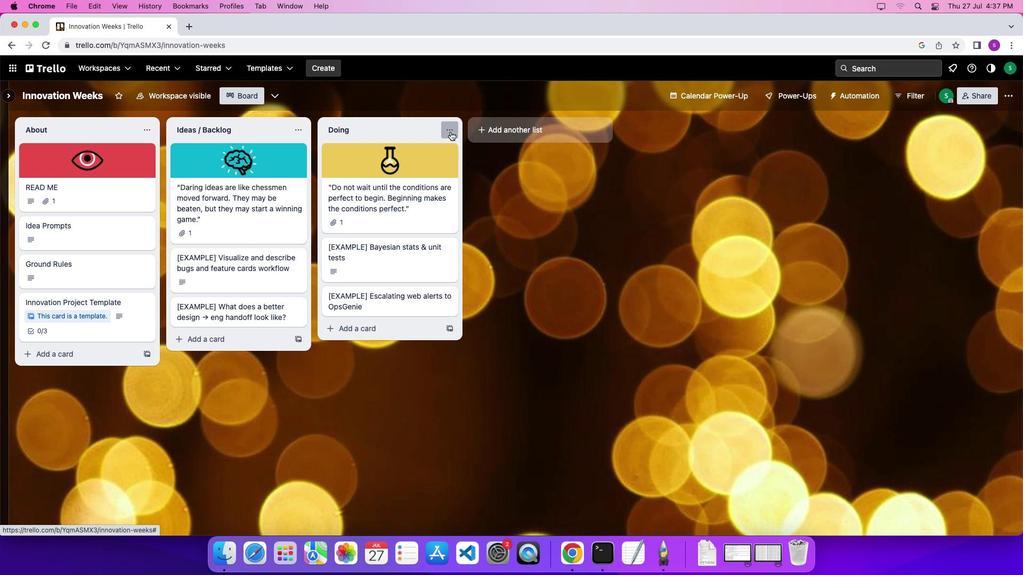 
Action: Mouse moved to (485, 423)
Screenshot: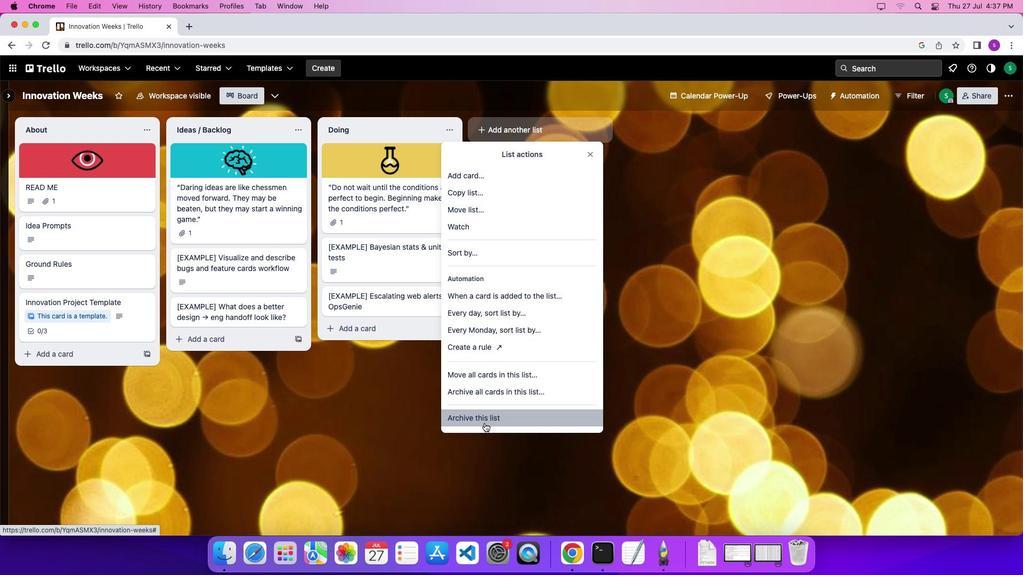 
Action: Mouse pressed left at (485, 423)
Screenshot: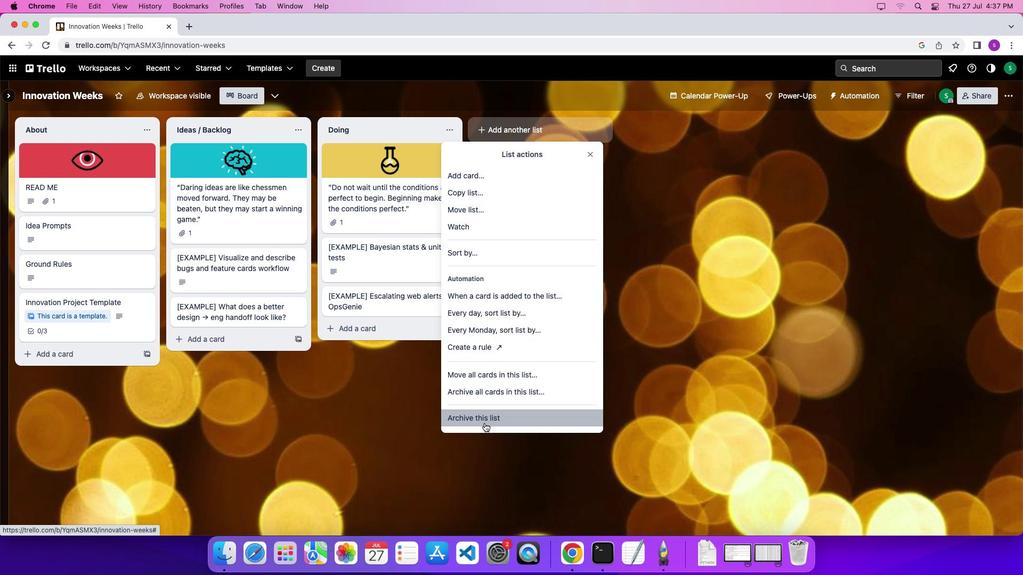 
Action: Mouse moved to (301, 126)
Screenshot: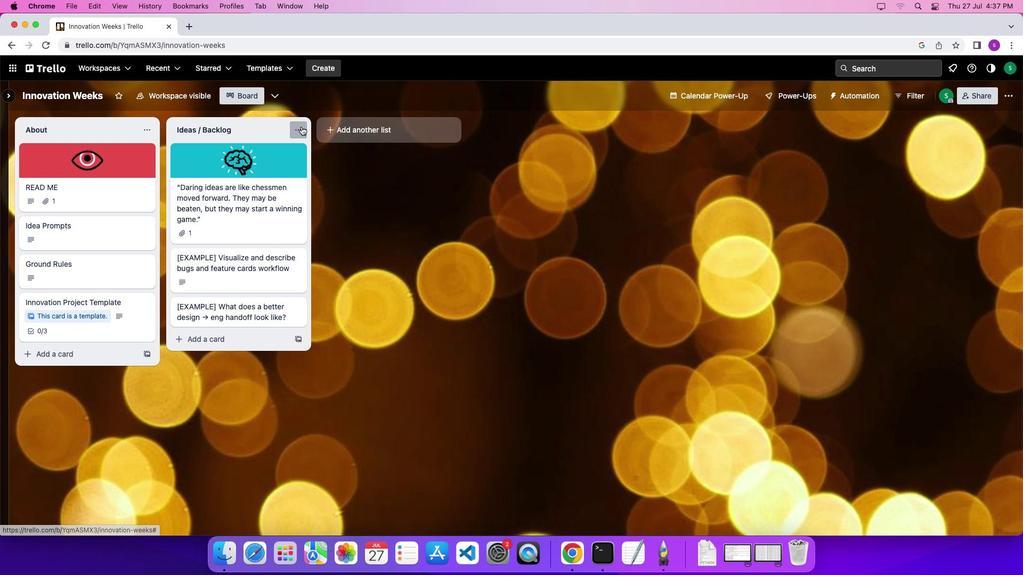 
Action: Mouse pressed left at (301, 126)
Screenshot: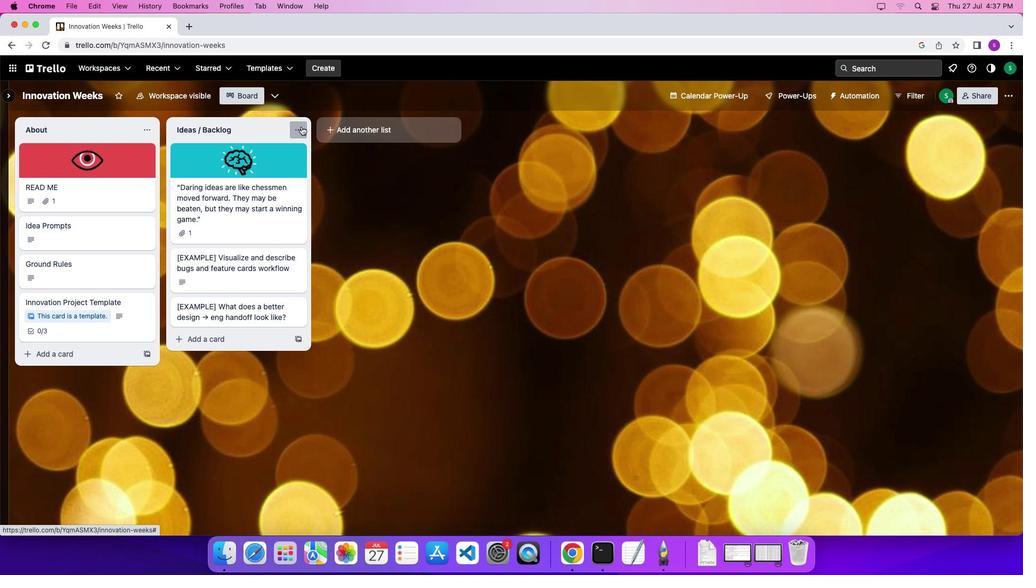 
Action: Mouse moved to (357, 414)
Screenshot: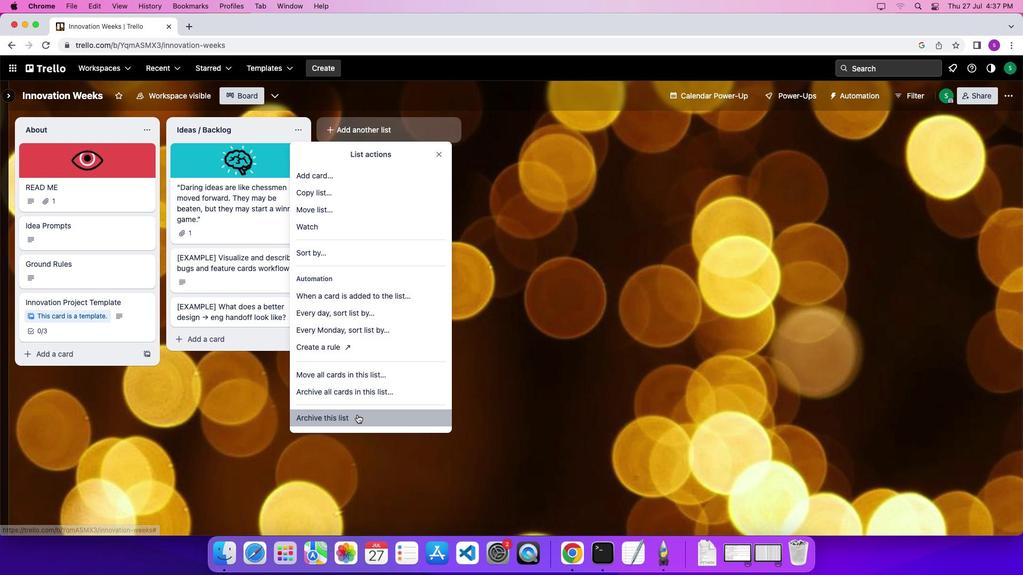 
Action: Mouse pressed left at (357, 414)
Screenshot: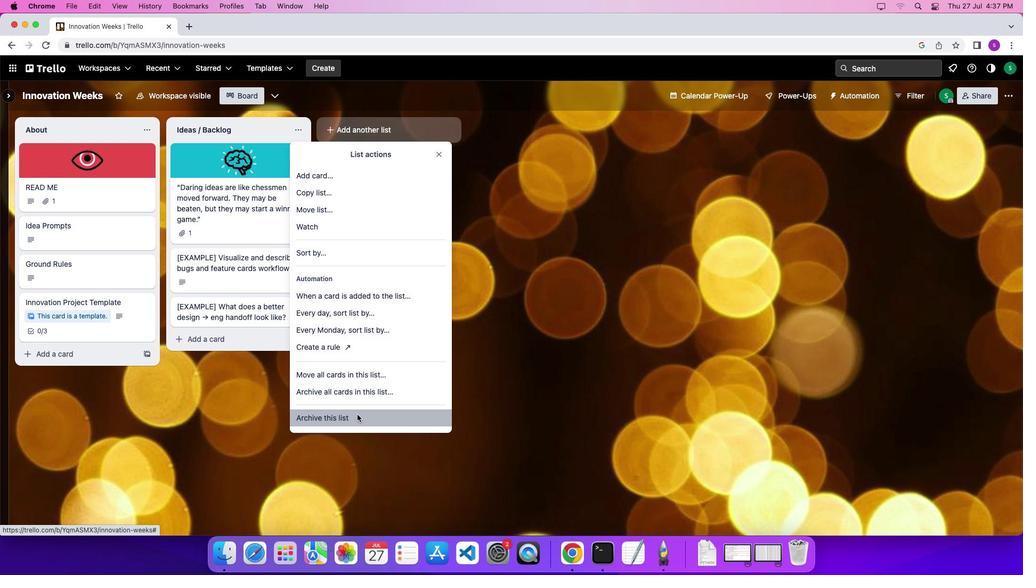
Action: Mouse moved to (146, 131)
Screenshot: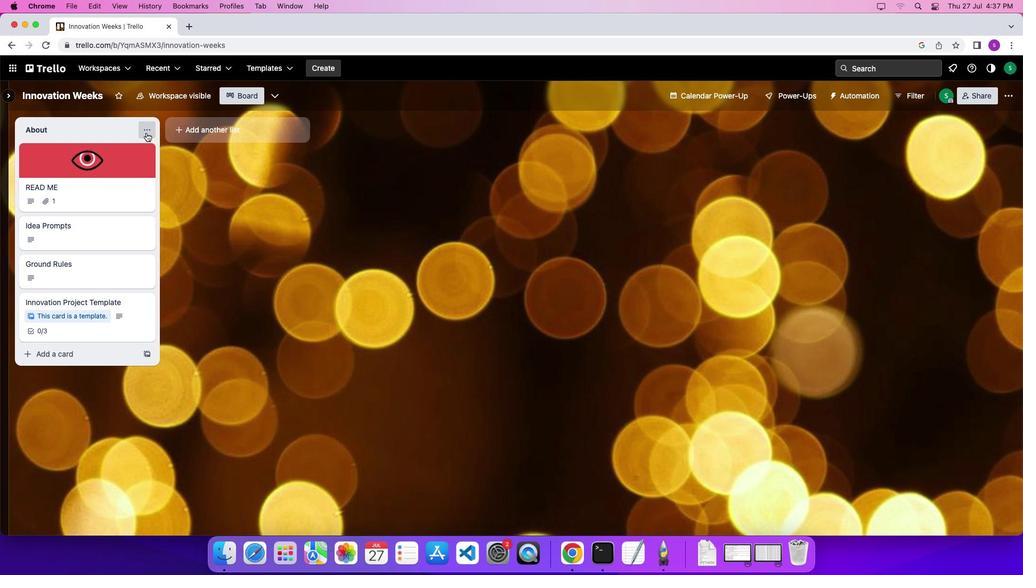
Action: Mouse pressed left at (146, 131)
Screenshot: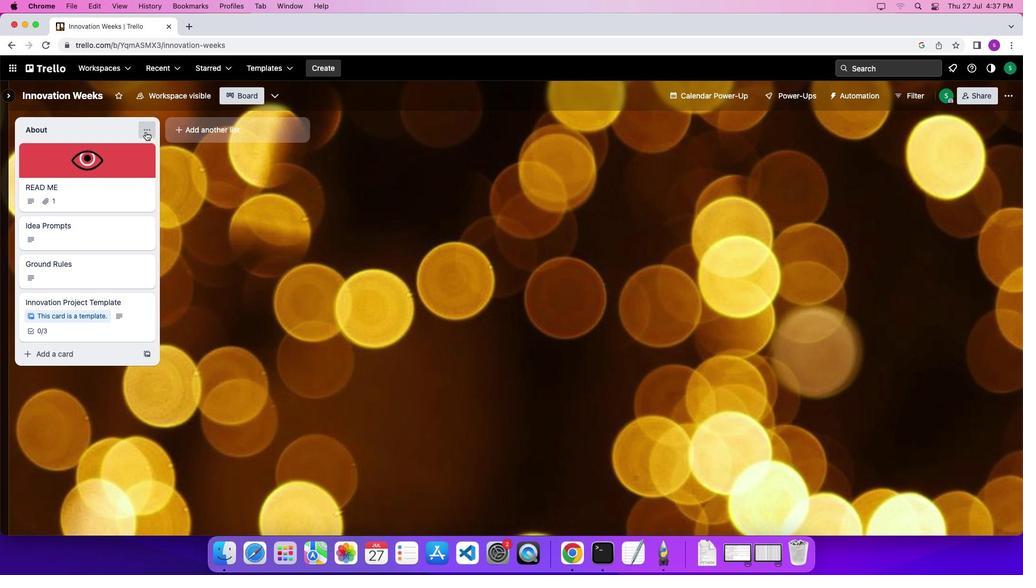 
Action: Mouse moved to (171, 422)
Screenshot: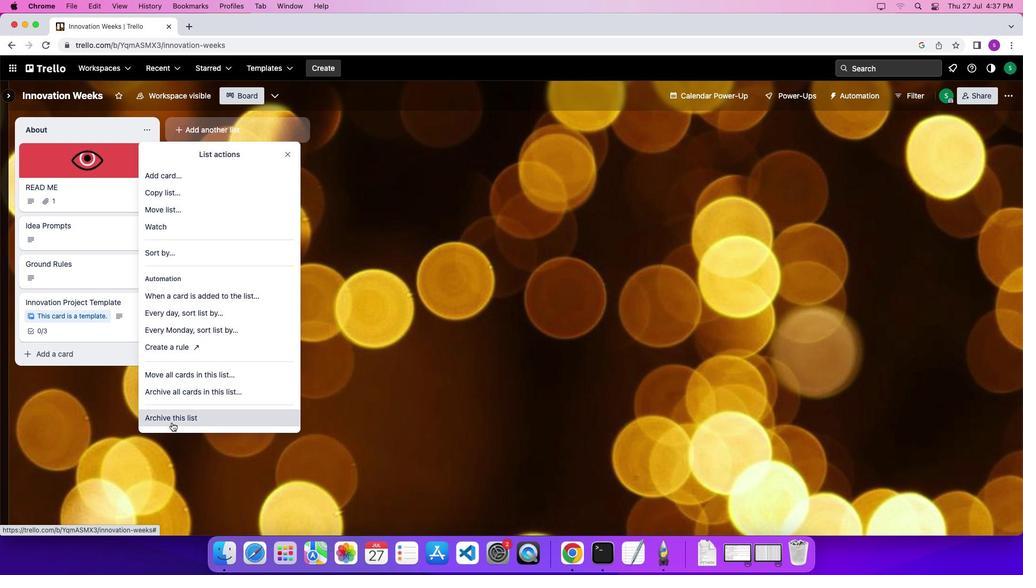 
Action: Mouse pressed left at (171, 422)
Screenshot: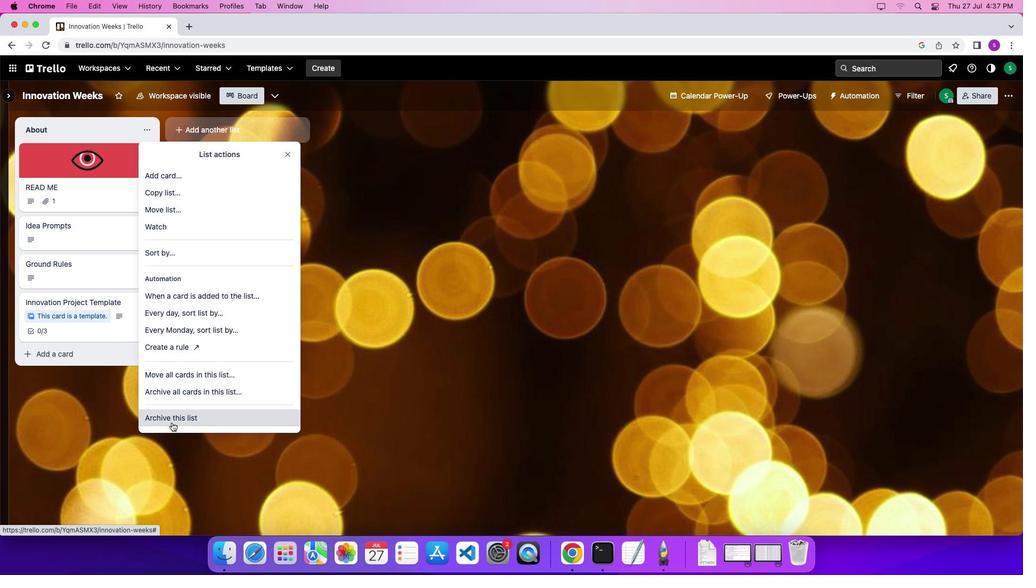 
Action: Mouse moved to (159, 396)
Screenshot: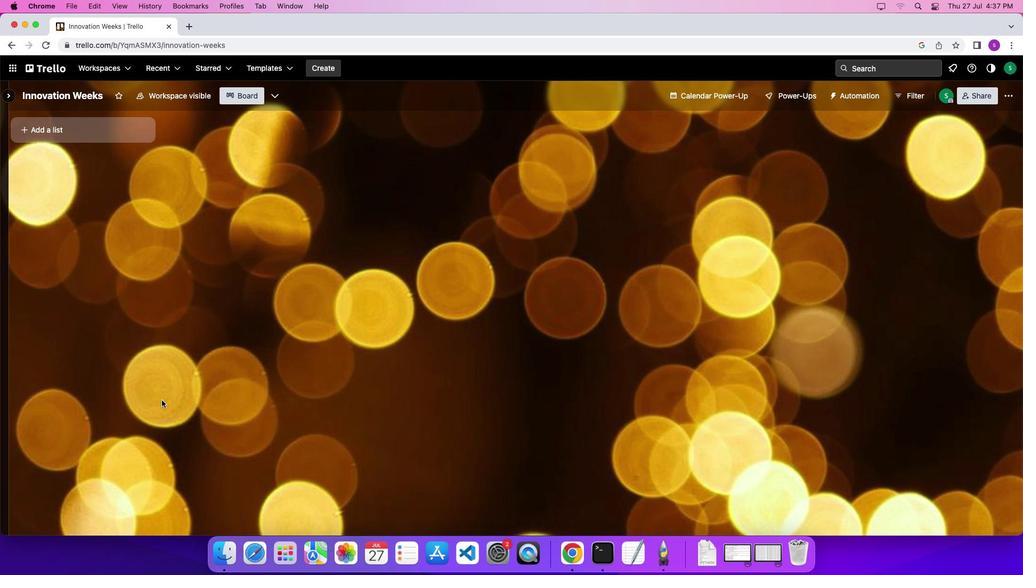 
Action: Mouse pressed left at (159, 396)
Screenshot: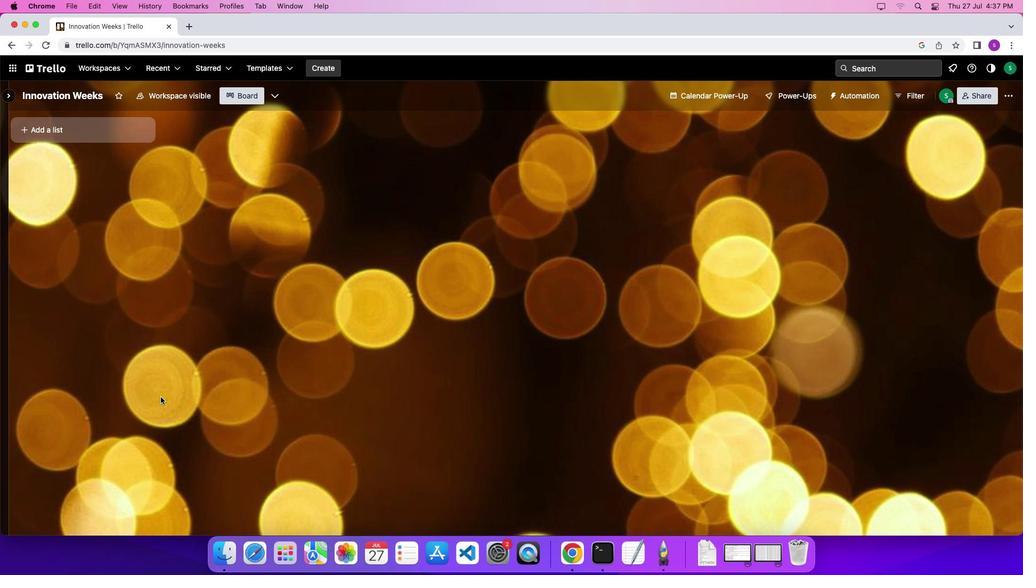
Action: Mouse moved to (71, 126)
Screenshot: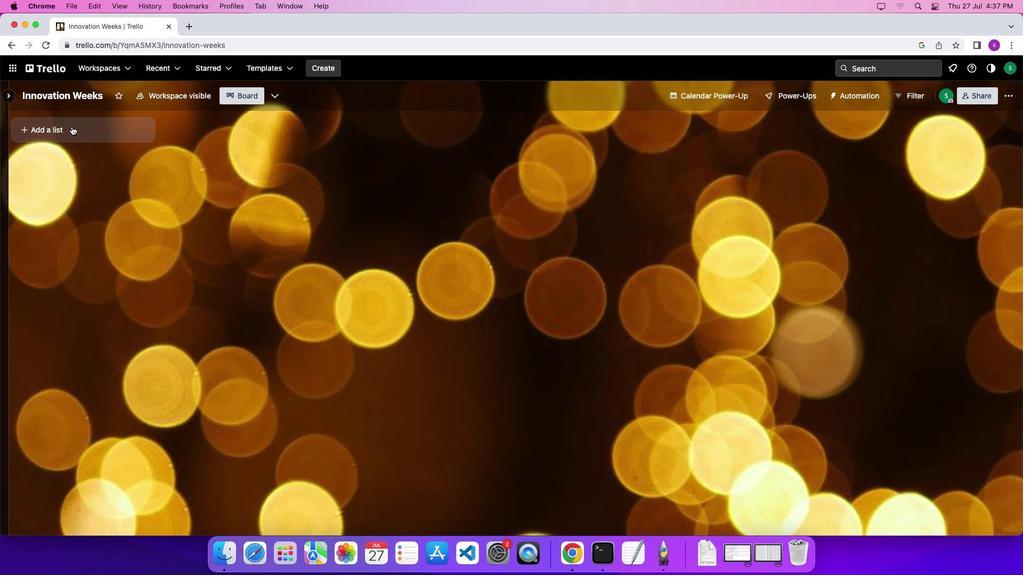 
Action: Mouse pressed left at (71, 126)
Screenshot: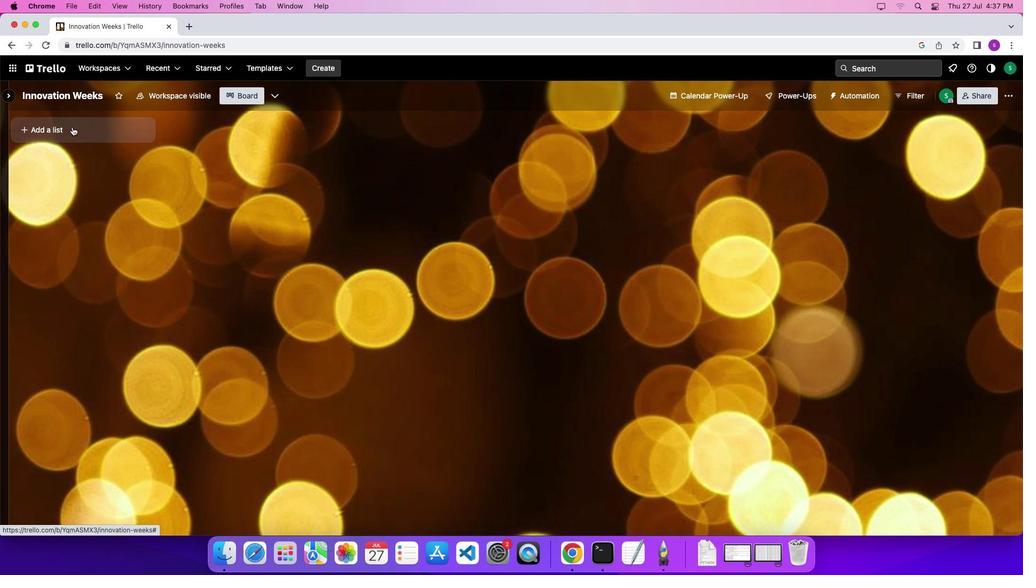 
Action: Mouse moved to (79, 127)
Screenshot: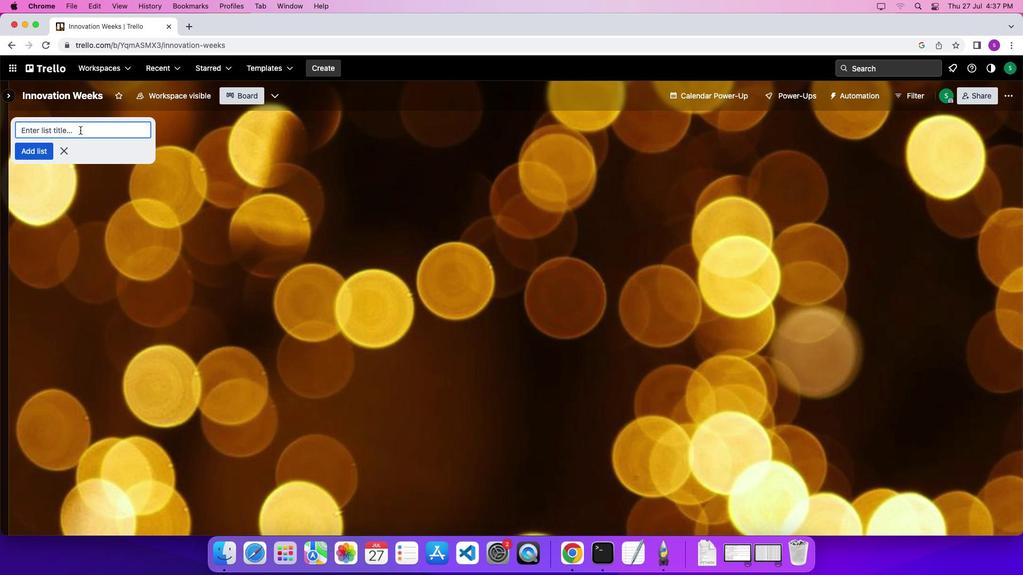 
Action: Mouse pressed left at (79, 127)
Screenshot: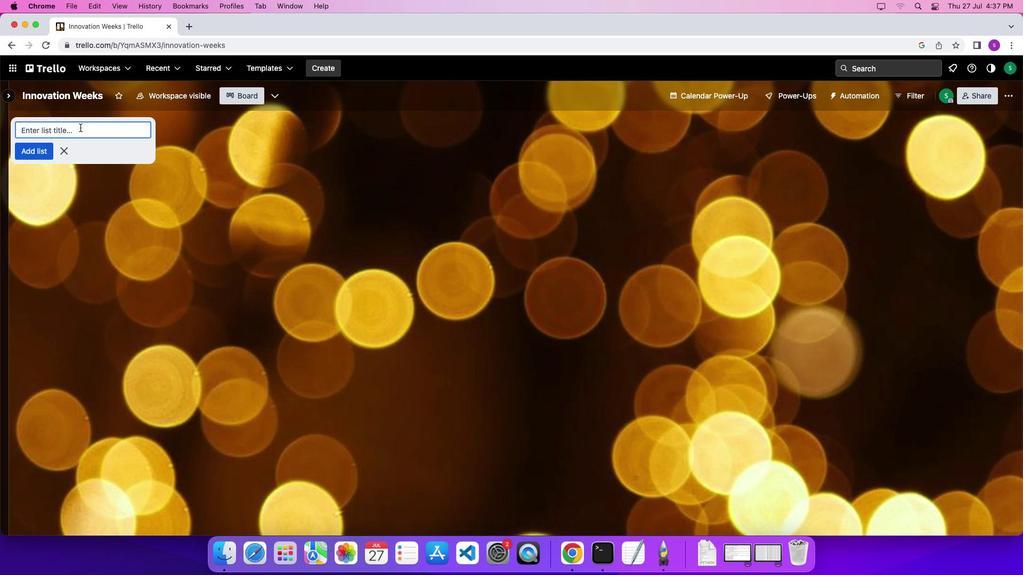 
Action: Key pressed Key.shift'S''i''t''e'Key.spaceKey.shift'R''e''l''i''a''b''i''l''i''t''y''\x03'
Screenshot: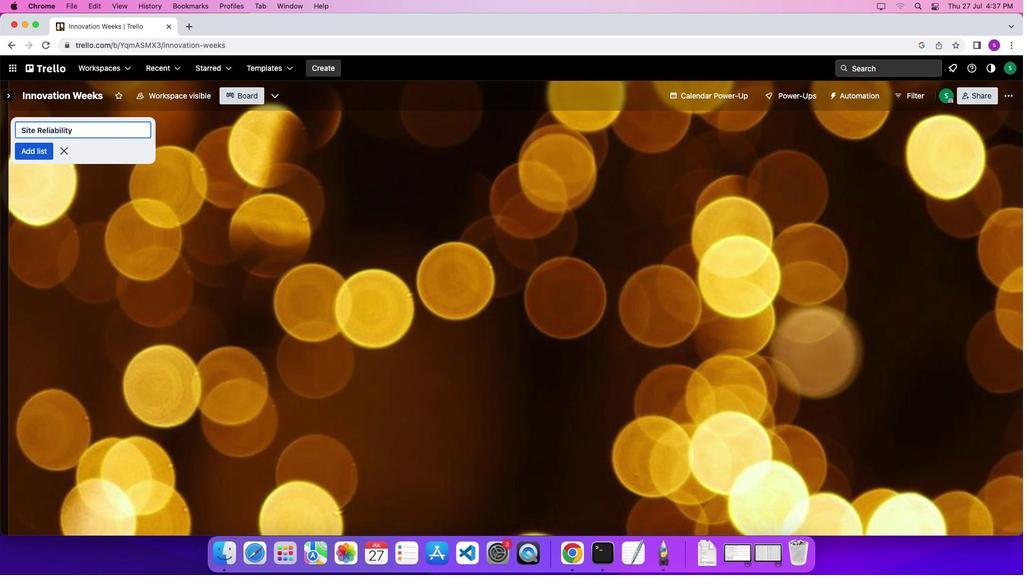 
Action: Mouse moved to (181, 130)
Screenshot: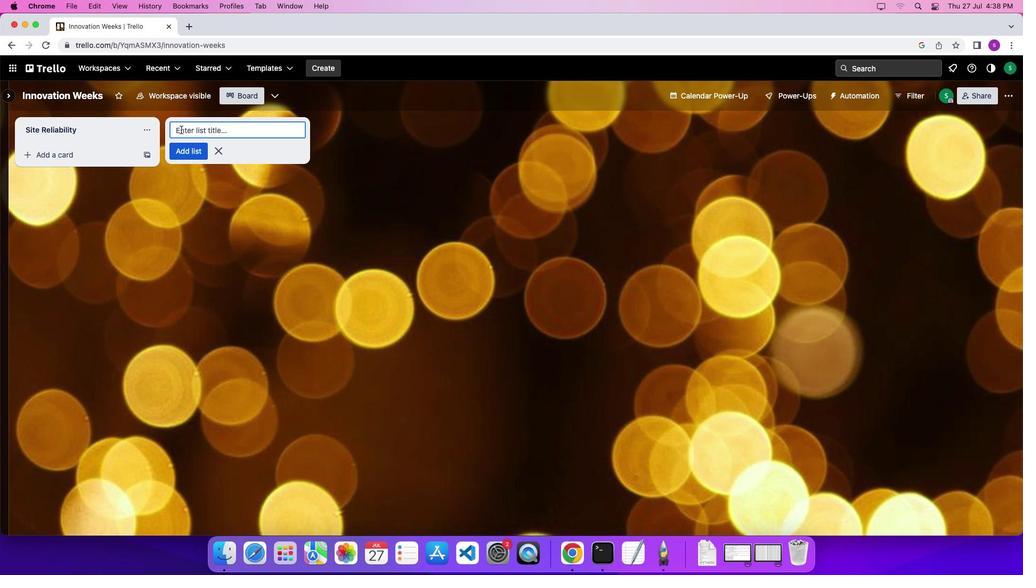 
Action: Mouse pressed left at (181, 130)
Screenshot: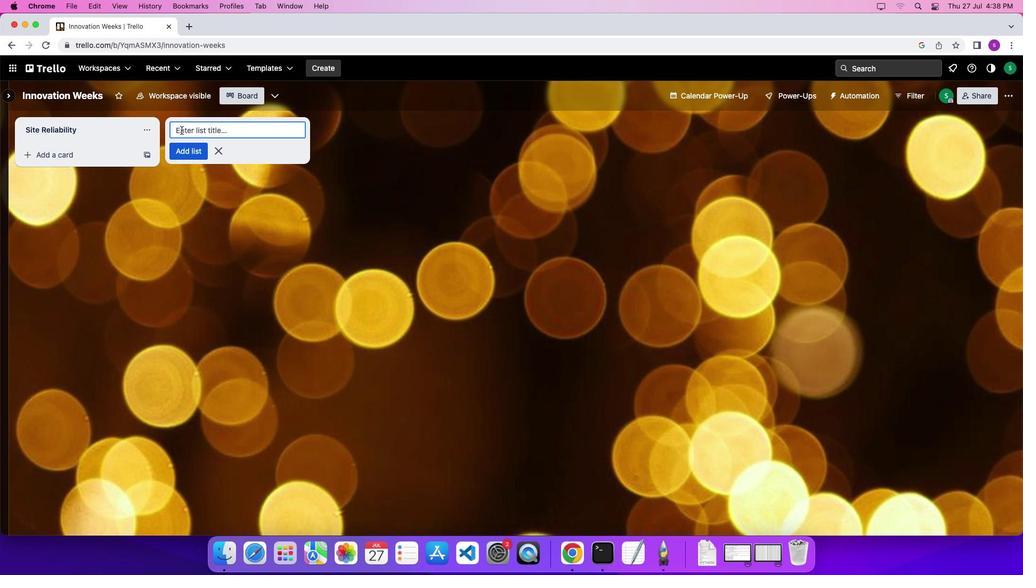 
Action: Mouse moved to (162, 231)
Screenshot: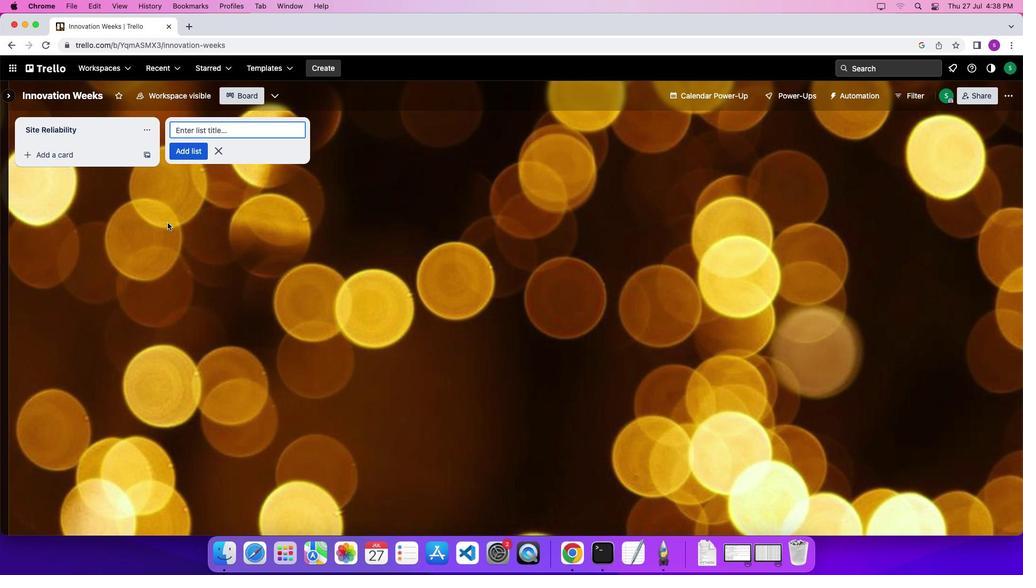 
Action: Key pressed Key.shift'S''p''r''i''n''t'Key.spaceKey.shift'R''e''s''t''r''o''p''e''c''t''i''v''e'Key.spaceKey.shift'T''e''m''p''l''a''t''e'
Screenshot: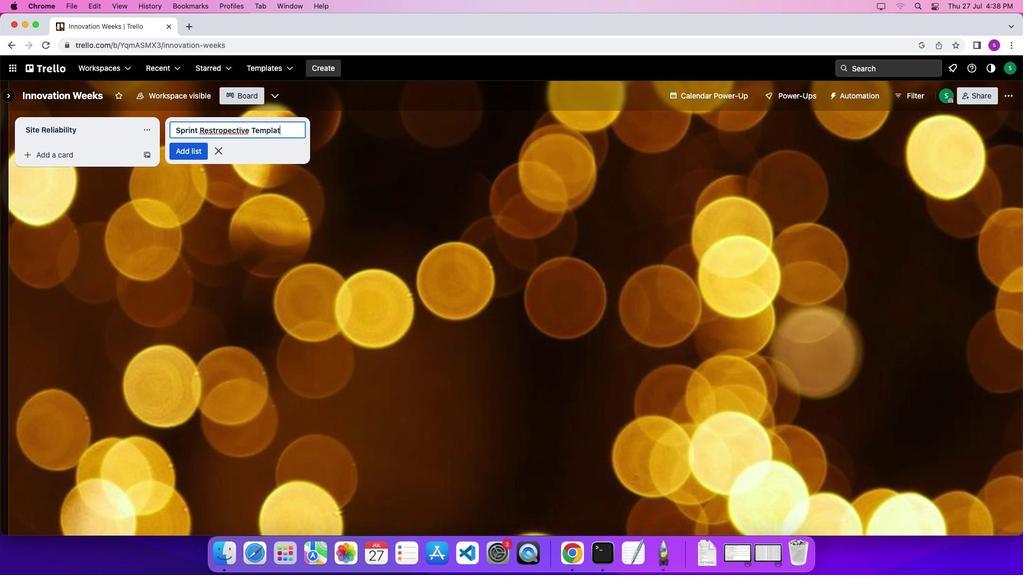 
Action: Mouse moved to (250, 130)
Screenshot: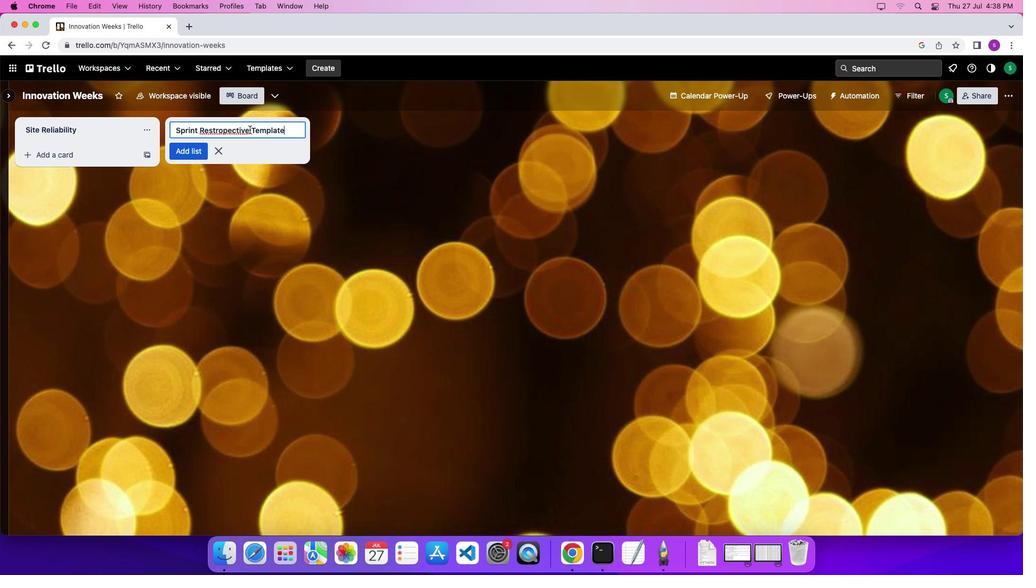 
Action: Mouse pressed left at (250, 130)
Screenshot: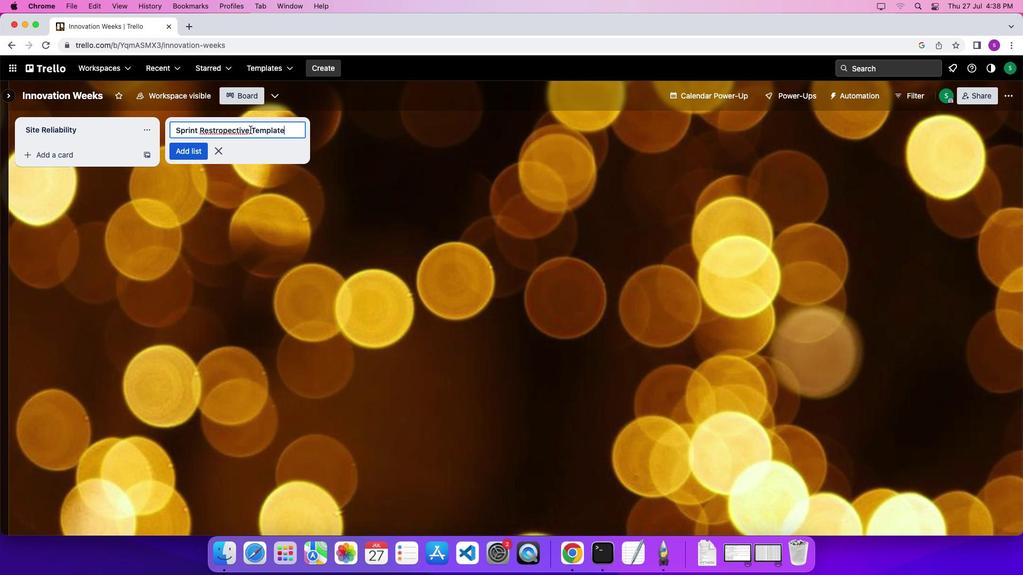 
Action: Mouse moved to (200, 127)
Screenshot: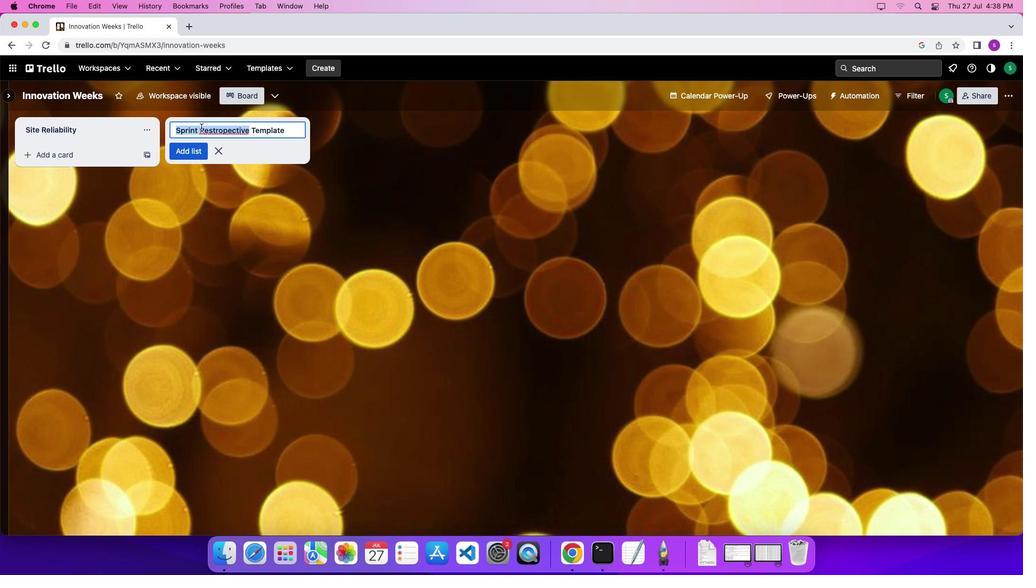 
Action: Mouse pressed left at (200, 127)
